 Task: Organize a travel bucket list of historical and heritage tours.
Action: Mouse moved to (753, 131)
Screenshot: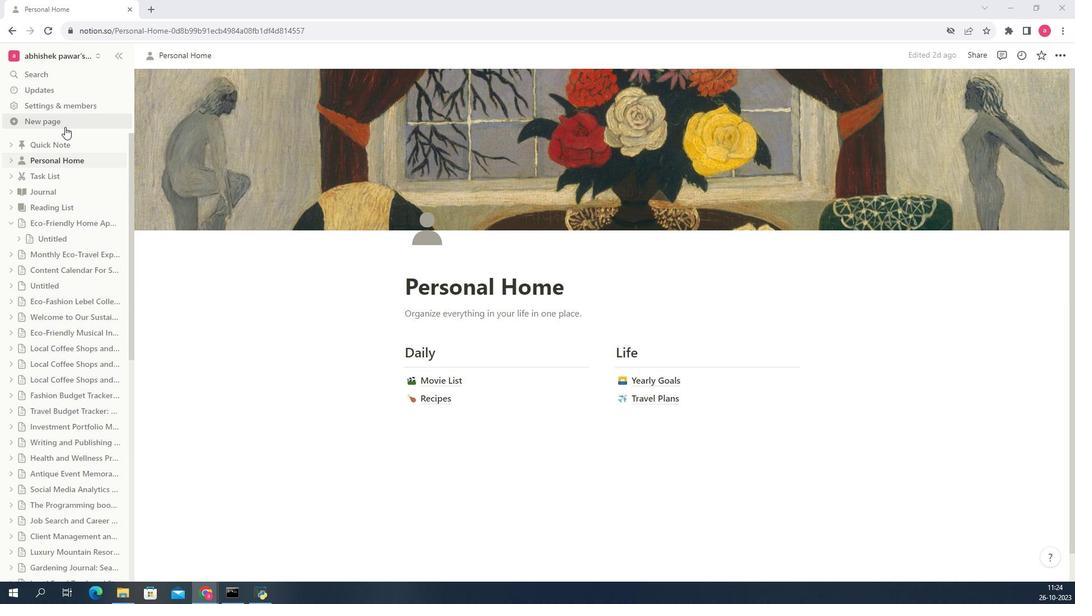 
Action: Mouse pressed left at (753, 131)
Screenshot: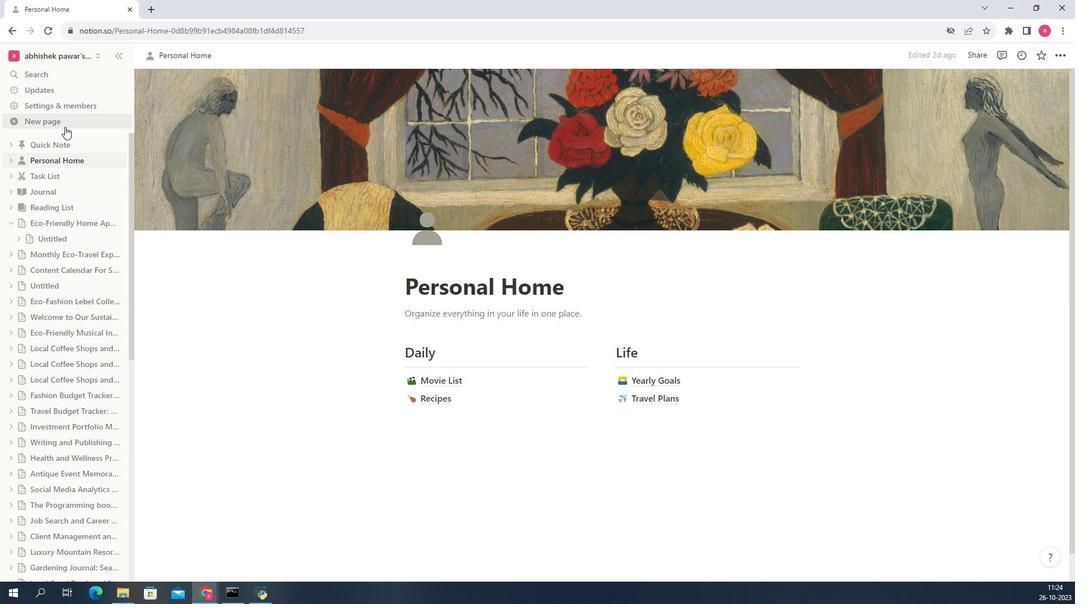 
Action: Mouse moved to (727, 170)
Screenshot: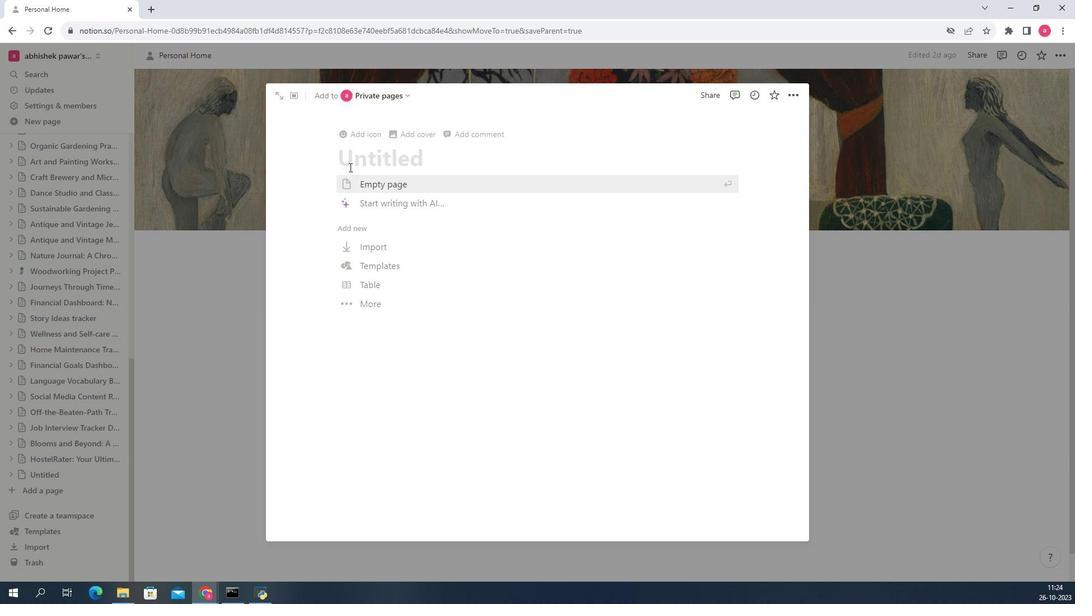 
Action: Mouse pressed left at (727, 170)
Screenshot: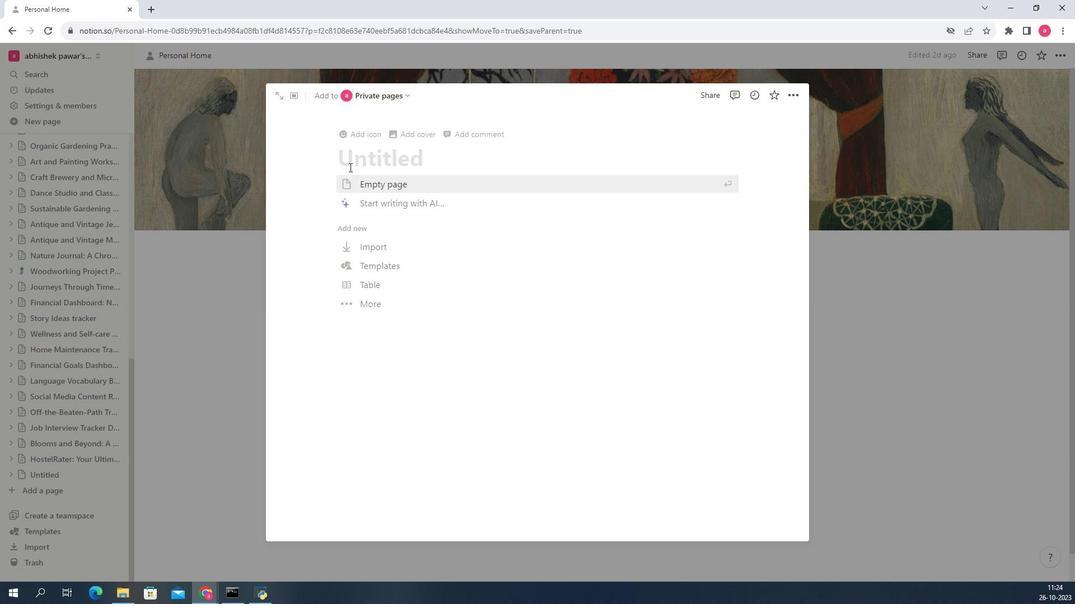 
Action: Key pressed <Key.shift><Key.shift><Key.shift><Key.shift><Key.shift><Key.shift><Key.shift><Key.shift><Key.shift><Key.shift><Key.shift><Key.shift><Key.shift><Key.shift><Key.shift><Key.shift><Key.shift><Key.shift><Key.shift><Key.shift><Key.shift><Key.shift><Key.shift><Key.shift>Historical<Key.space>and<Key.space><Key.shift>Heritage<Key.space><Key.shift><Key.shift><Key.shift><Key.shift><Key.shift><Key.shift><Key.shift><Key.shift>Travel<Key.space><Key.shift>Bucket<Key.space><Key.shift>List<Key.enter>/tab
Screenshot: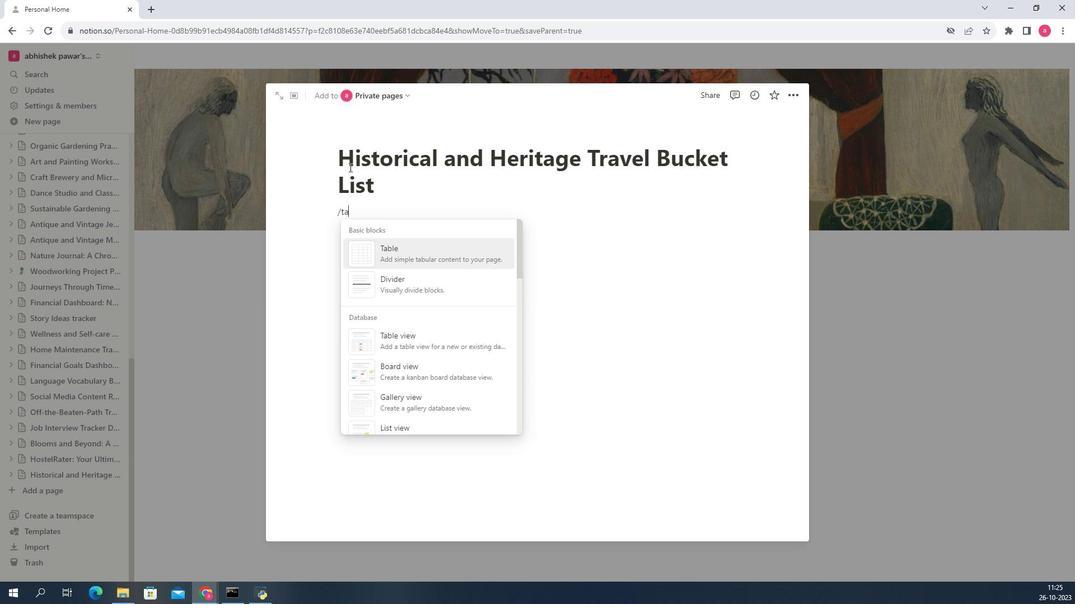 
Action: Mouse moved to (722, 318)
Screenshot: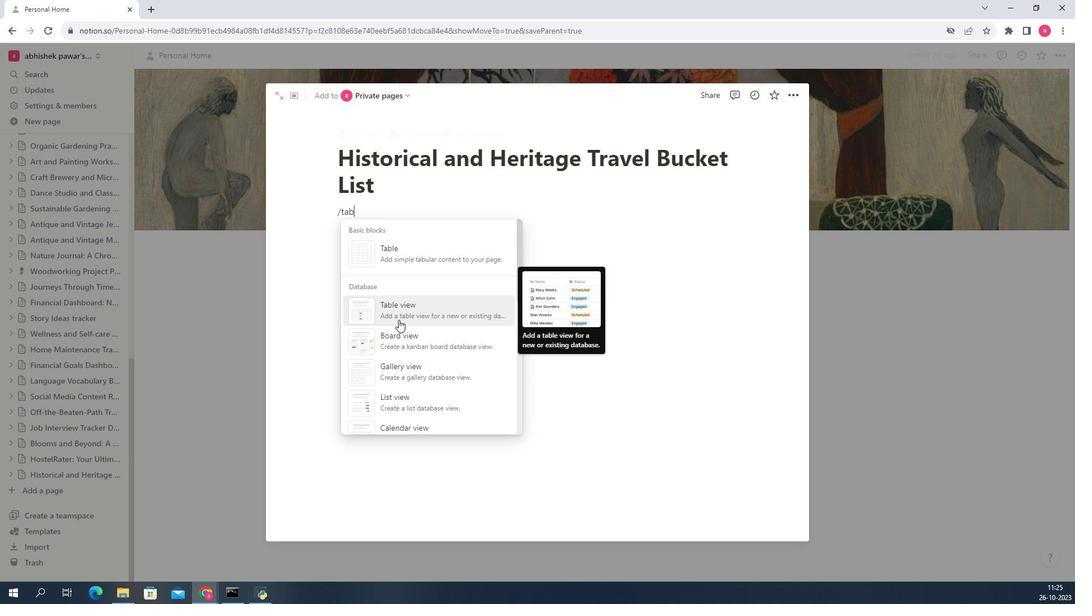 
Action: Mouse pressed left at (722, 318)
Screenshot: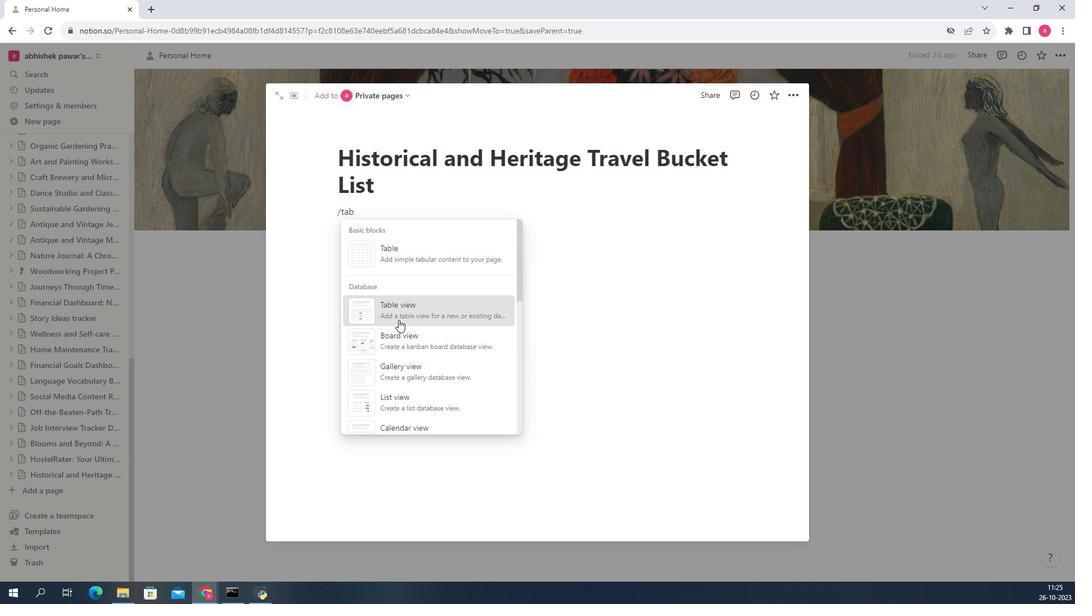
Action: Mouse moved to (705, 426)
Screenshot: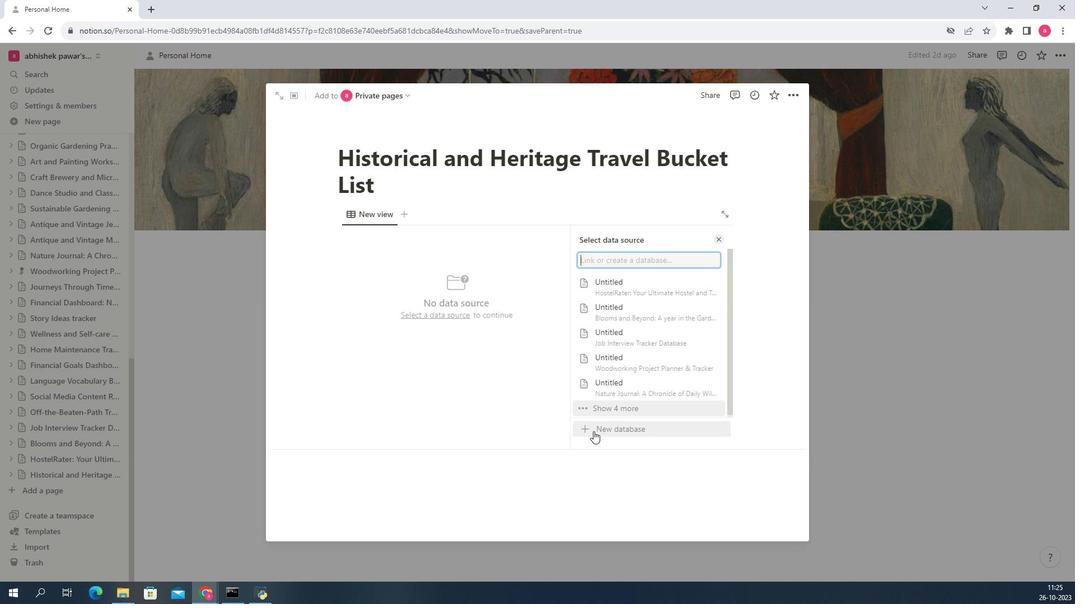 
Action: Mouse pressed left at (705, 426)
Screenshot: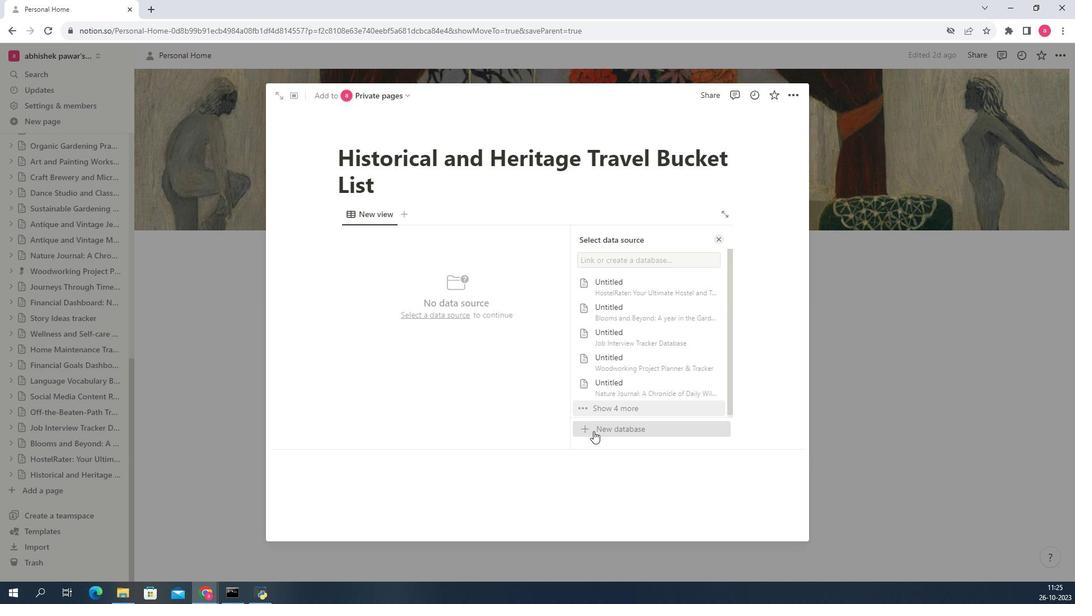 
Action: Mouse moved to (722, 246)
Screenshot: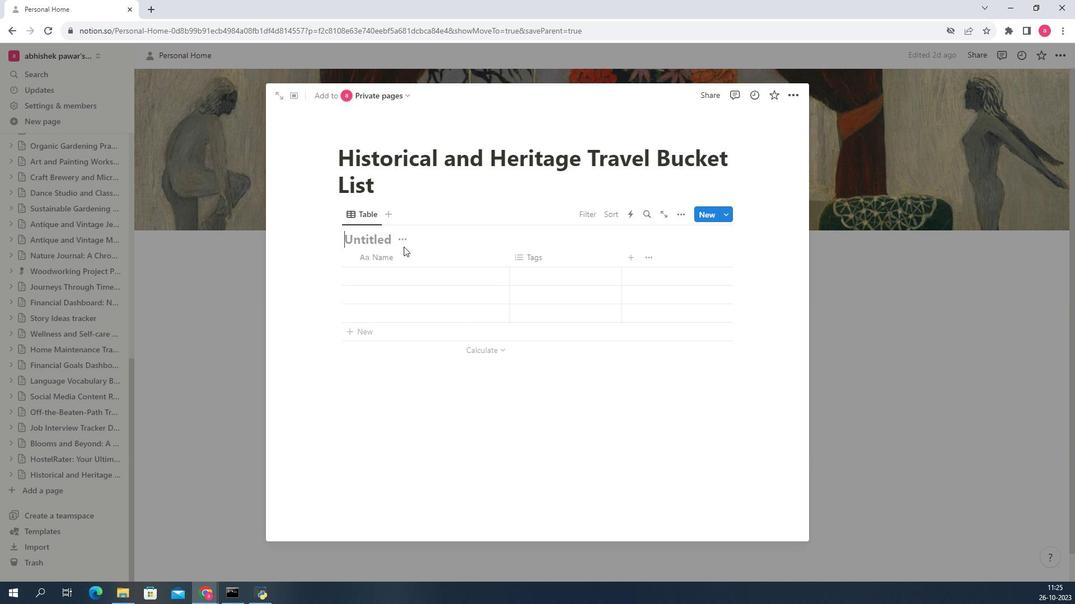 
Action: Mouse pressed left at (722, 246)
Screenshot: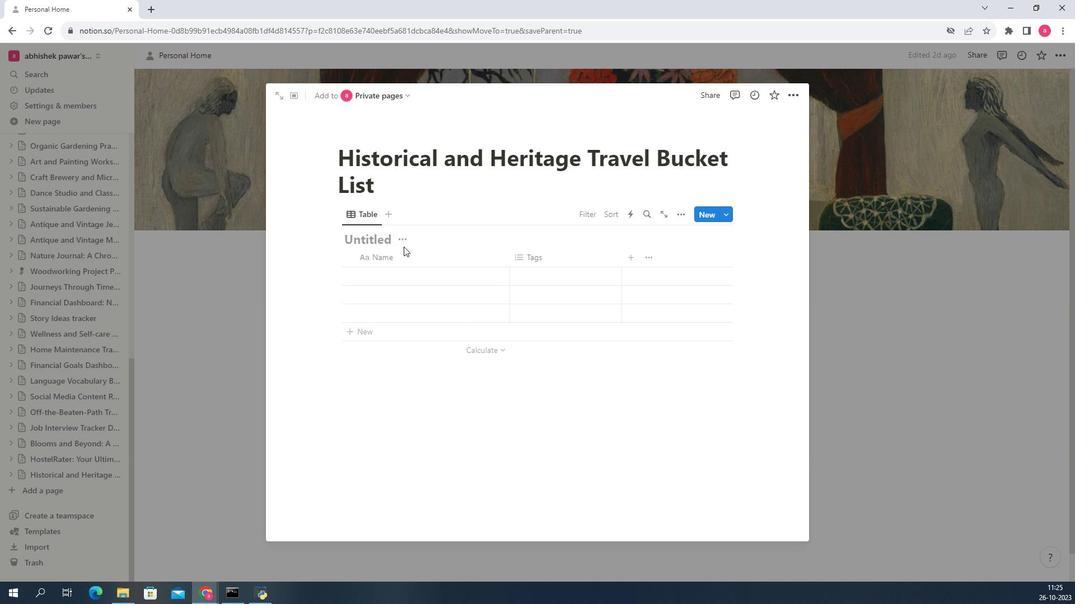 
Action: Mouse moved to (723, 238)
Screenshot: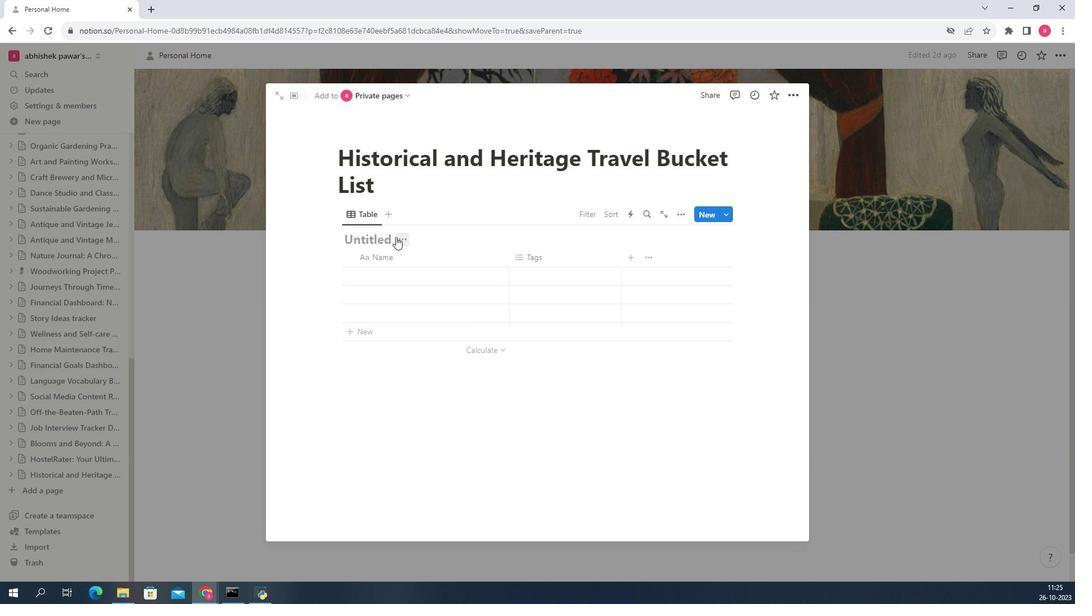 
Action: Mouse pressed left at (723, 238)
Screenshot: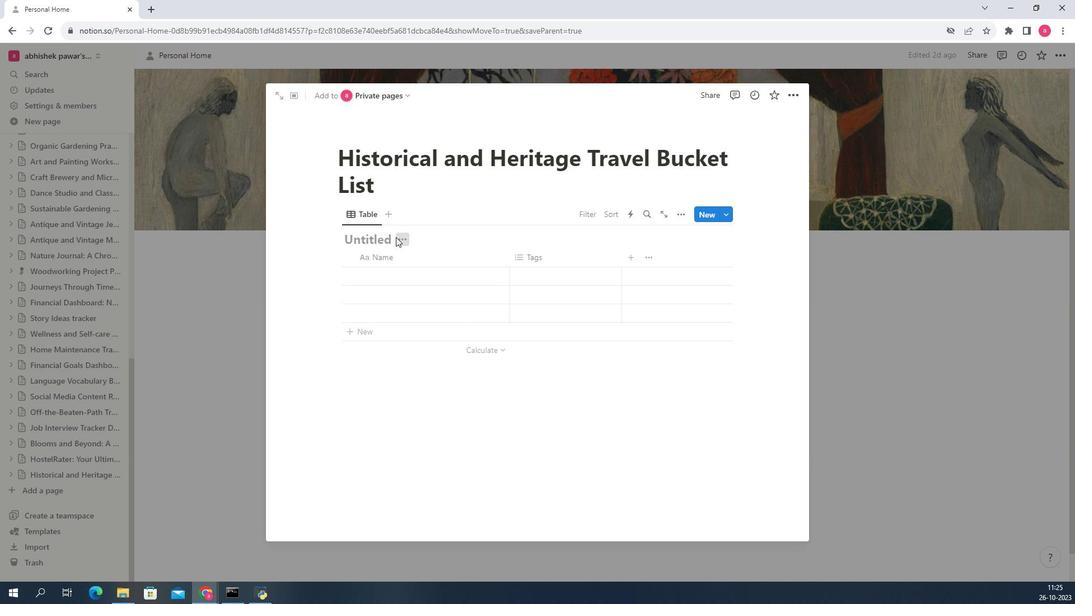 
Action: Mouse moved to (725, 296)
Screenshot: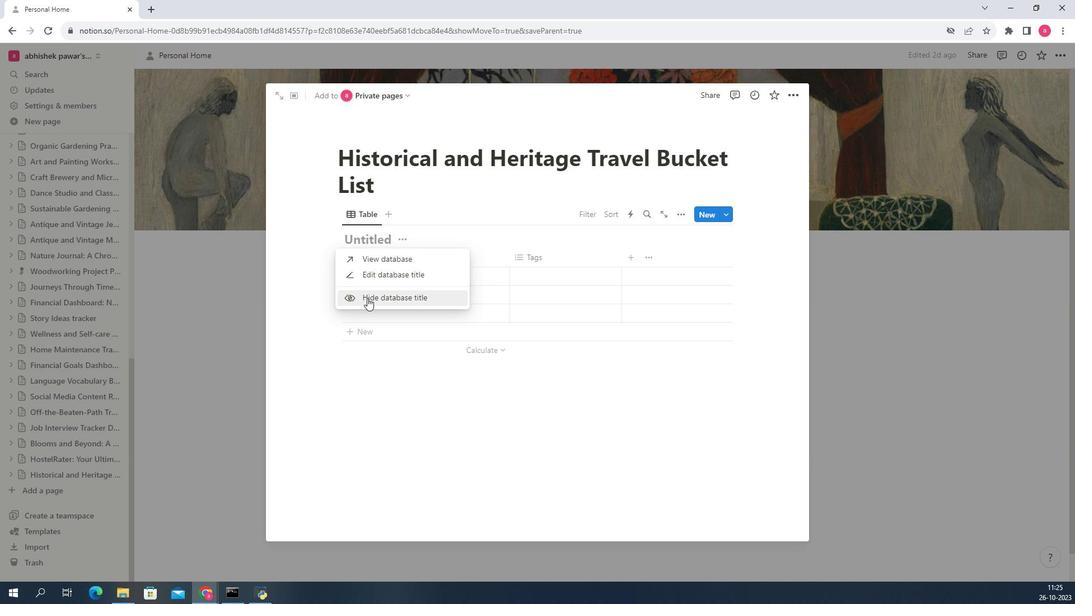 
Action: Mouse pressed left at (725, 296)
Screenshot: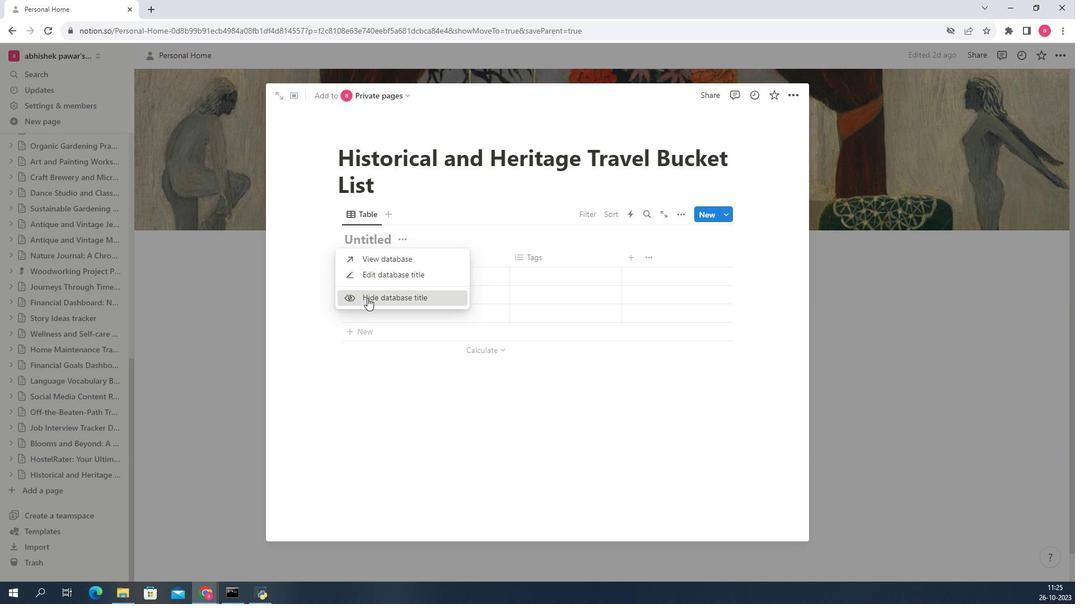 
Action: Mouse moved to (734, 102)
Screenshot: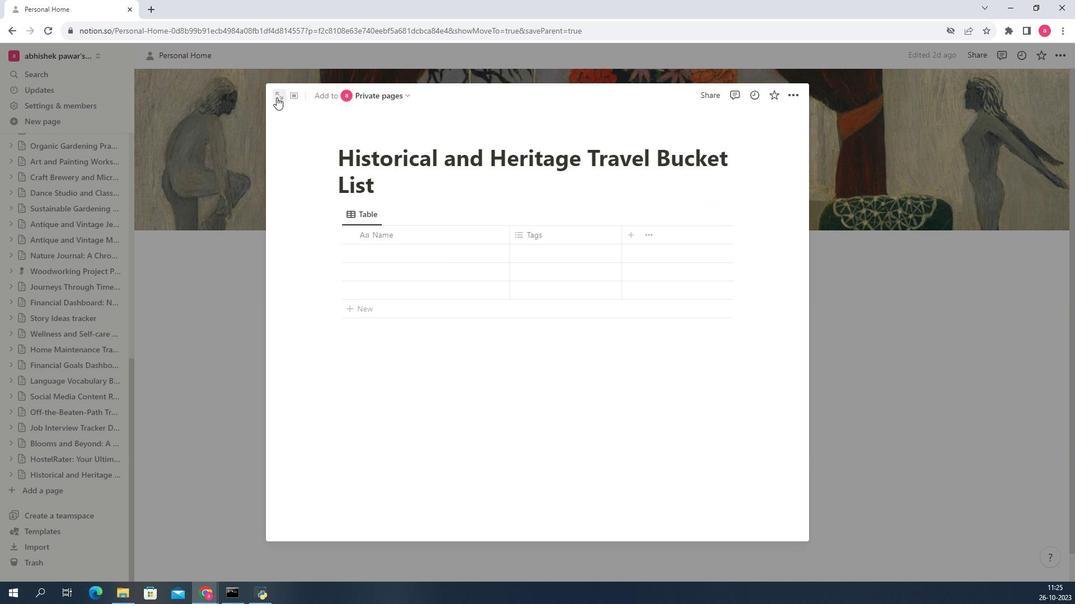 
Action: Mouse pressed left at (734, 102)
Screenshot: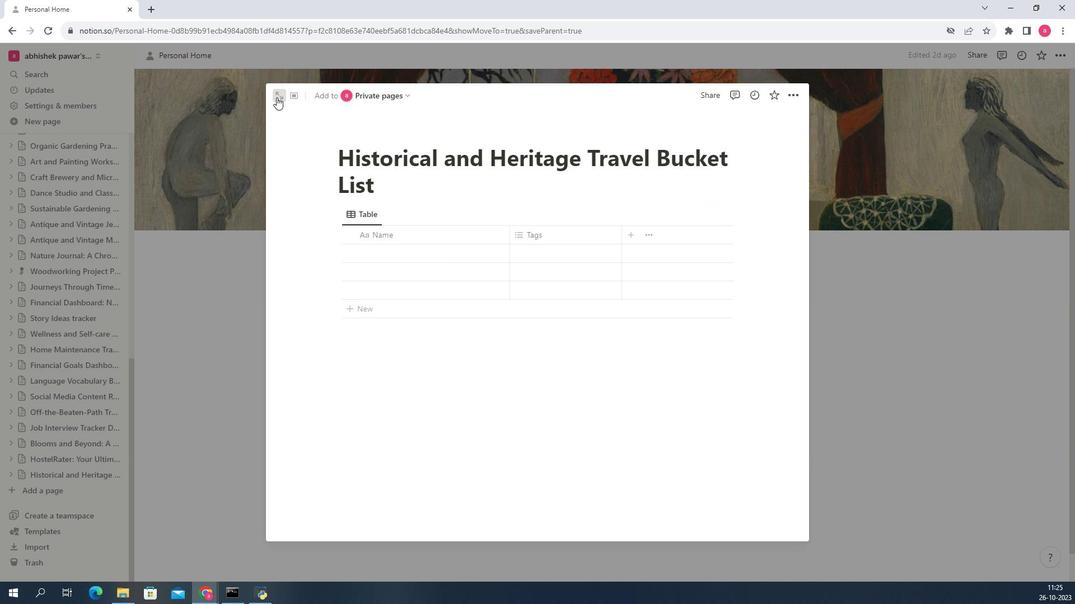 
Action: Mouse moved to (719, 227)
Screenshot: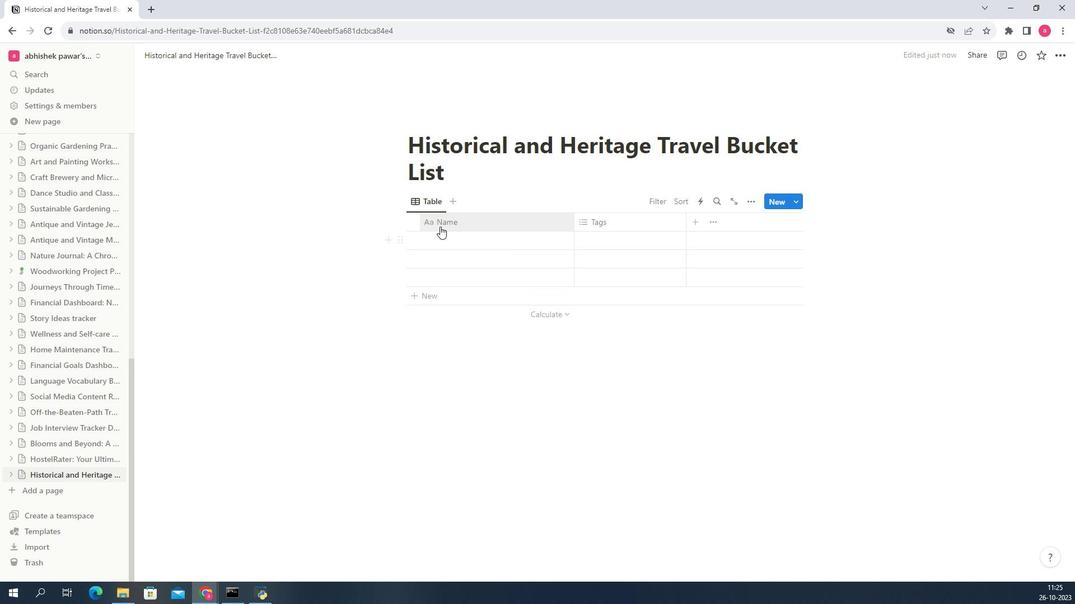 
Action: Mouse pressed left at (719, 227)
Screenshot: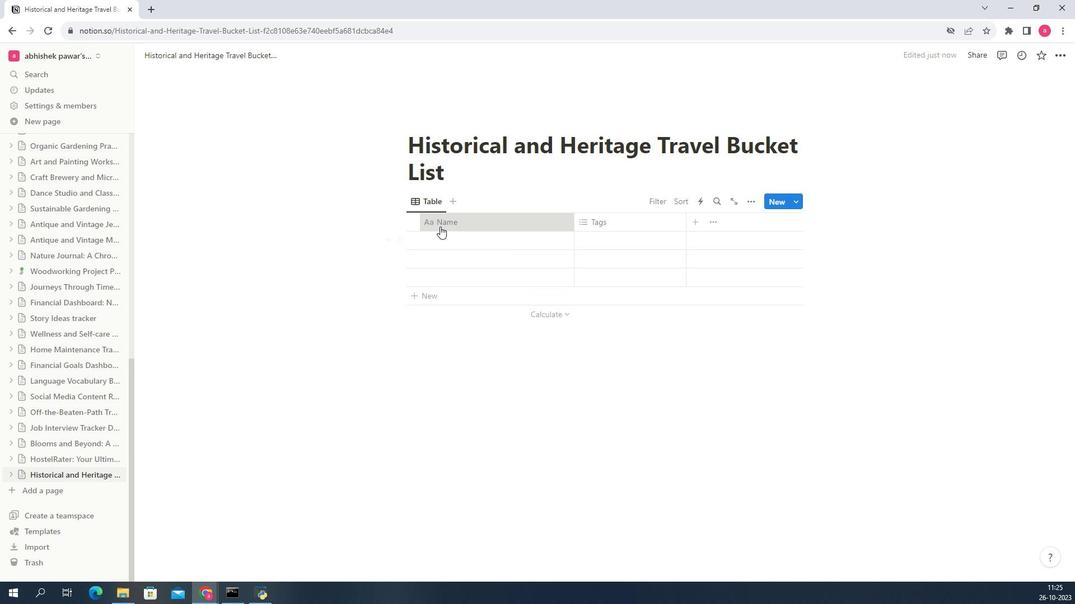 
Action: Mouse moved to (717, 248)
Screenshot: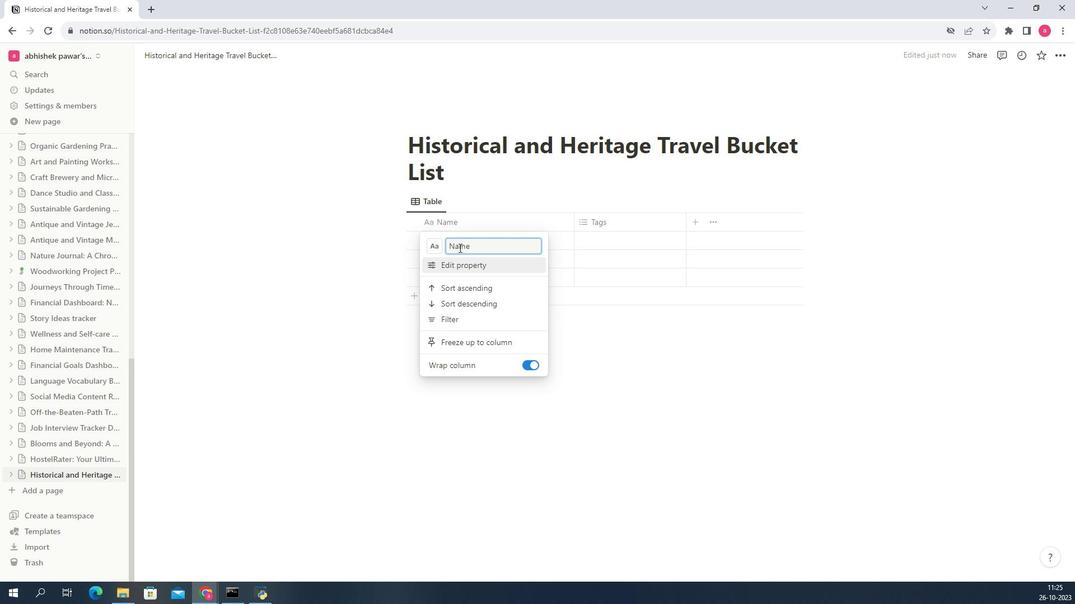 
Action: Mouse pressed left at (717, 248)
Screenshot: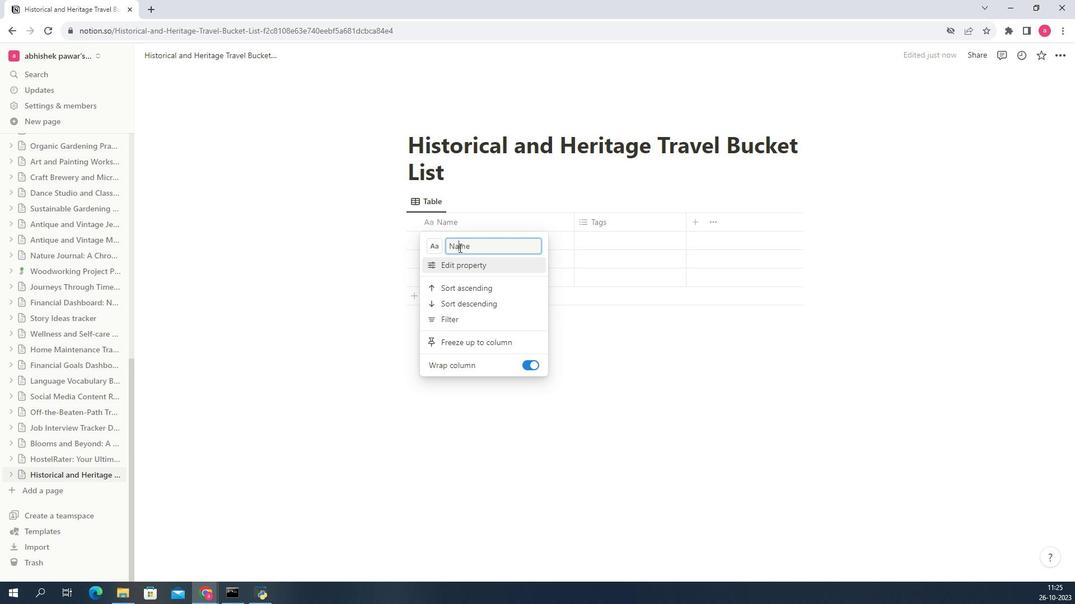 
Action: Mouse pressed left at (717, 248)
Screenshot: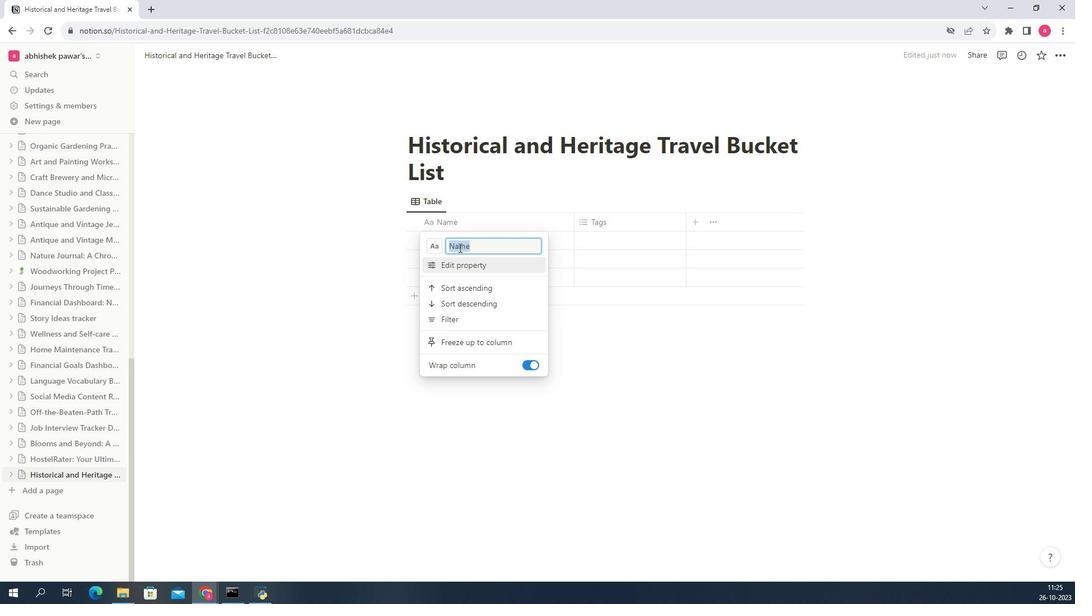 
Action: Mouse moved to (805, 82)
Screenshot: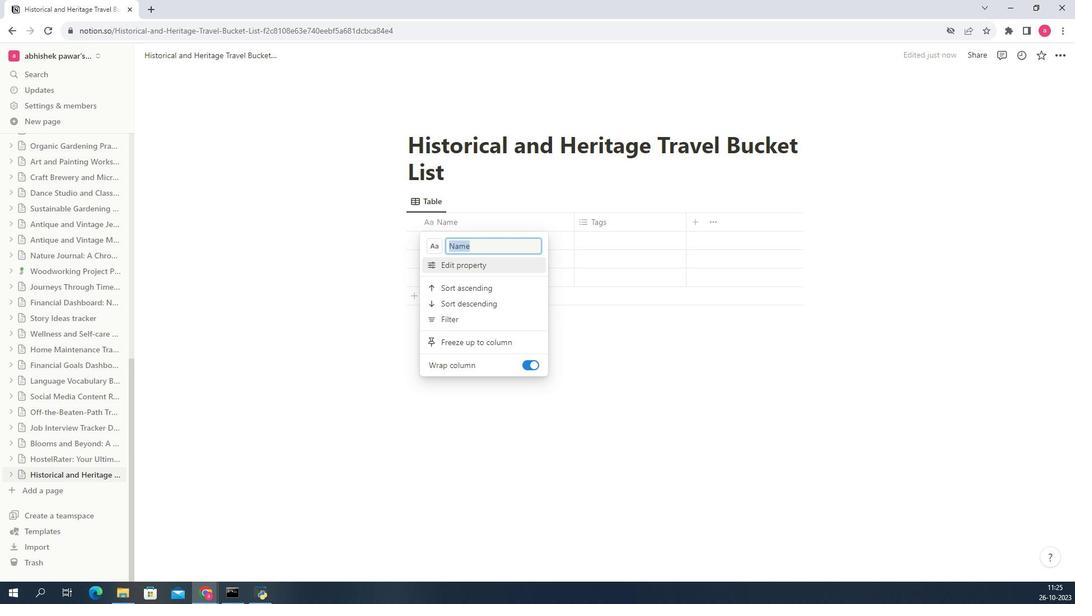
Action: Mouse pressed left at (805, 82)
Screenshot: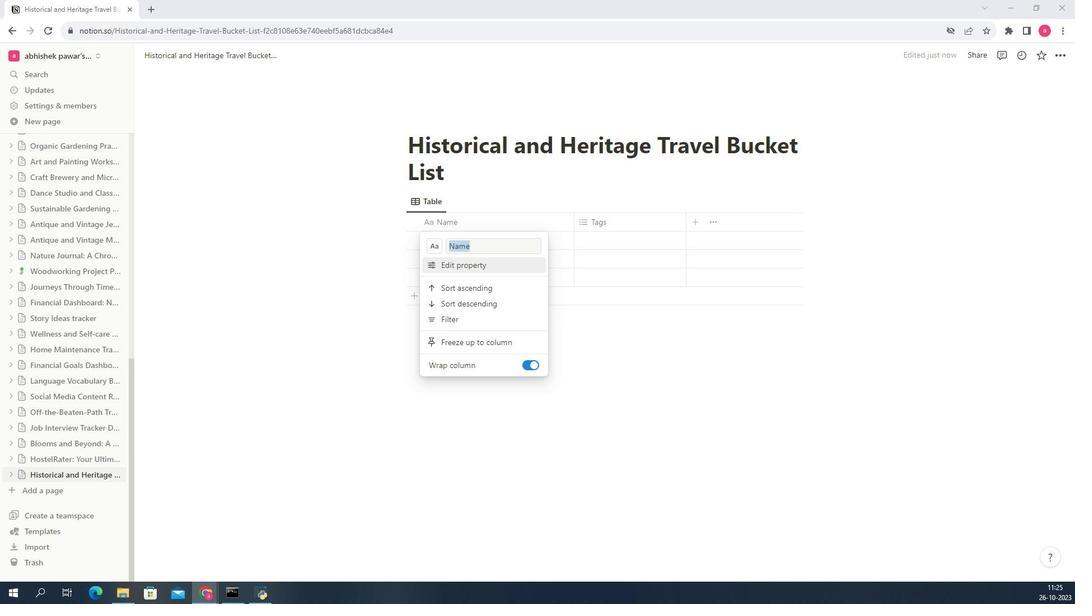 
Action: Mouse moved to (778, 76)
Screenshot: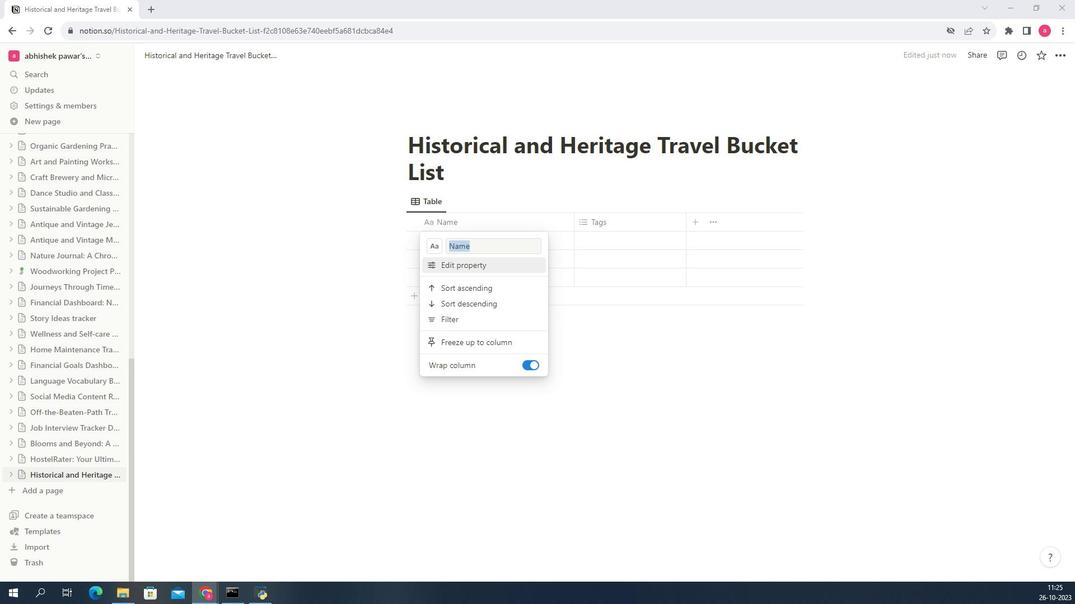 
Action: Mouse pressed left at (778, 76)
Screenshot: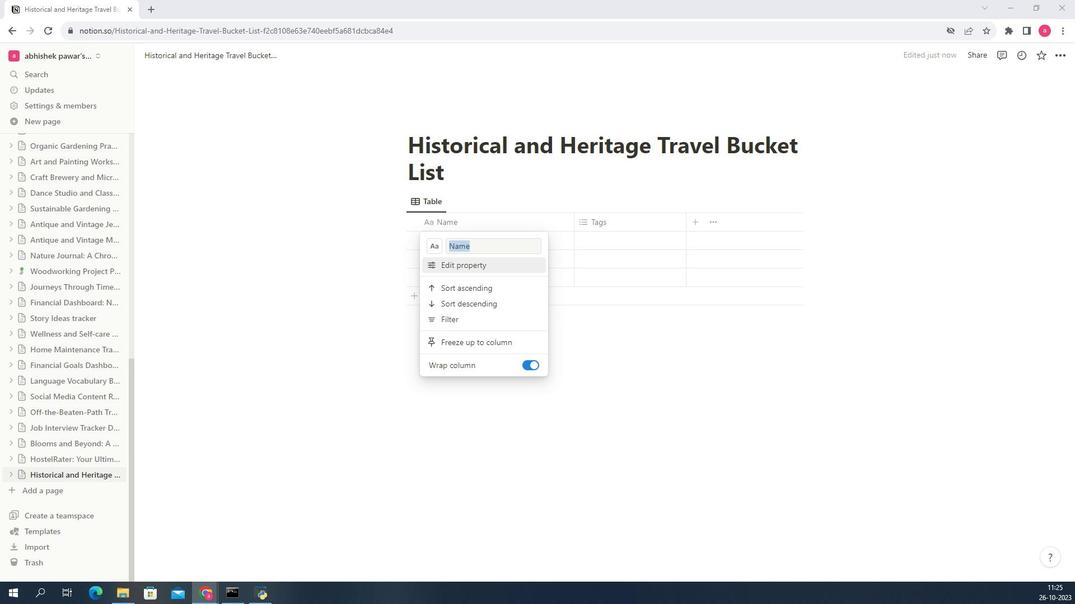 
Action: Mouse moved to (716, 244)
Screenshot: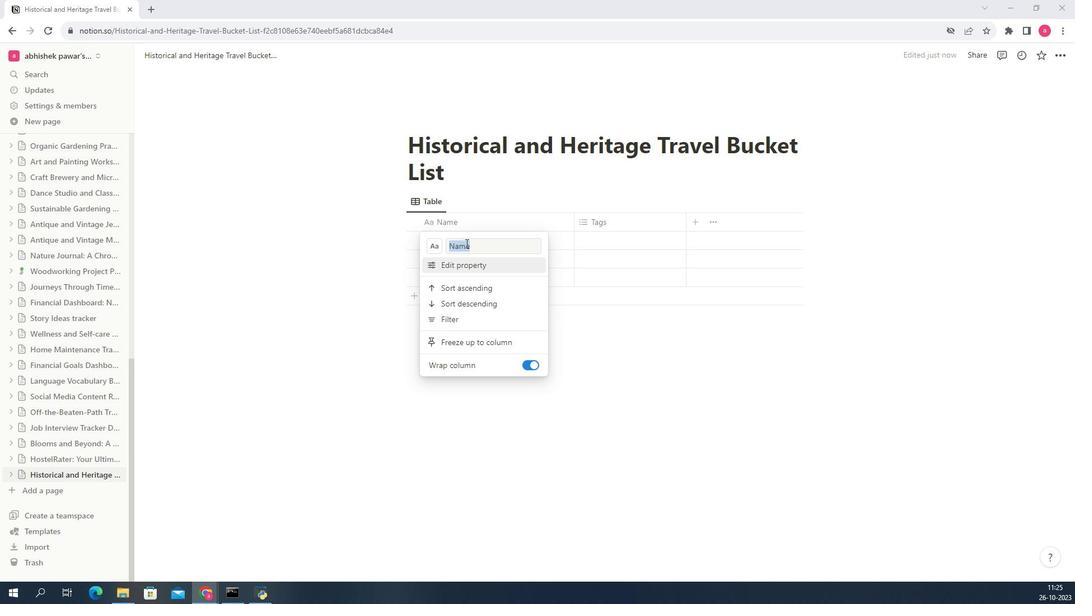 
Action: Mouse pressed left at (716, 244)
Screenshot: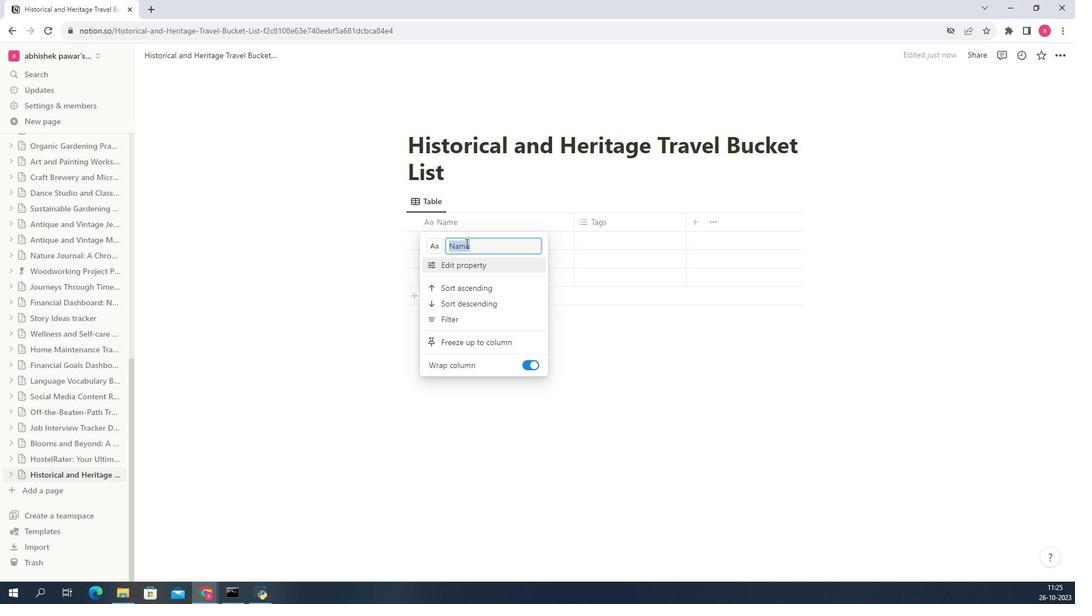 
Action: Mouse moved to (716, 244)
Screenshot: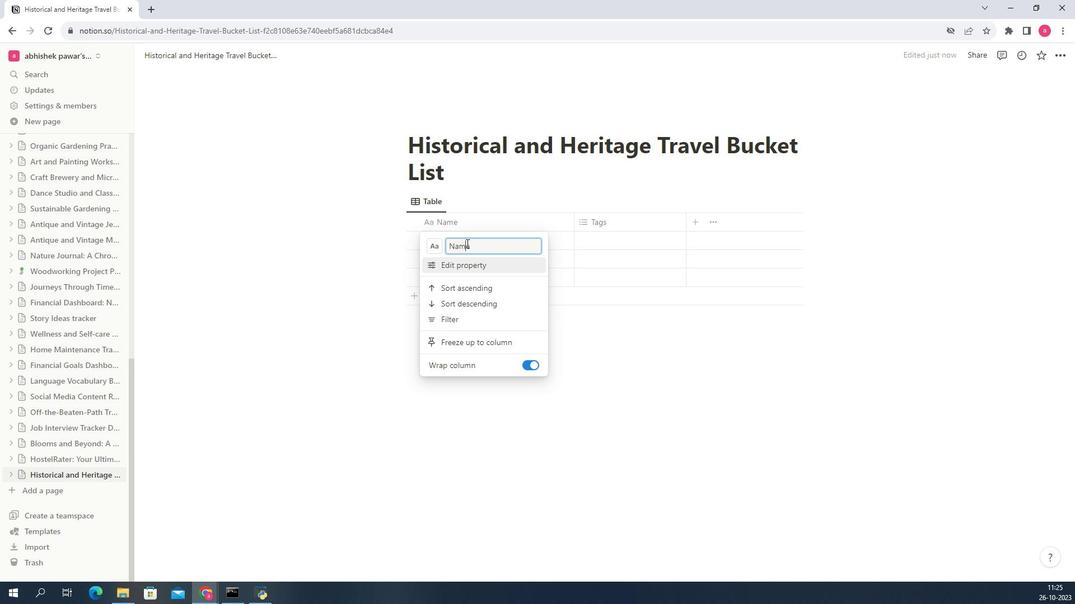 
Action: Mouse pressed left at (716, 244)
Screenshot: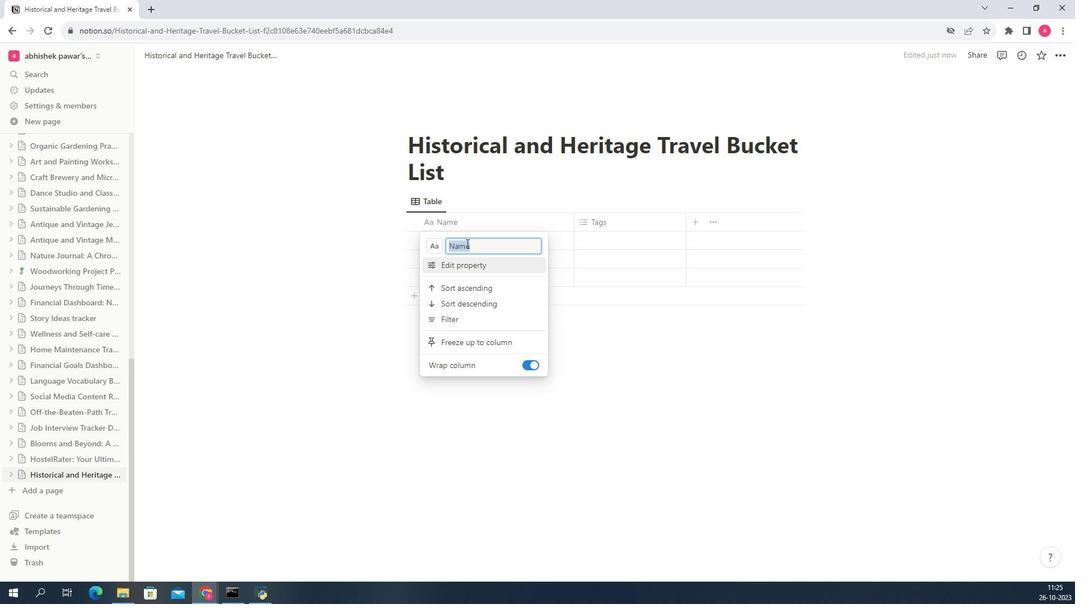 
Action: Mouse pressed left at (716, 244)
Screenshot: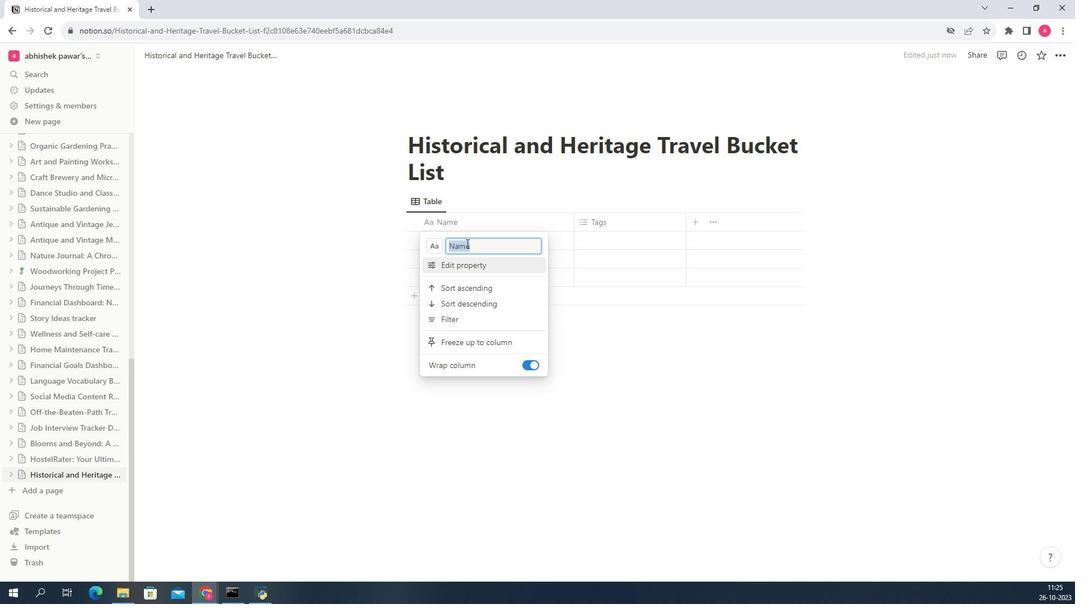 
Action: Key pressed <Key.backspace><Key.shift>Tour<Key.space><Key.shift>Name<Key.space>
Screenshot: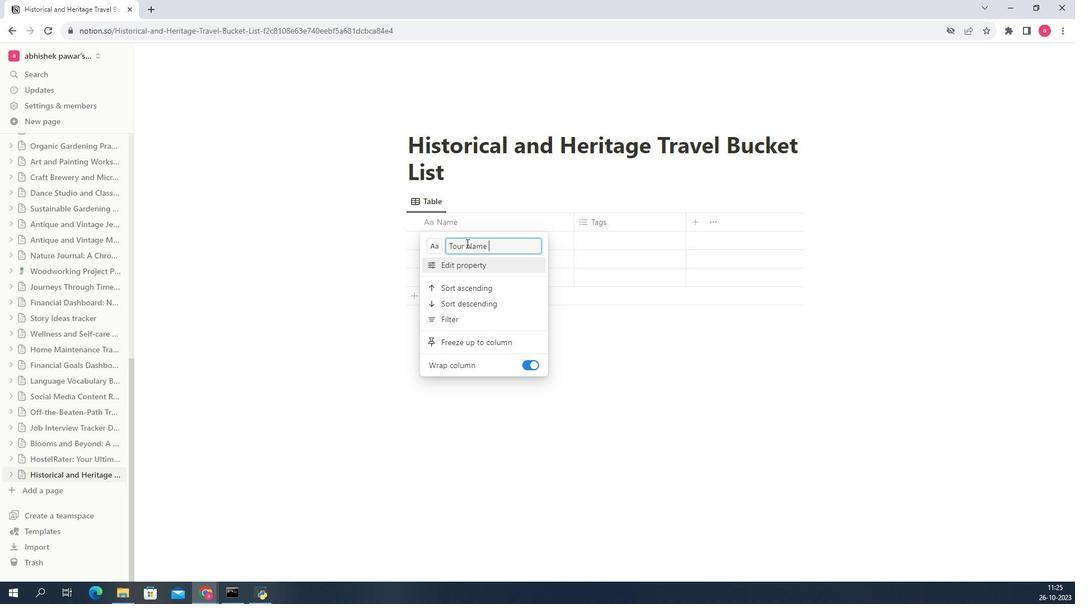 
Action: Mouse moved to (707, 266)
Screenshot: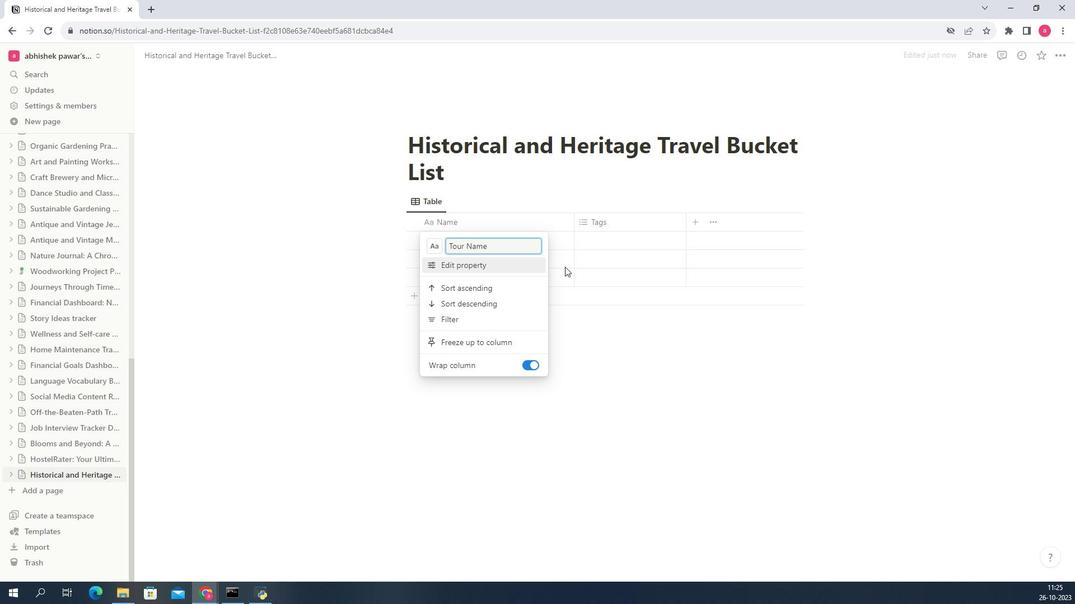 
Action: Mouse pressed left at (707, 266)
Screenshot: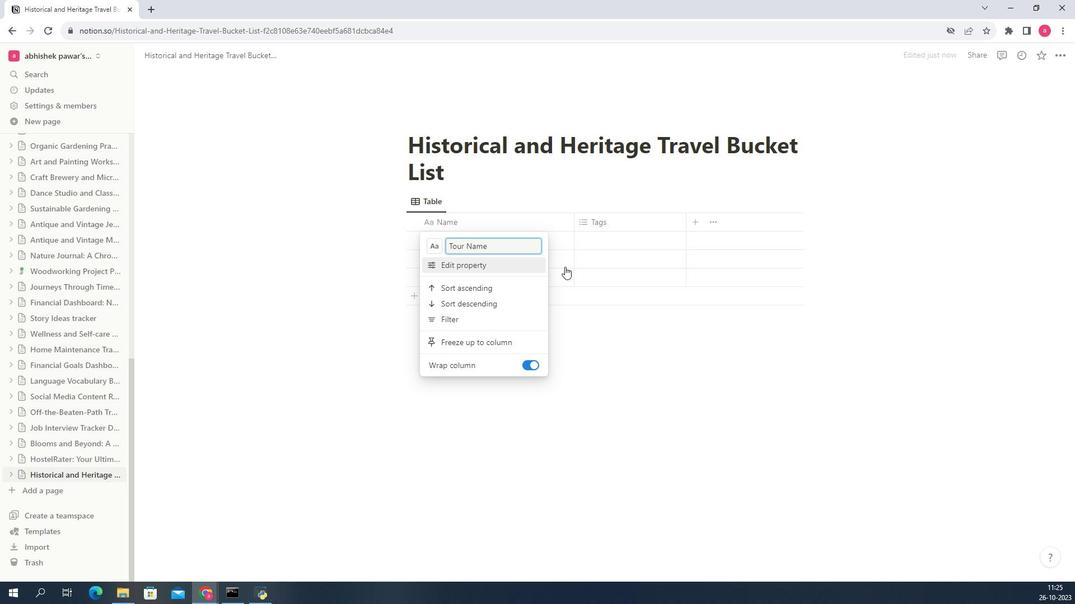 
Action: Mouse moved to (705, 222)
Screenshot: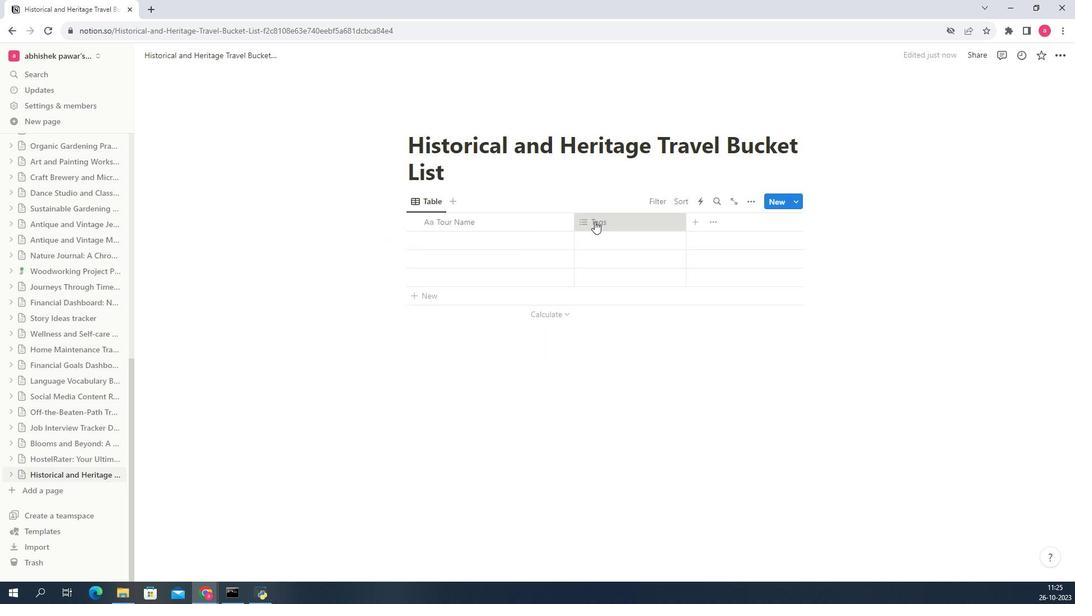 
Action: Mouse pressed left at (705, 222)
Screenshot: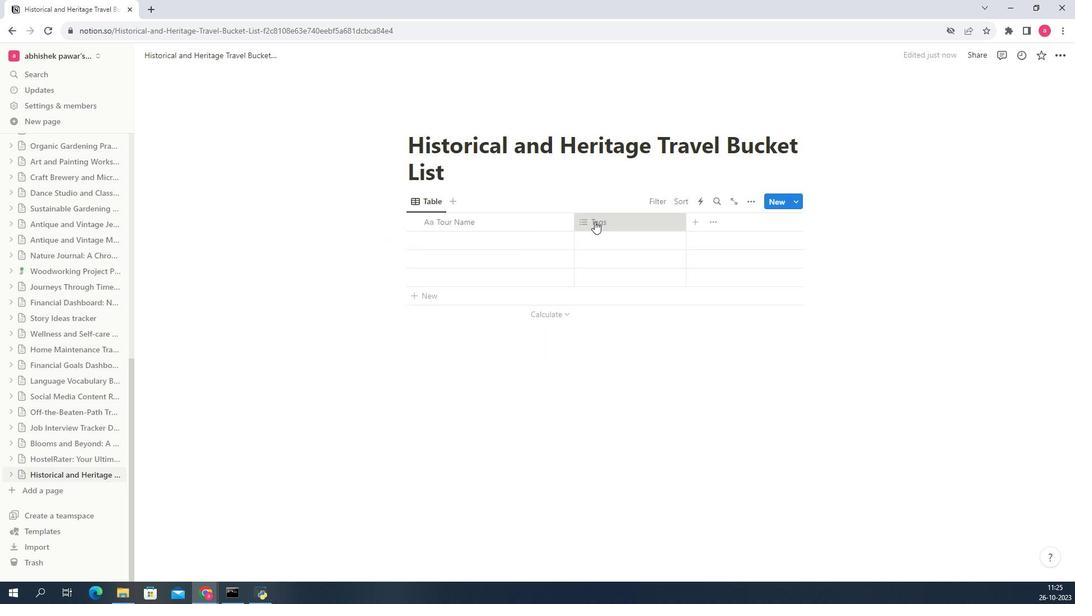
Action: Mouse moved to (703, 244)
Screenshot: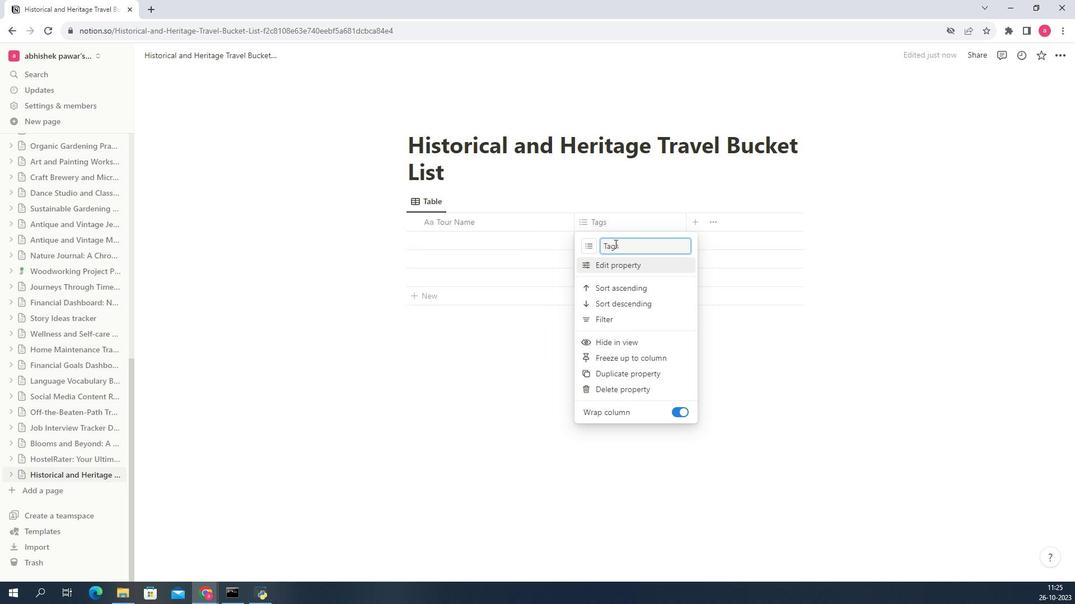 
Action: Mouse pressed left at (703, 244)
Screenshot: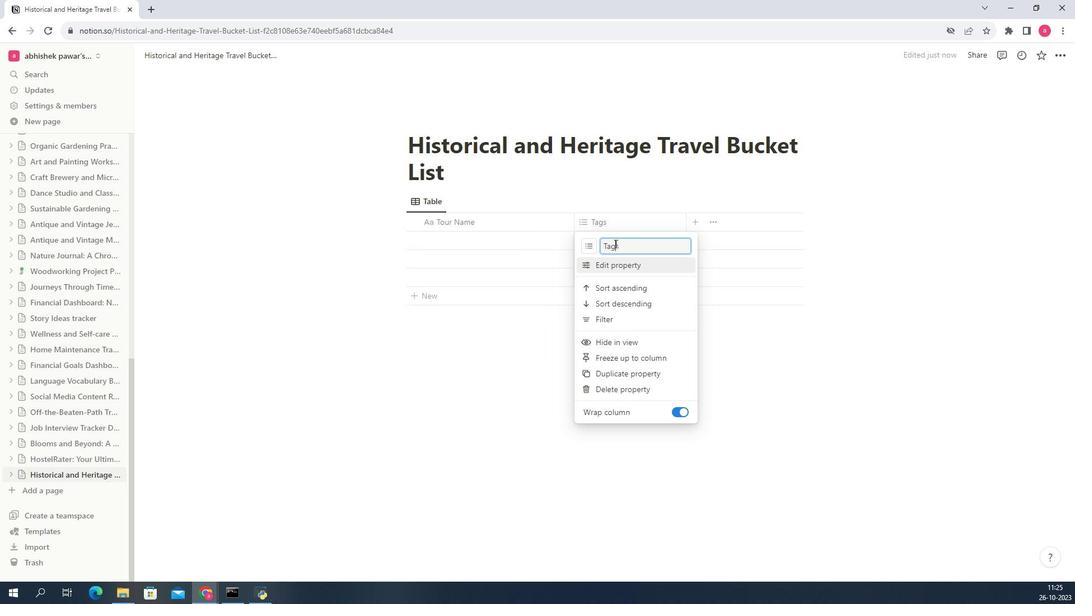 
Action: Mouse pressed left at (703, 244)
Screenshot: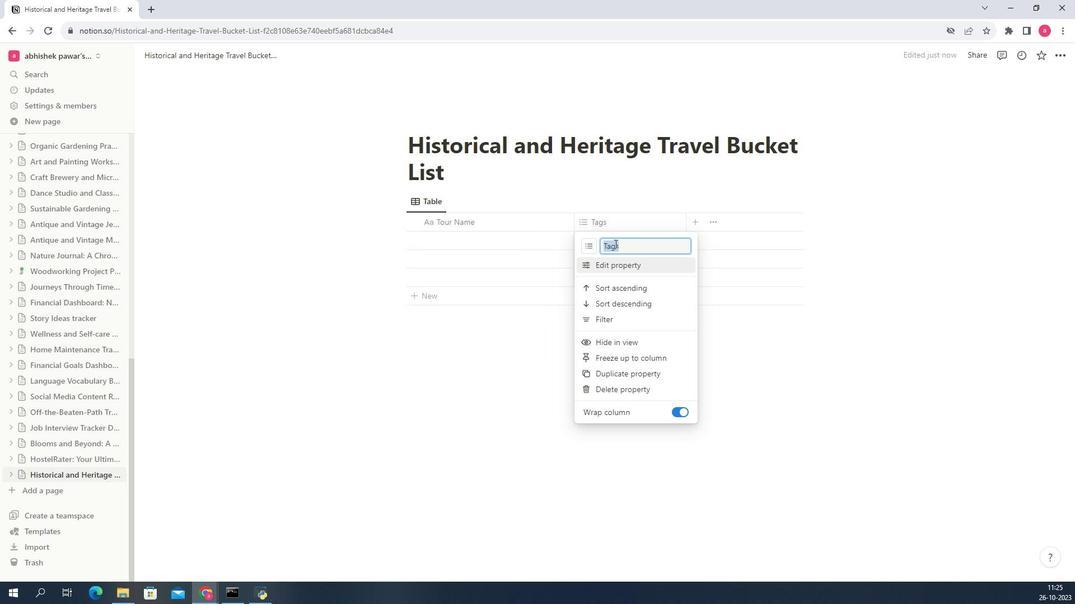 
Action: Key pressed <Key.shift>Location
Screenshot: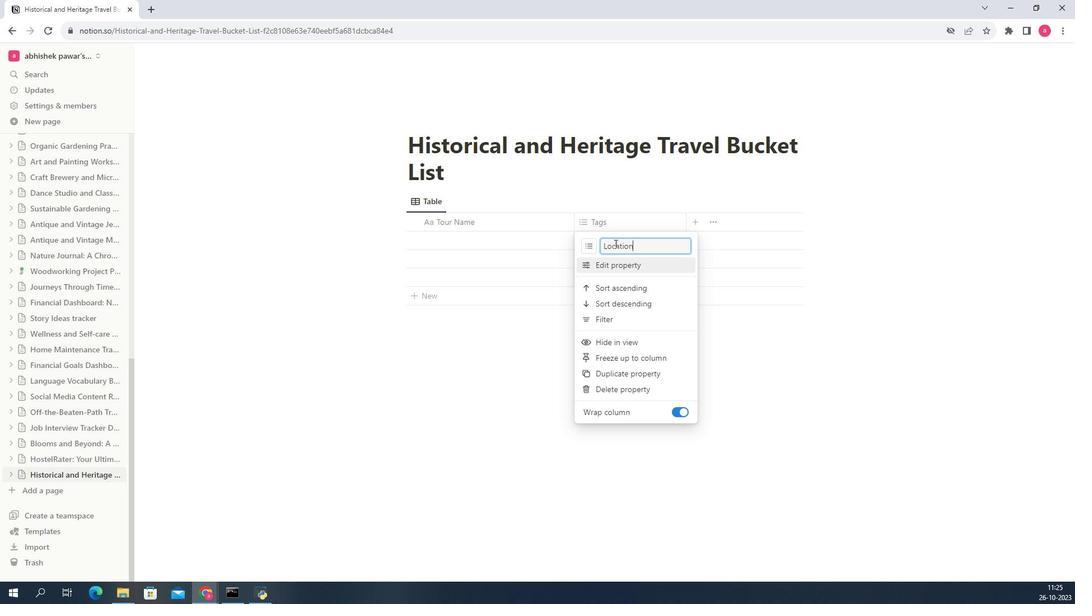 
Action: Mouse moved to (706, 246)
Screenshot: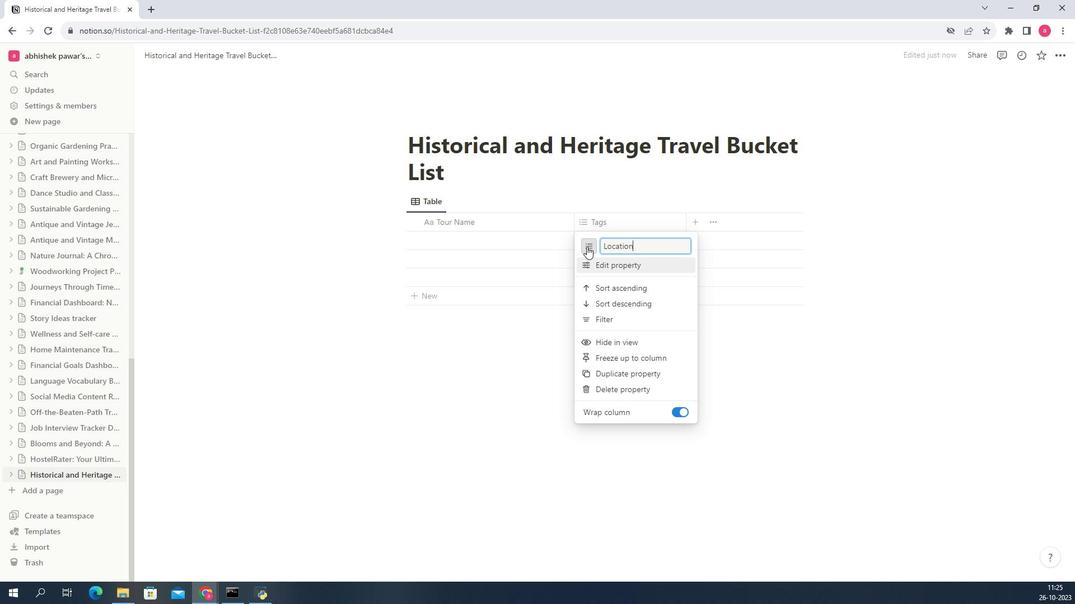 
Action: Mouse pressed left at (706, 246)
Screenshot: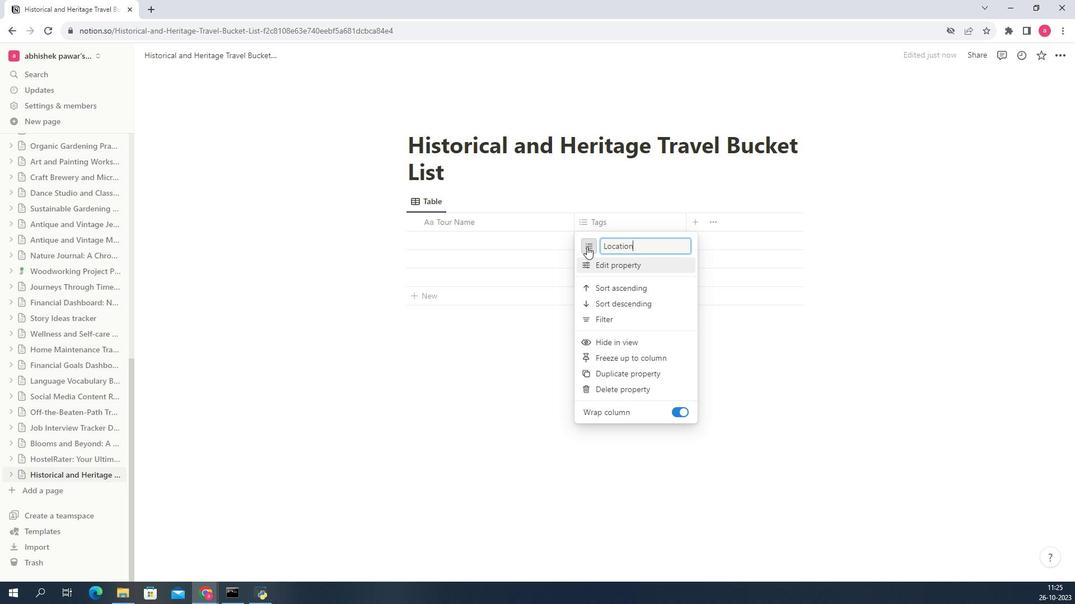 
Action: Mouse moved to (709, 292)
Screenshot: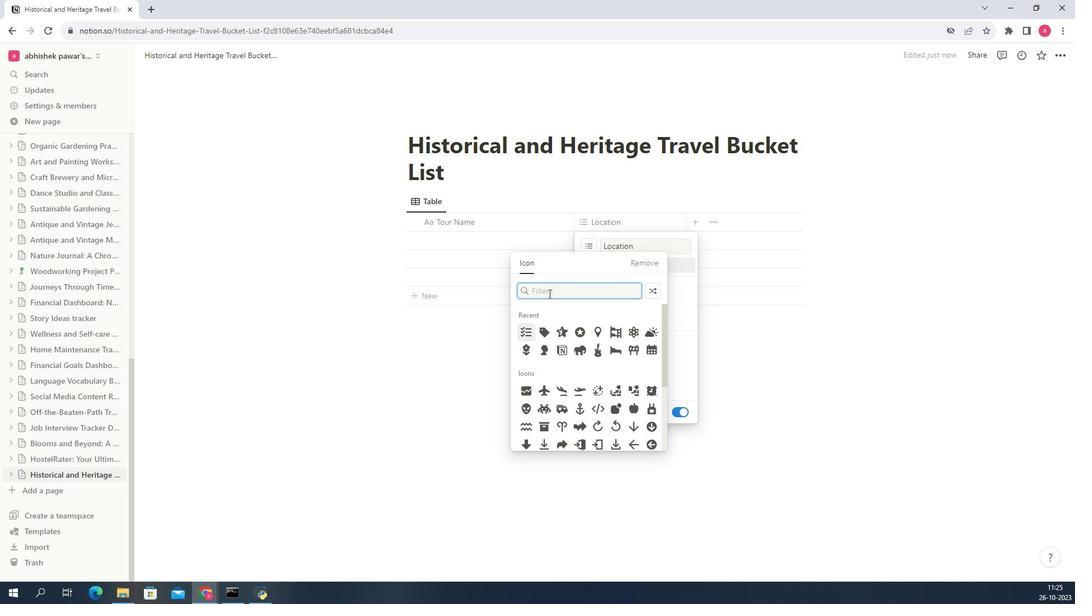 
Action: Mouse pressed left at (709, 292)
Screenshot: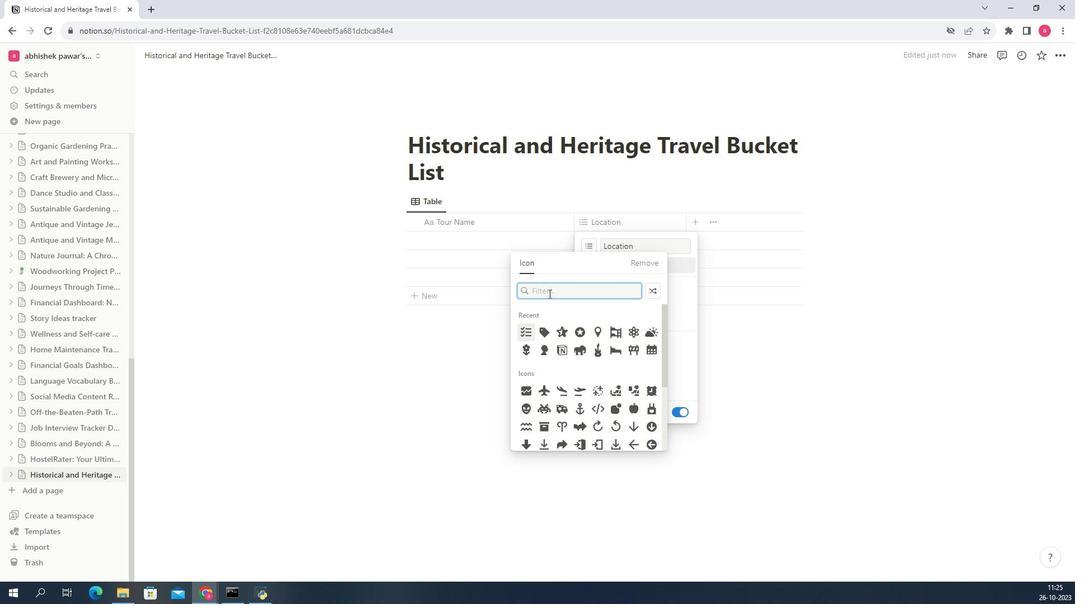 
Action: Mouse moved to (705, 327)
Screenshot: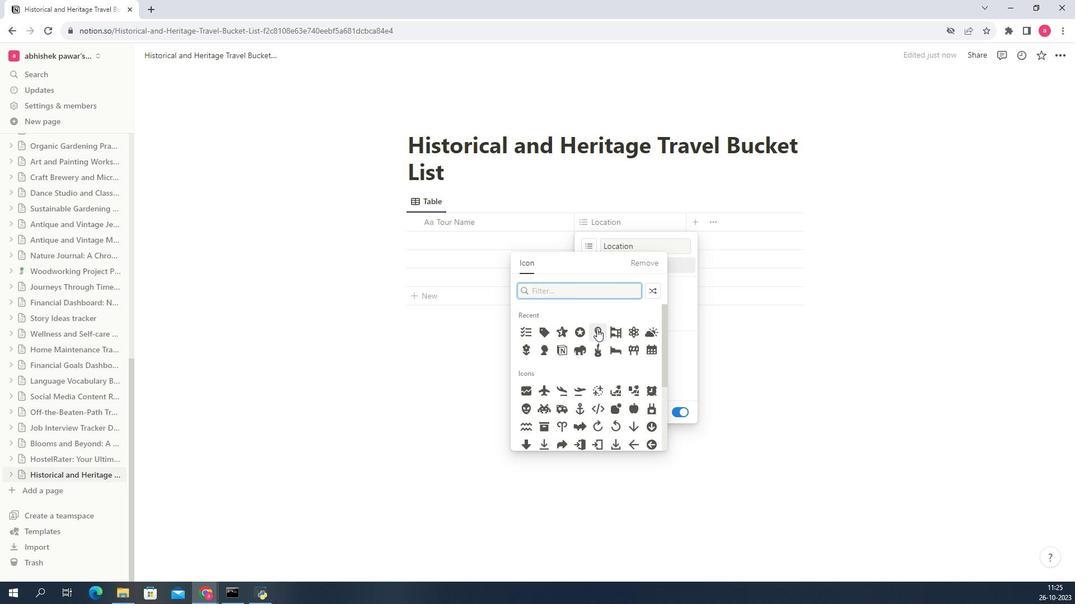
Action: Mouse pressed left at (705, 327)
Screenshot: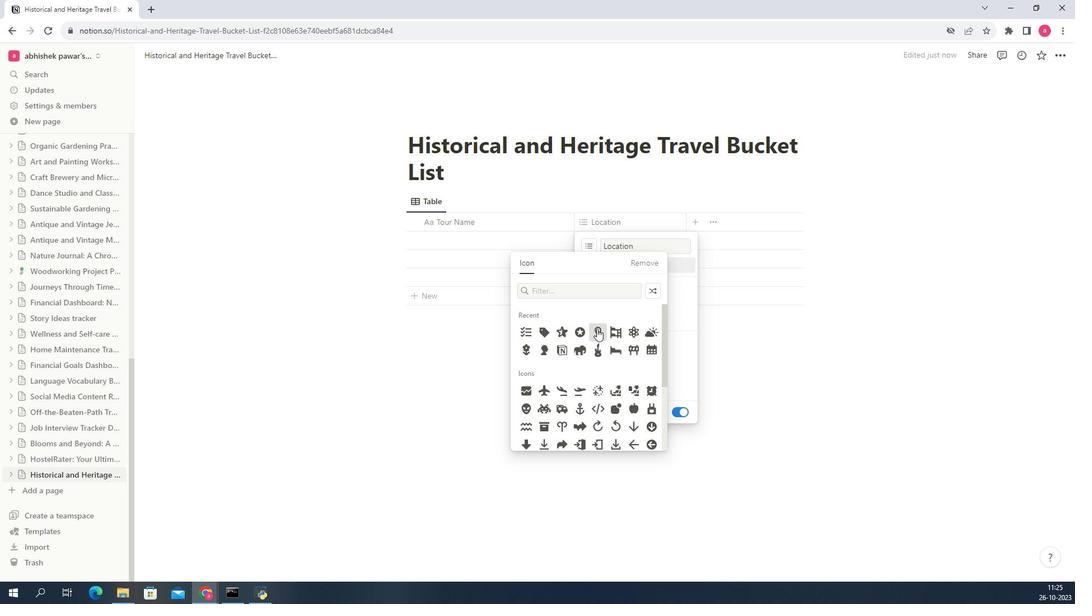 
Action: Mouse moved to (716, 346)
Screenshot: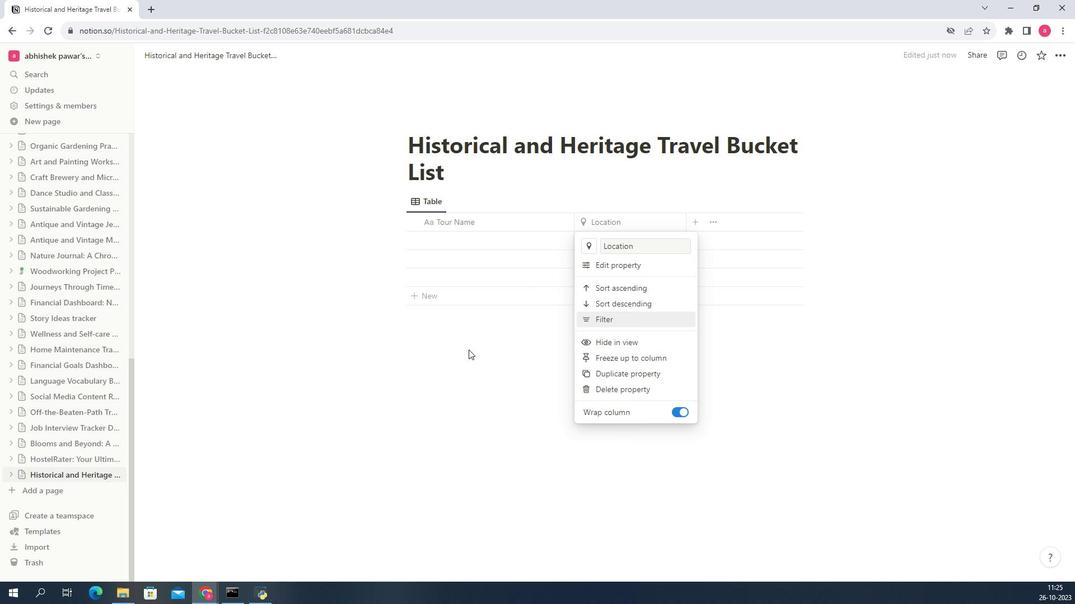 
Action: Mouse pressed left at (716, 346)
Screenshot: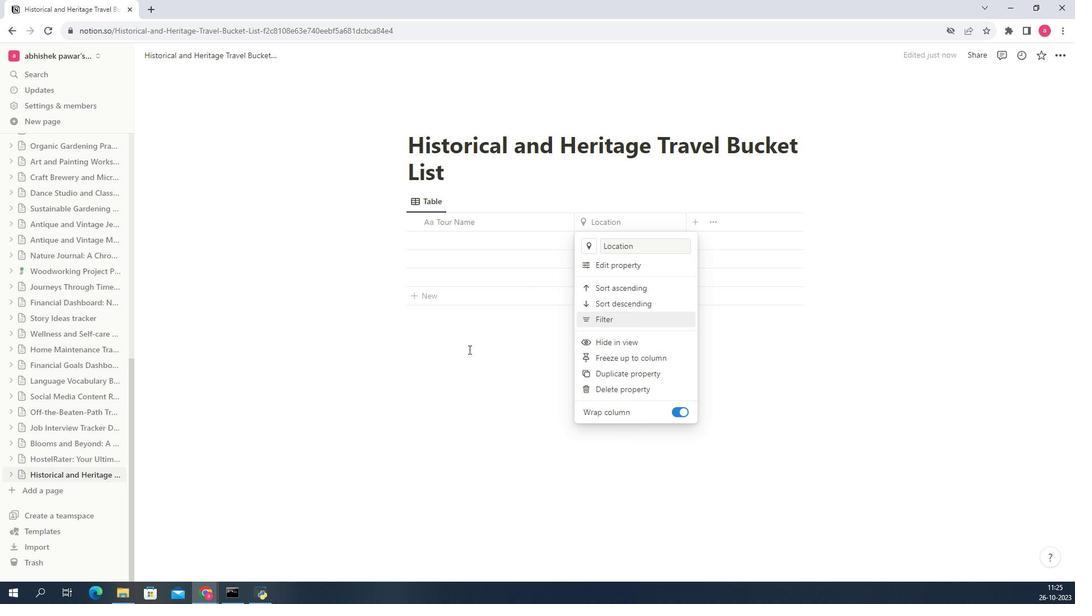 
Action: Mouse moved to (720, 227)
Screenshot: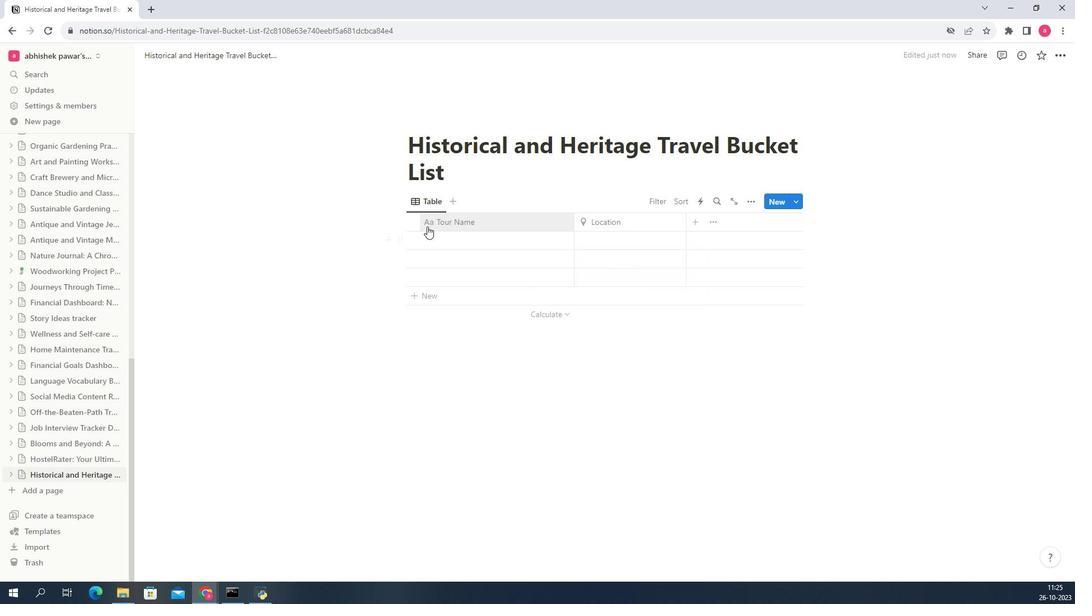 
Action: Mouse pressed left at (720, 227)
Screenshot: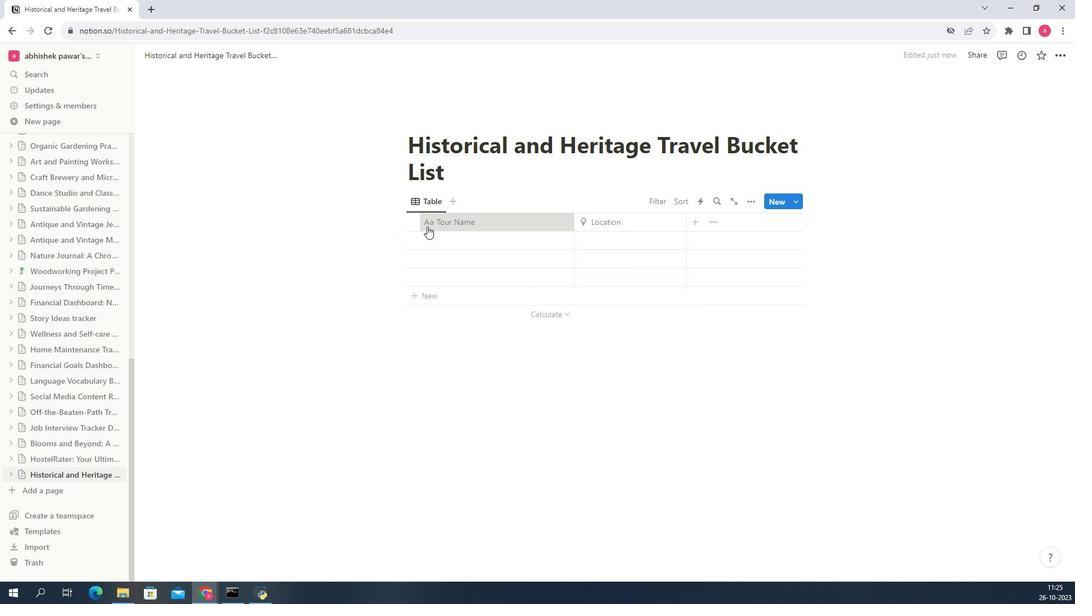 
Action: Mouse moved to (720, 246)
Screenshot: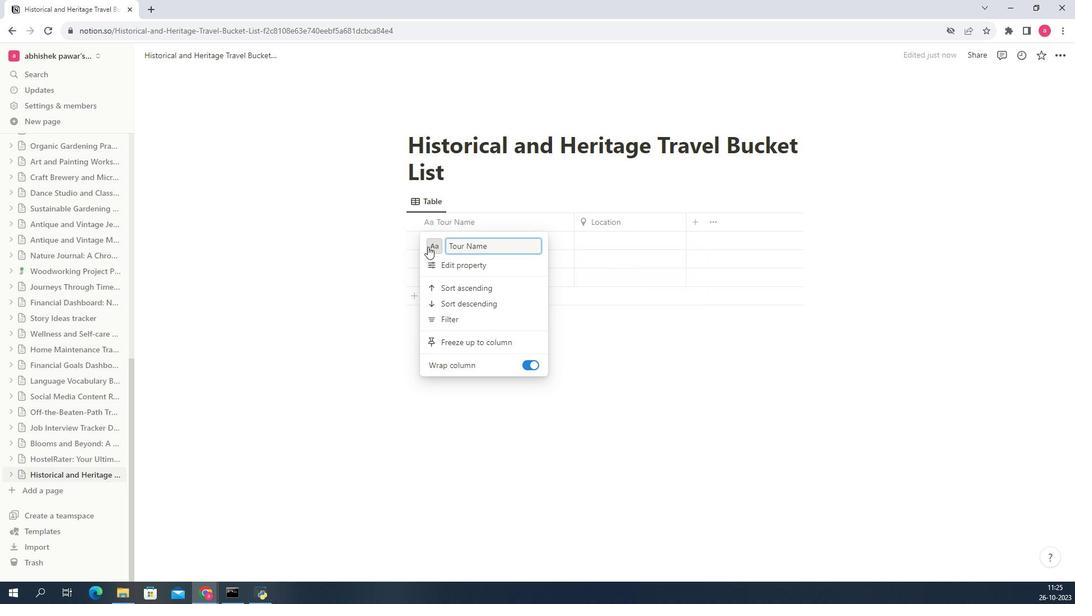 
Action: Mouse pressed left at (720, 246)
Screenshot: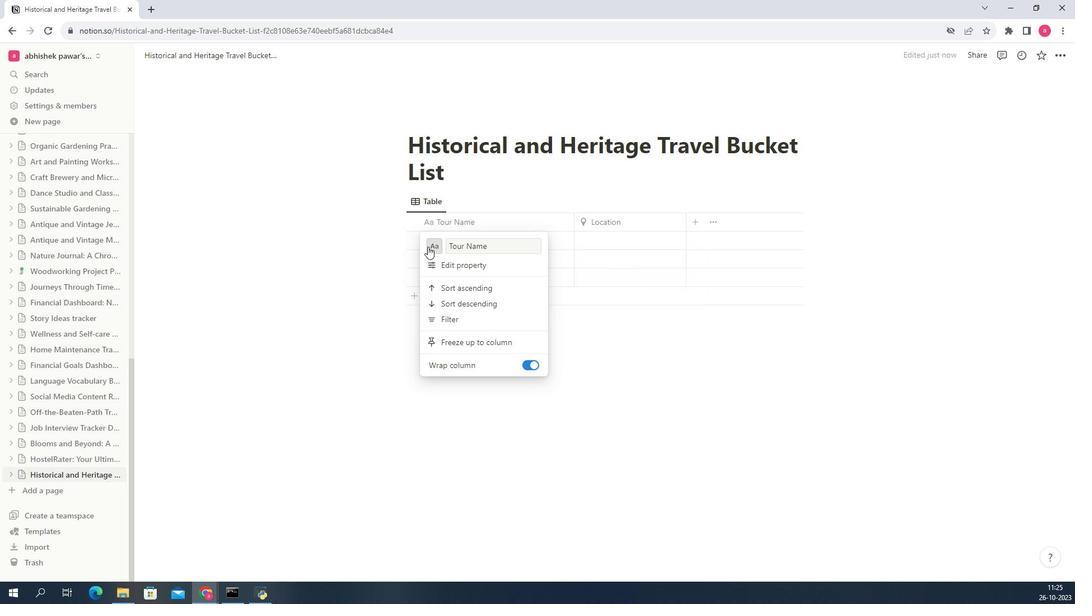 
Action: Mouse moved to (723, 297)
Screenshot: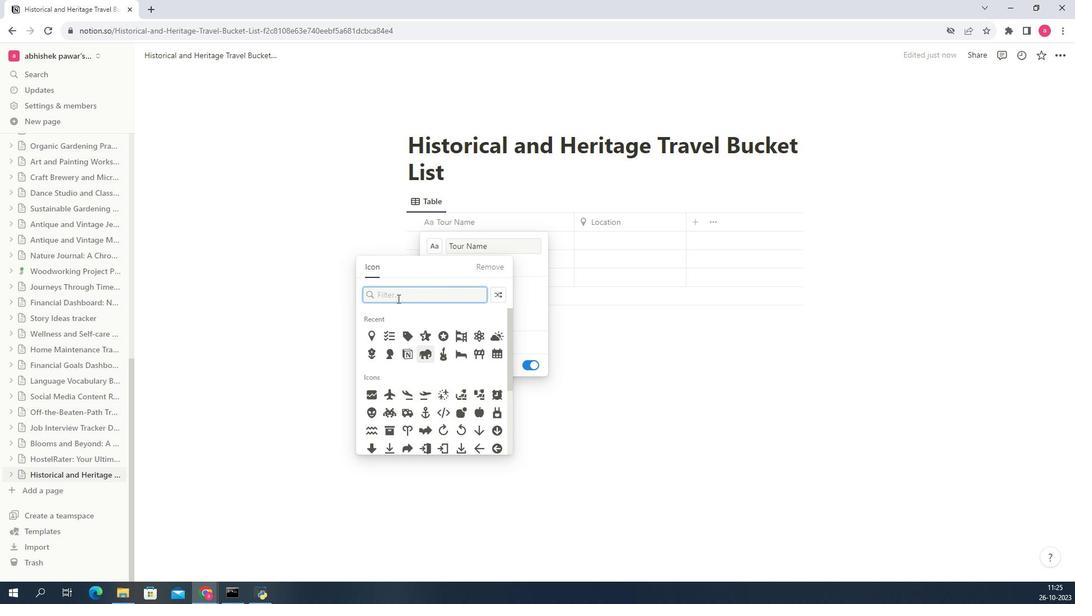 
Action: Mouse pressed left at (723, 297)
Screenshot: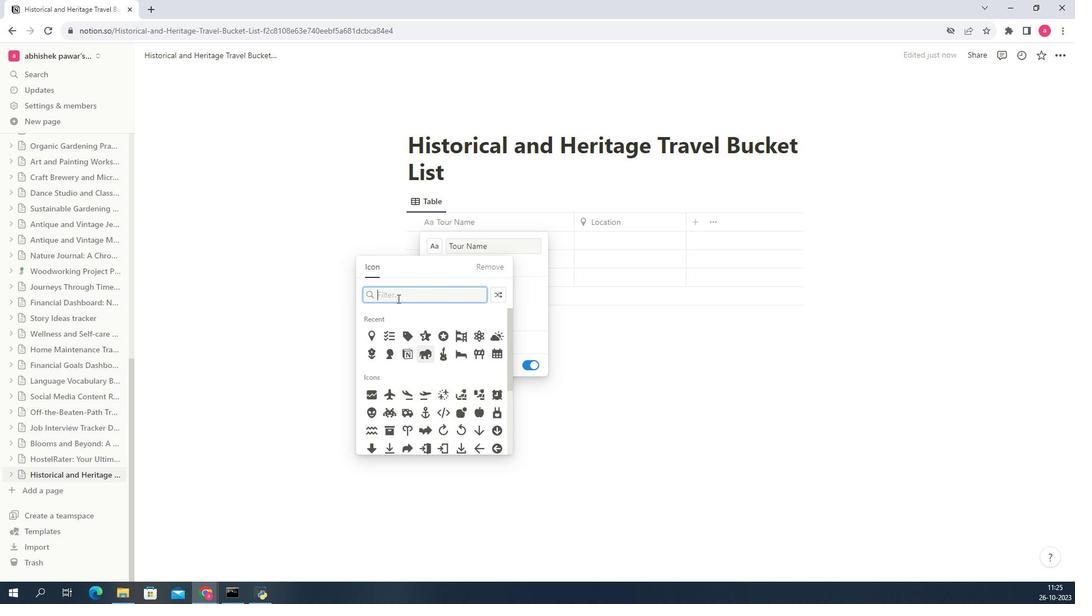
Action: Key pressed tour
Screenshot: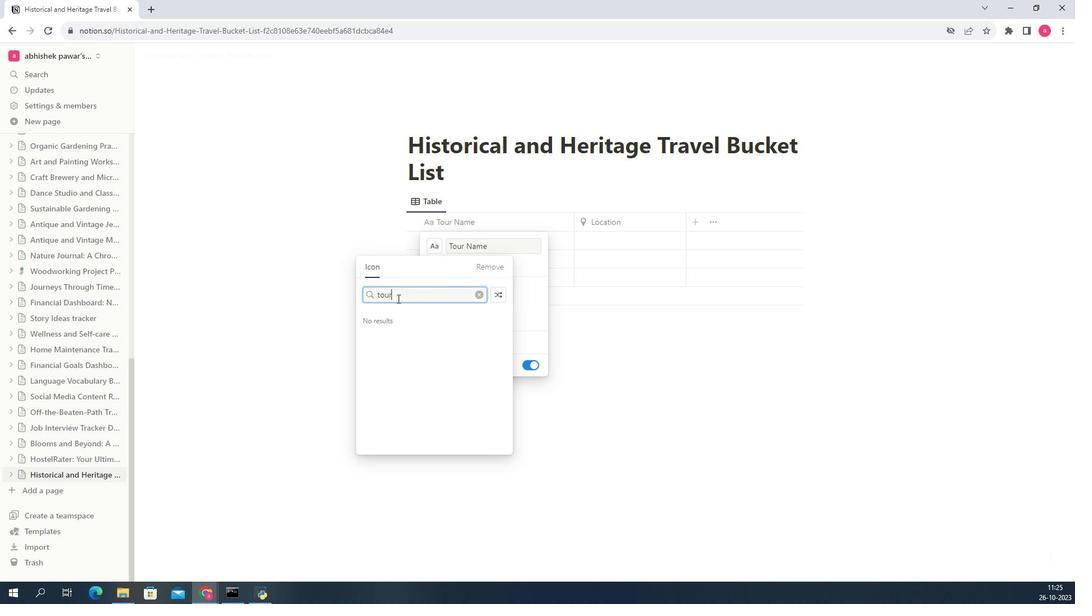 
Action: Mouse pressed left at (723, 297)
Screenshot: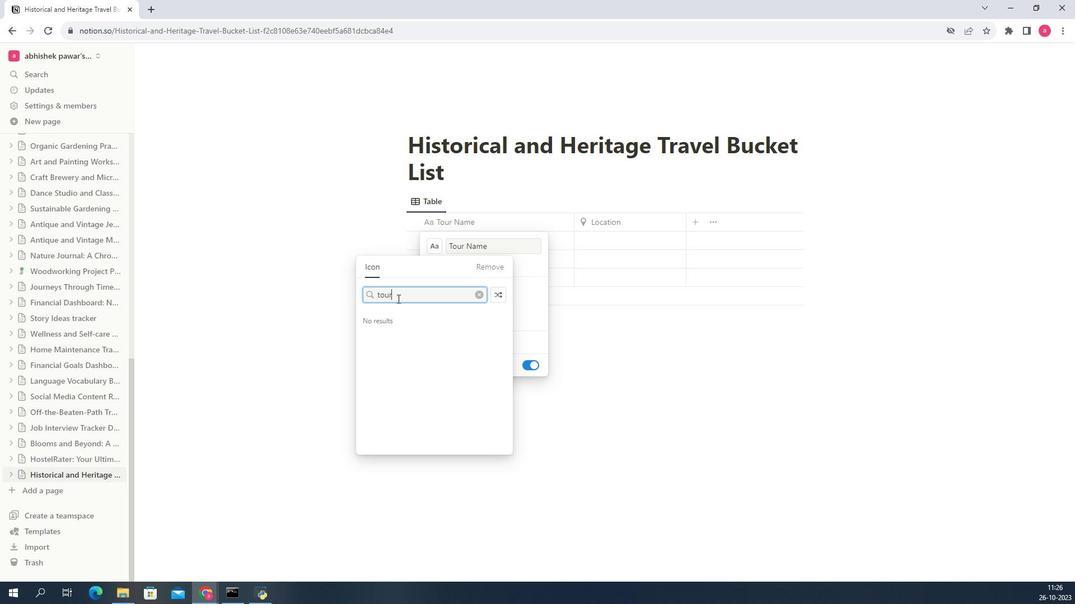 
Action: Key pressed <Key.backspace><Key.backspace><Key.backspace><Key.backspace>plan
Screenshot: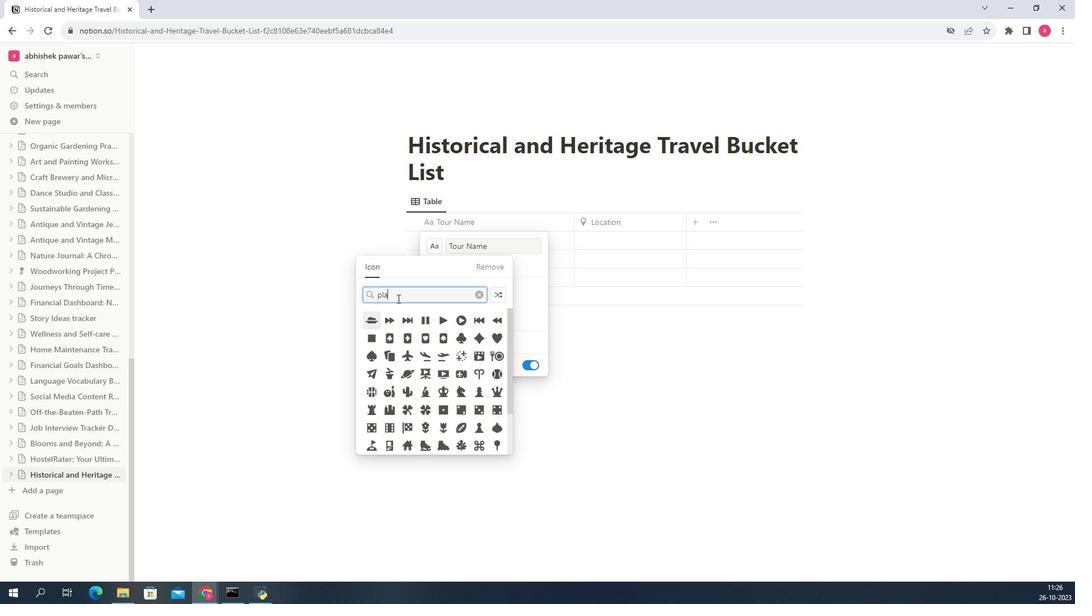 
Action: Mouse moved to (725, 319)
Screenshot: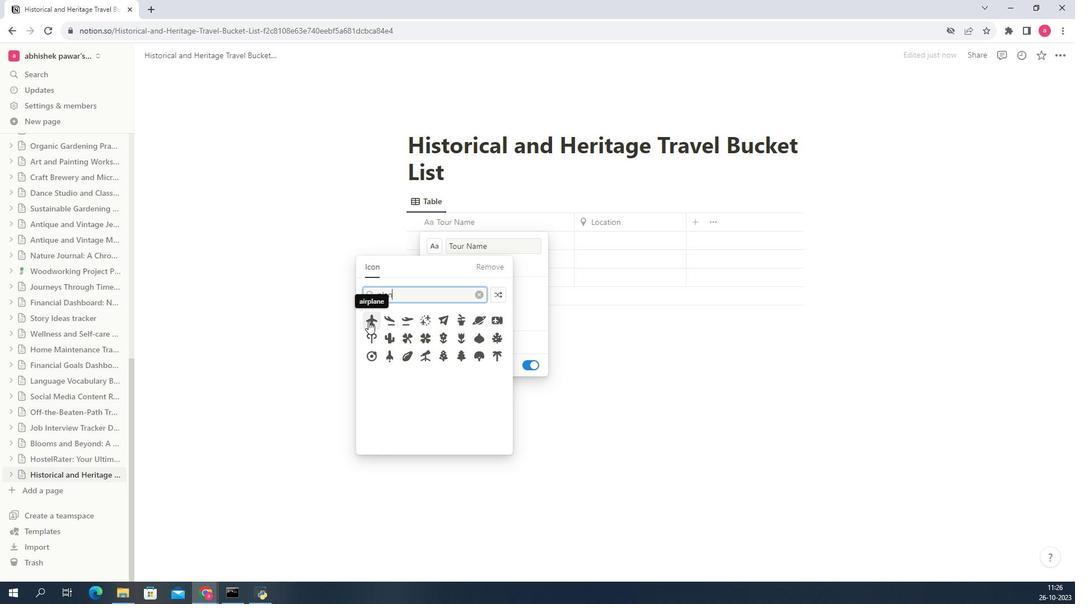
Action: Mouse pressed left at (725, 319)
Screenshot: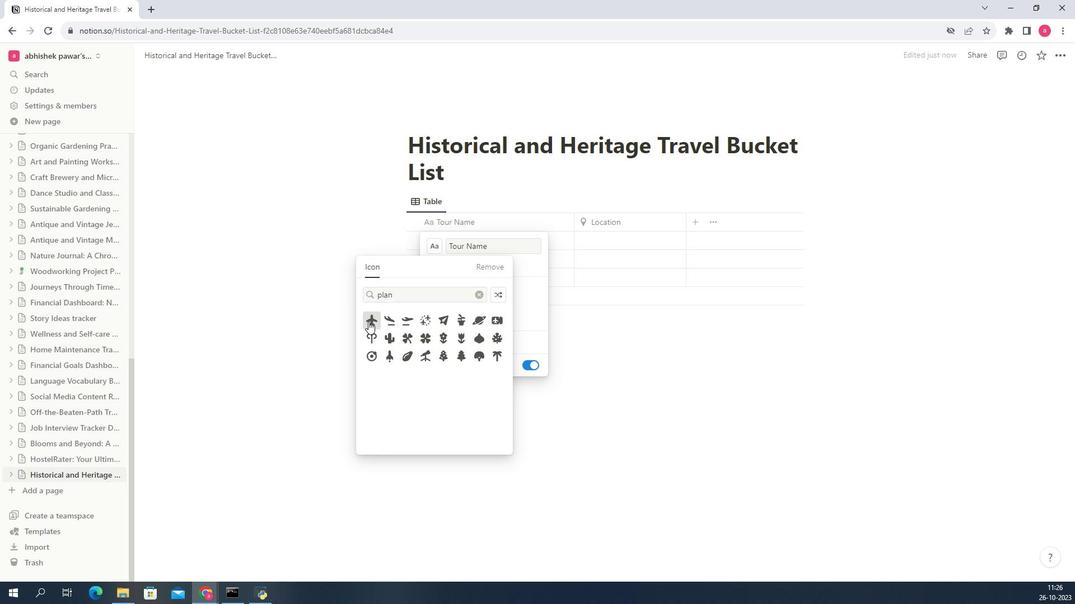 
Action: Mouse moved to (695, 327)
Screenshot: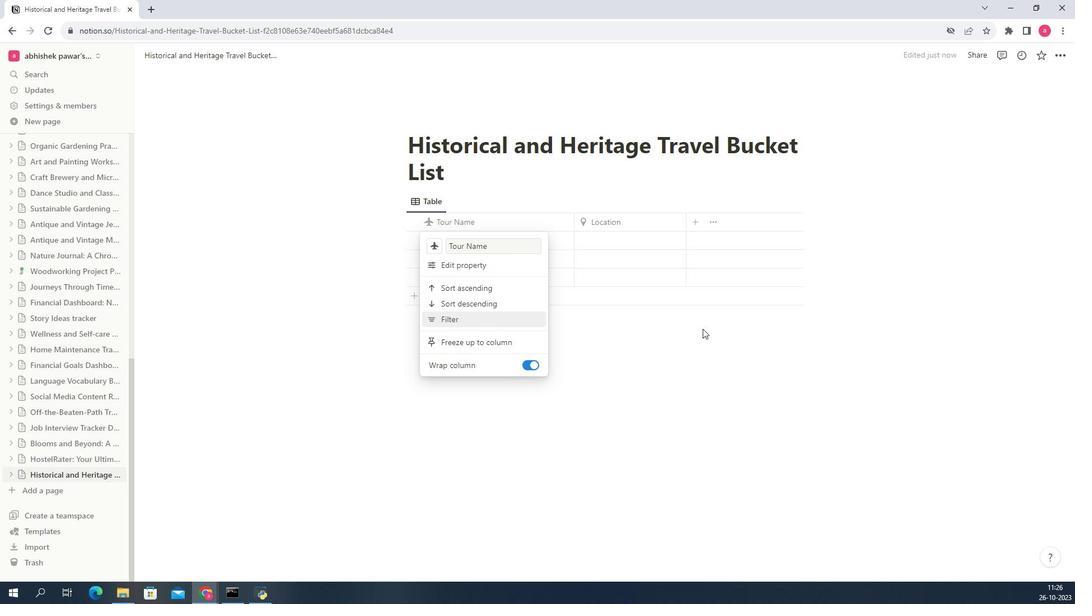 
Action: Mouse pressed left at (695, 327)
Screenshot: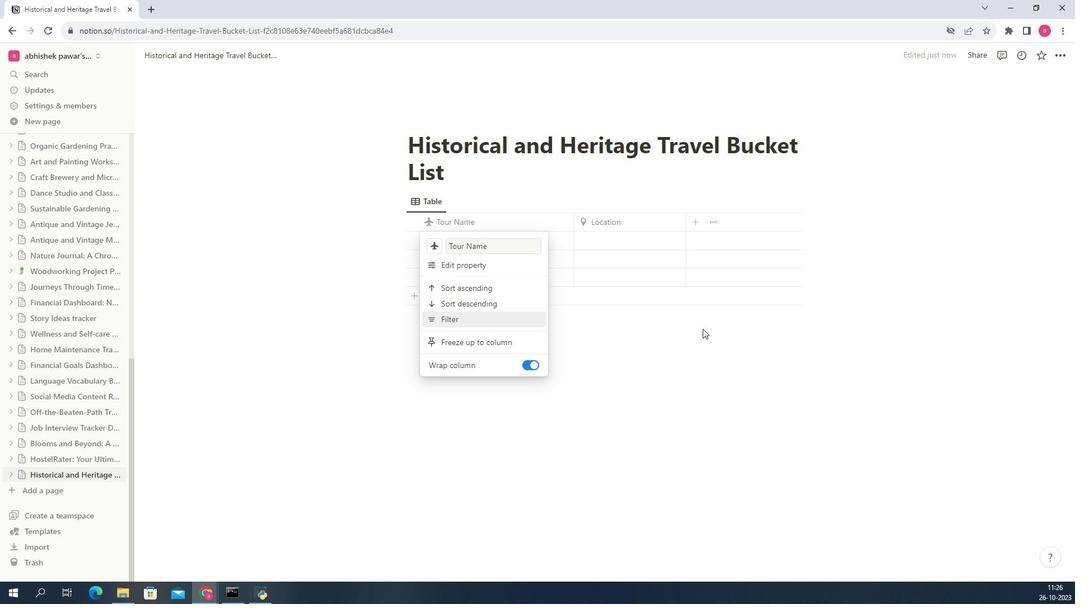 
Action: Mouse moved to (696, 229)
Screenshot: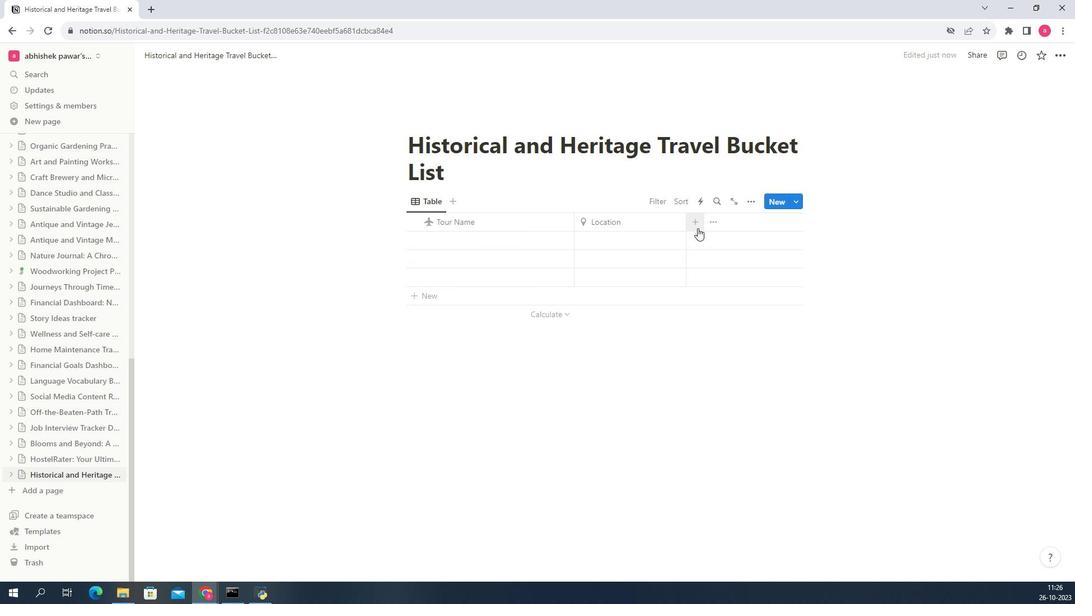 
Action: Mouse pressed left at (696, 229)
Screenshot: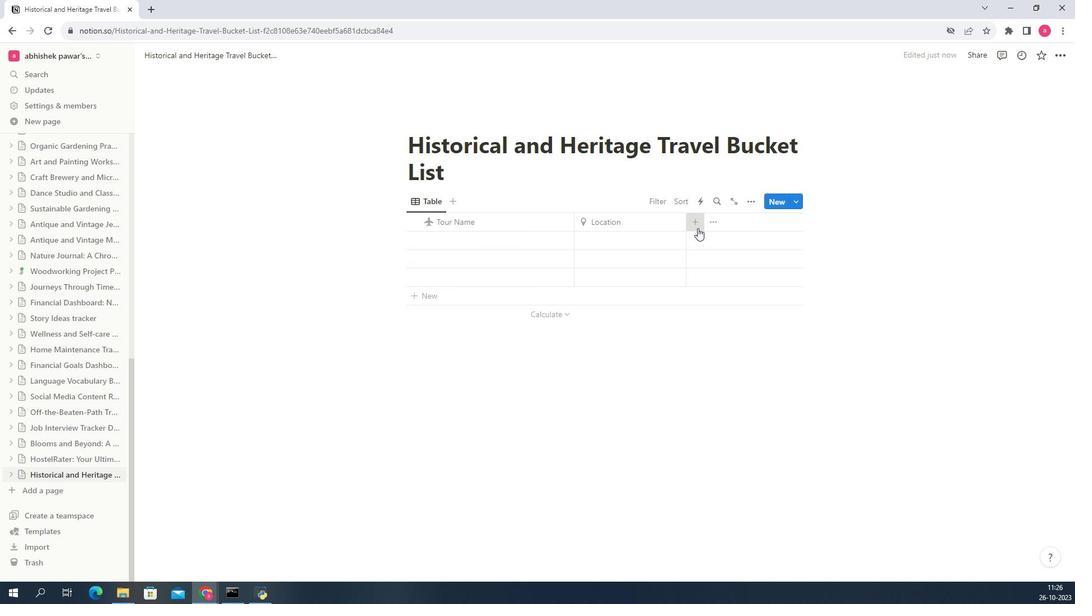 
Action: Mouse moved to (698, 253)
Screenshot: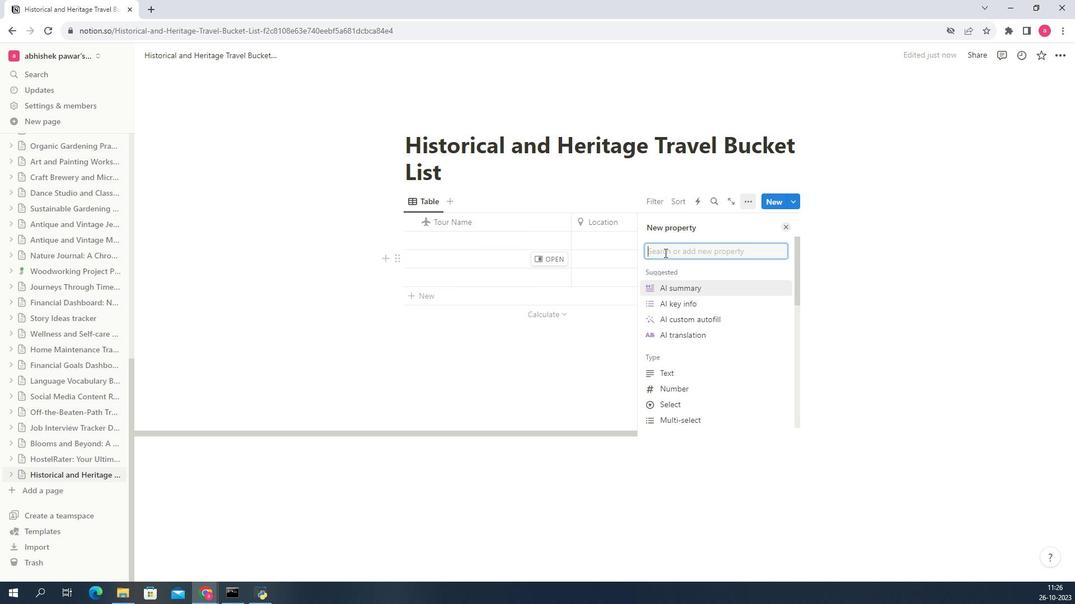 
Action: Mouse pressed left at (698, 253)
Screenshot: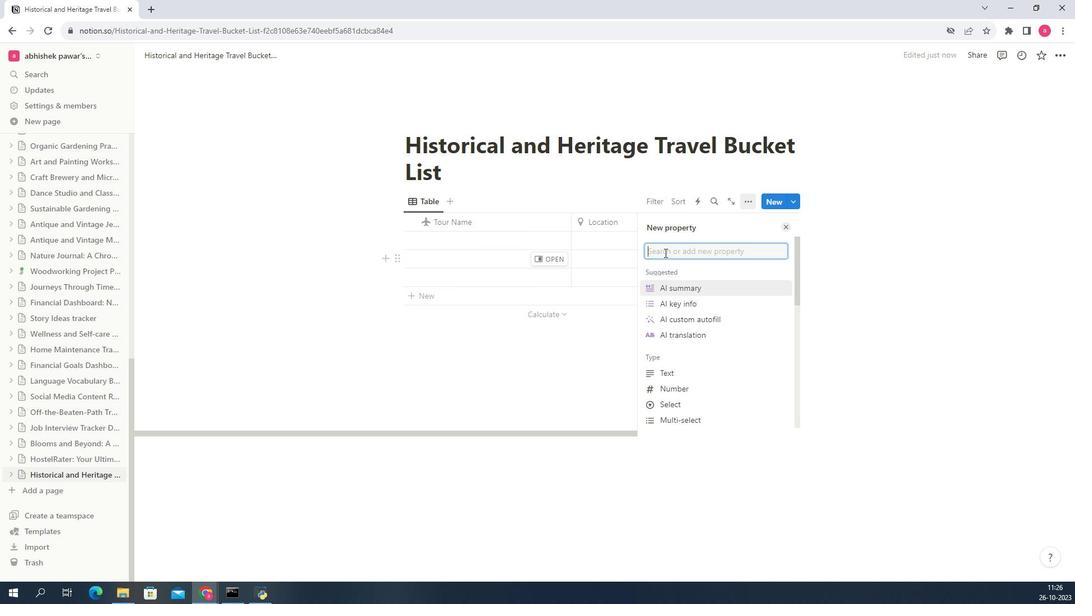 
Action: Key pressed <Key.shift>Duration
Screenshot: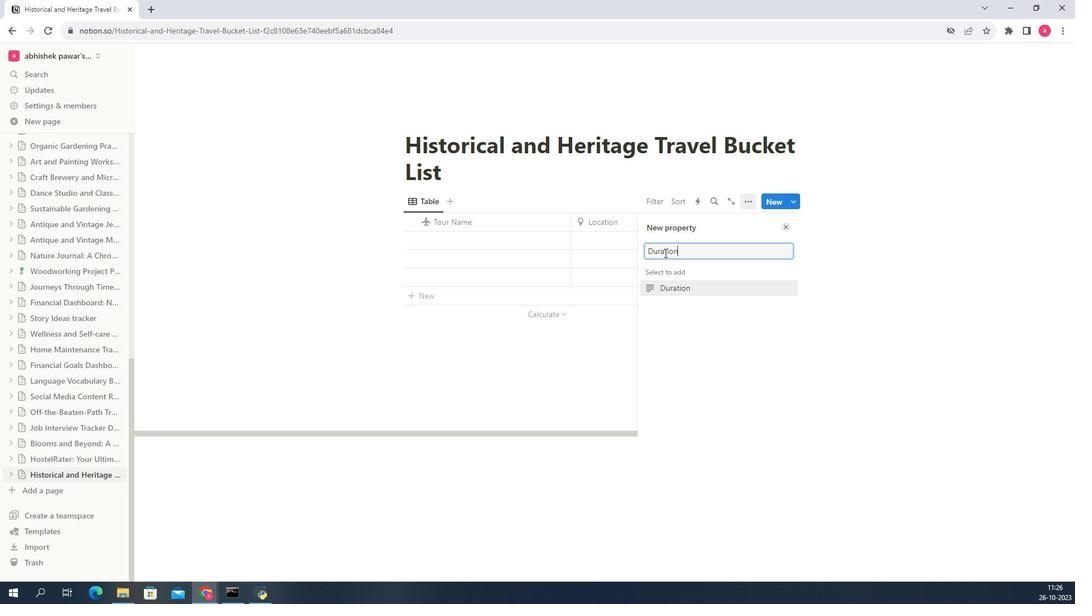 
Action: Mouse moved to (700, 287)
Screenshot: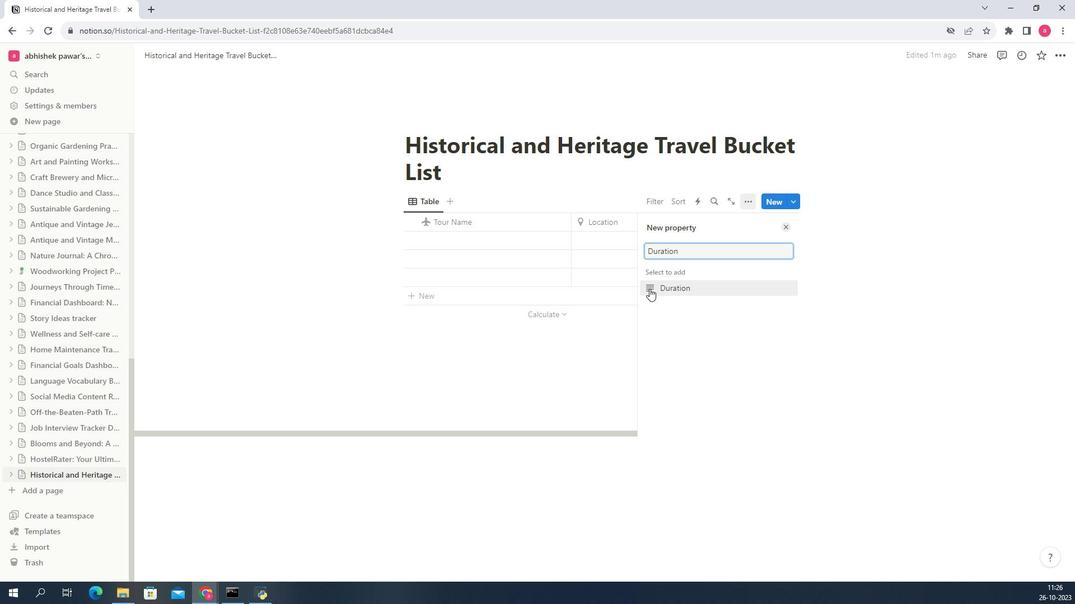 
Action: Mouse pressed left at (700, 287)
Screenshot: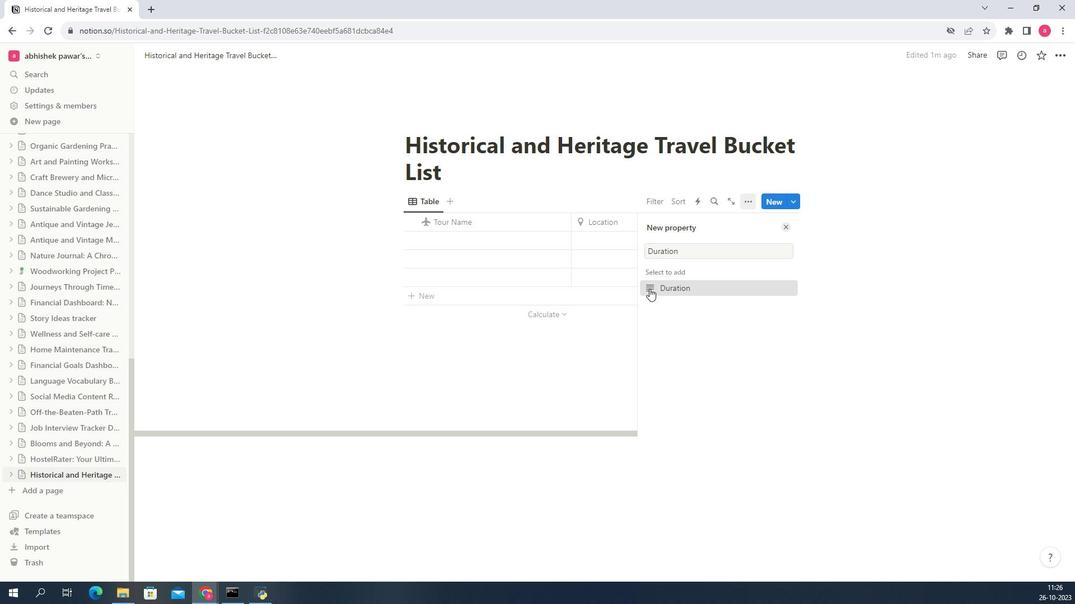 
Action: Mouse moved to (700, 227)
Screenshot: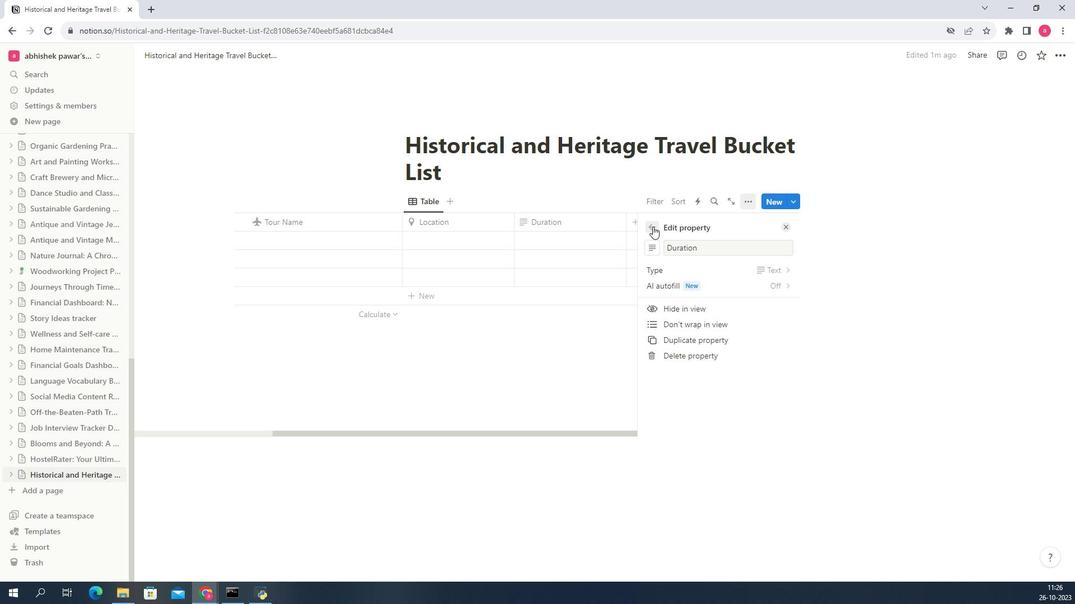 
Action: Mouse pressed left at (700, 227)
Screenshot: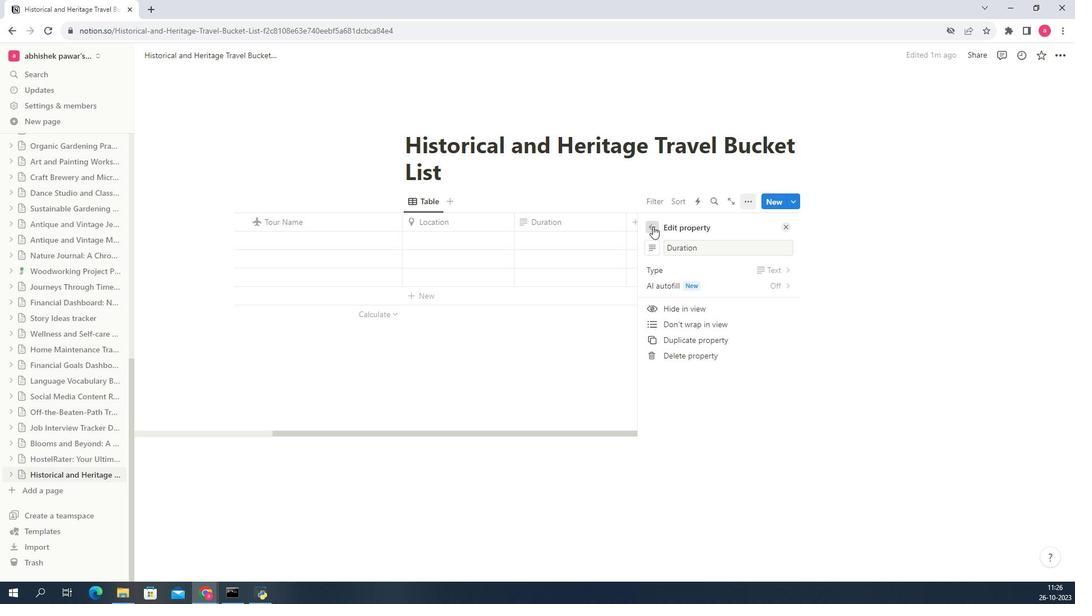 
Action: Mouse moved to (700, 254)
Screenshot: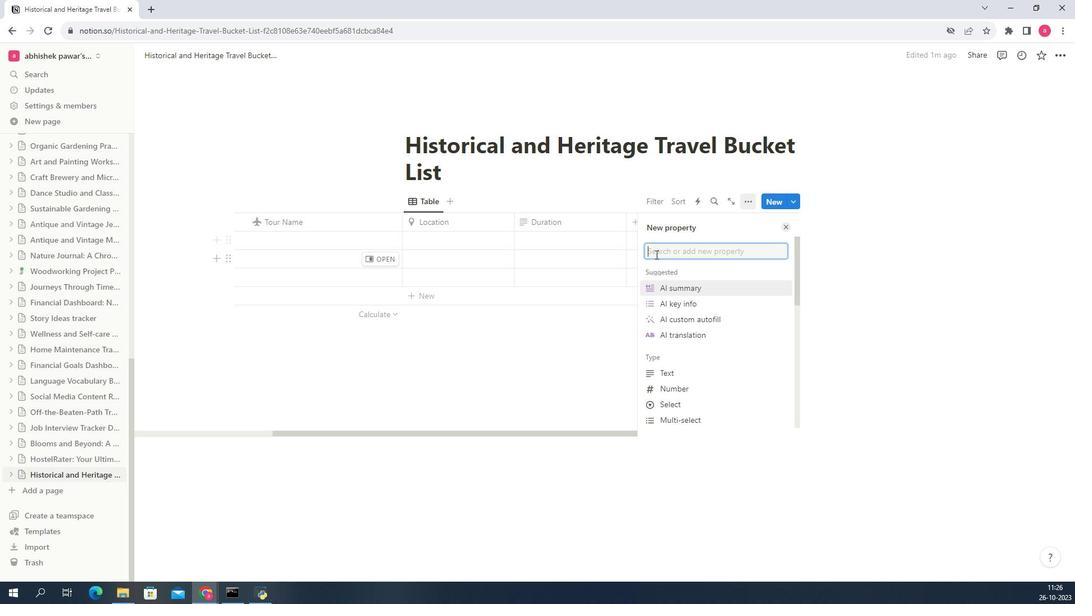 
Action: Mouse pressed left at (700, 254)
Screenshot: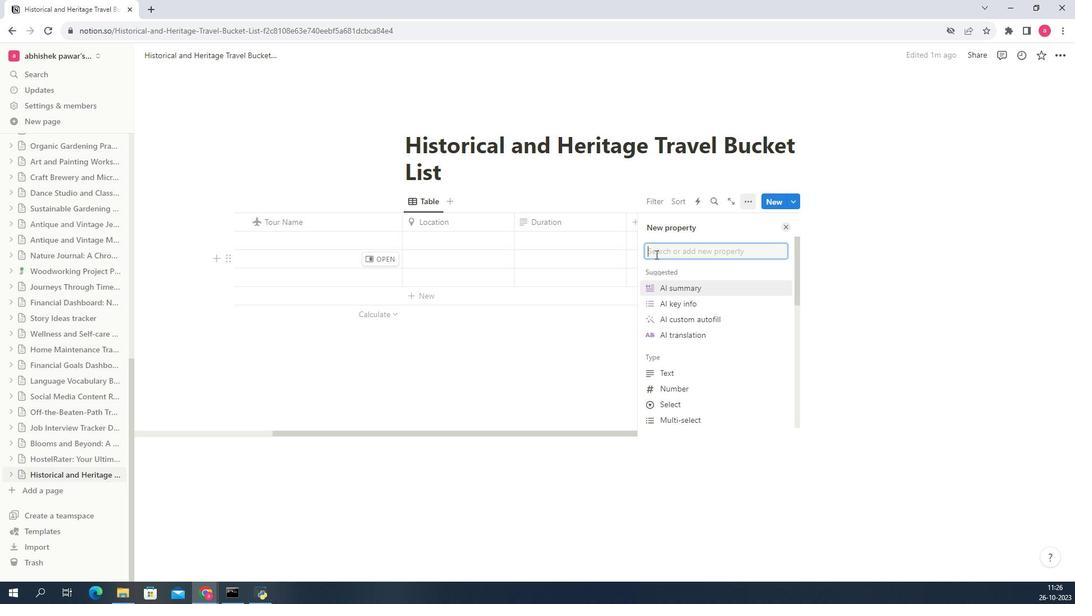
Action: Key pressed <Key.shift>Highlights<Key.space>
Screenshot: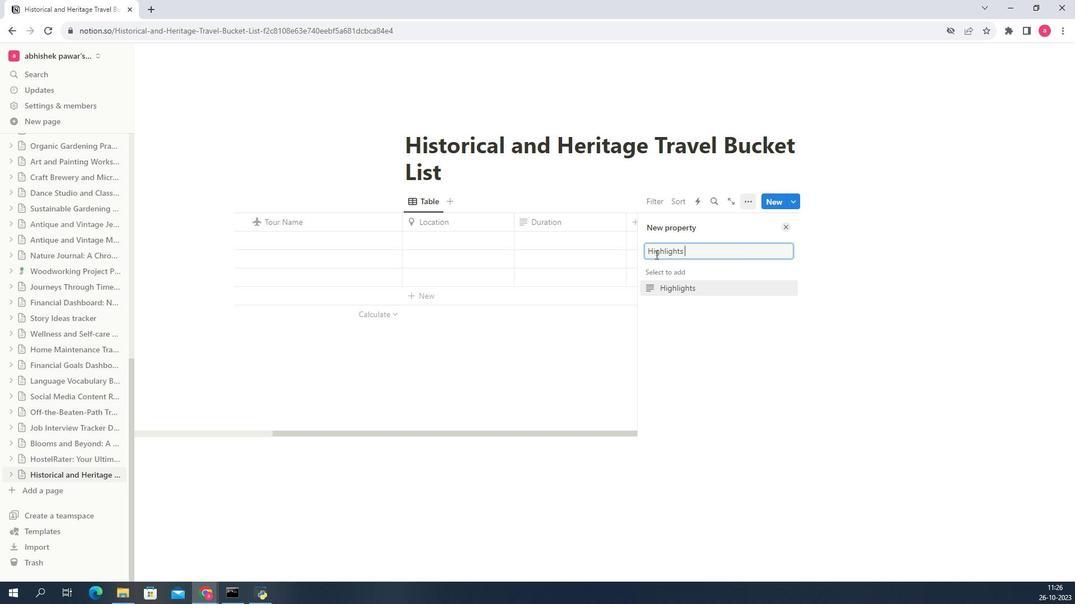 
Action: Mouse moved to (698, 287)
Screenshot: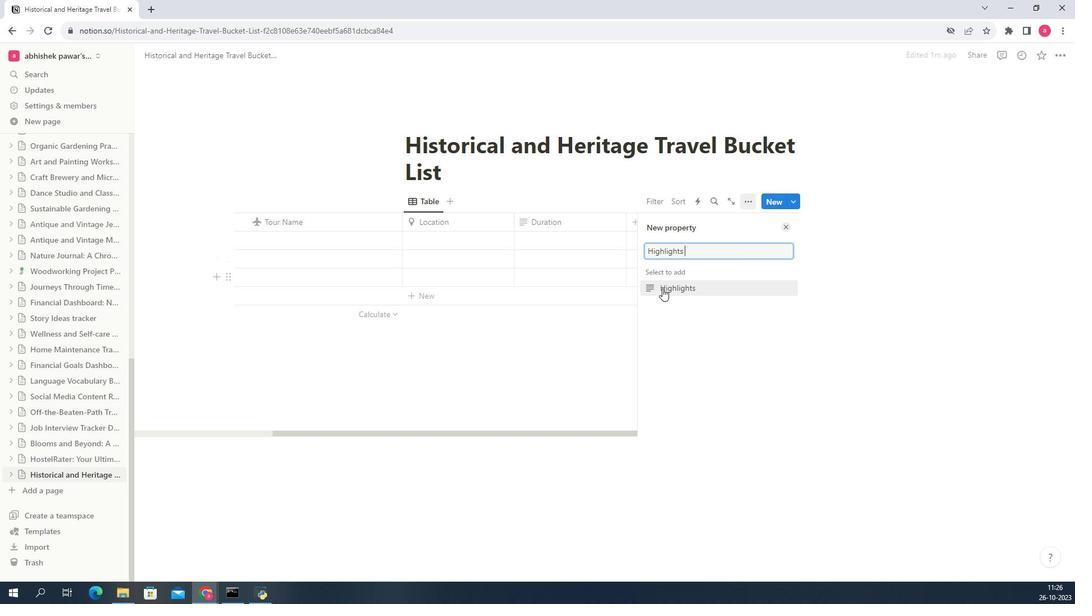 
Action: Mouse pressed left at (698, 287)
Screenshot: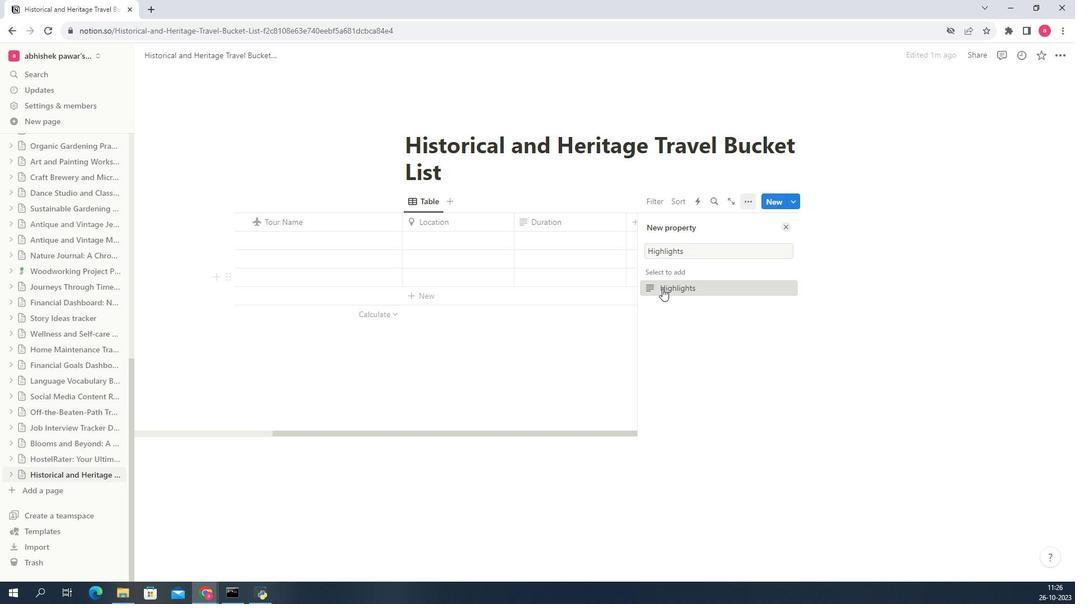 
Action: Mouse moved to (699, 227)
Screenshot: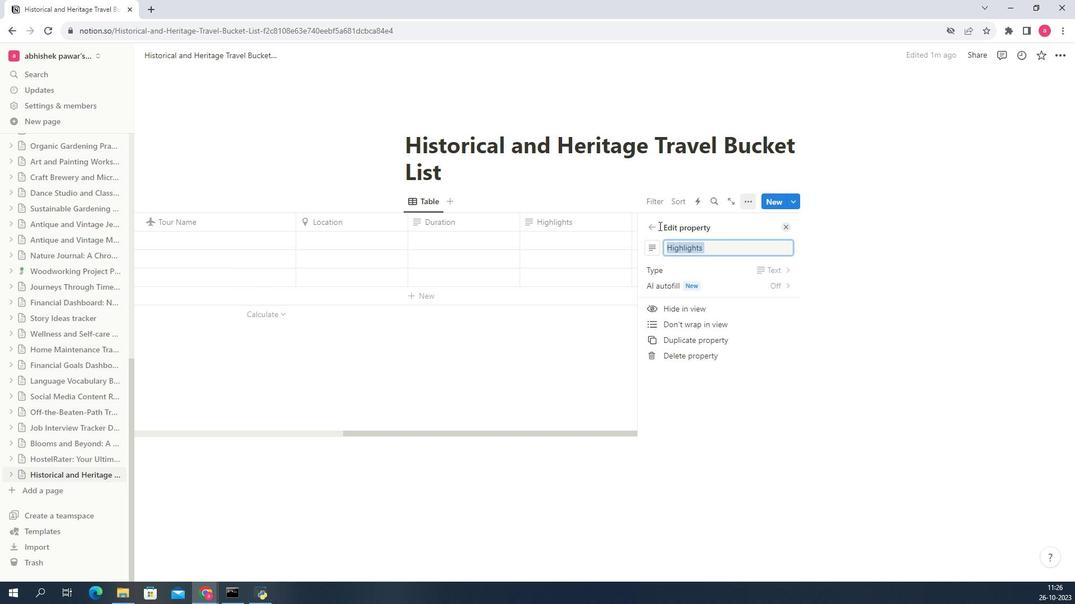
Action: Mouse pressed left at (699, 227)
Screenshot: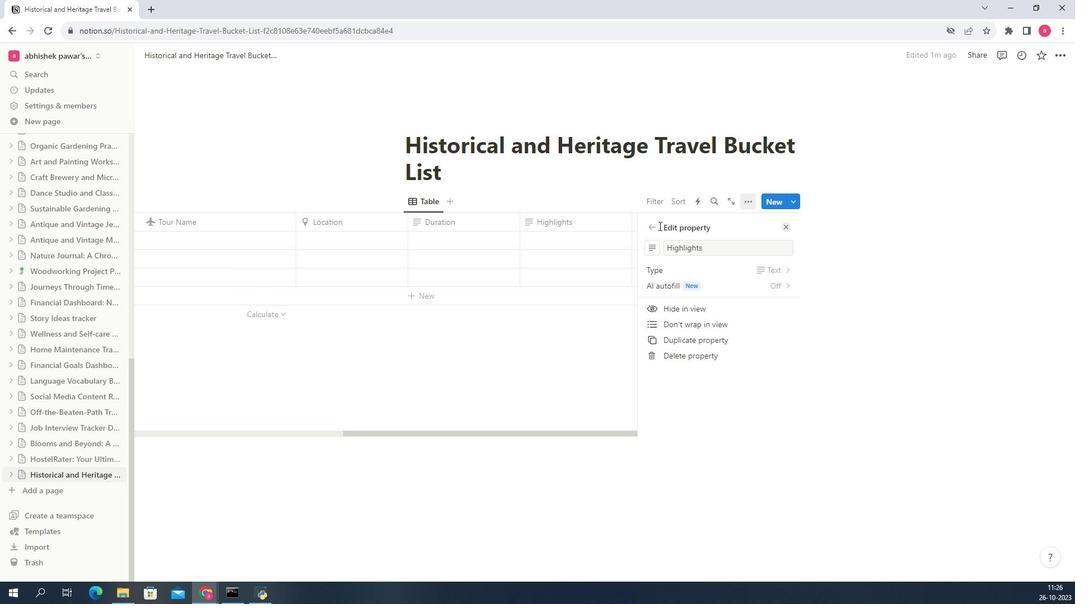 
Action: Mouse moved to (699, 229)
Screenshot: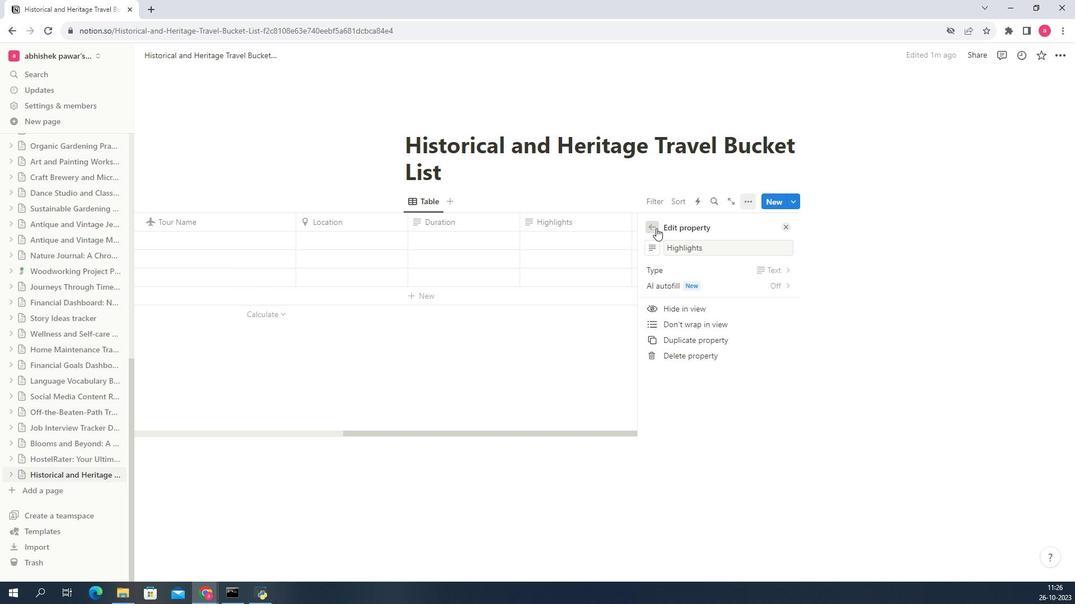 
Action: Mouse pressed left at (699, 229)
Screenshot: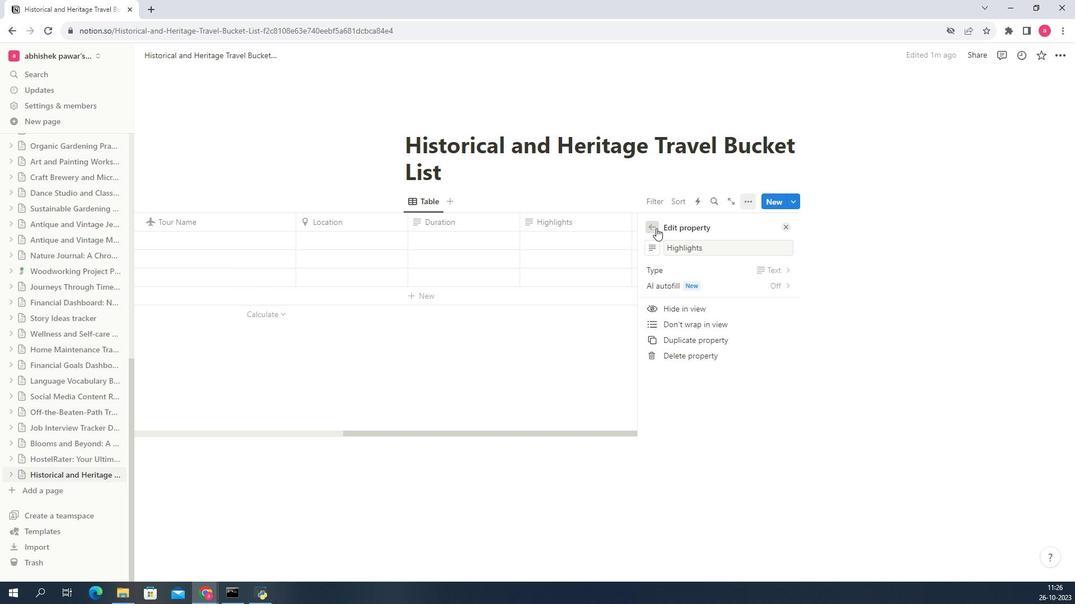 
Action: Mouse moved to (697, 253)
Screenshot: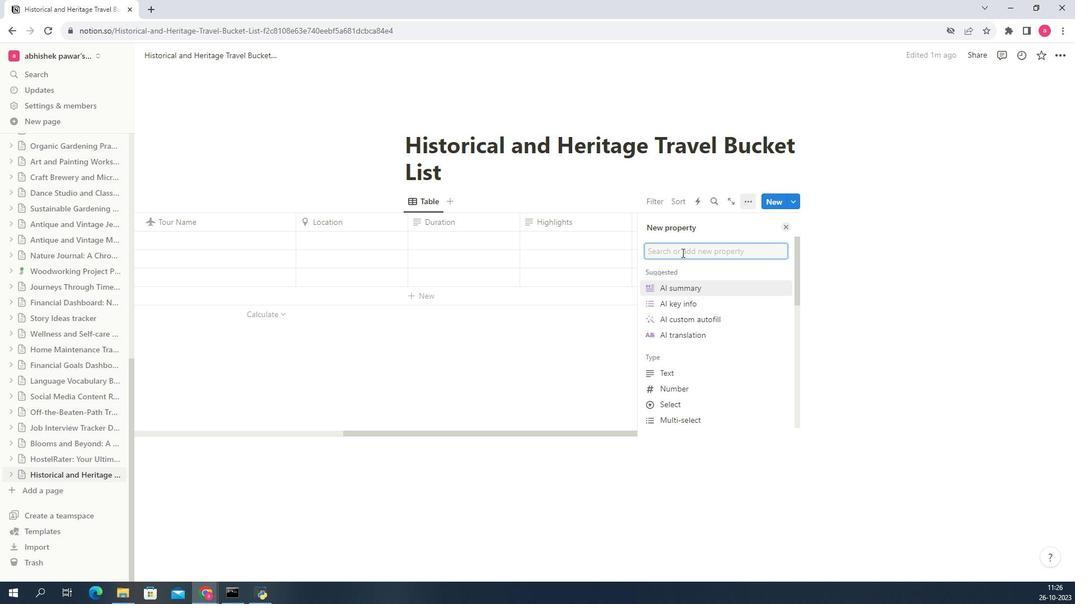 
Action: Mouse pressed left at (697, 253)
Screenshot: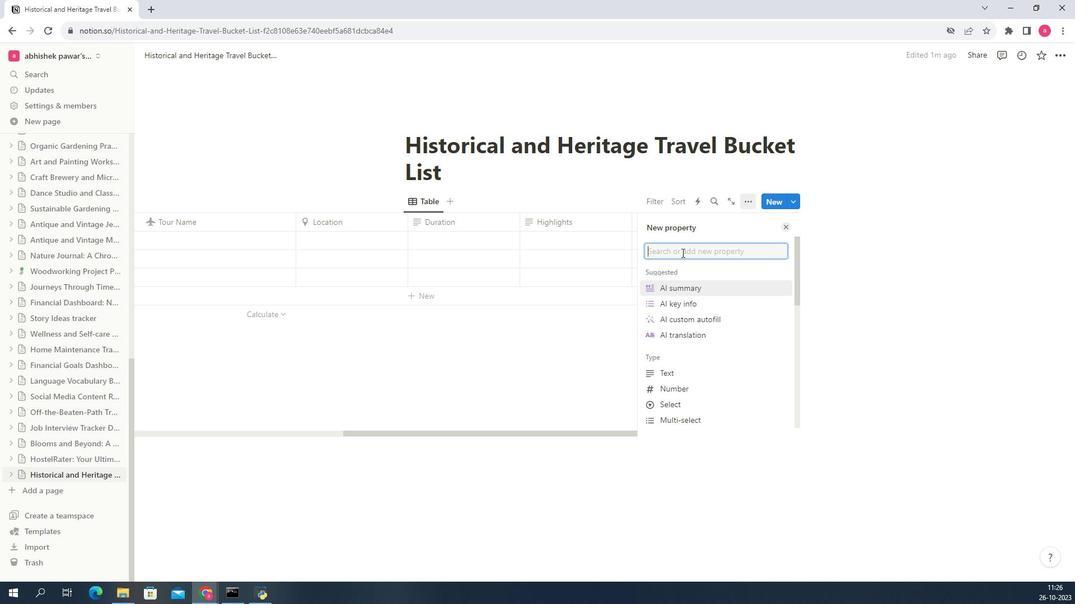 
Action: Key pressed <Key.shift>Cost<Key.space><Key.backspace><Key.space><Key.shift><Key.shift><Key.shift><Key.shift><Key.shift><Key.shift><Key.shift><Key.shift><Key.shift><Key.shift><Key.shift><Key.shift><Key.shift><Key.shift><Key.shift><Key.shift><Key.shift><Key.shift><Key.shift>(per<Key.space>person<Key.shift>)
Screenshot: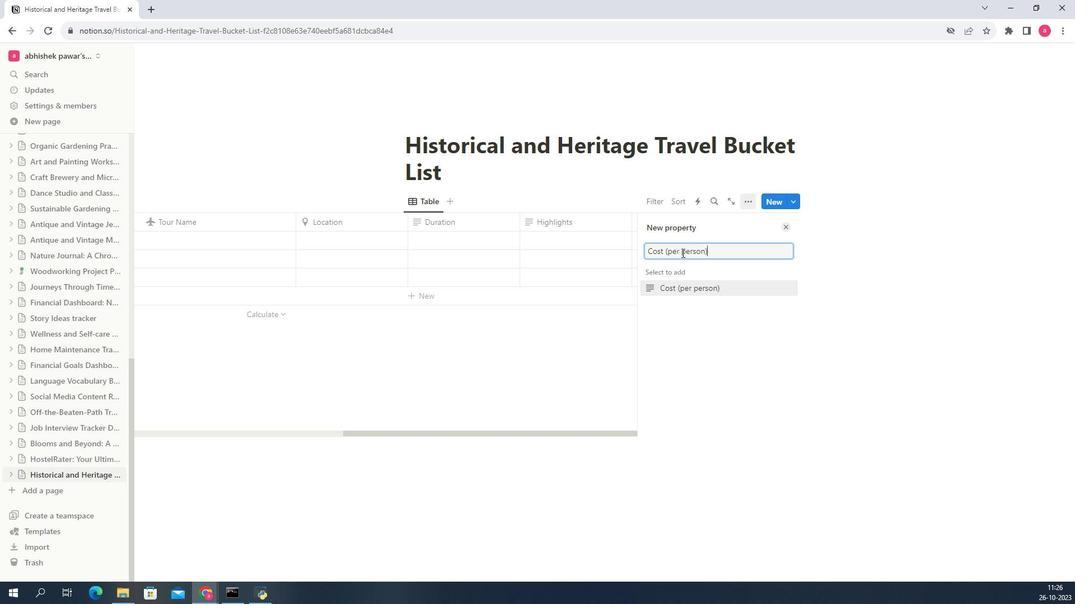 
Action: Mouse moved to (698, 290)
Screenshot: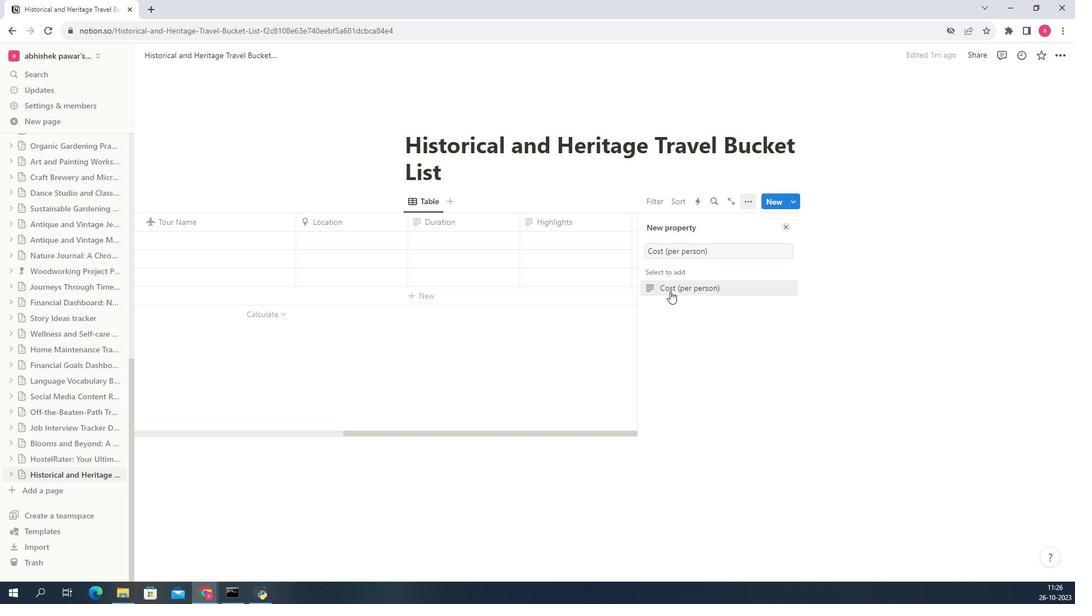 
Action: Mouse pressed left at (698, 290)
Screenshot: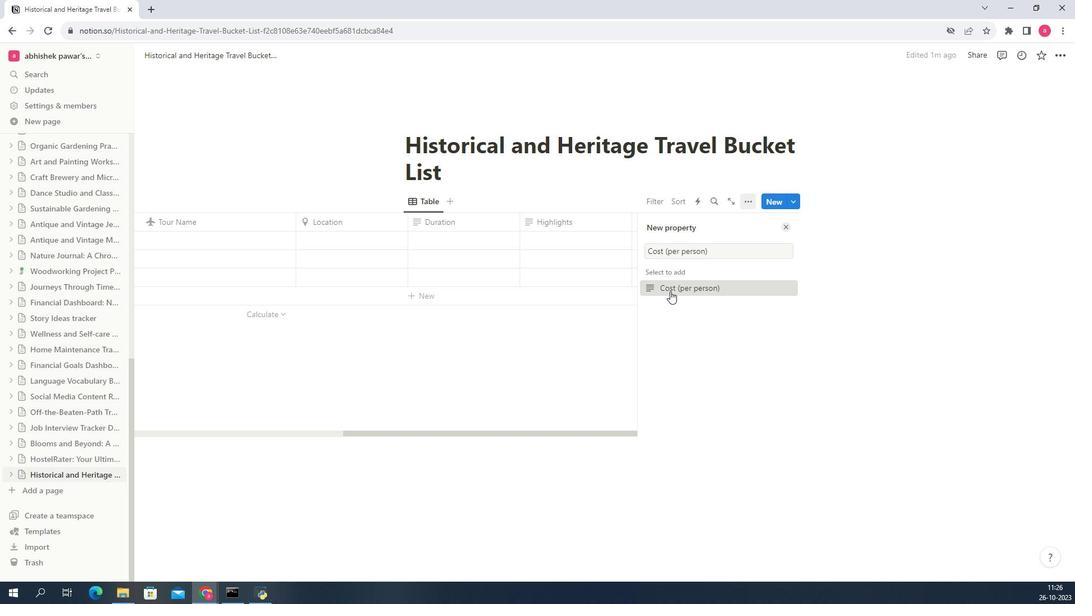 
Action: Mouse moved to (700, 232)
Screenshot: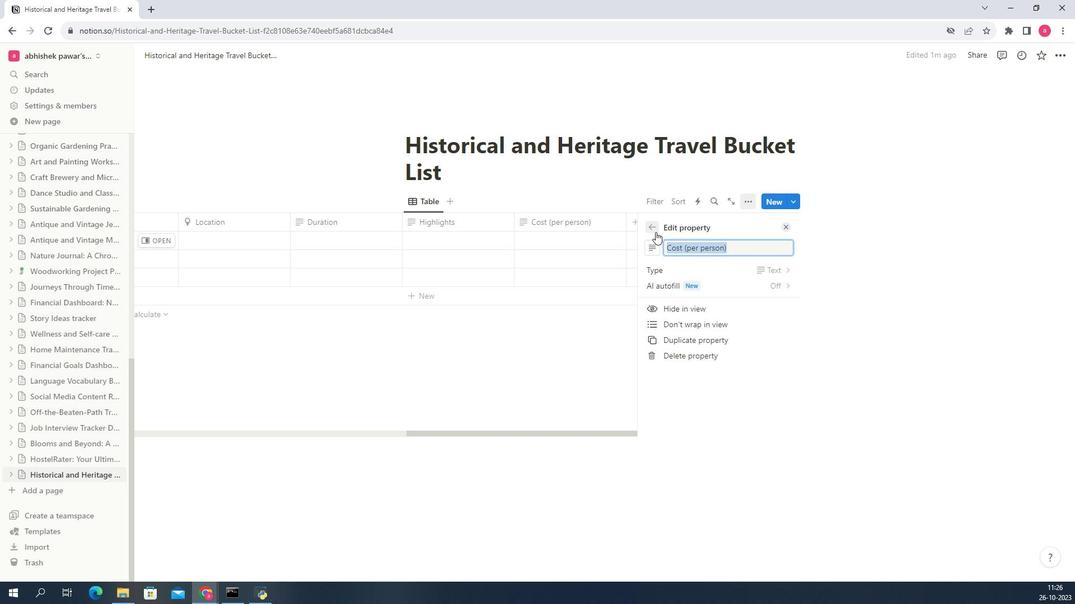 
Action: Mouse pressed left at (700, 232)
Screenshot: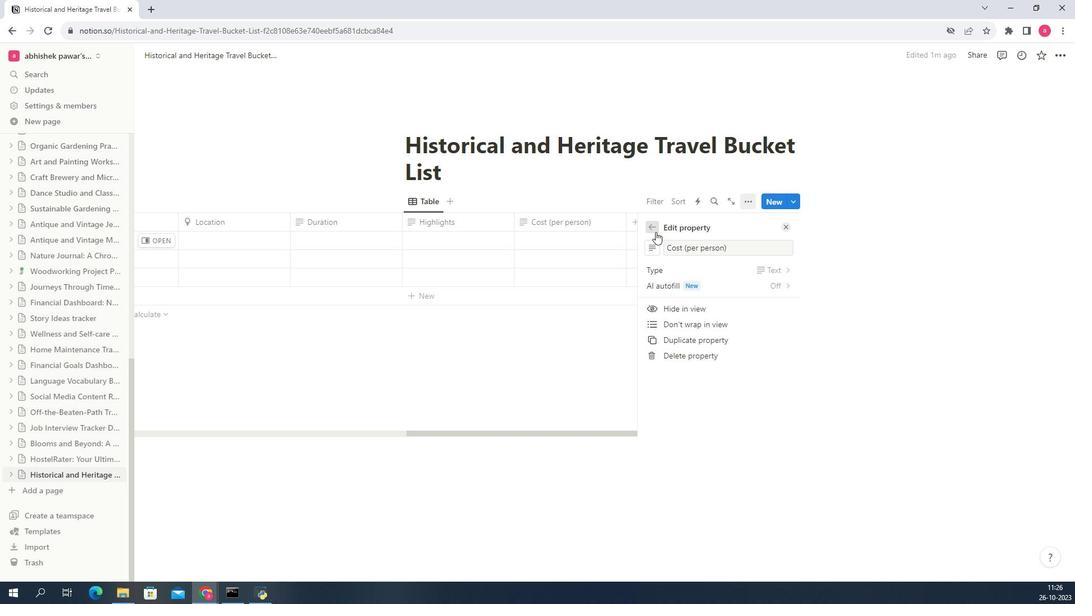 
Action: Mouse moved to (697, 249)
Screenshot: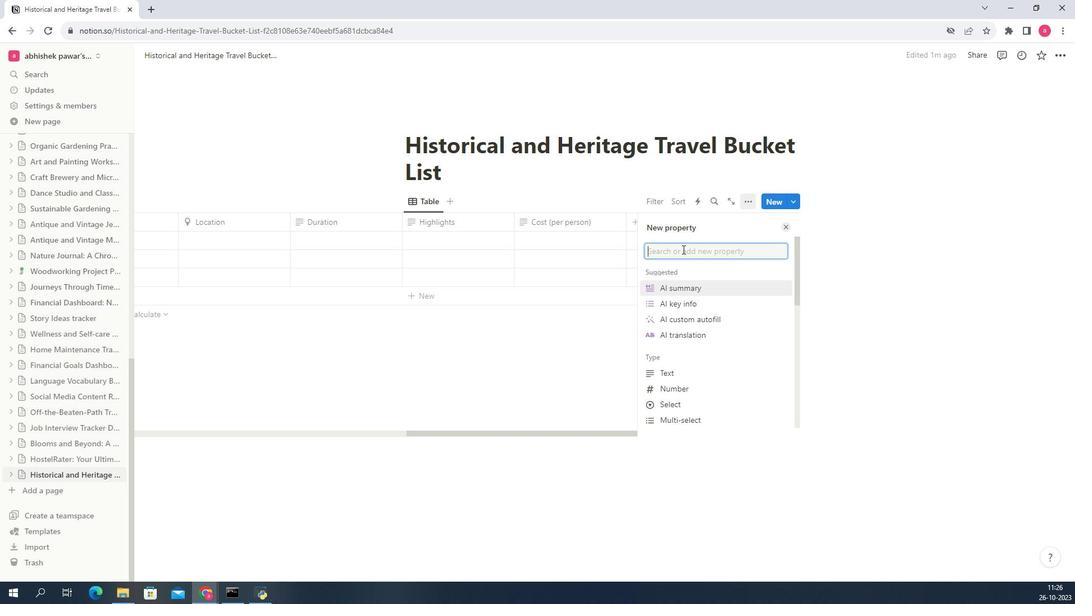 
Action: Mouse pressed left at (697, 249)
Screenshot: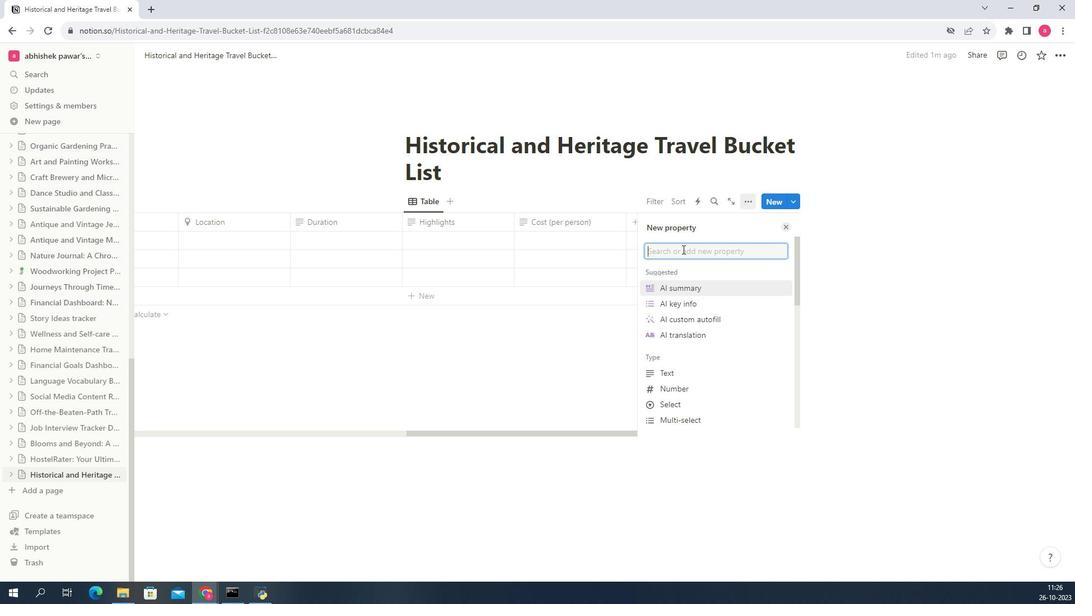 
Action: Key pressed <Key.shift>Best<Key.backspace><Key.backspace><Key.backspace><Key.backspace><Key.backspace><Key.backspace>
Screenshot: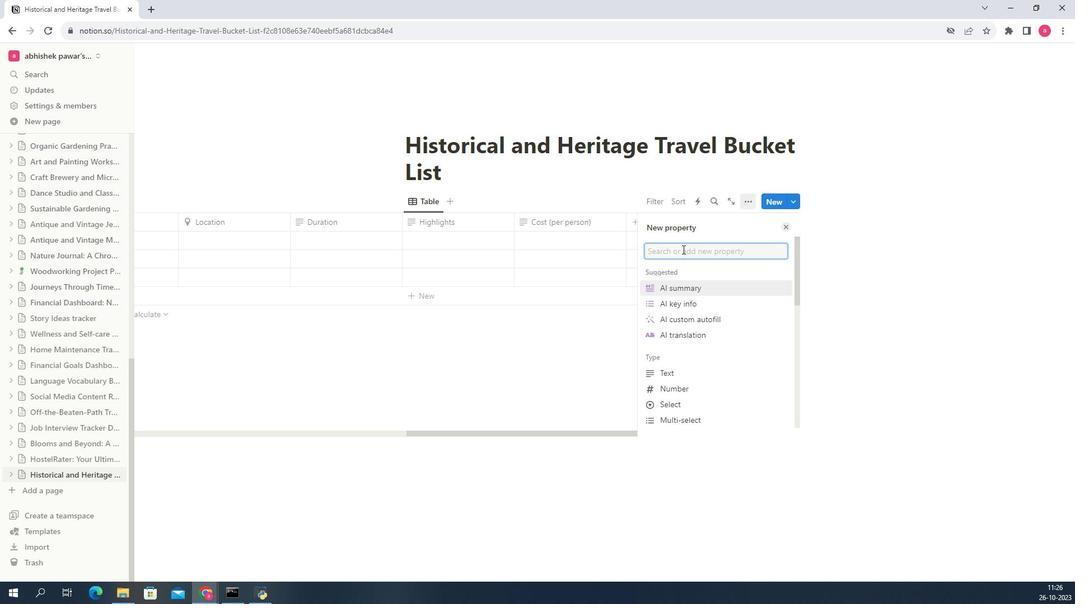 
Action: Mouse moved to (688, 228)
Screenshot: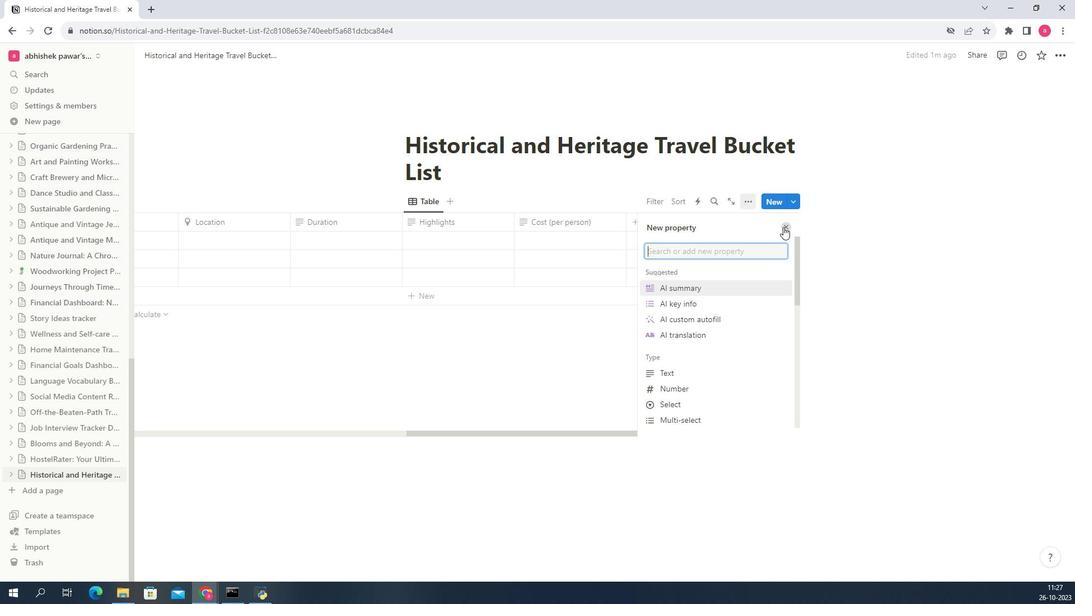 
Action: Mouse pressed left at (688, 228)
Screenshot: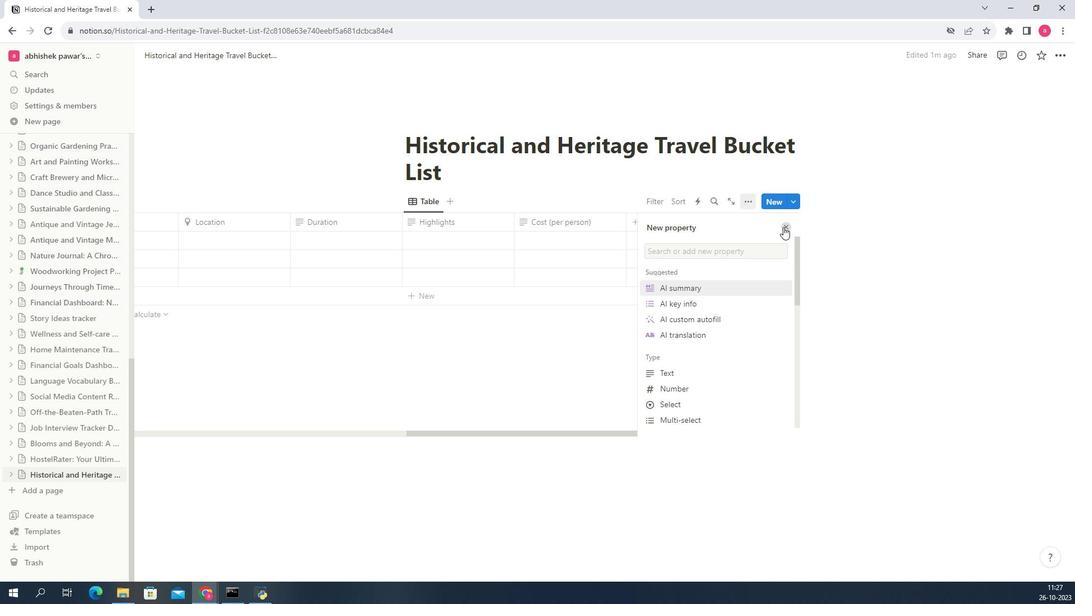 
Action: Mouse moved to (688, 222)
Screenshot: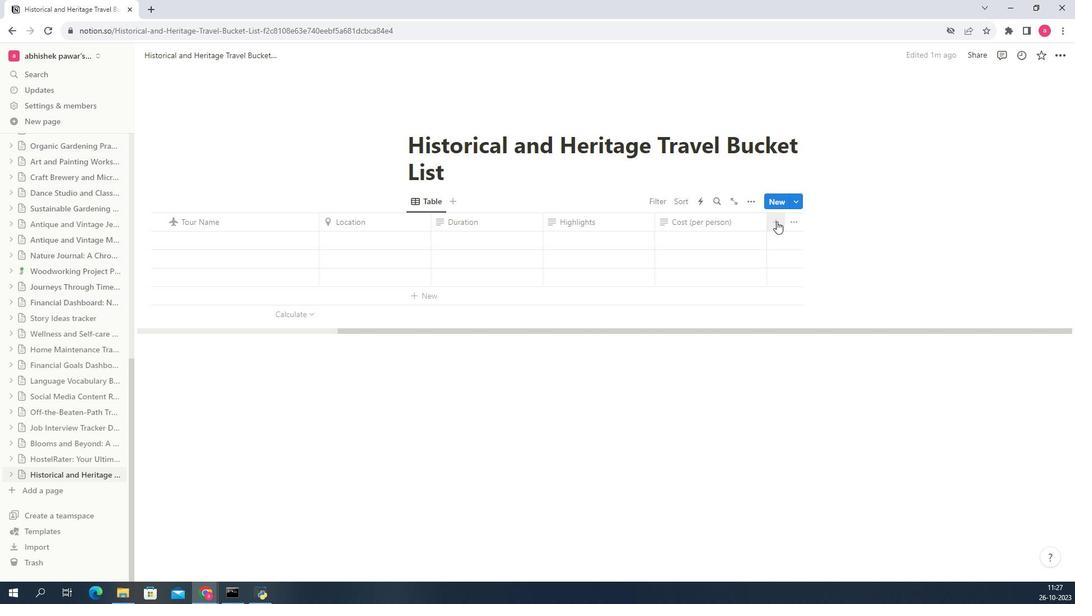 
Action: Mouse pressed left at (688, 222)
Screenshot: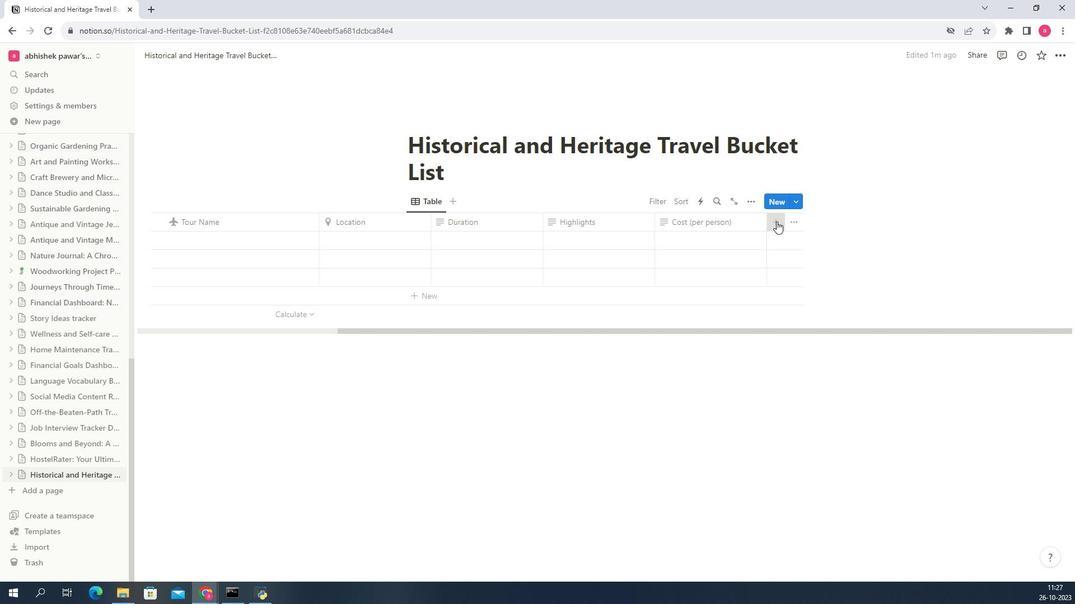 
Action: Mouse moved to (698, 257)
Screenshot: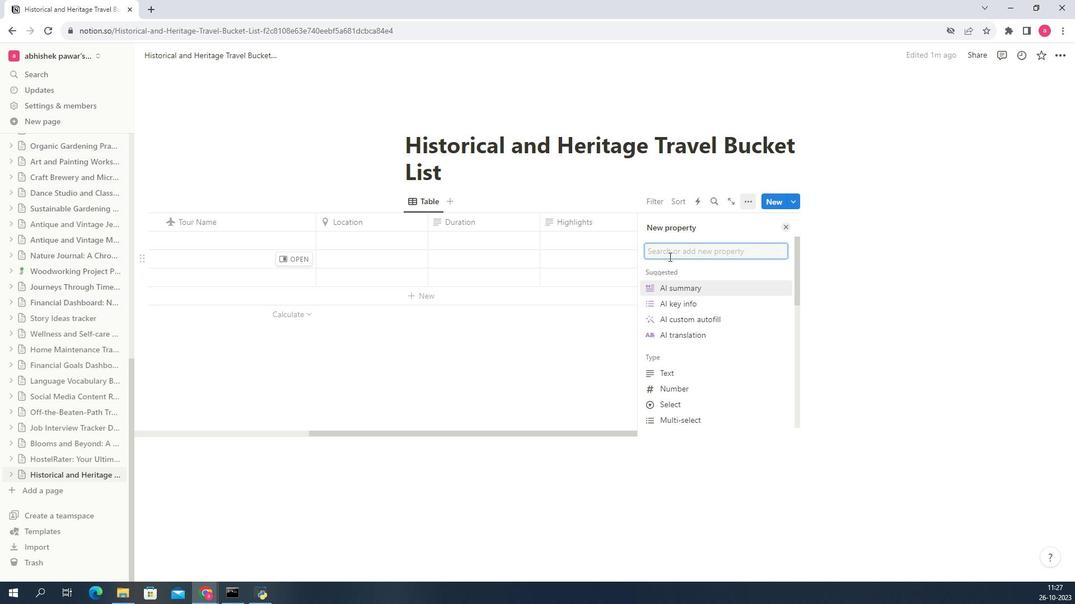 
Action: Mouse pressed left at (698, 257)
Screenshot: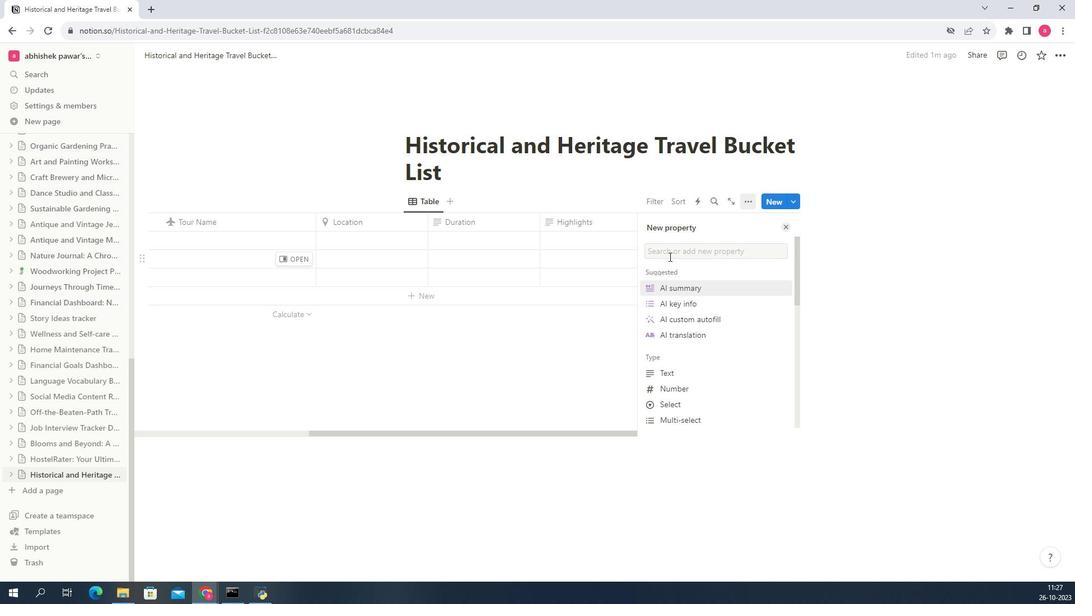 
Action: Mouse moved to (698, 255)
Screenshot: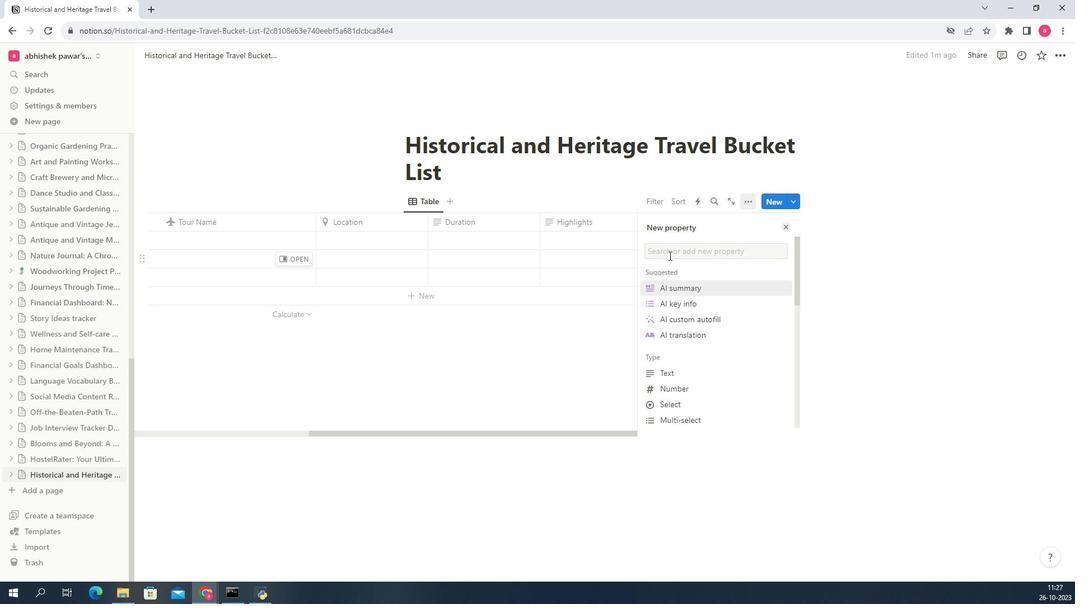 
Action: Mouse pressed left at (698, 255)
Screenshot: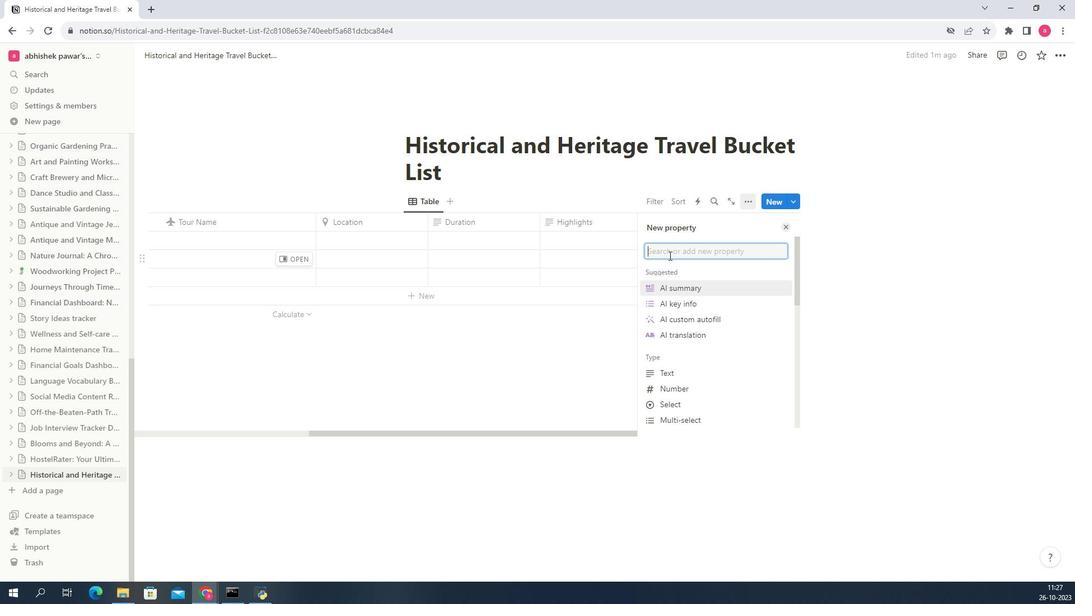 
Action: Key pressed <Key.shift>Best<Key.space><Key.shift><Key.shift><Key.shift>Time<Key.space>to<Key.space><Key.shift><Key.shift><Key.shift><Key.shift><Key.shift>Visit<Key.space>
Screenshot: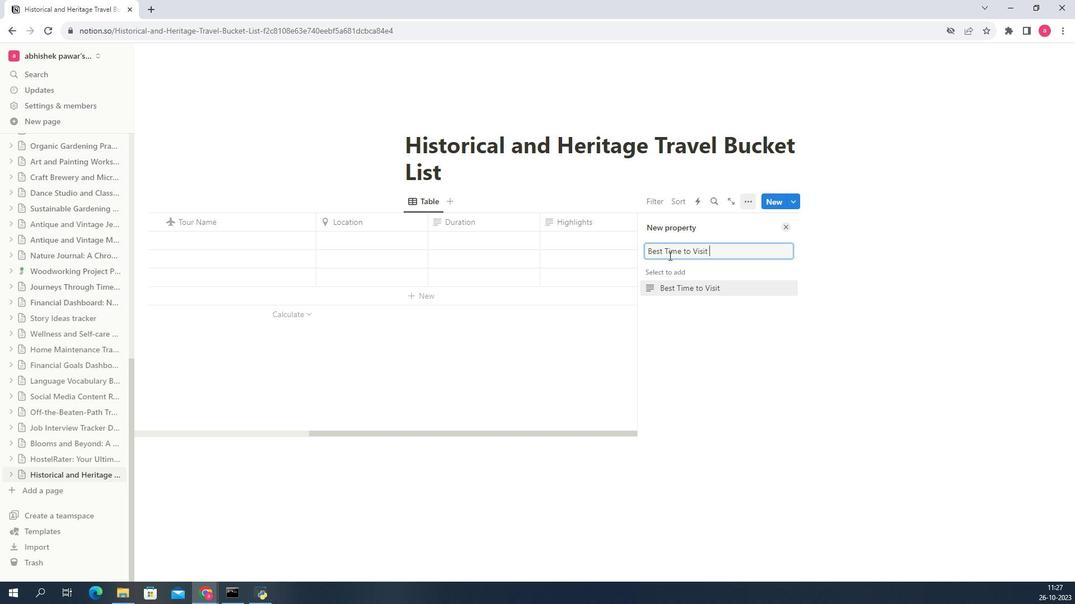 
Action: Mouse moved to (698, 285)
Screenshot: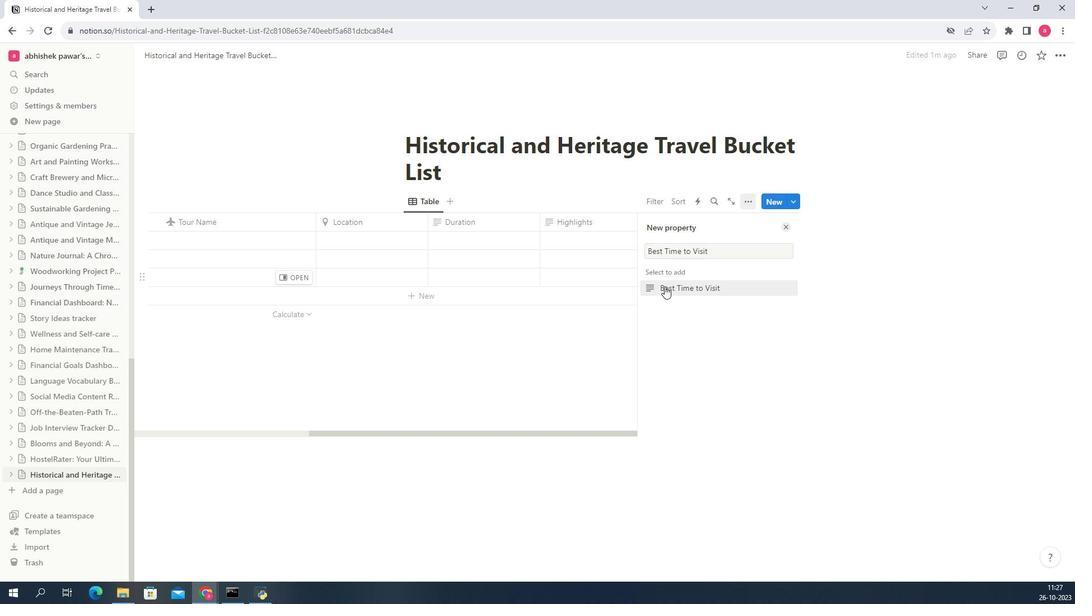 
Action: Mouse pressed left at (698, 285)
Screenshot: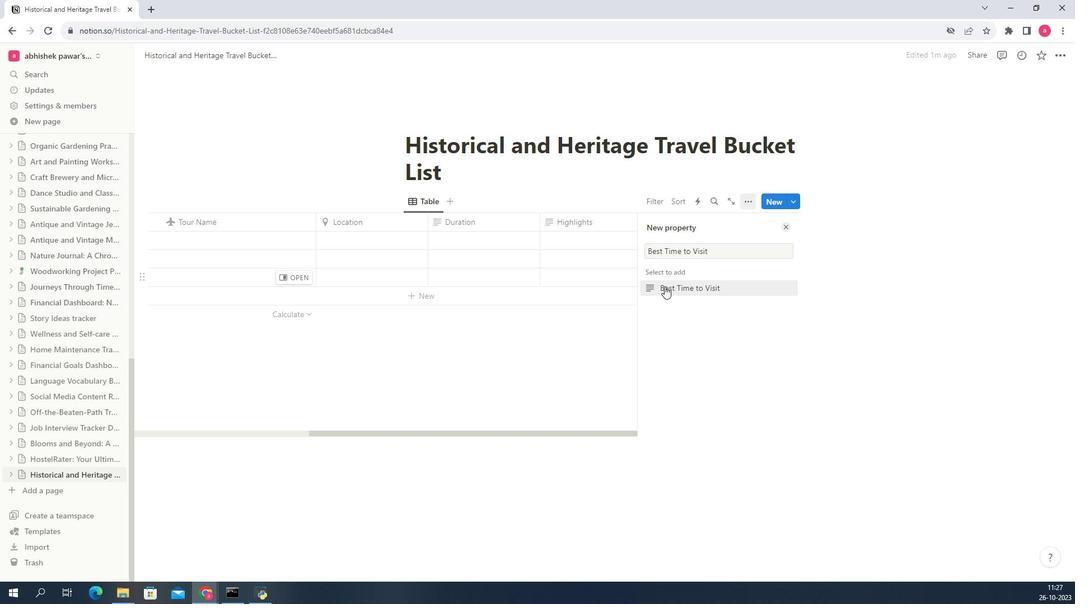 
Action: Mouse moved to (700, 232)
Screenshot: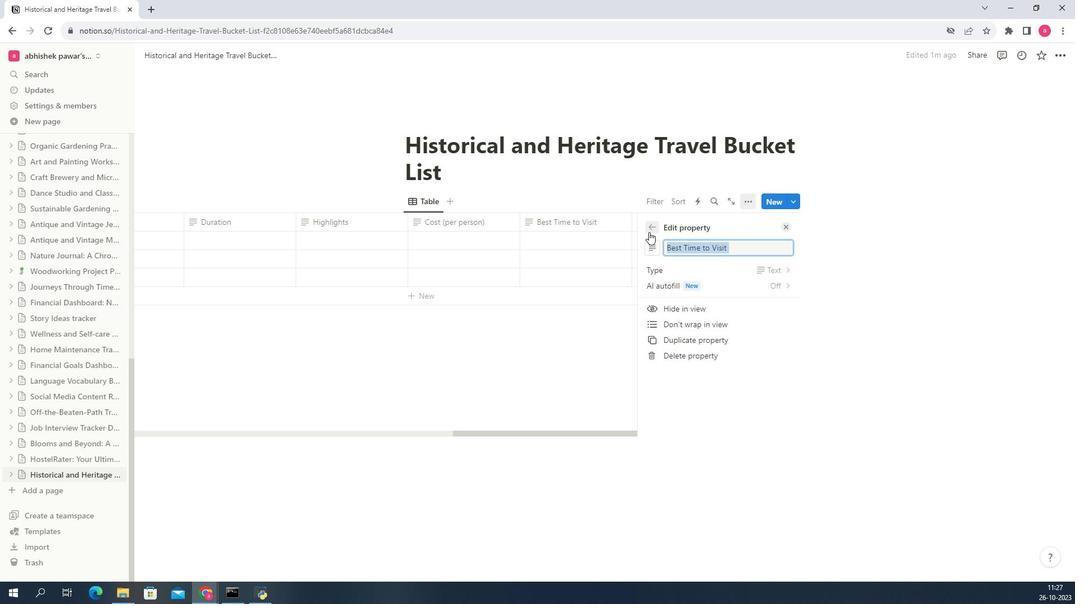 
Action: Mouse pressed left at (700, 232)
Screenshot: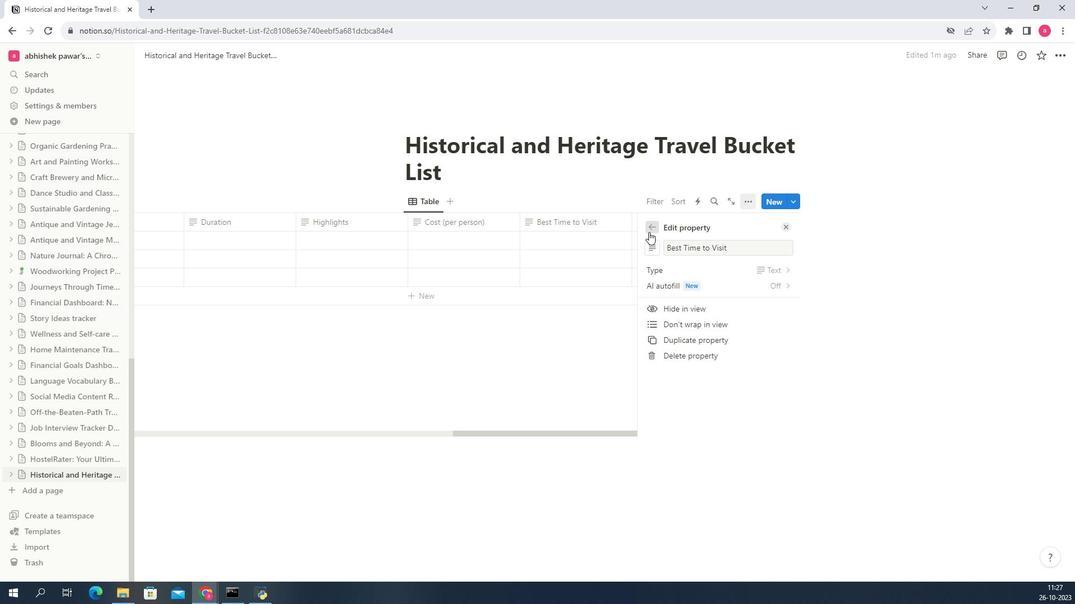 
Action: Mouse moved to (698, 254)
Screenshot: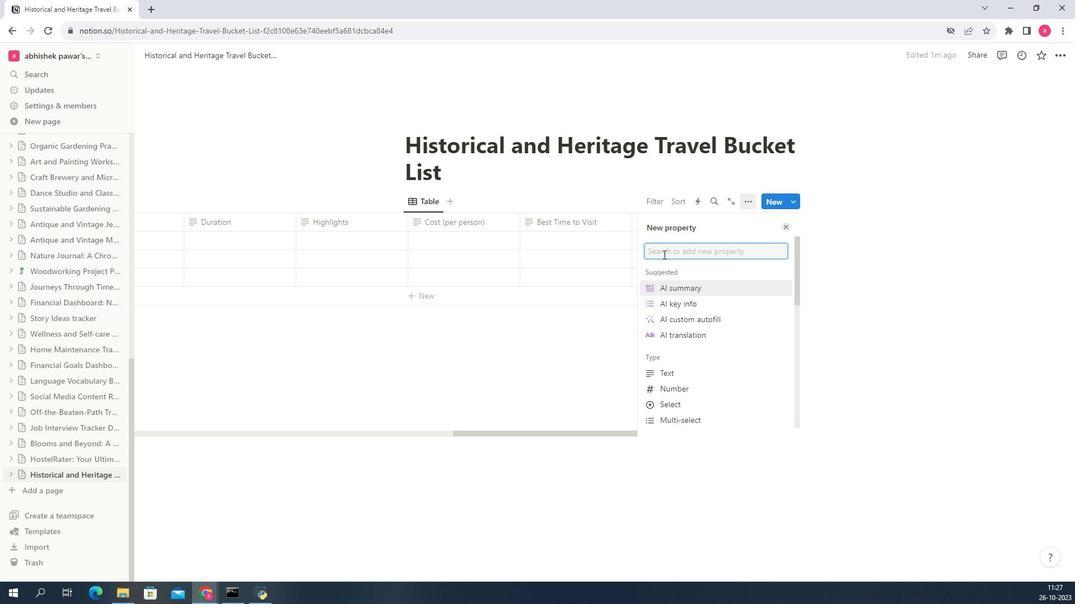 
Action: Mouse pressed left at (698, 254)
Screenshot: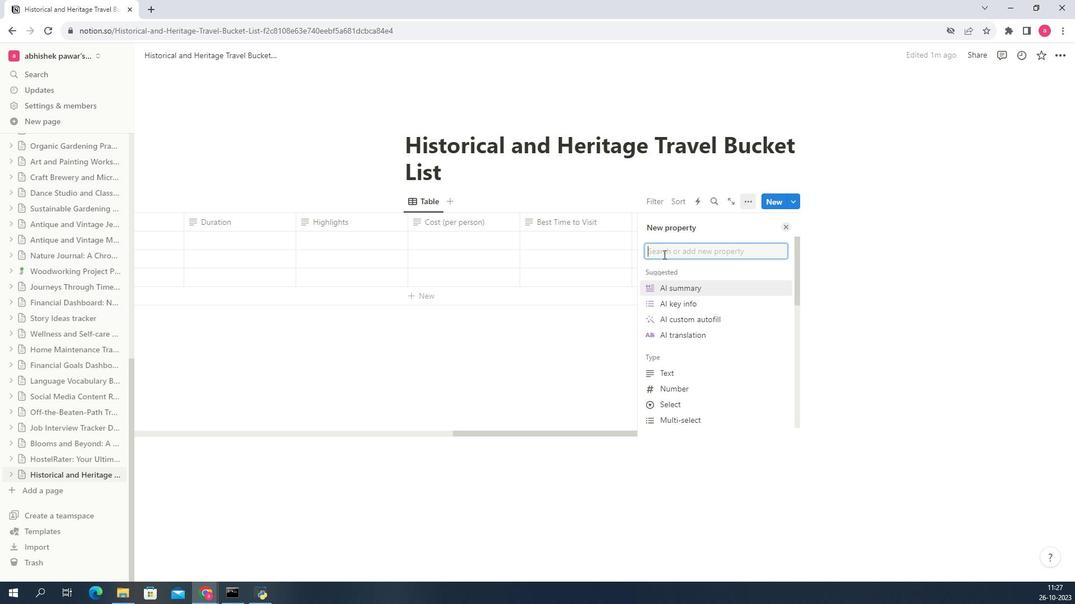
Action: Key pressed <Key.shift>Recommended<Key.space><Key.shift>By
Screenshot: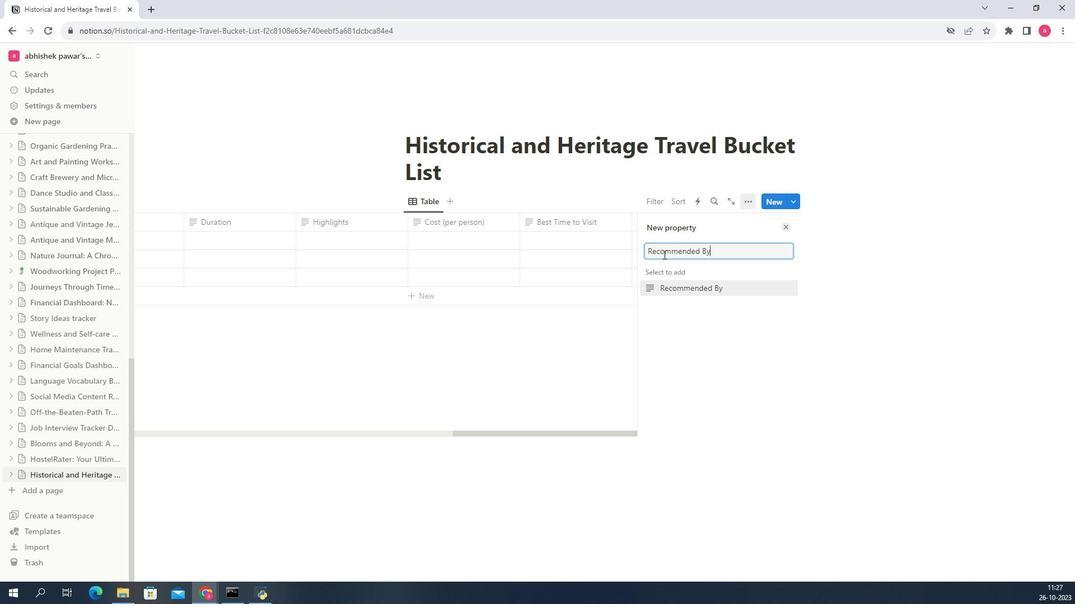 
Action: Mouse moved to (698, 292)
Screenshot: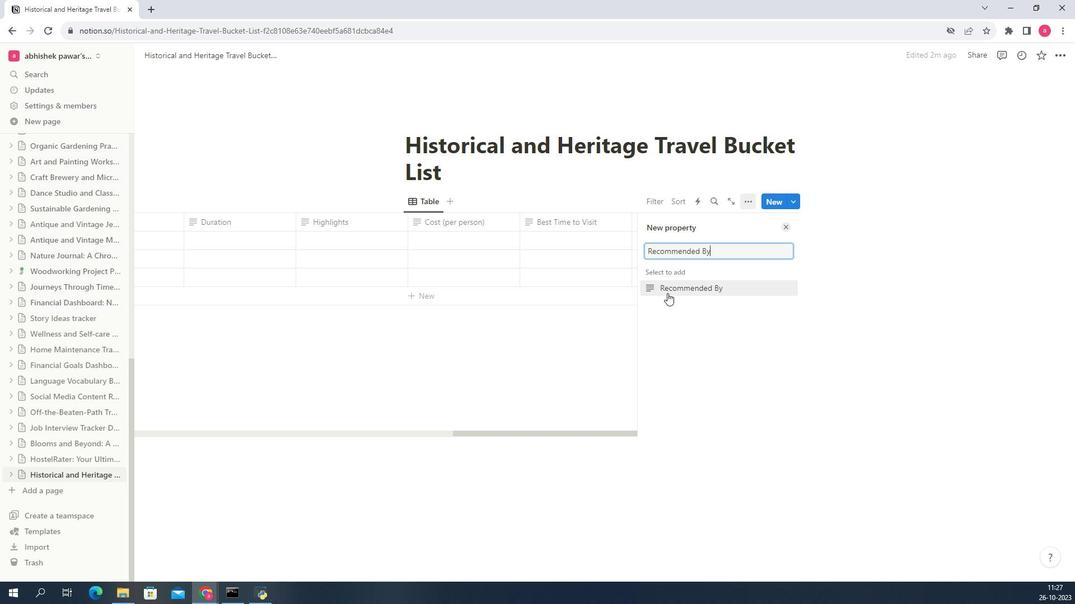 
Action: Mouse pressed left at (698, 292)
Screenshot: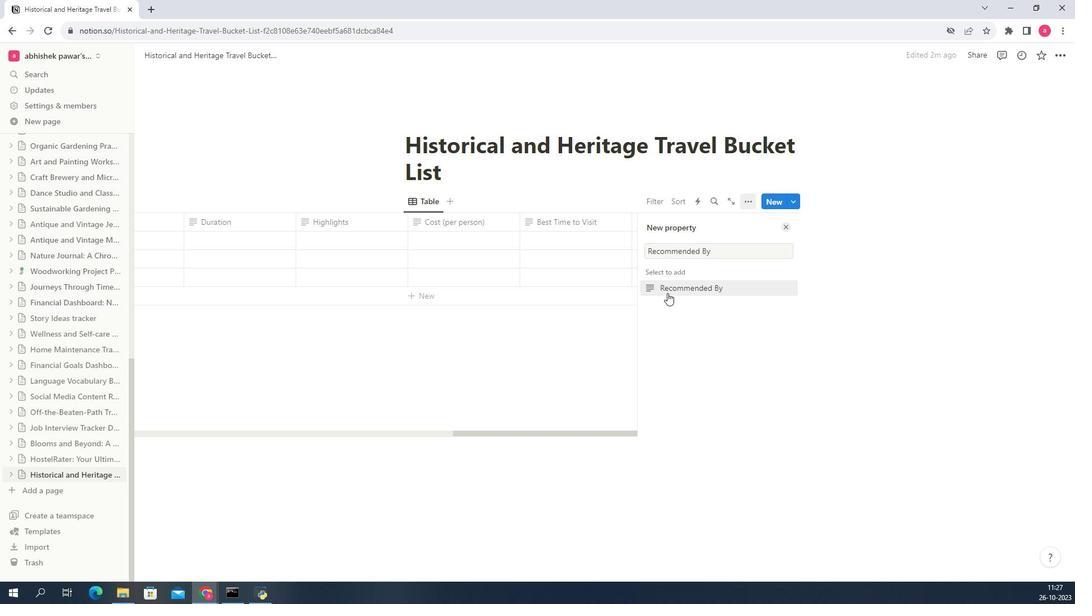 
Action: Mouse moved to (700, 232)
Screenshot: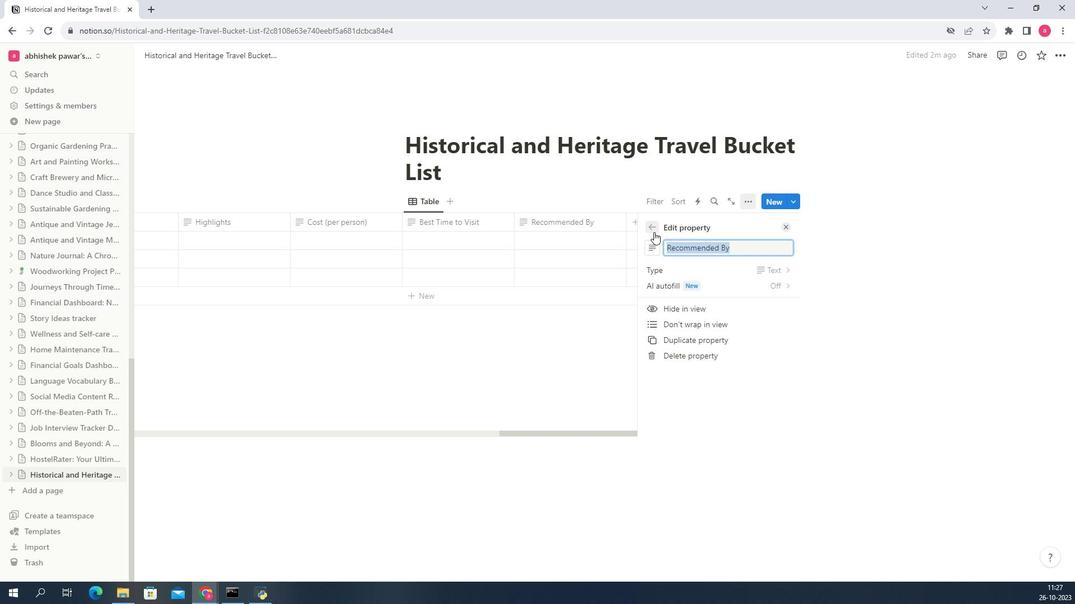 
Action: Mouse pressed left at (700, 232)
Screenshot: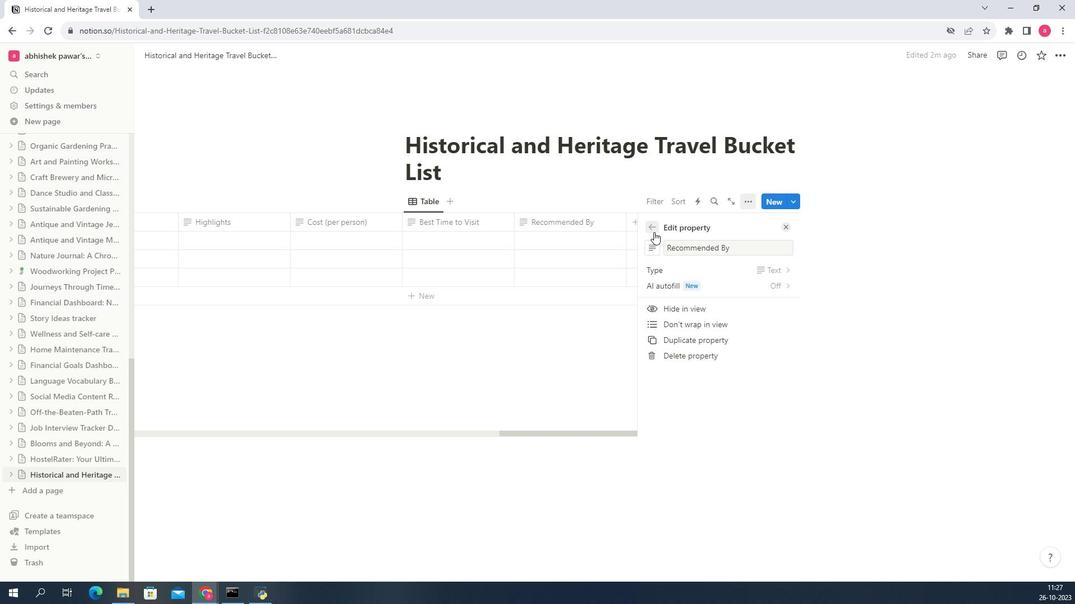 
Action: Mouse moved to (697, 250)
Screenshot: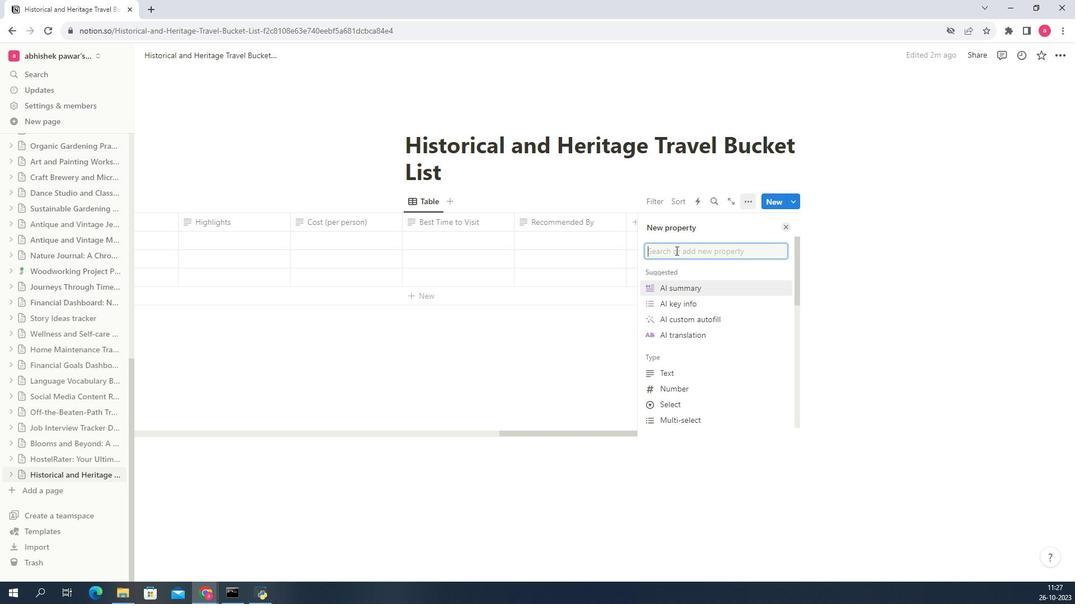 
Action: Mouse pressed left at (697, 250)
Screenshot: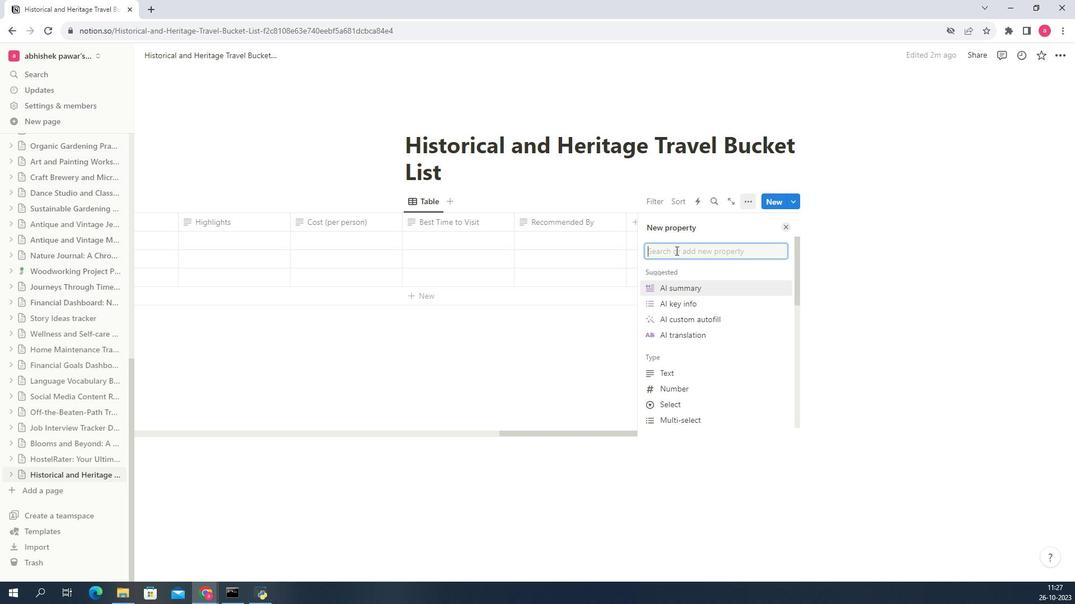 
Action: Key pressed <Key.shift>Notes
Screenshot: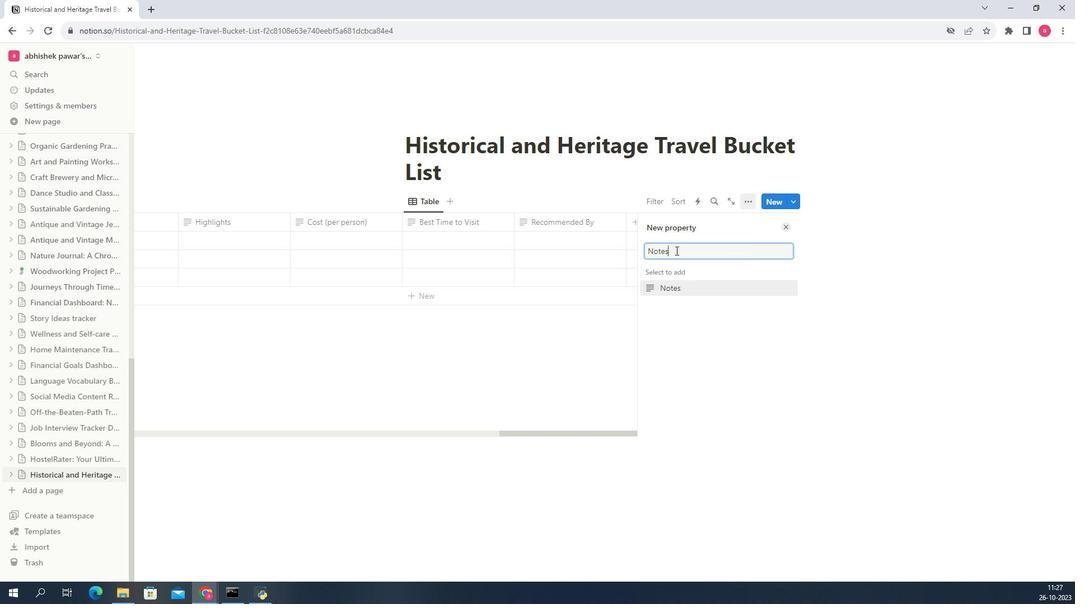 
Action: Mouse moved to (773, 158)
Screenshot: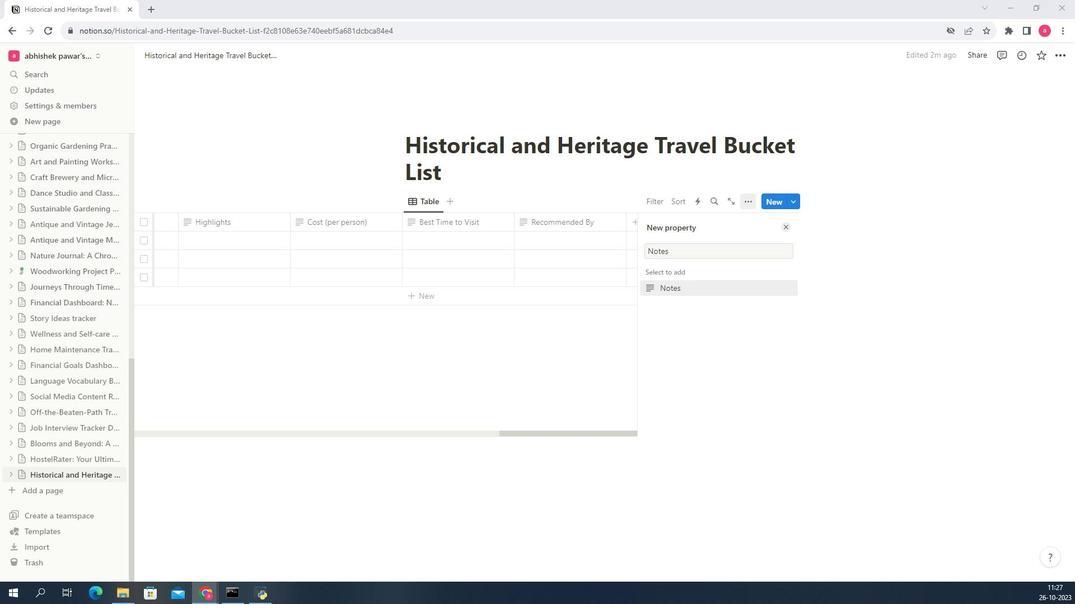 
Action: Mouse pressed left at (773, 158)
Screenshot: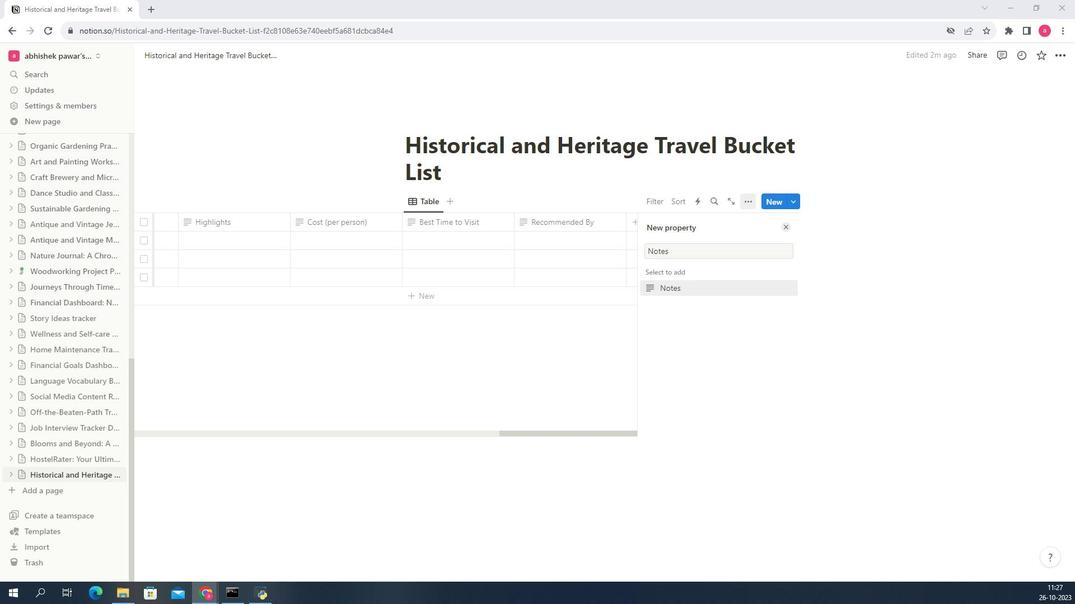 
Action: Mouse moved to (771, 179)
Screenshot: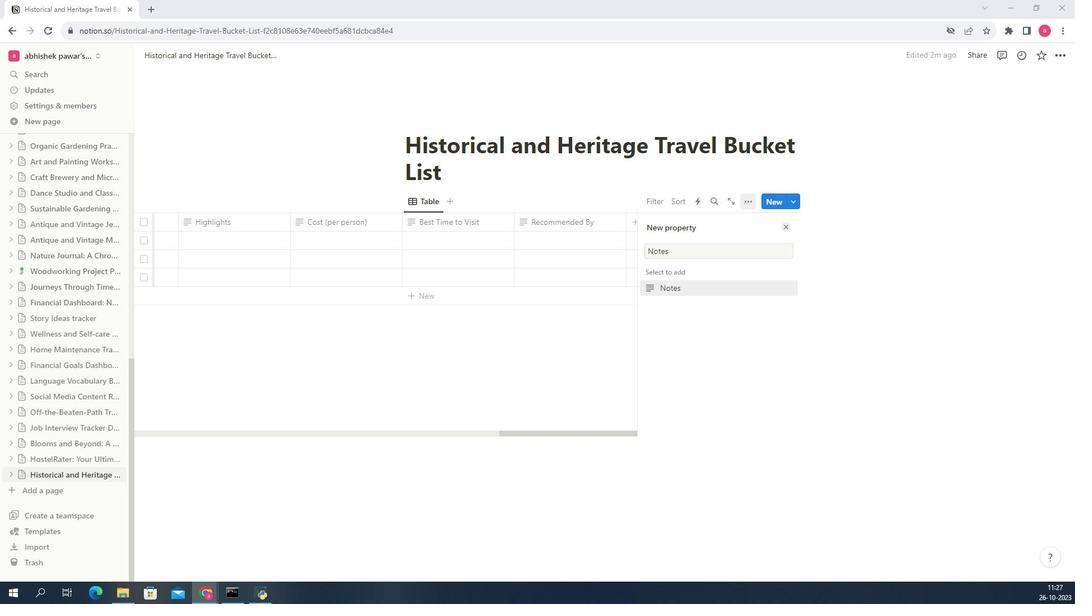 
Action: Mouse pressed left at (771, 179)
Screenshot: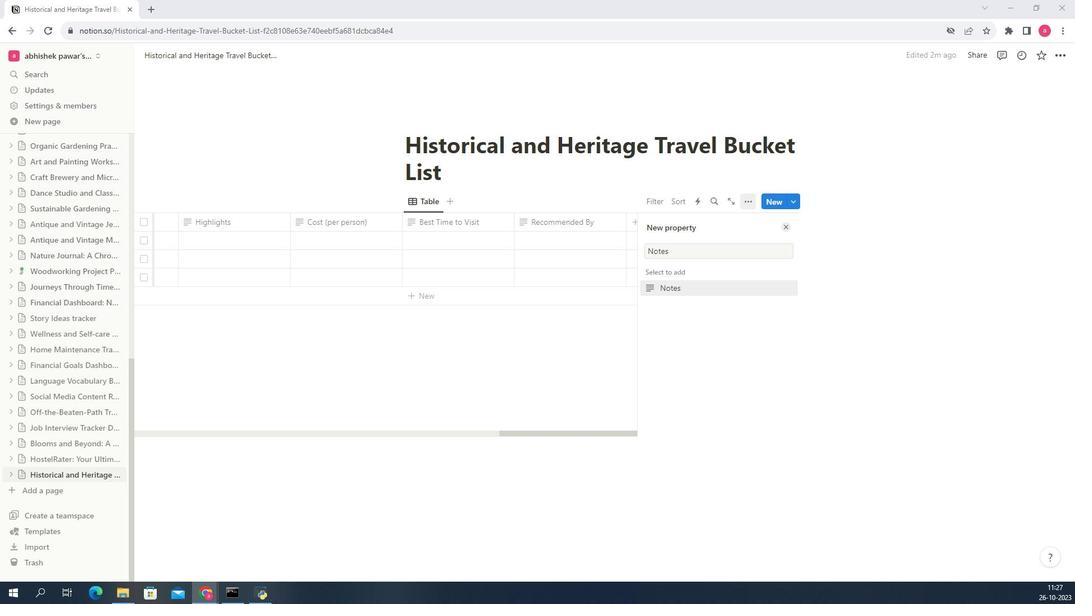 
Action: Key pressed <Key.right>
Screenshot: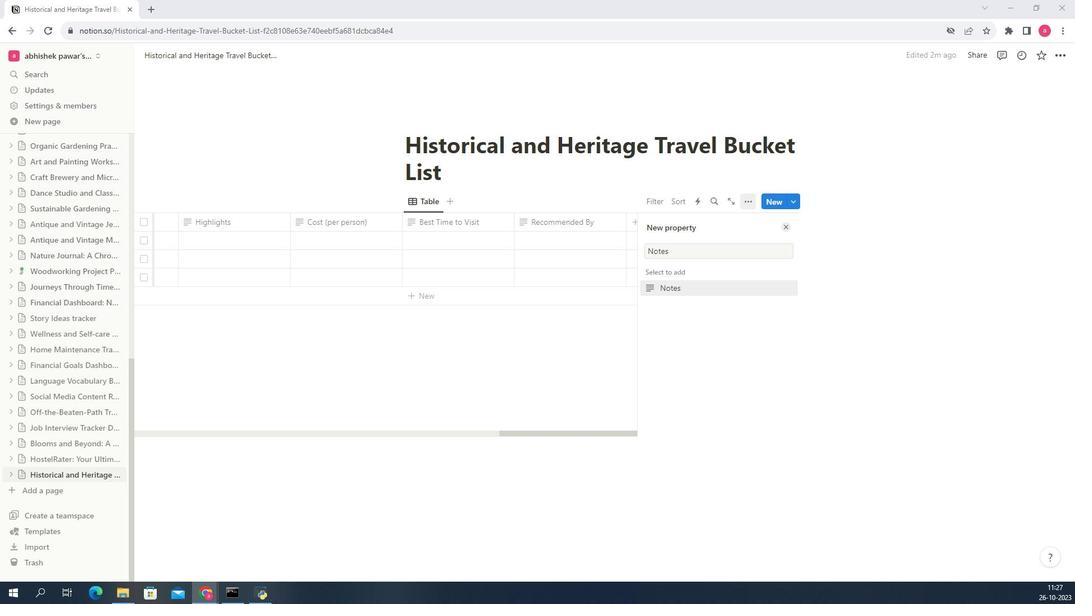 
Action: Mouse moved to (698, 290)
Screenshot: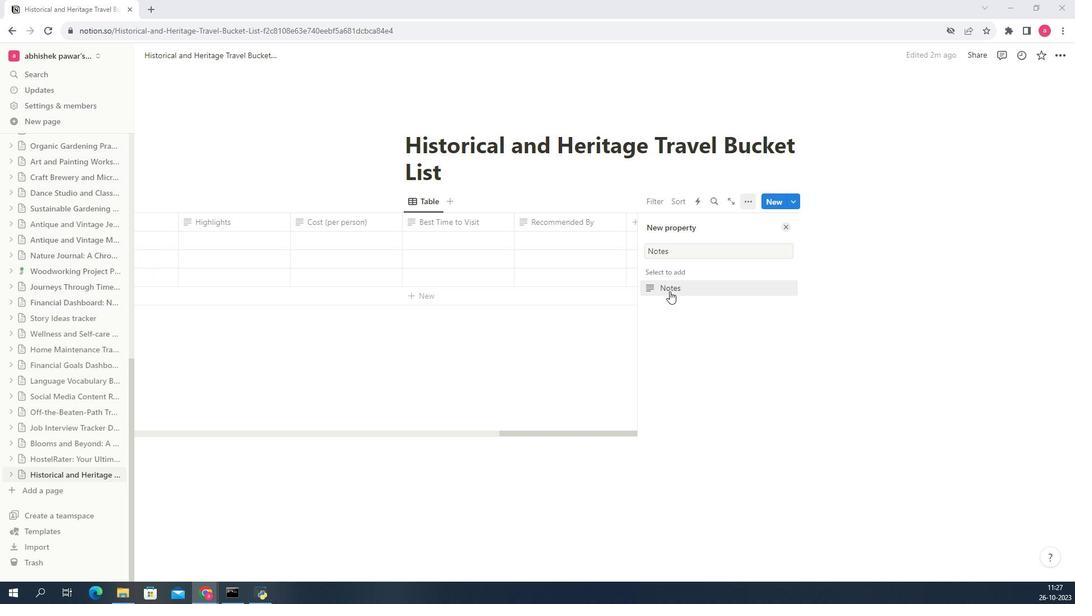 
Action: Mouse pressed left at (698, 290)
Screenshot: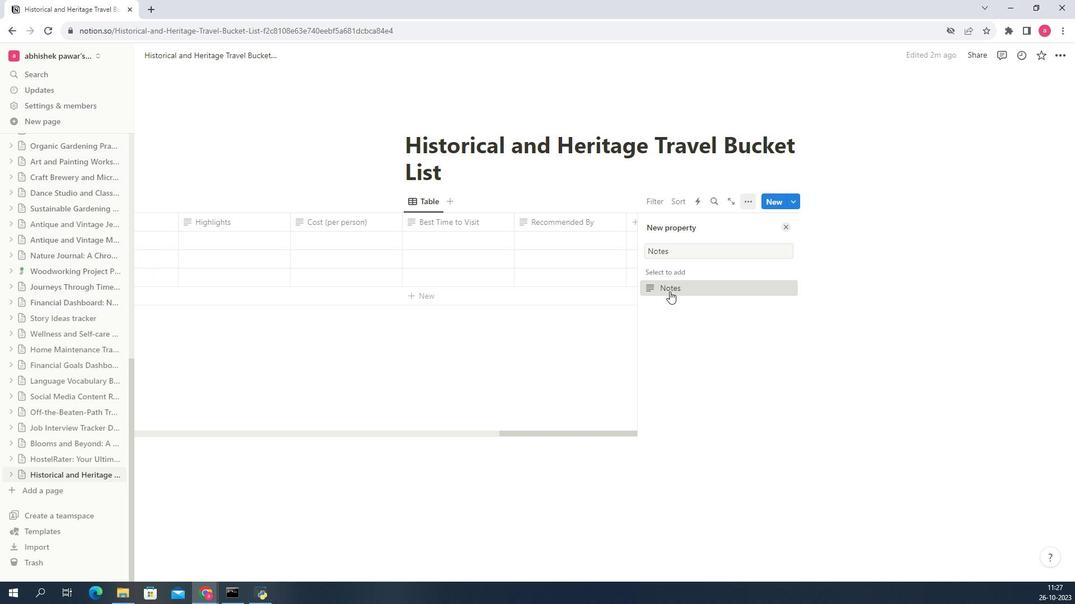 
Action: Mouse moved to (700, 246)
Screenshot: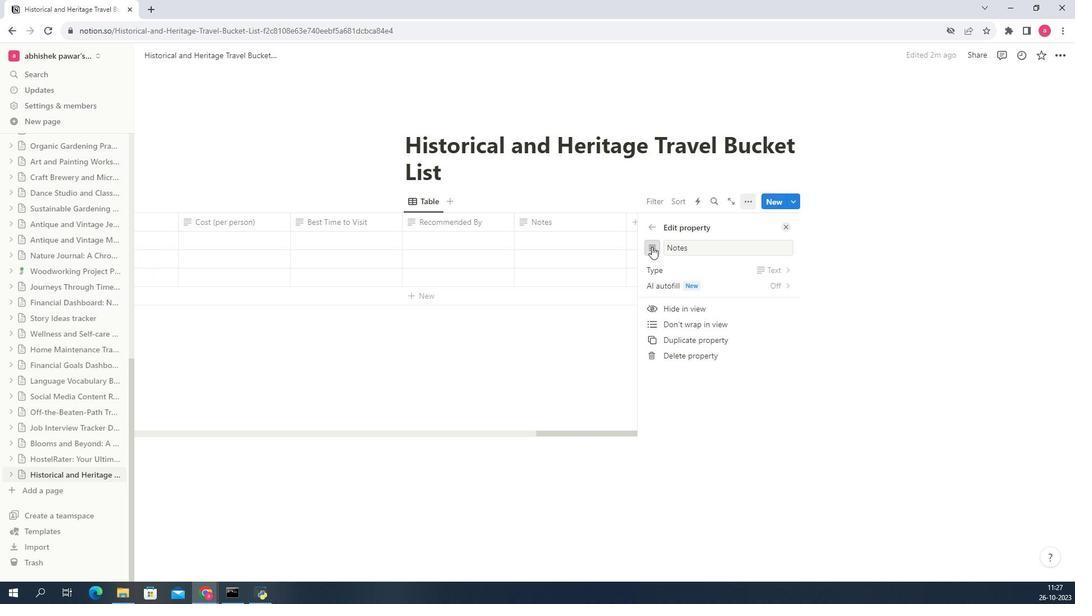 
Action: Mouse pressed left at (700, 246)
Screenshot: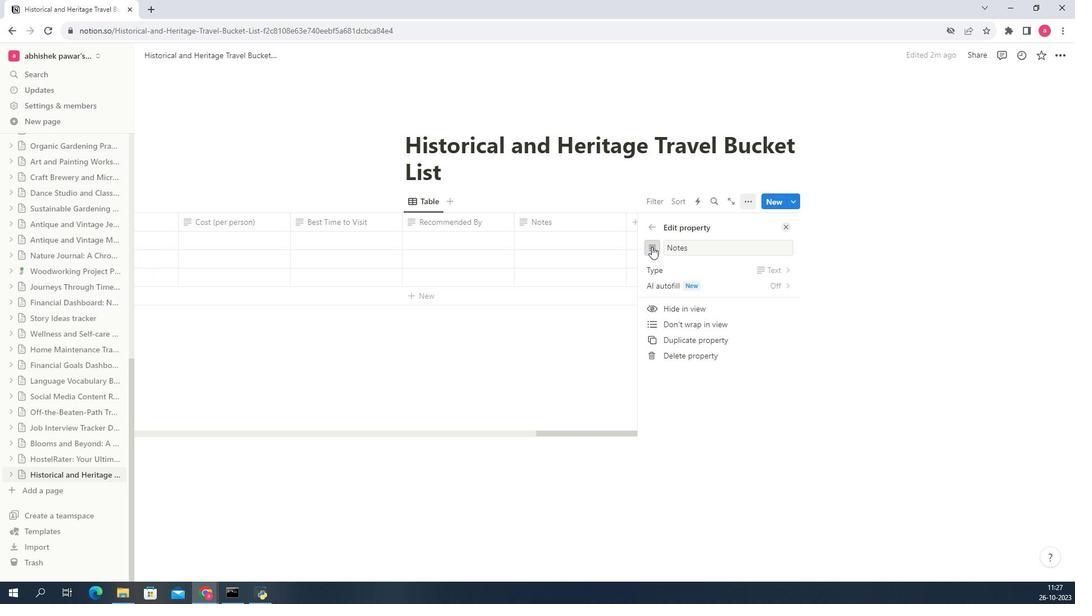 
Action: Mouse moved to (701, 349)
Screenshot: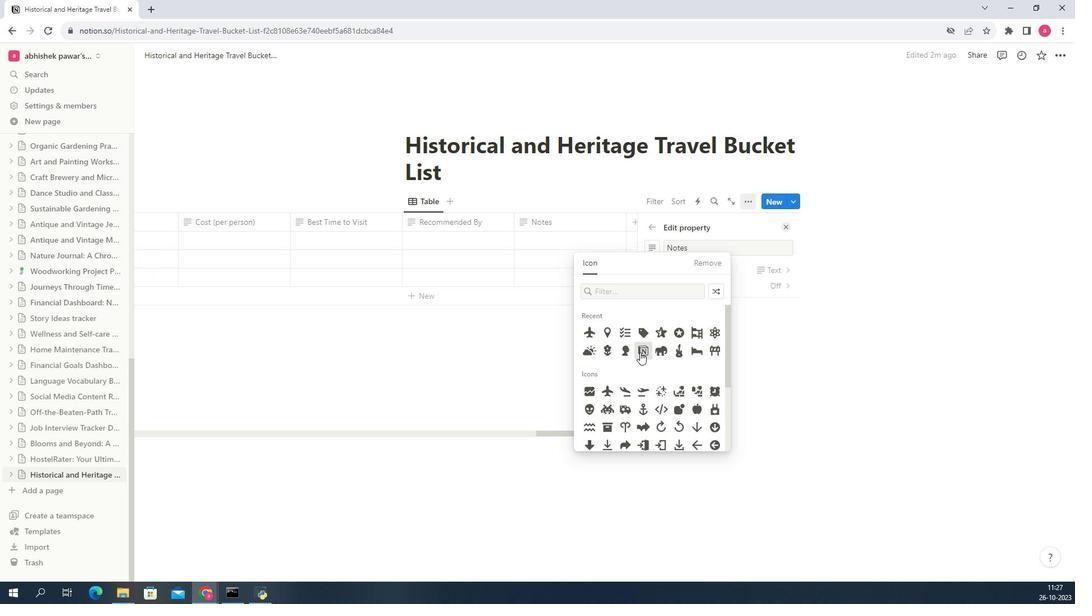 
Action: Mouse pressed left at (701, 349)
Screenshot: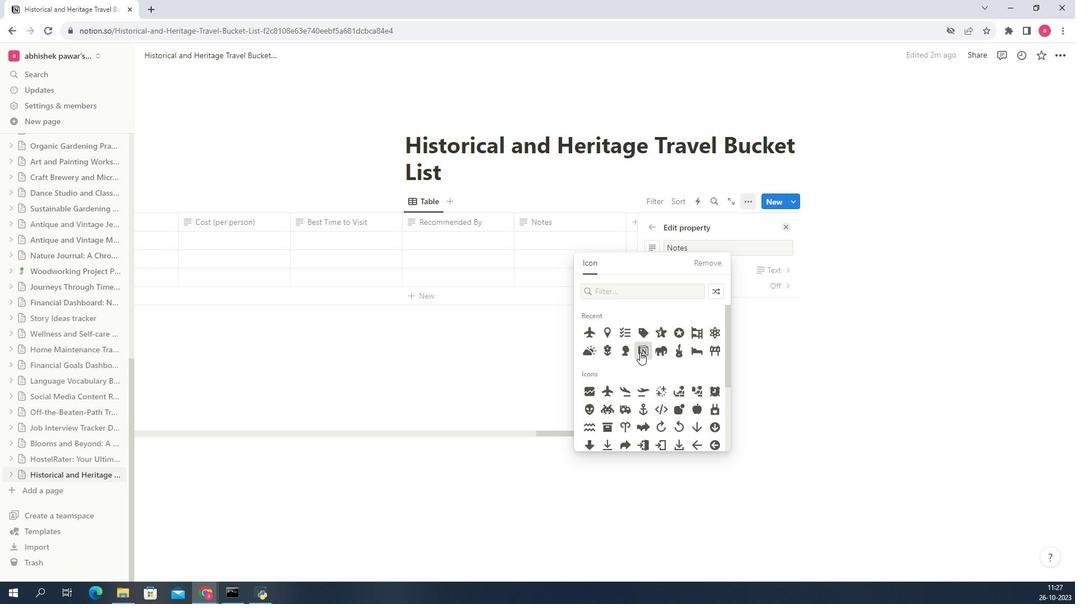 
Action: Mouse moved to (713, 352)
Screenshot: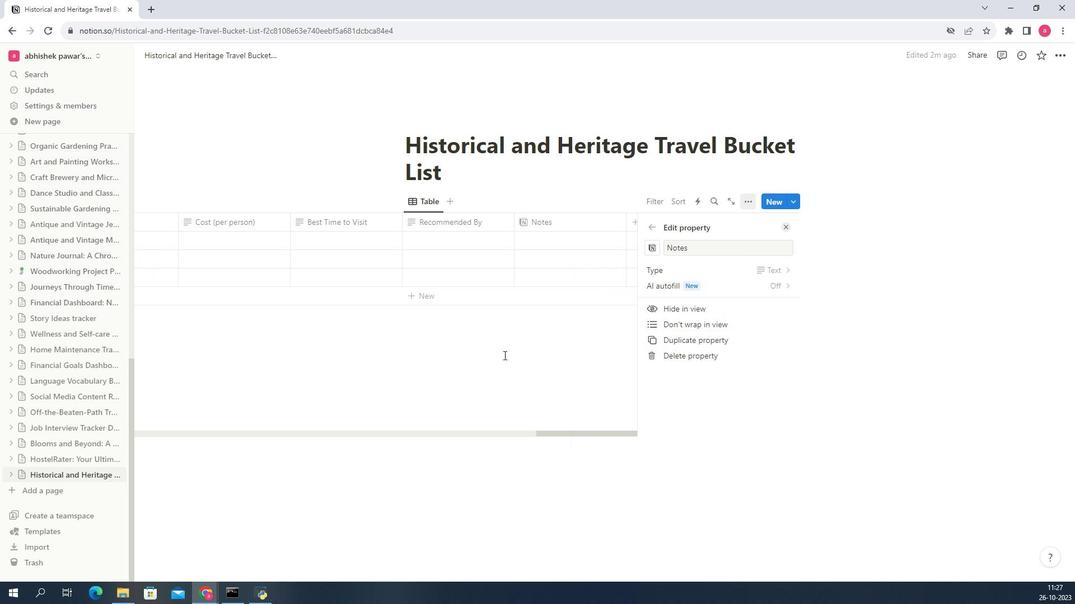
Action: Mouse pressed left at (713, 352)
Screenshot: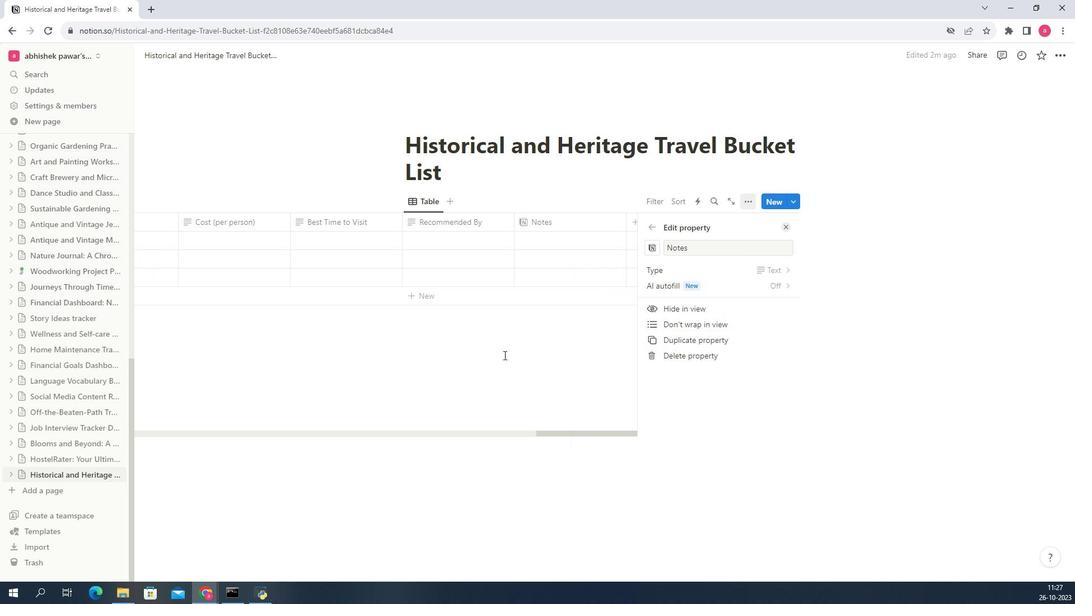 
Action: Mouse moved to (712, 329)
Screenshot: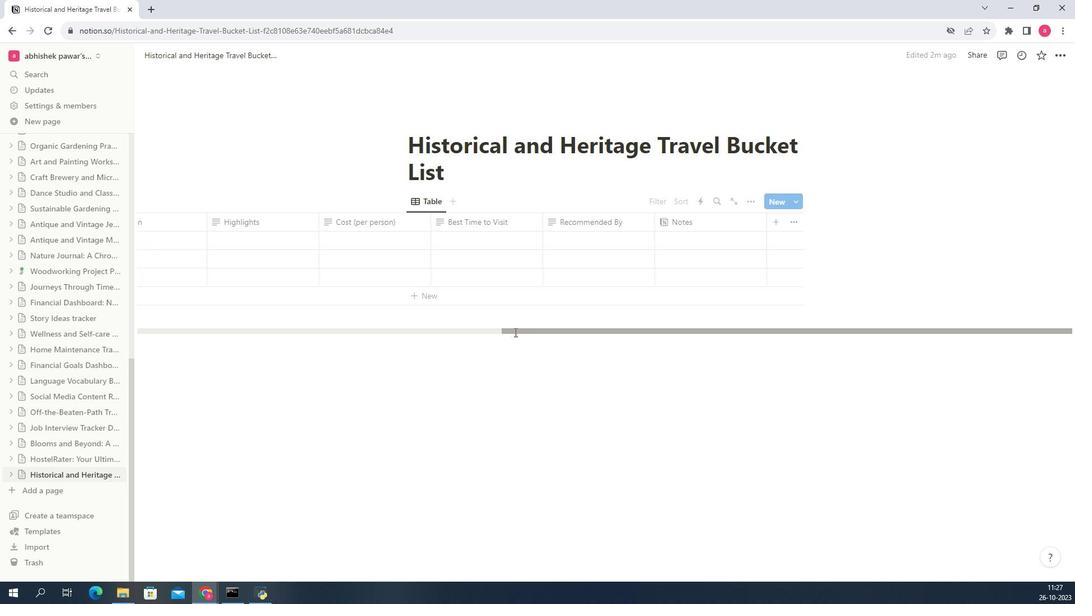 
Action: Mouse pressed left at (712, 329)
Screenshot: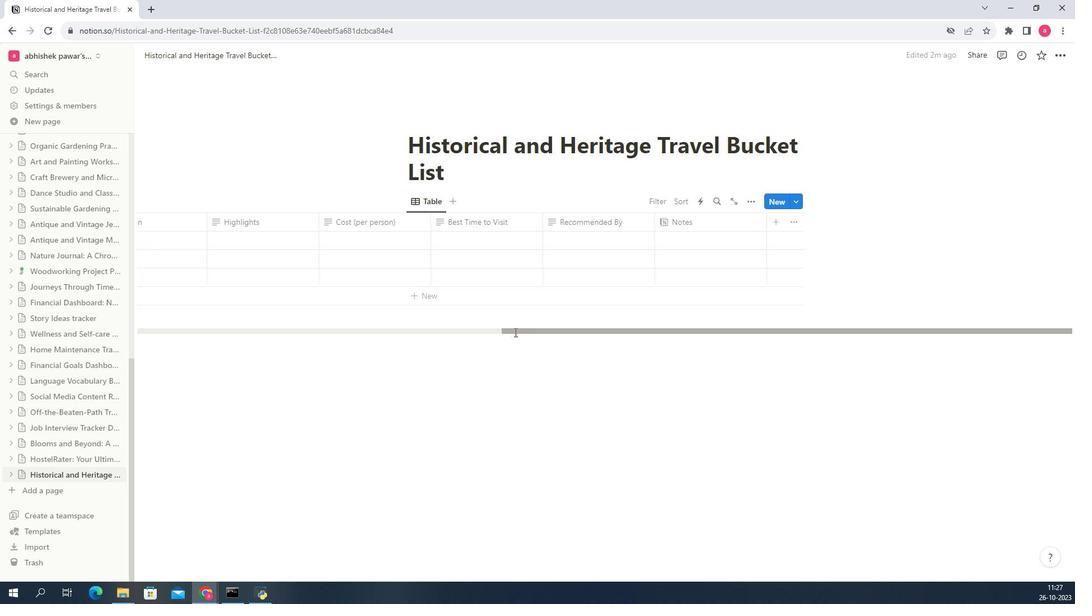 
Action: Mouse moved to (722, 238)
Screenshot: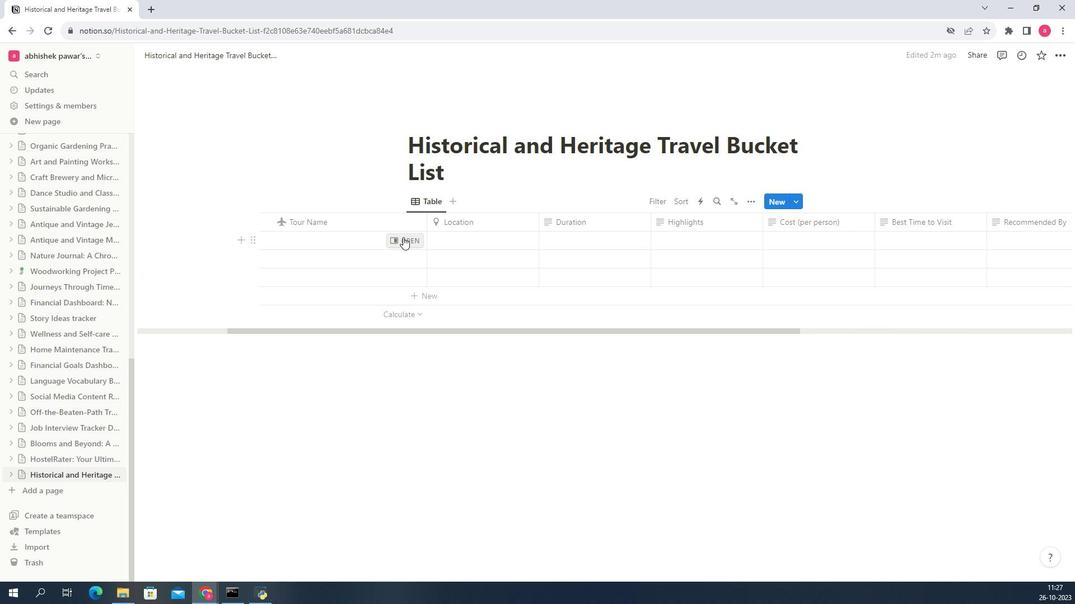 
Action: Mouse pressed left at (722, 238)
Screenshot: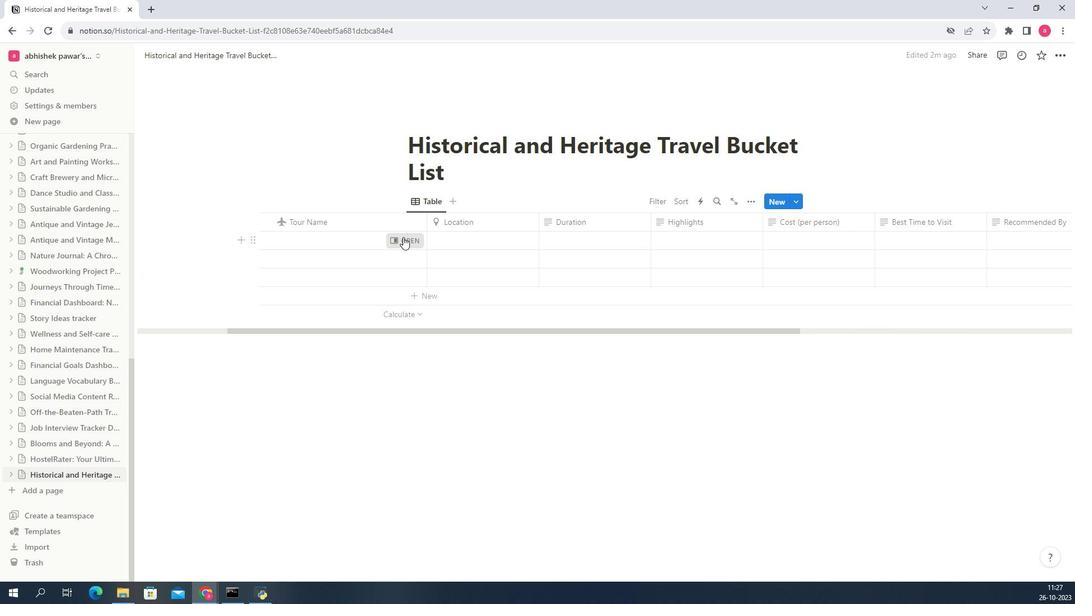 
Action: Mouse moved to (820, 172)
Screenshot: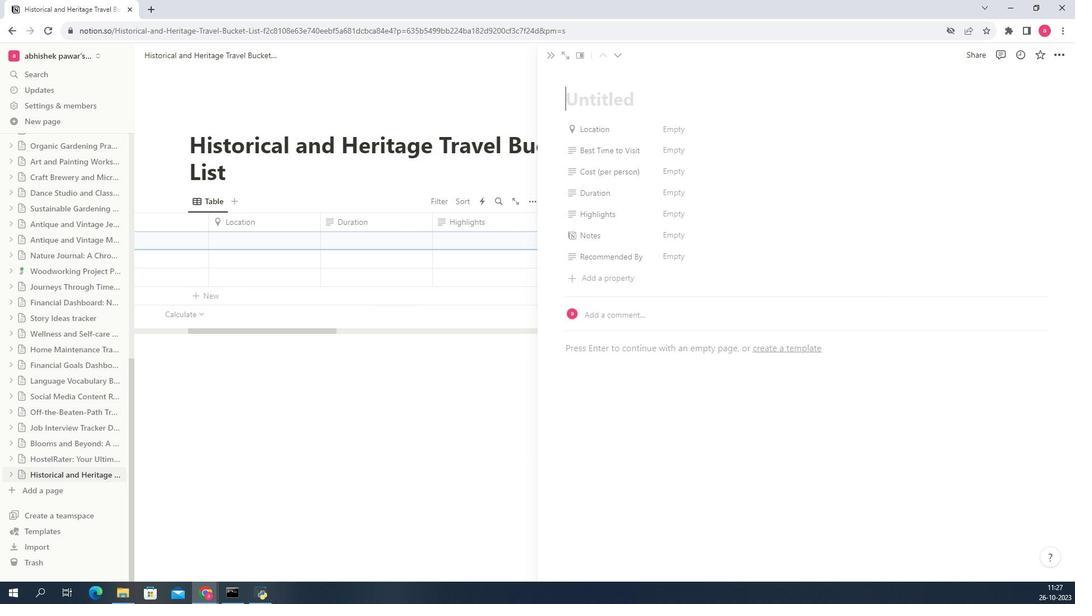 
Action: Mouse pressed left at (820, 172)
Screenshot: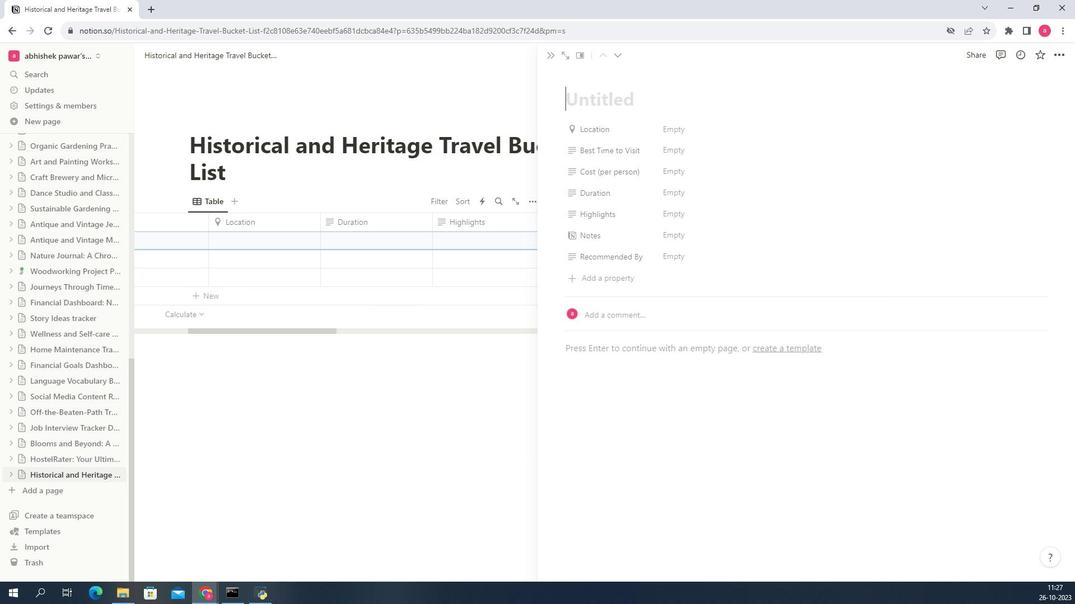
Action: Mouse moved to (816, 283)
Screenshot: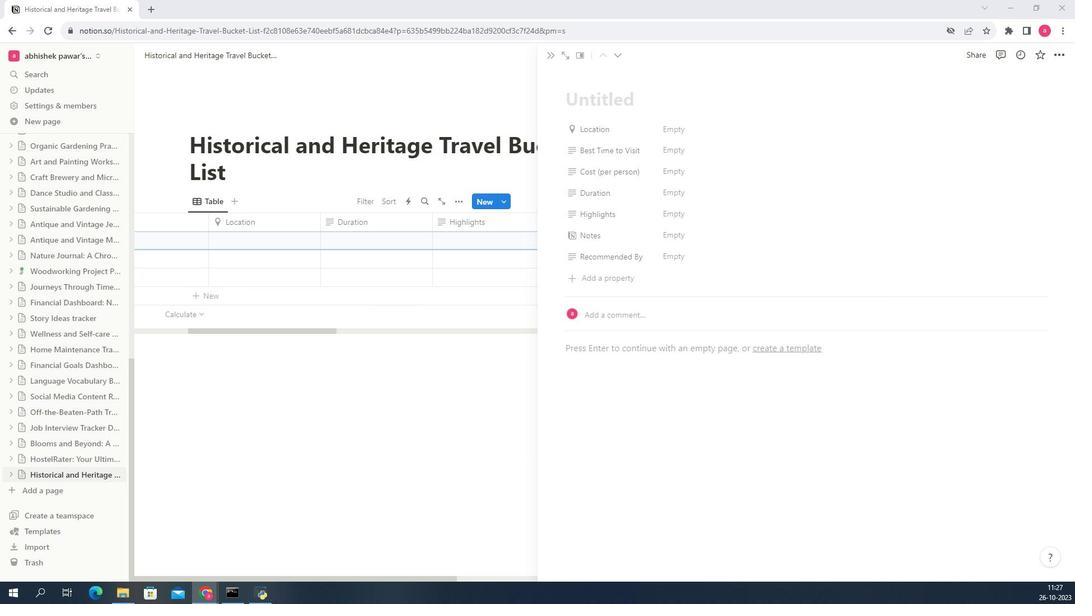 
Action: Key pressed <Key.left>
Screenshot: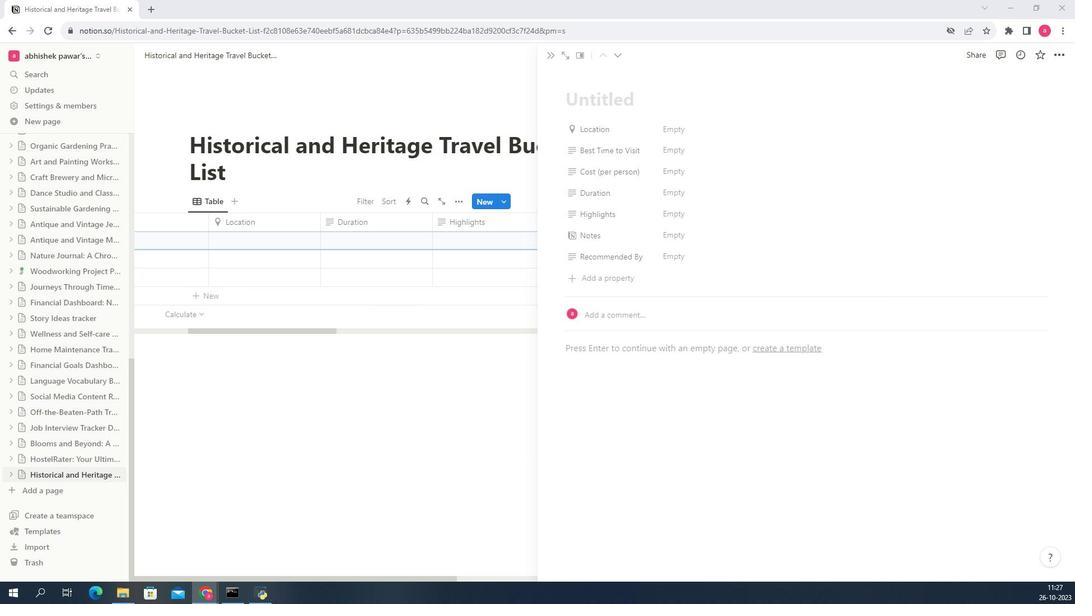 
Action: Mouse moved to (705, 191)
Screenshot: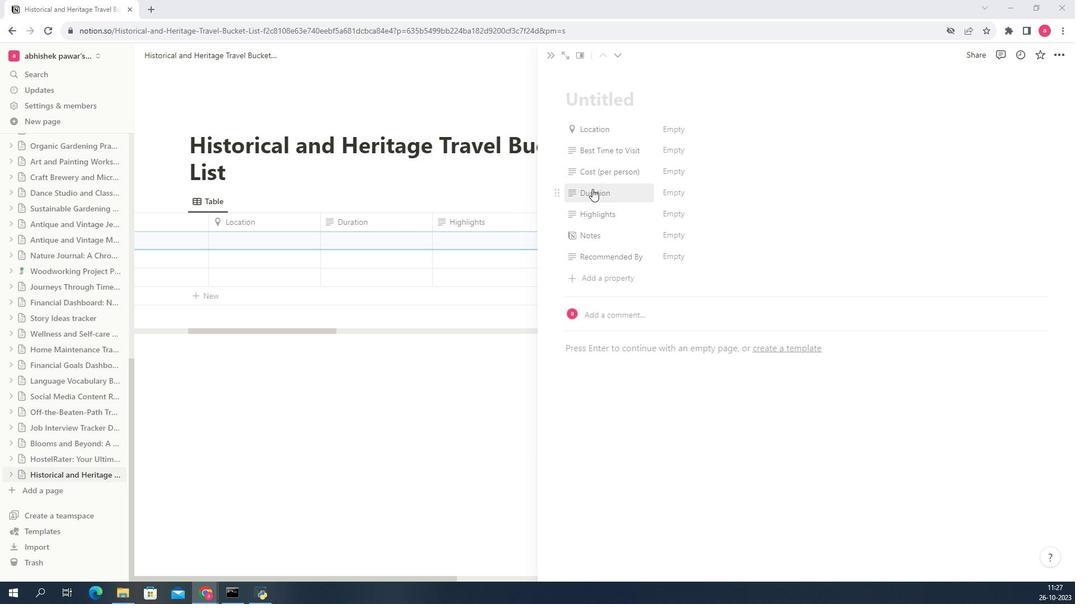 
Action: Mouse pressed left at (705, 191)
Screenshot: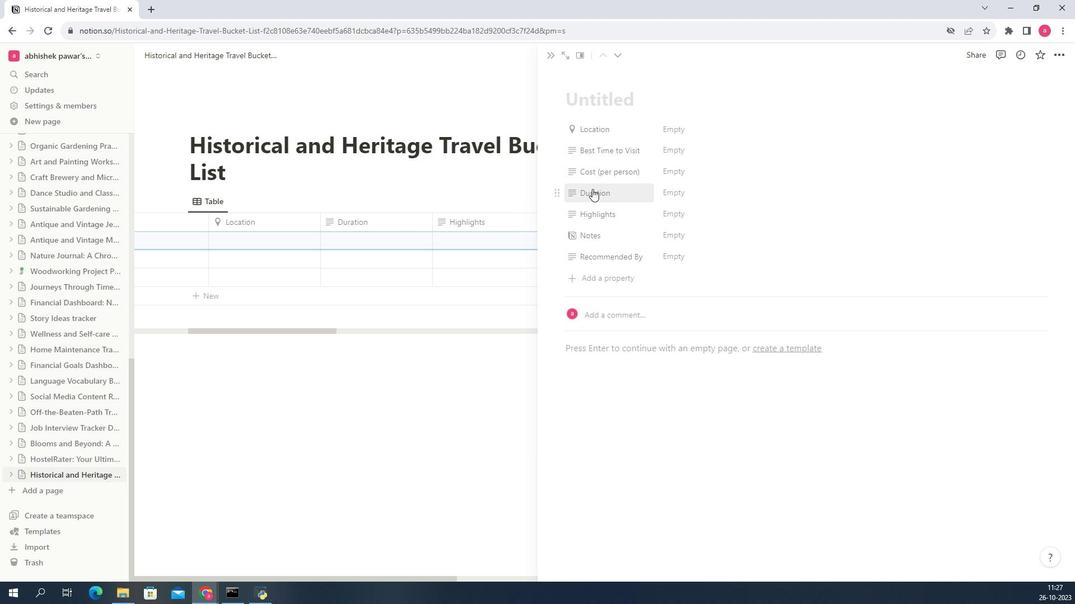 
Action: Mouse moved to (704, 225)
Screenshot: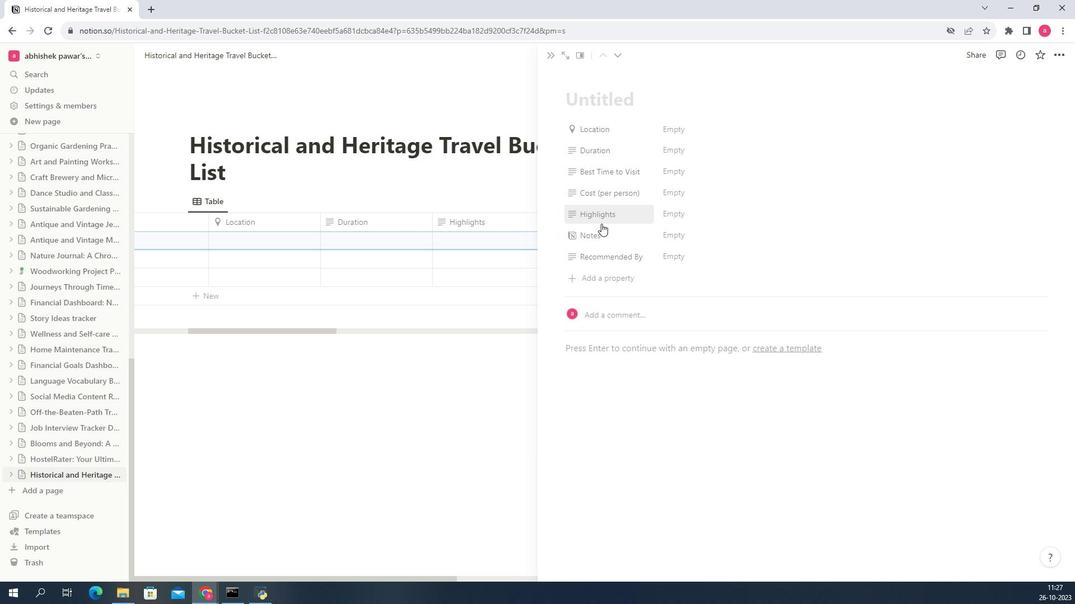 
Action: Mouse pressed left at (704, 225)
Screenshot: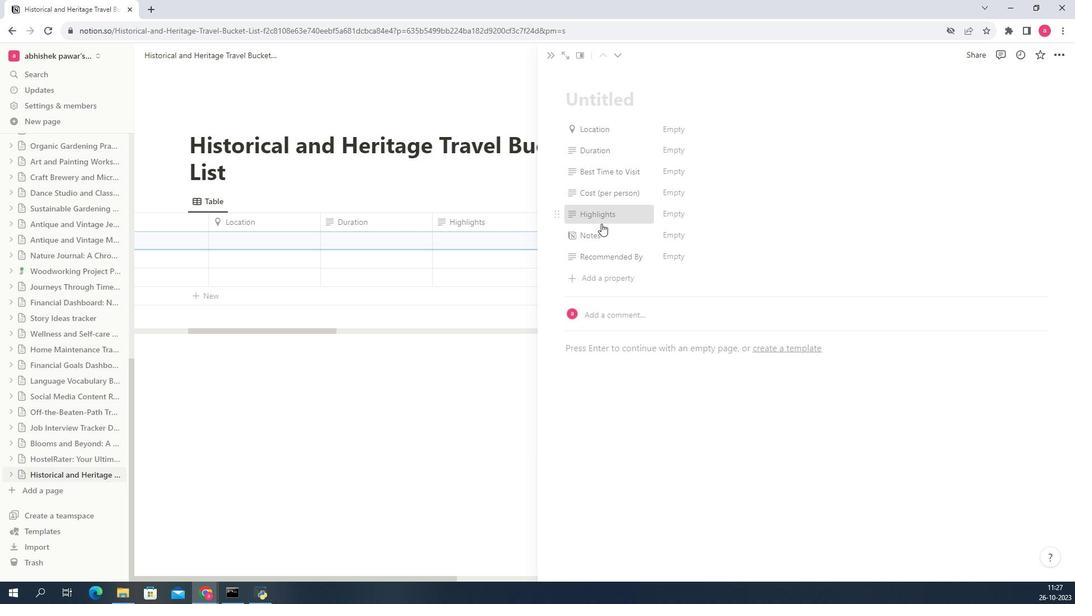 
Action: Mouse moved to (704, 221)
Screenshot: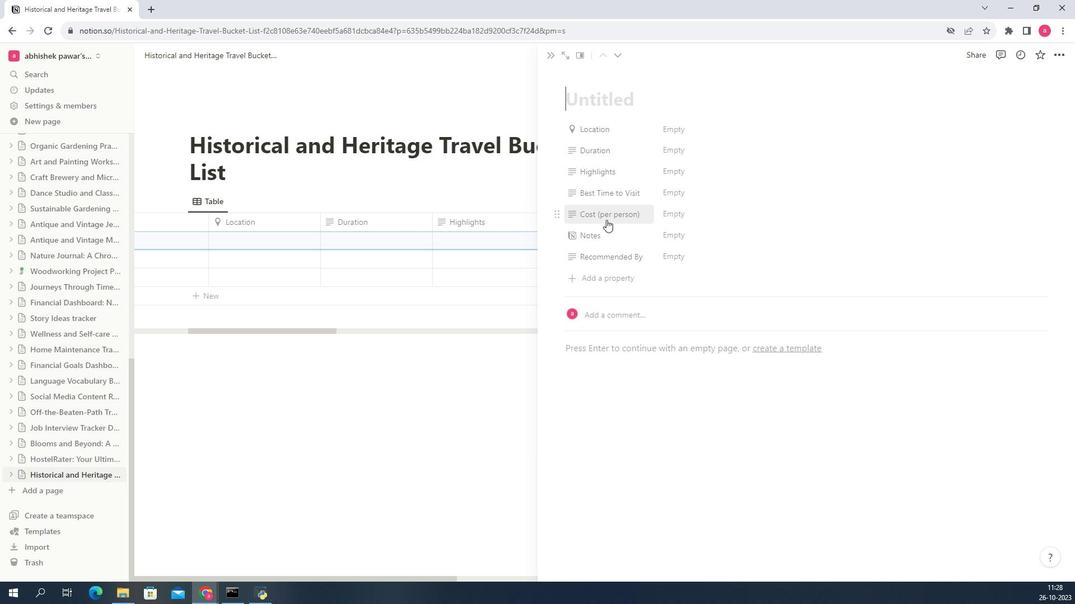 
Action: Mouse pressed left at (704, 221)
Screenshot: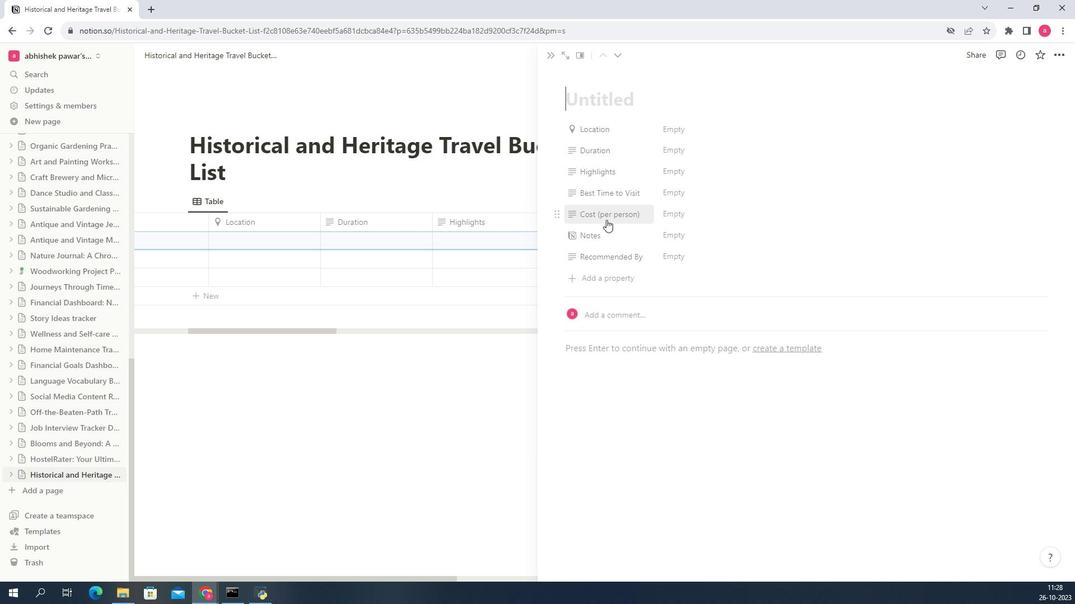 
Action: Mouse moved to (703, 248)
Screenshot: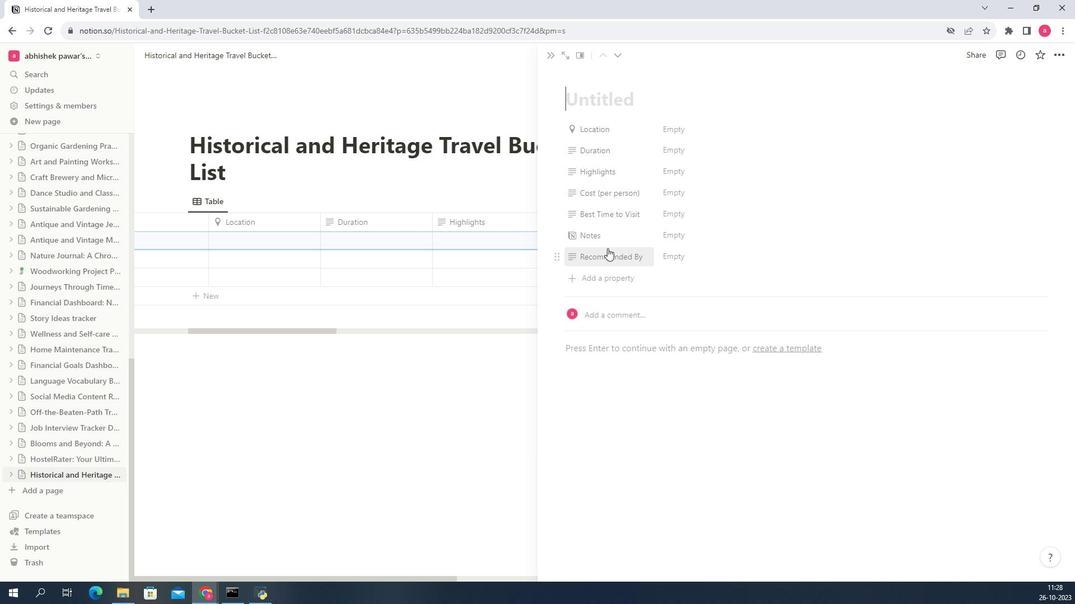 
Action: Mouse pressed left at (703, 248)
Screenshot: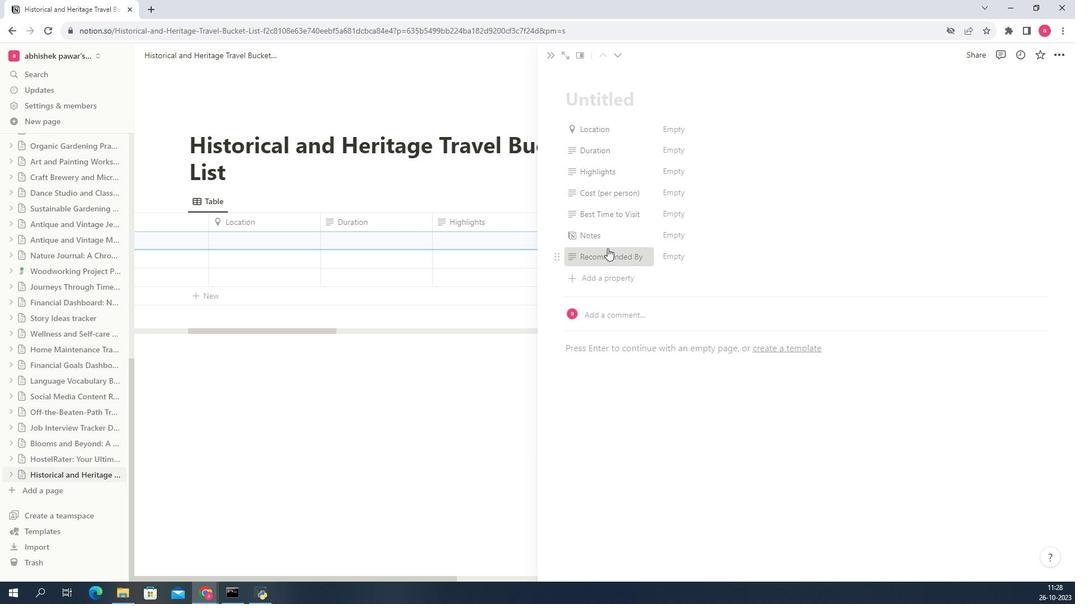 
Action: Mouse moved to (705, 106)
Screenshot: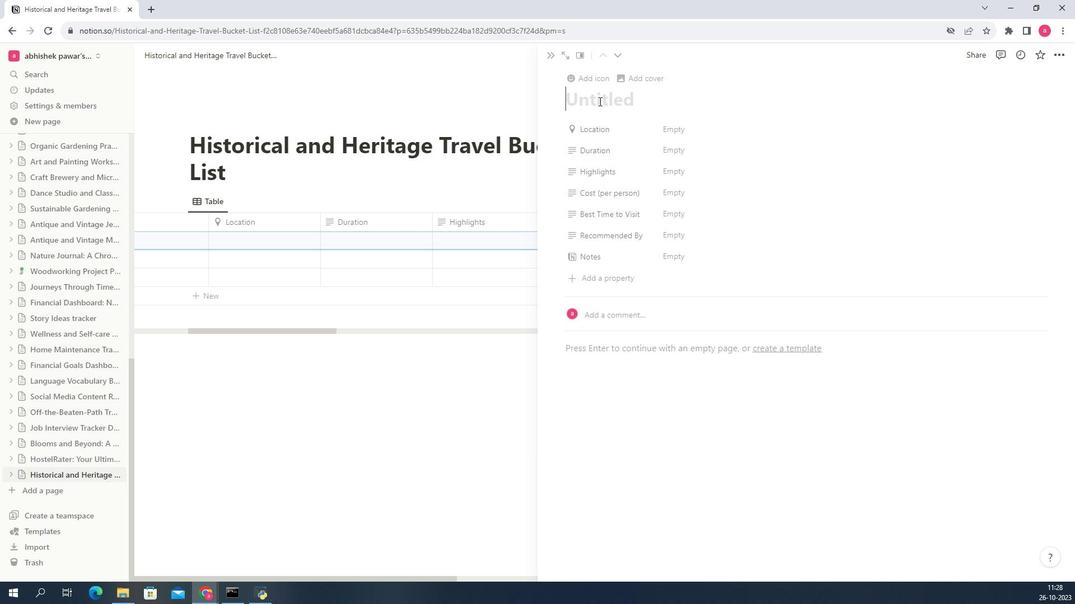 
Action: Mouse pressed left at (705, 106)
Screenshot: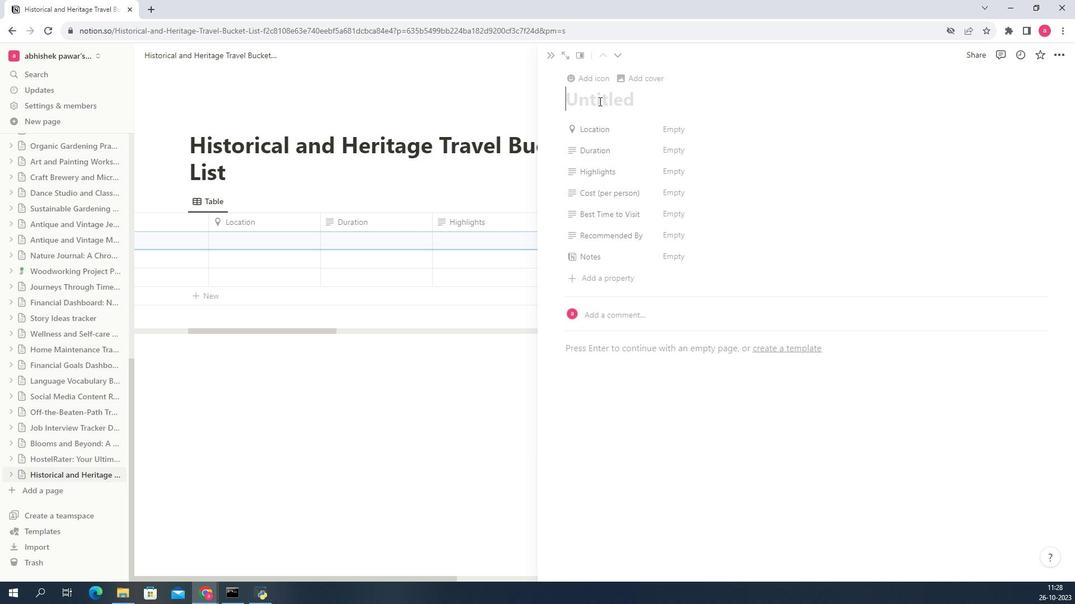 
Action: Key pressed <Key.shift>Ancient<Key.space><Key.shift><Key.shift><Key.shift><Key.shift><Key.shift><Key.shift><Key.shift><Key.shift><Key.shift><Key.shift><Key.shift><Key.shift><Key.shift><Key.shift><Key.shift><Key.shift>Rome<Key.space>
Screenshot: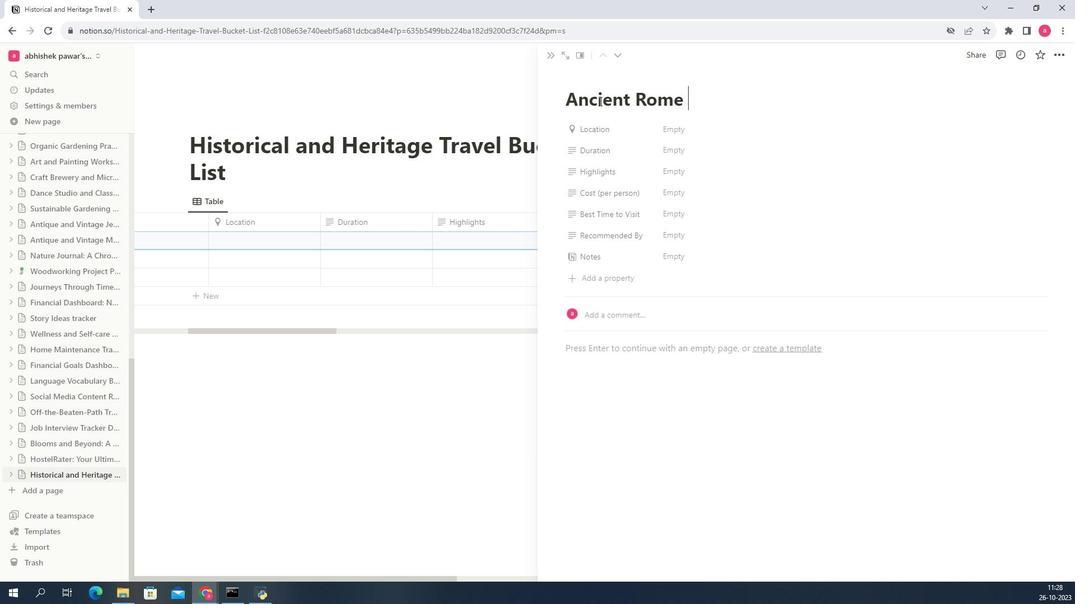 
Action: Mouse moved to (701, 89)
Screenshot: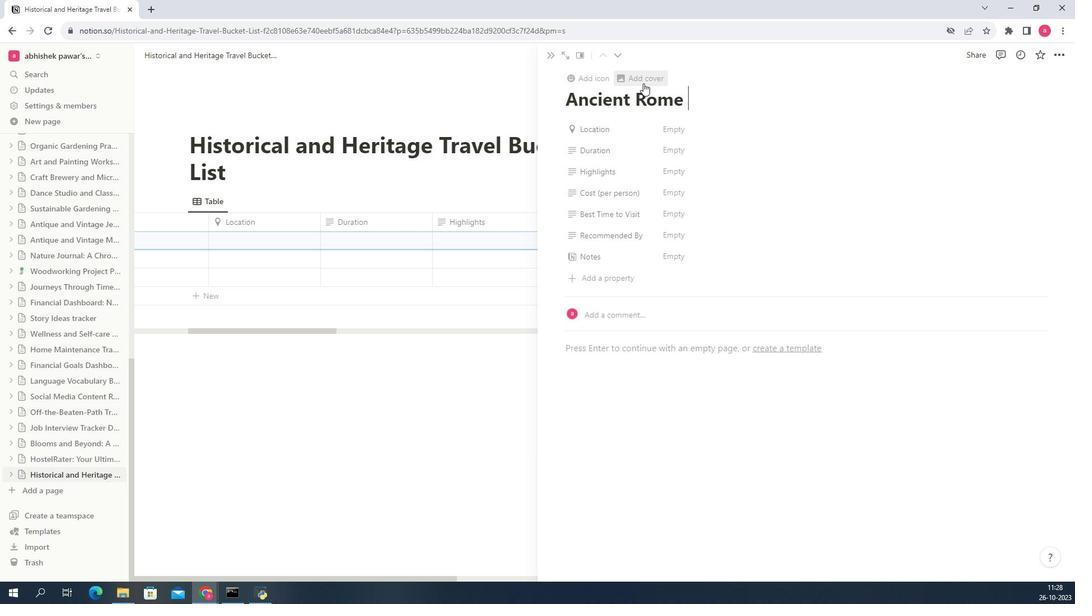 
Action: Mouse pressed left at (701, 89)
Screenshot: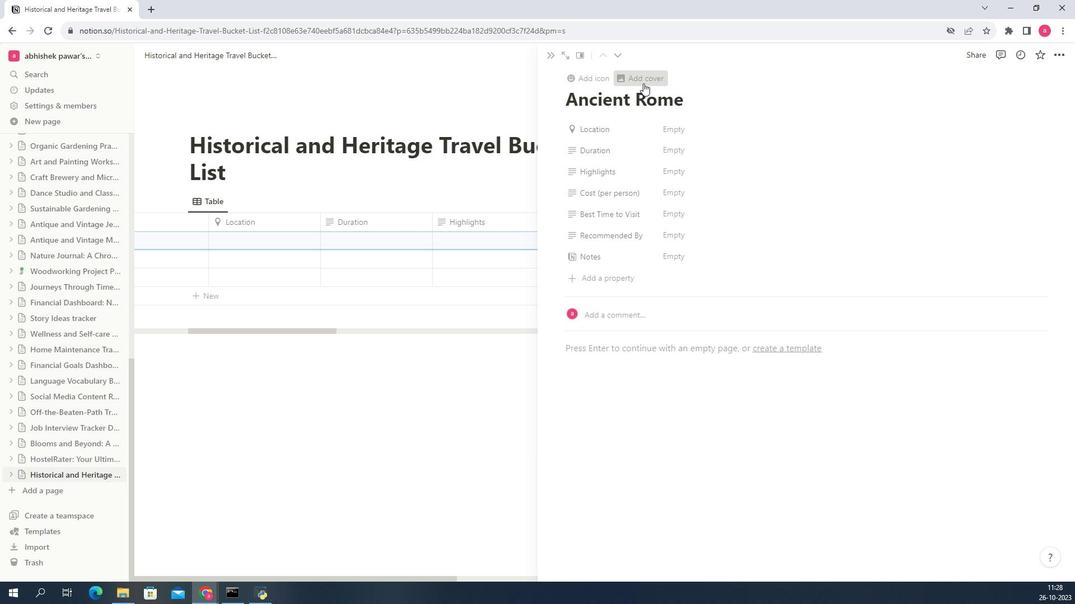 
Action: Mouse moved to (698, 244)
Screenshot: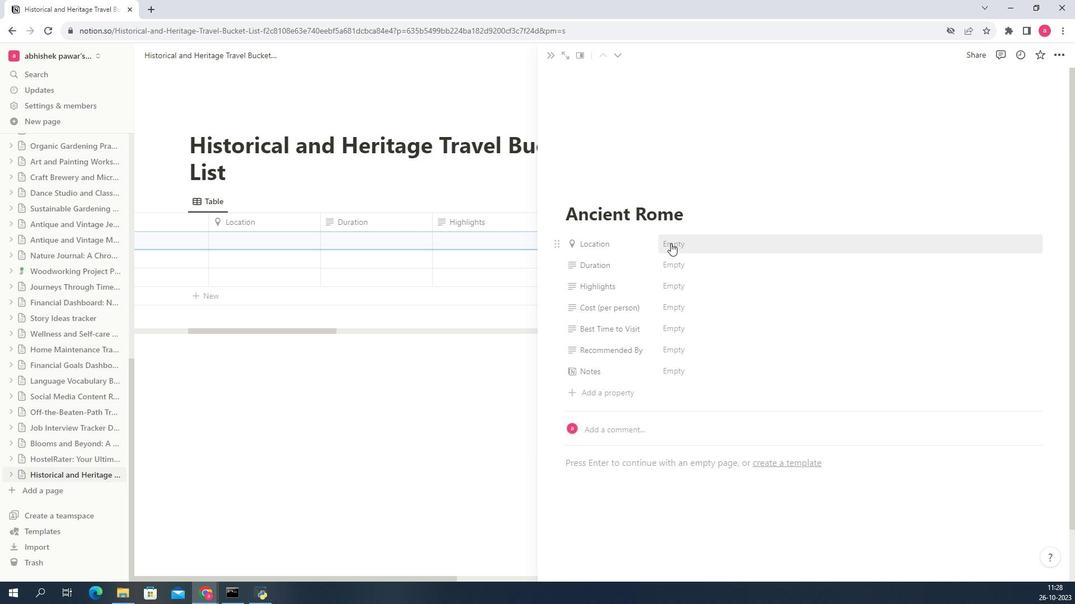 
Action: Mouse pressed left at (698, 244)
Screenshot: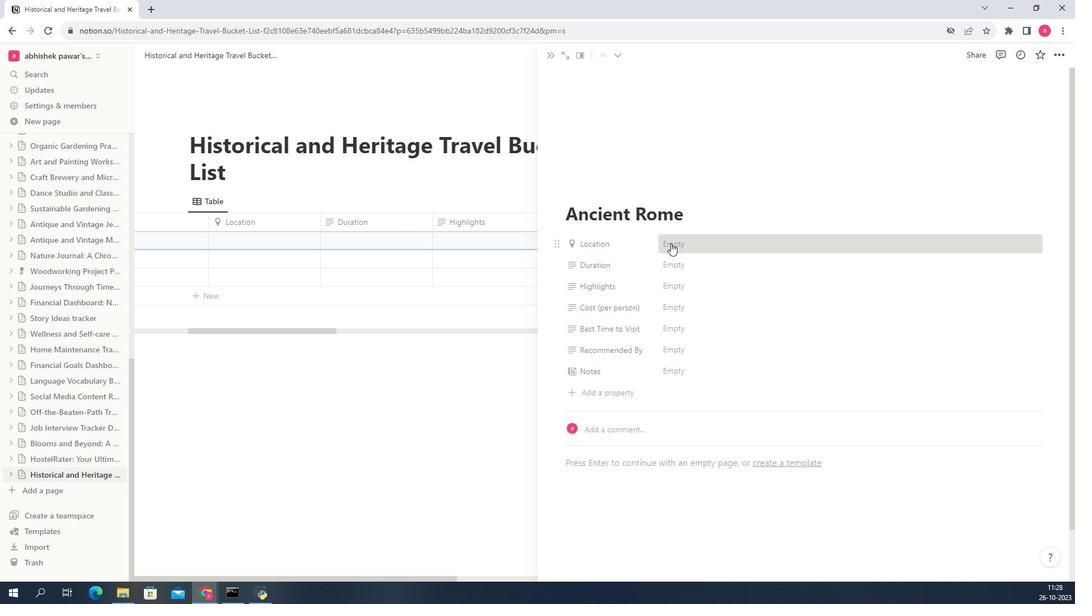 
Action: Key pressed <Key.shift><Key.shift><Key.shift><Key.shift><Key.shift><Key.shift><Key.shift><Key.shift><Key.shift><Key.shift><Key.shift><Key.shift><Key.shift><Key.shift><Key.shift><Key.shift><Key.shift><Key.shift><Key.shift><Key.shift><Key.shift><Key.shift><Key.shift><Key.shift><Key.shift>Rome<Key.space><Key.backspace>,<Key.space><Key.shift>Italy
Screenshot: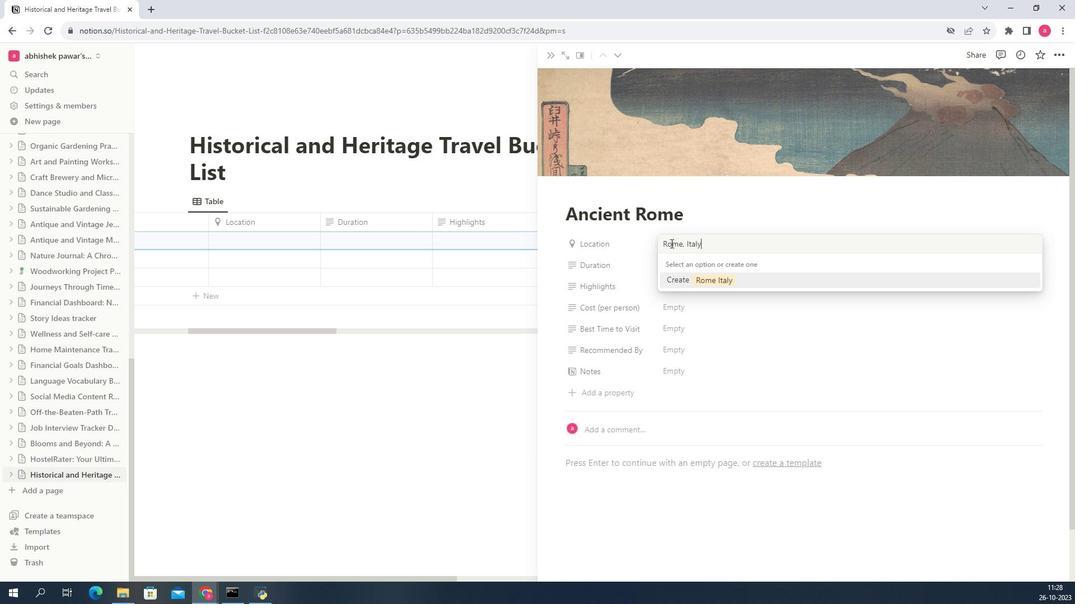 
Action: Mouse moved to (693, 283)
Screenshot: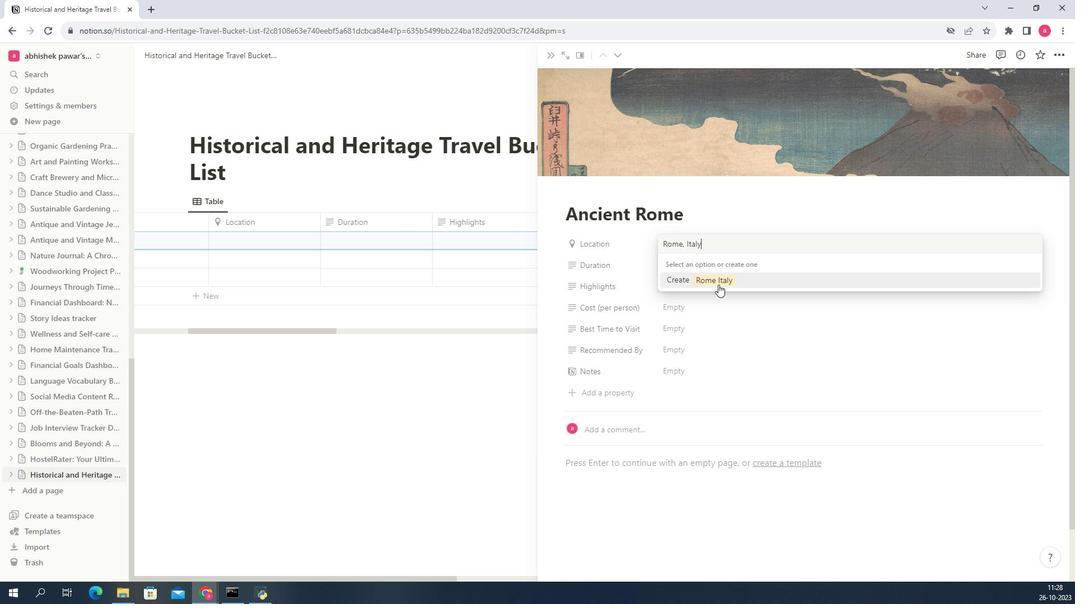 
Action: Mouse pressed left at (693, 283)
Screenshot: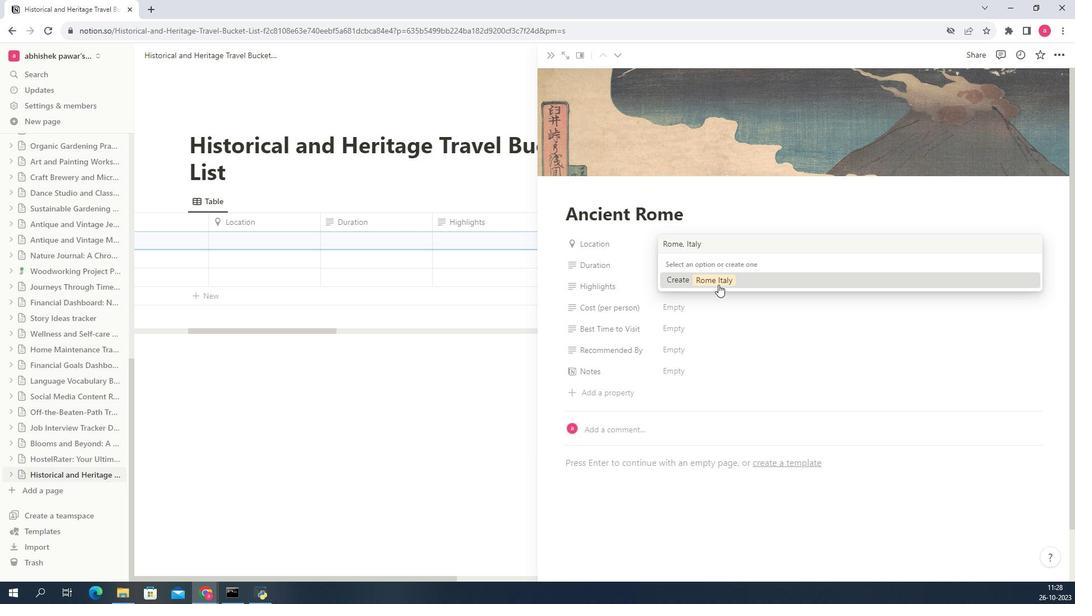 
Action: Mouse moved to (691, 204)
Screenshot: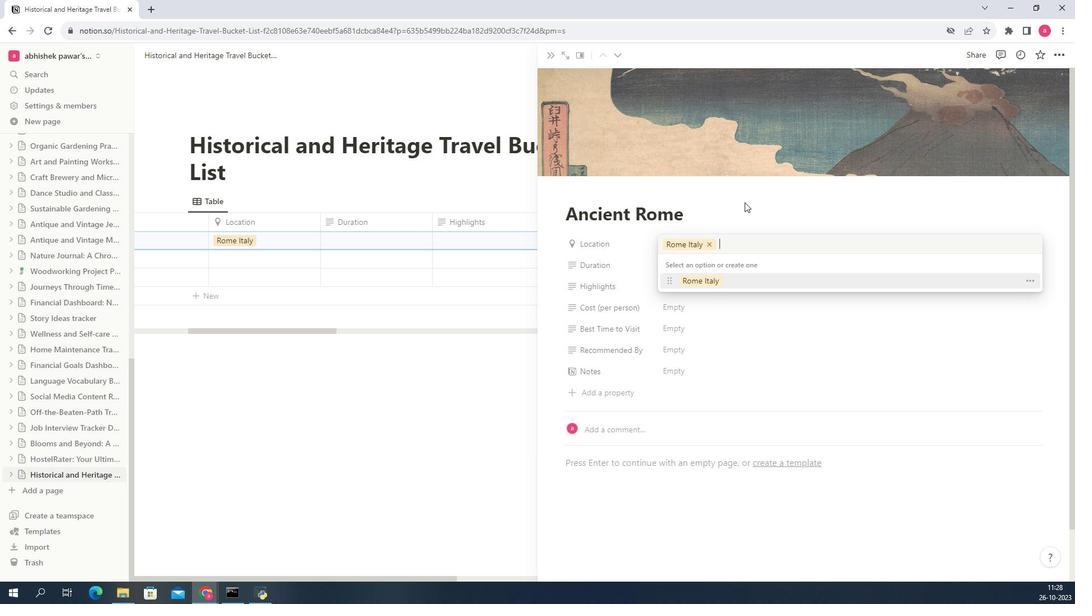 
Action: Mouse pressed left at (691, 204)
Screenshot: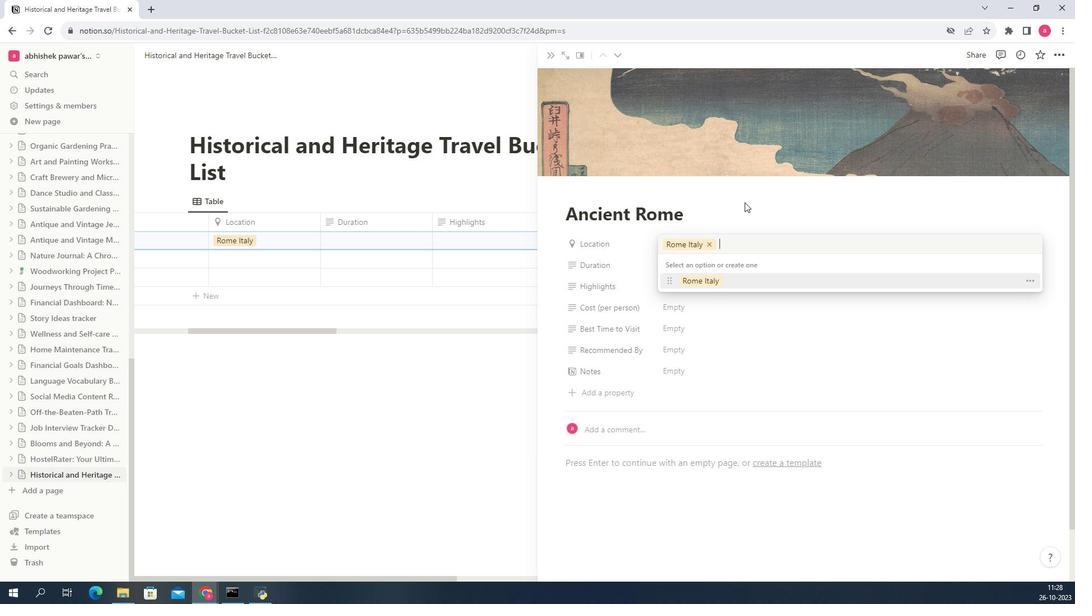 
Action: Mouse moved to (671, 164)
Screenshot: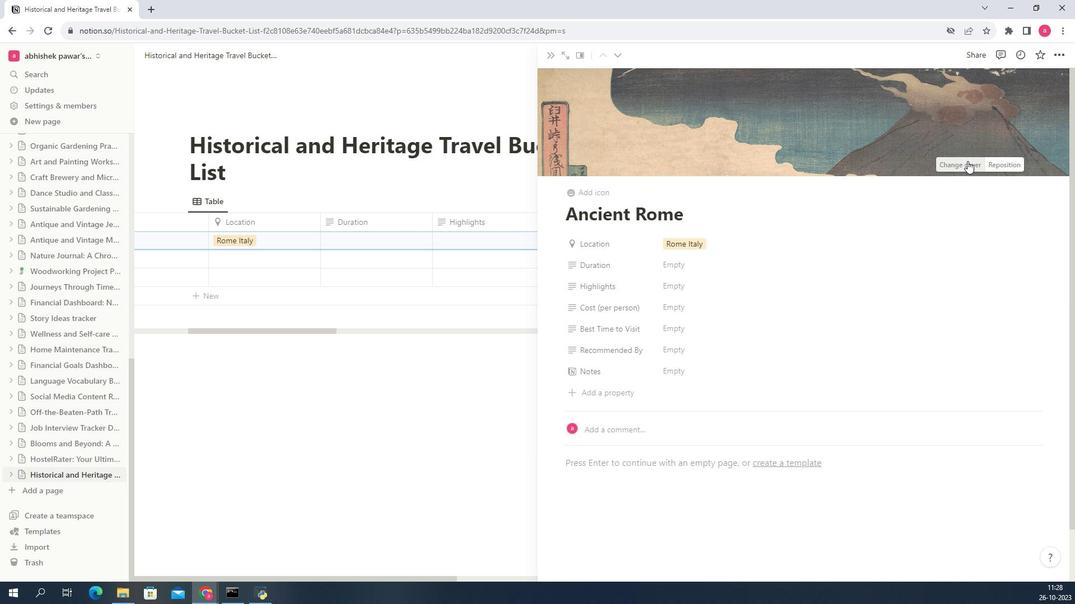 
Action: Mouse pressed left at (671, 164)
Screenshot: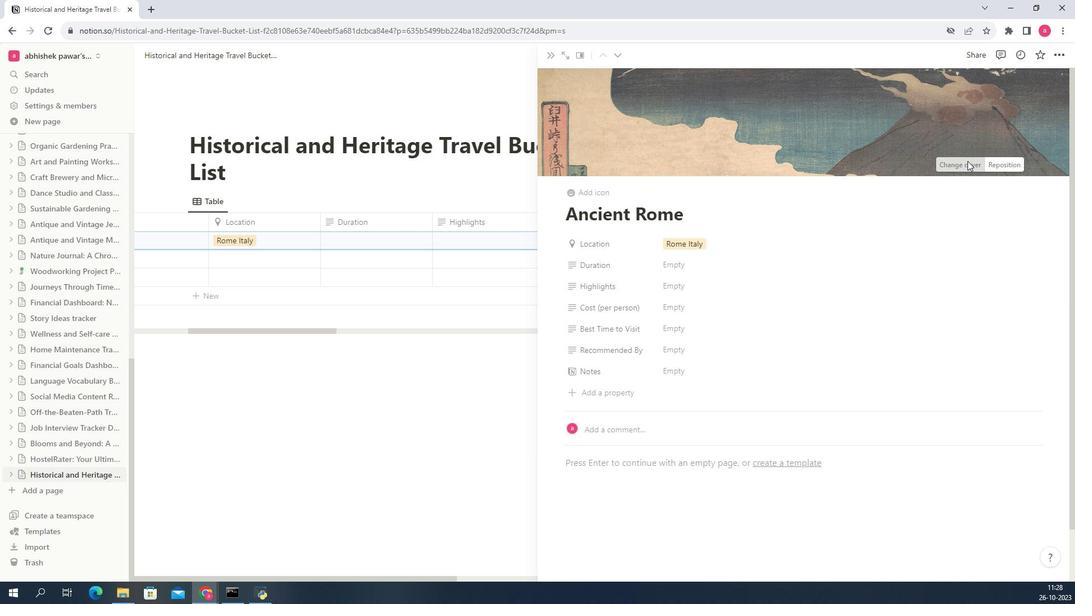 
Action: Mouse moved to (678, 183)
Screenshot: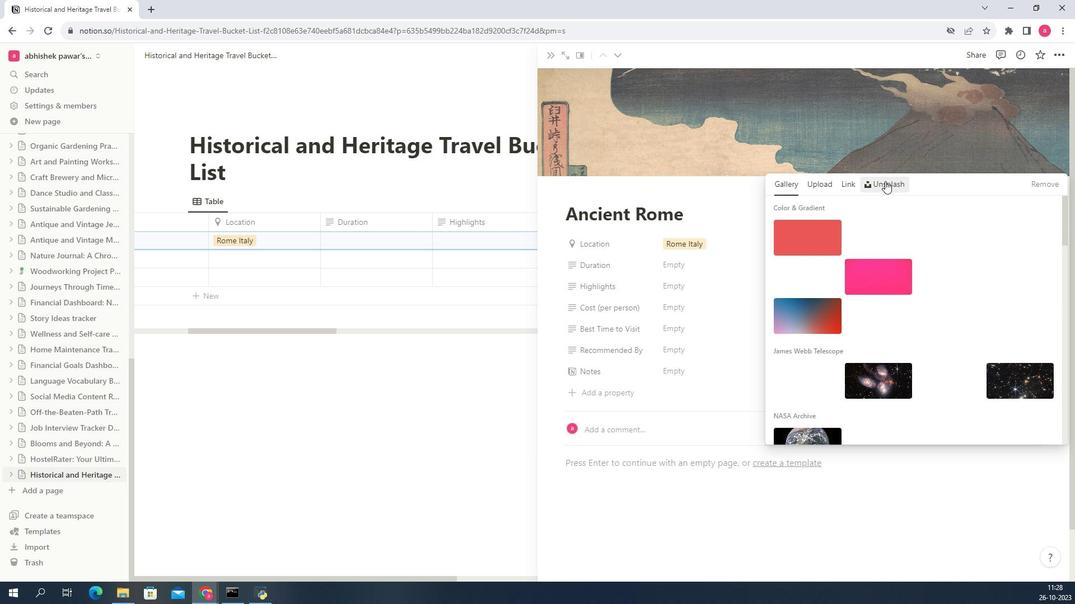 
Action: Mouse pressed left at (678, 183)
Screenshot: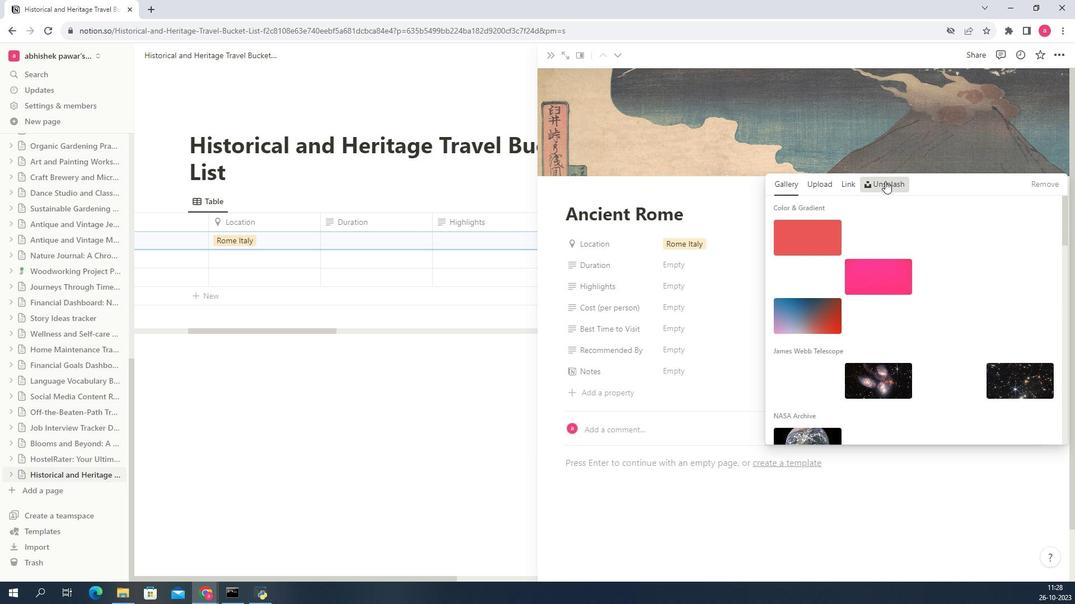 
Action: Mouse moved to (695, 207)
Screenshot: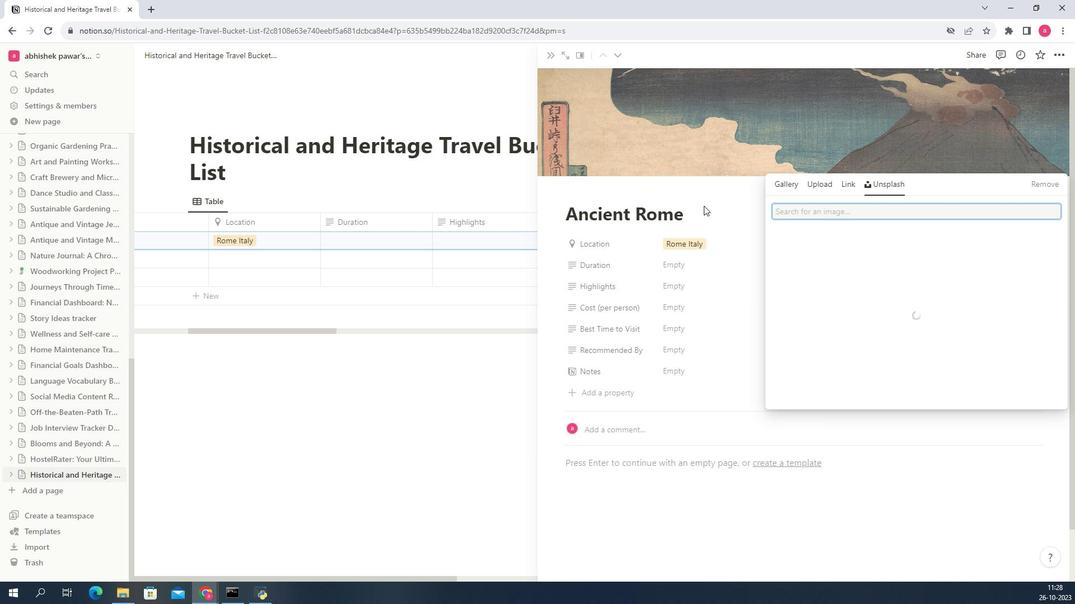 
Action: Mouse pressed left at (695, 207)
Screenshot: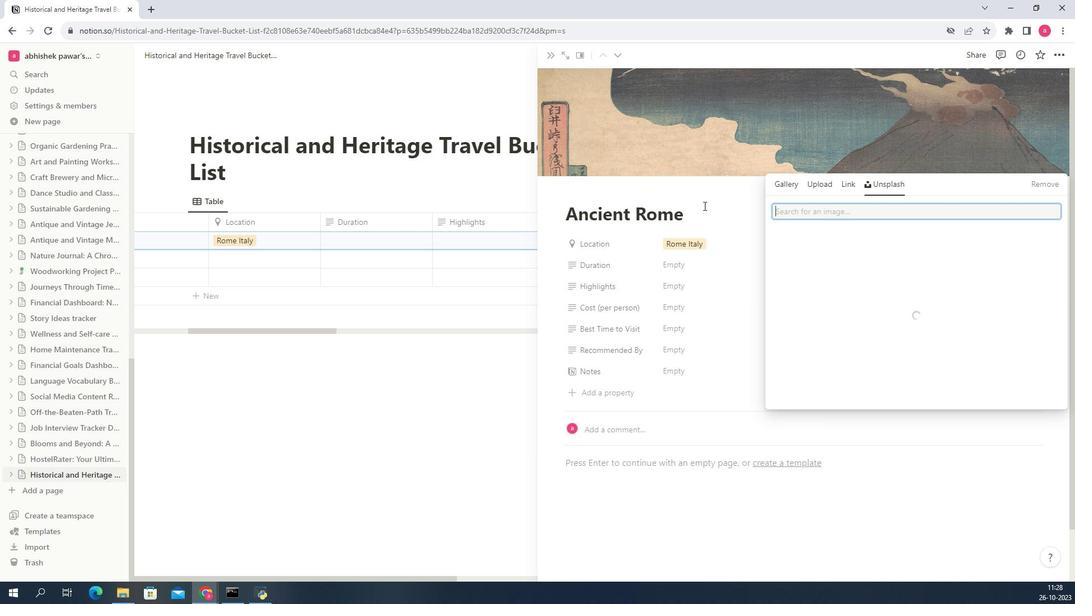 
Action: Mouse moved to (697, 259)
Screenshot: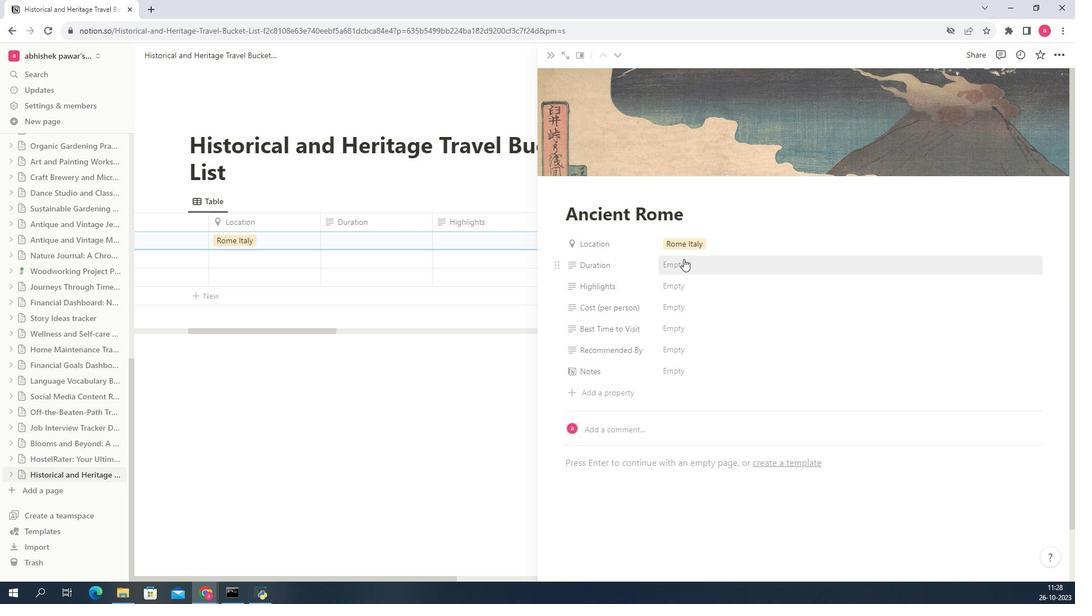 
Action: Mouse pressed left at (697, 259)
Screenshot: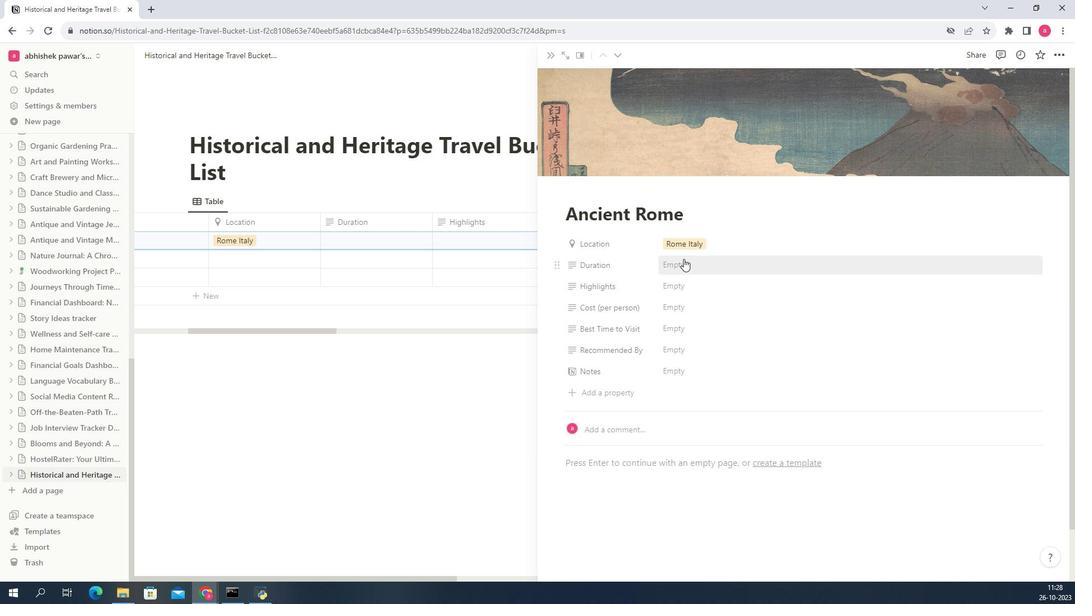 
Action: Mouse moved to (697, 258)
Screenshot: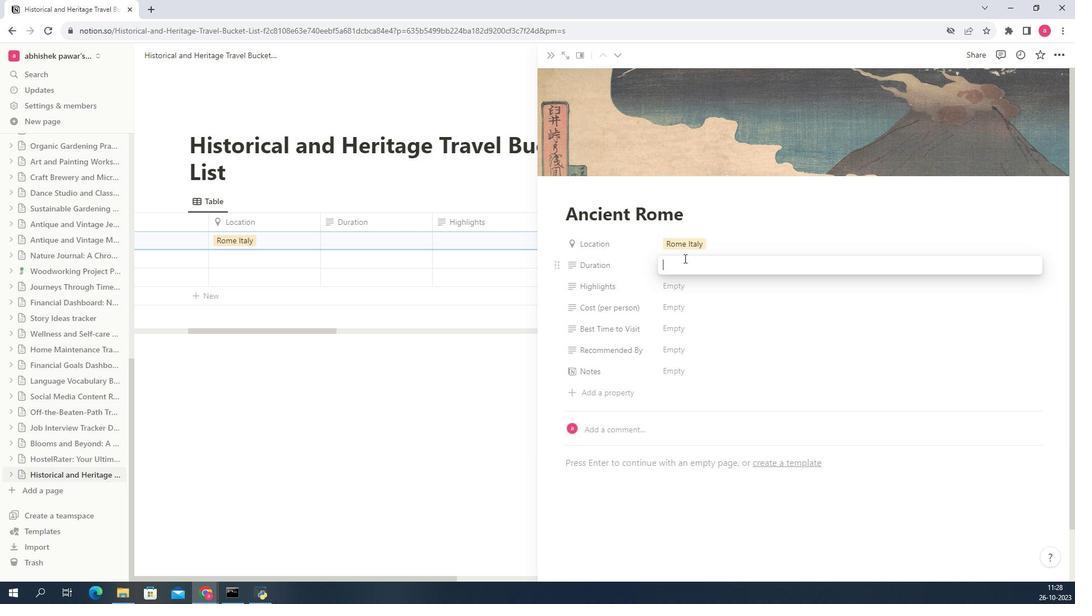 
Action: Key pressed 5<Key.space><Key.shift>Days<Key.tab><Key.shift><Key.shift><Key.shift><Key.shift><Key.shift><Key.shift><Key.shift><Key.shift><Key.shift><Key.shift><Key.shift><Key.shift><Key.shift><Key.shift><Key.shift><Key.shift><Key.shift><Key.shift><Key.shift><Key.shift><Key.shift><Key.shift><Key.shift><Key.shift><Key.shift><Key.shift><Key.shift><Key.shift><Key.shift>Colo
Screenshot: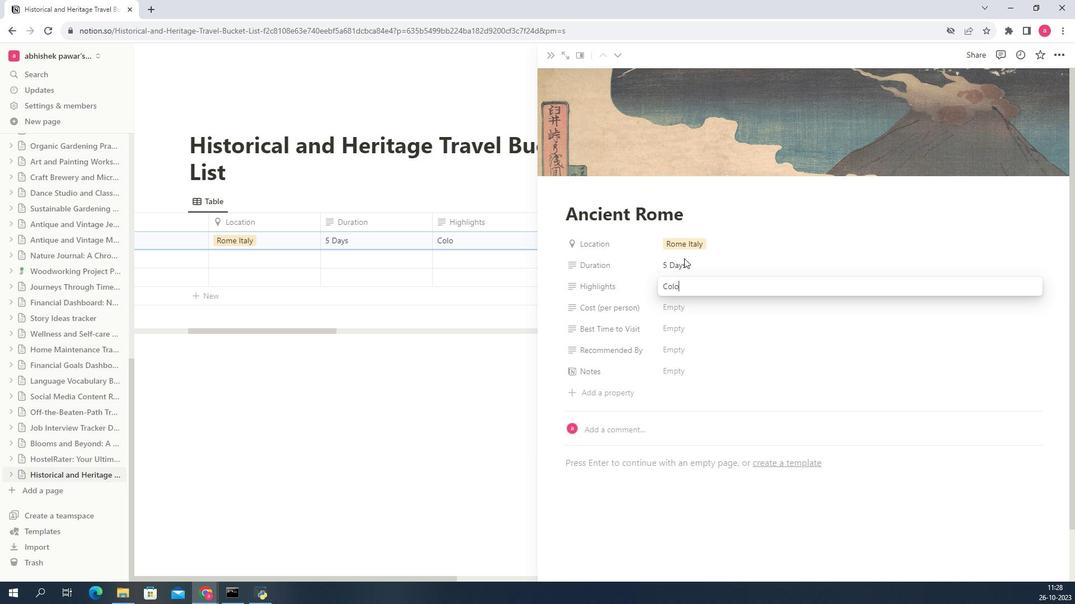 
Action: Mouse moved to (796, 141)
Screenshot: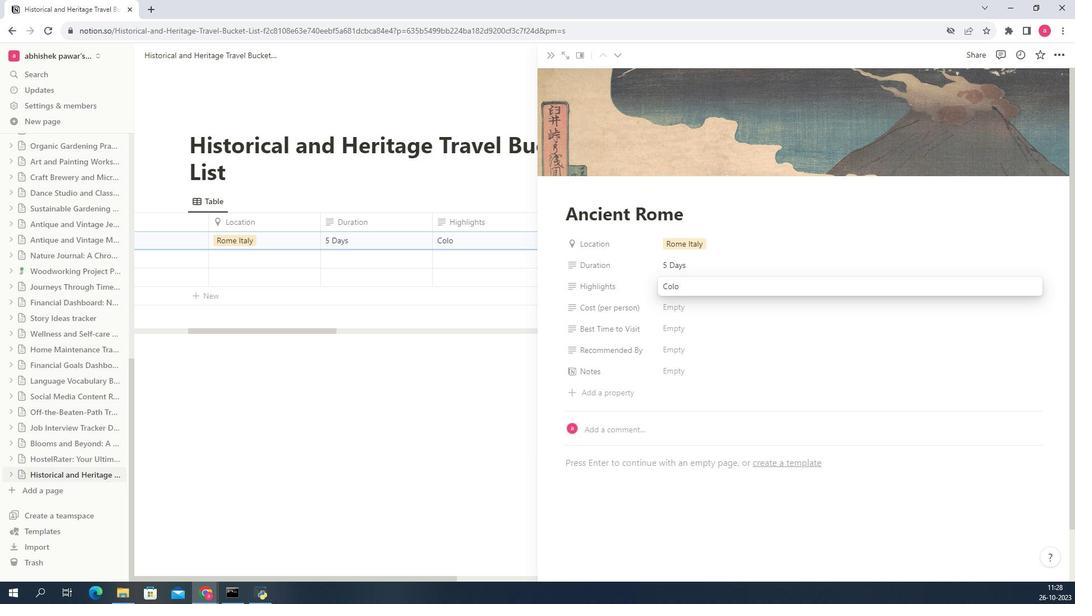 
Action: Mouse pressed left at (796, 141)
Screenshot: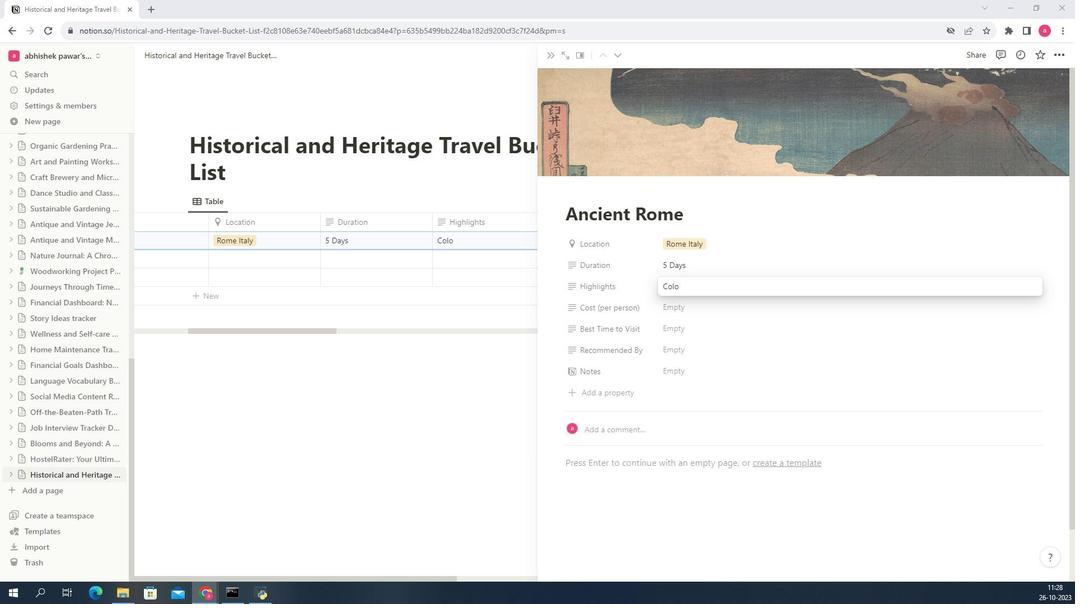 
Action: Mouse moved to (792, 141)
Screenshot: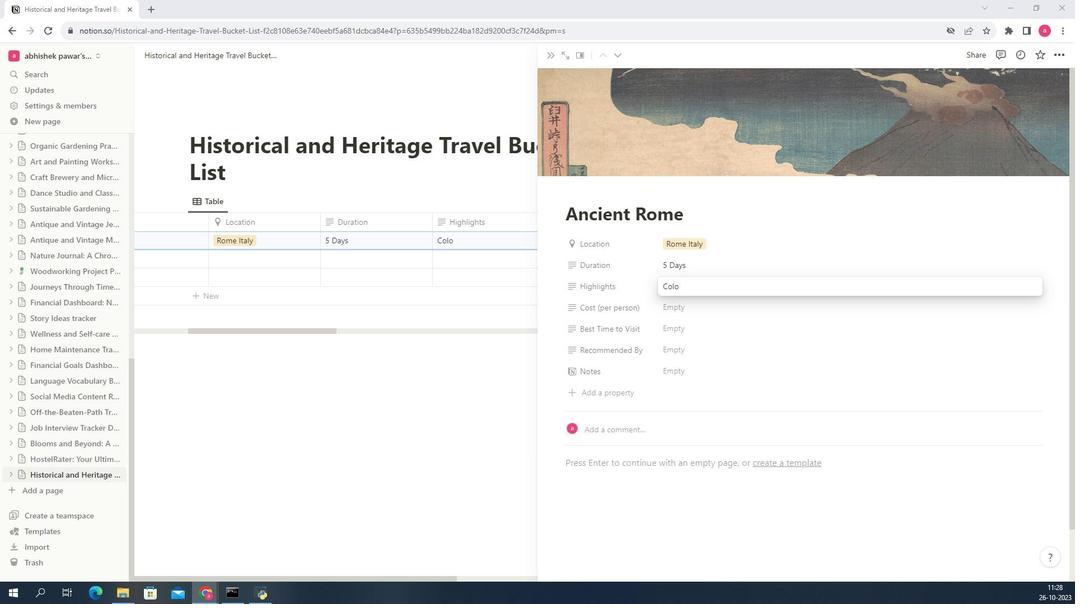 
Action: Mouse pressed left at (792, 141)
Screenshot: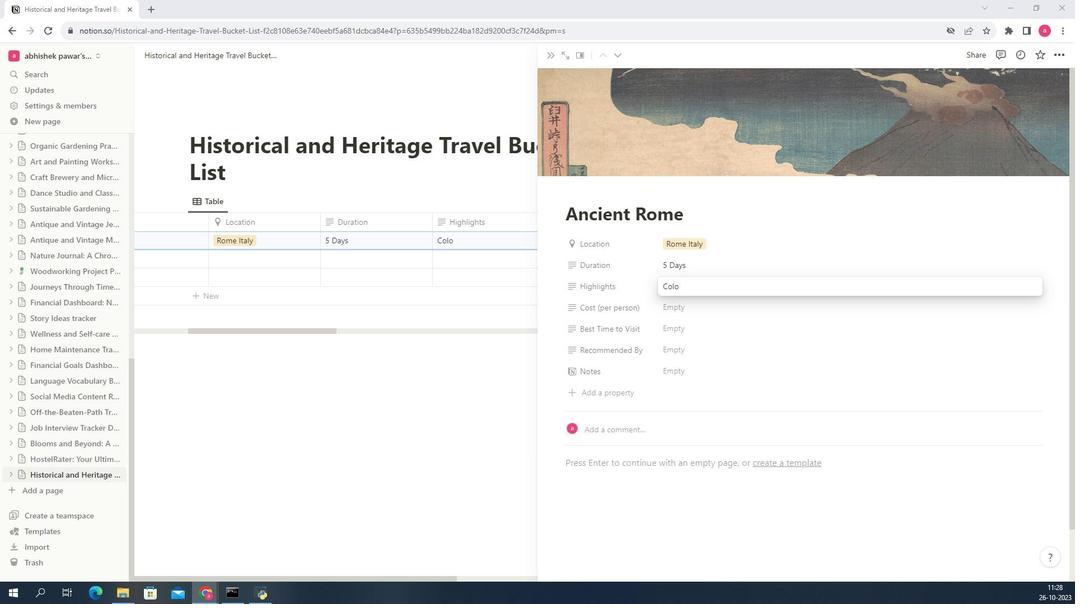 
Action: Mouse moved to (789, 166)
Screenshot: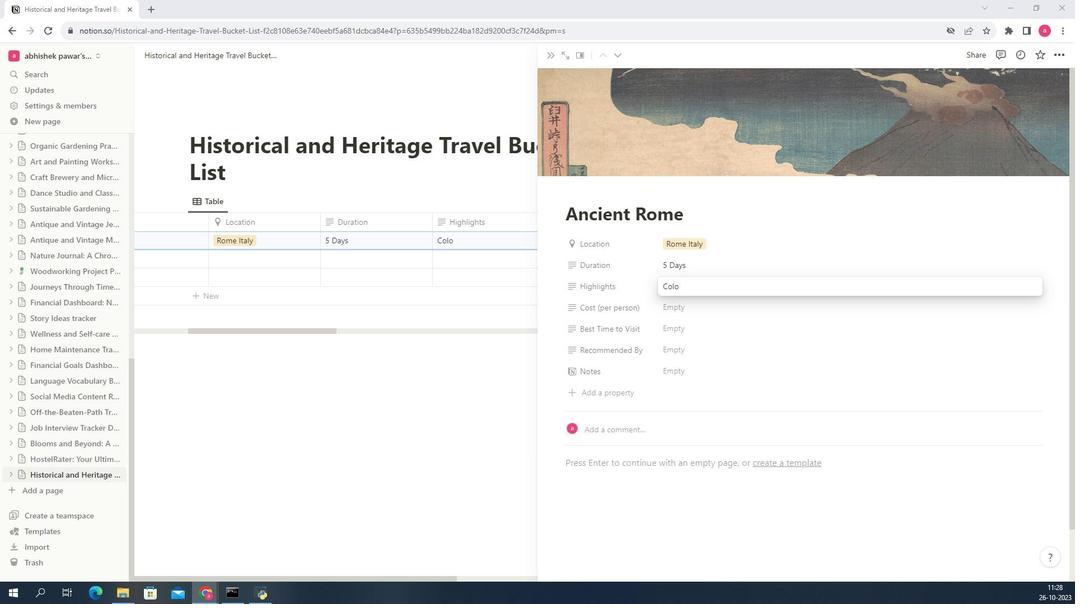 
Action: Mouse pressed left at (789, 166)
Screenshot: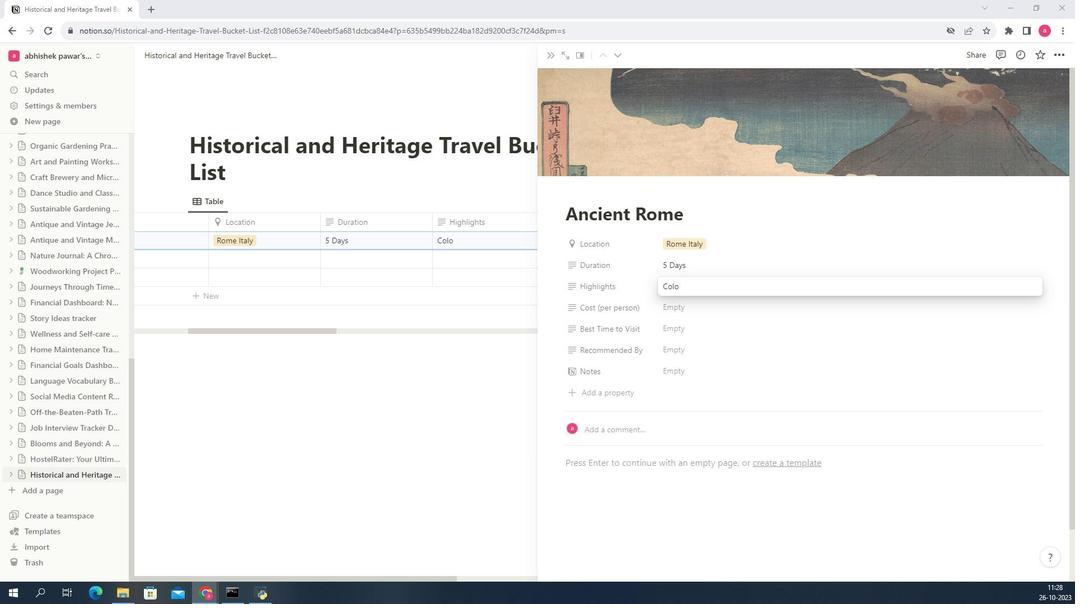 
Action: Mouse moved to (696, 290)
Screenshot: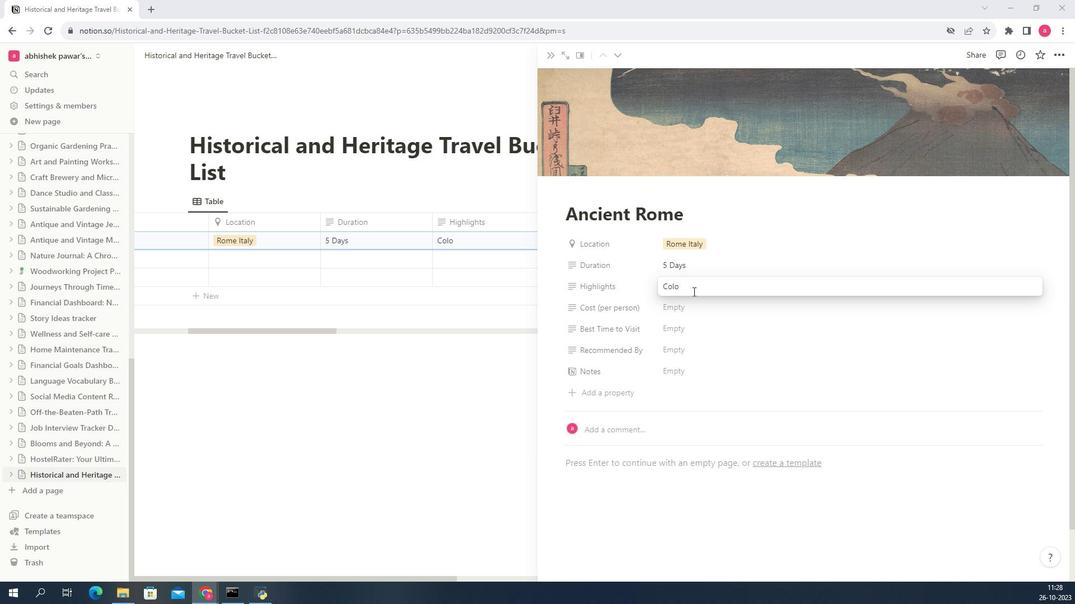 
Action: Mouse pressed left at (696, 290)
Screenshot: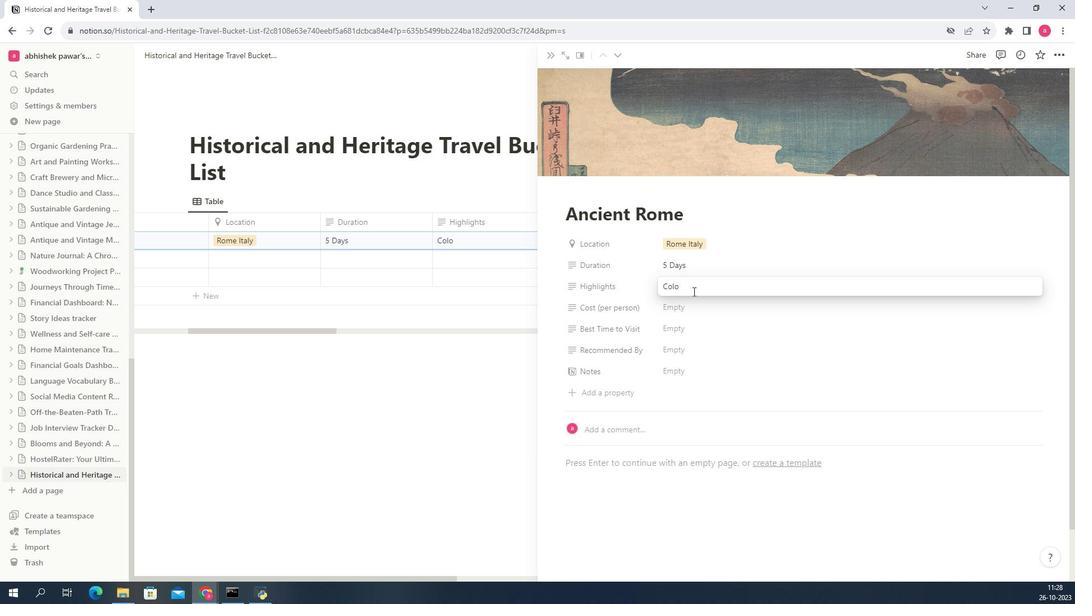 
Action: Key pressed sseum,<Key.space><Key.shift>Forum<Key.space><Key.shift>Romanum,<Key.space><Key.shift>Pantheon,<Key.space><Key.shift>Vatican<Key.space><Key.shift>Museums
Screenshot: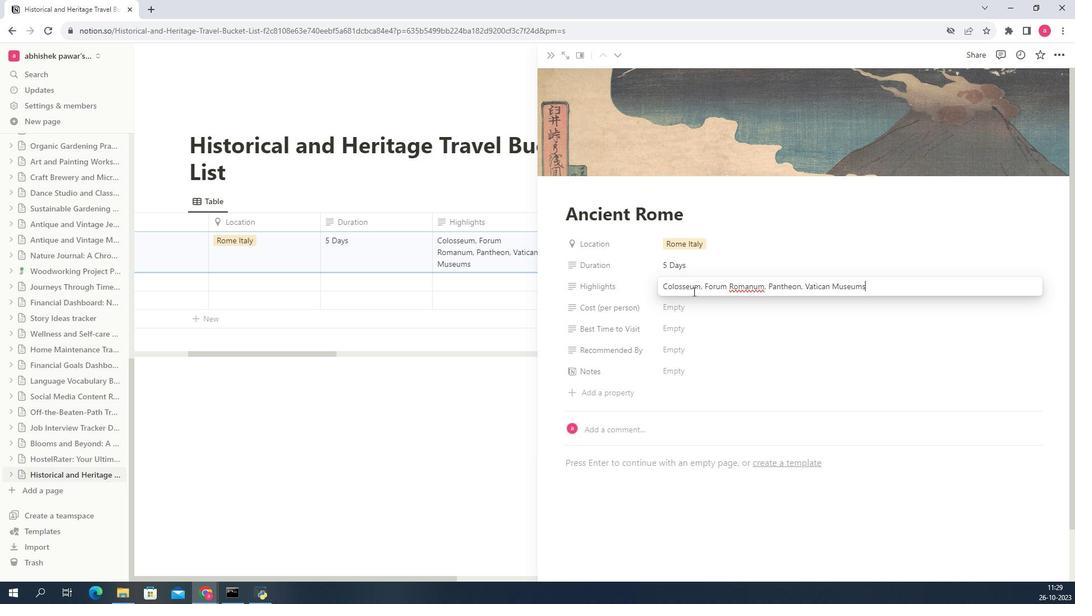 
Action: Mouse moved to (691, 284)
Screenshot: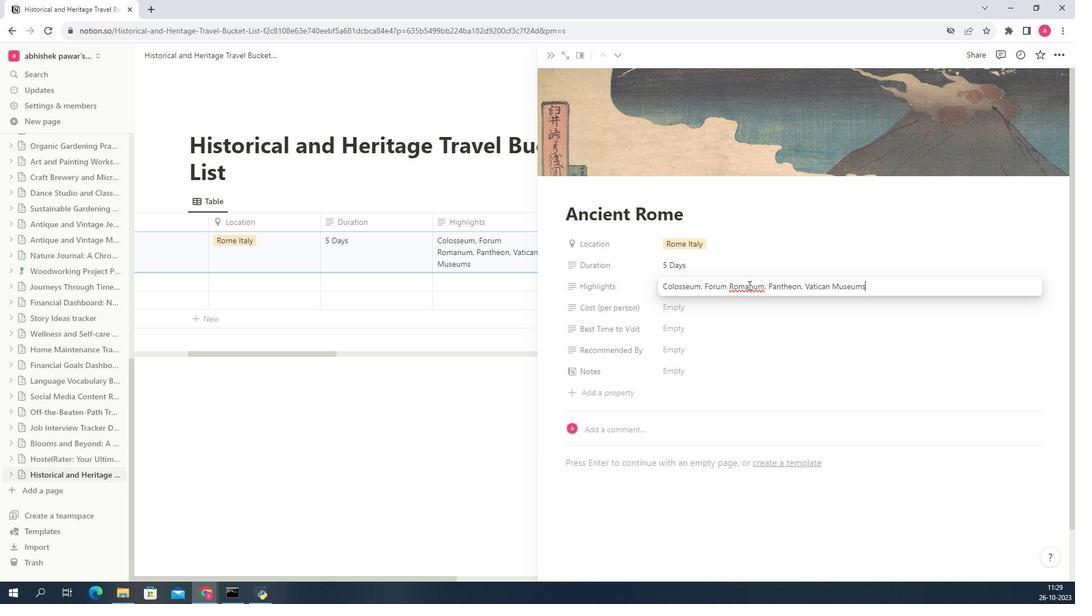 
Action: Mouse pressed right at (691, 284)
Screenshot: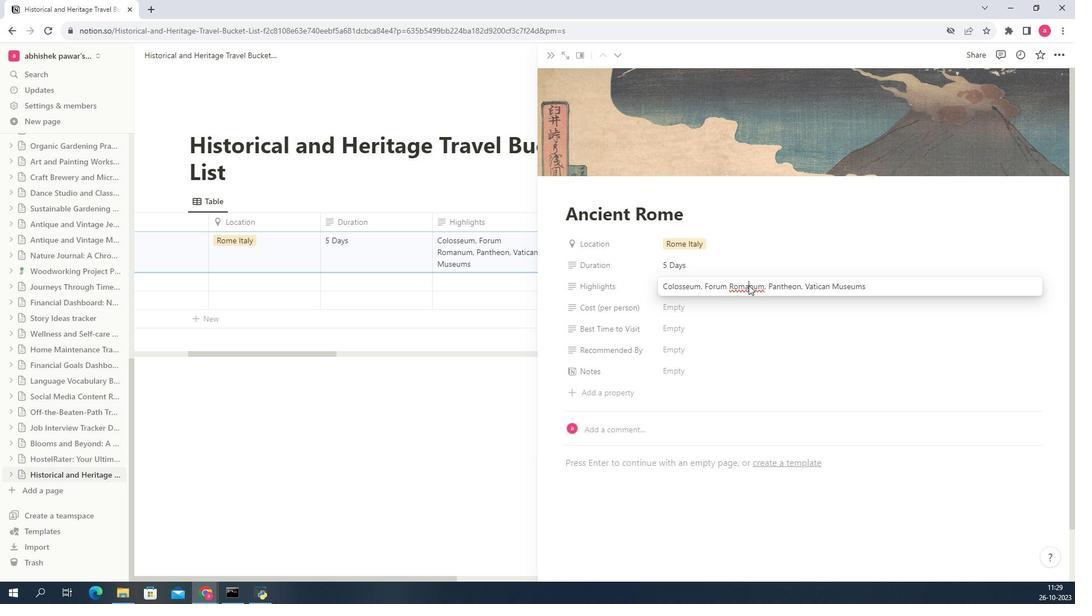 
Action: Mouse moved to (689, 327)
Screenshot: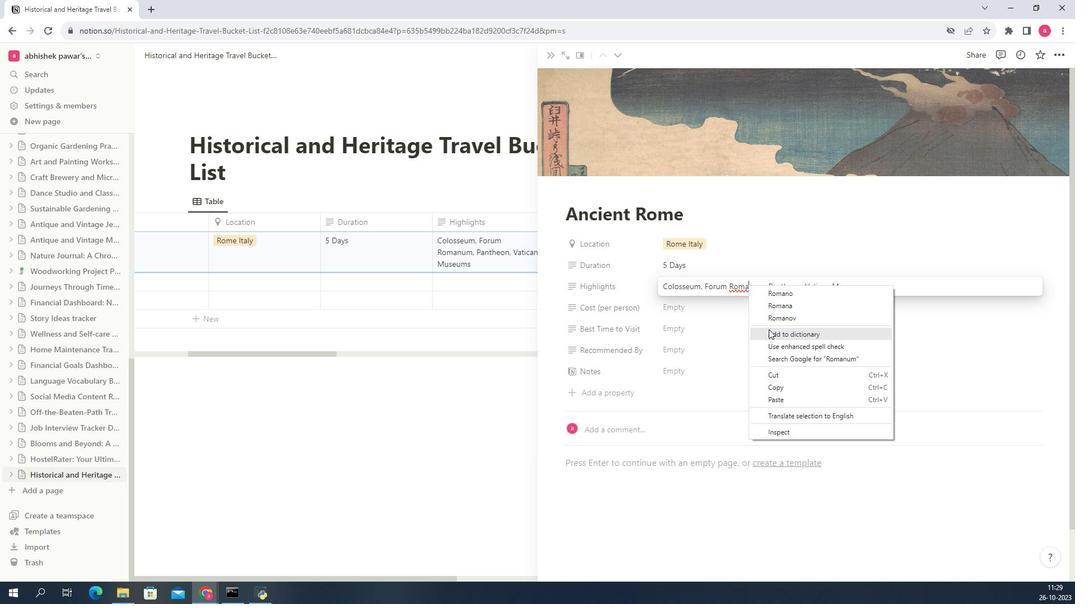 
Action: Mouse pressed left at (689, 327)
Screenshot: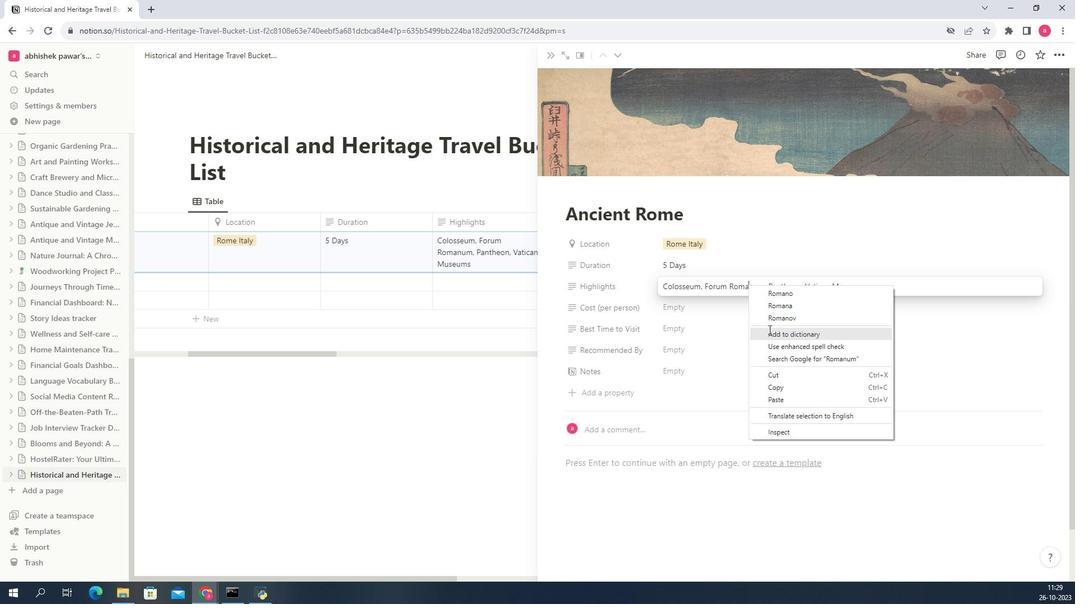 
Action: Mouse moved to (689, 242)
Screenshot: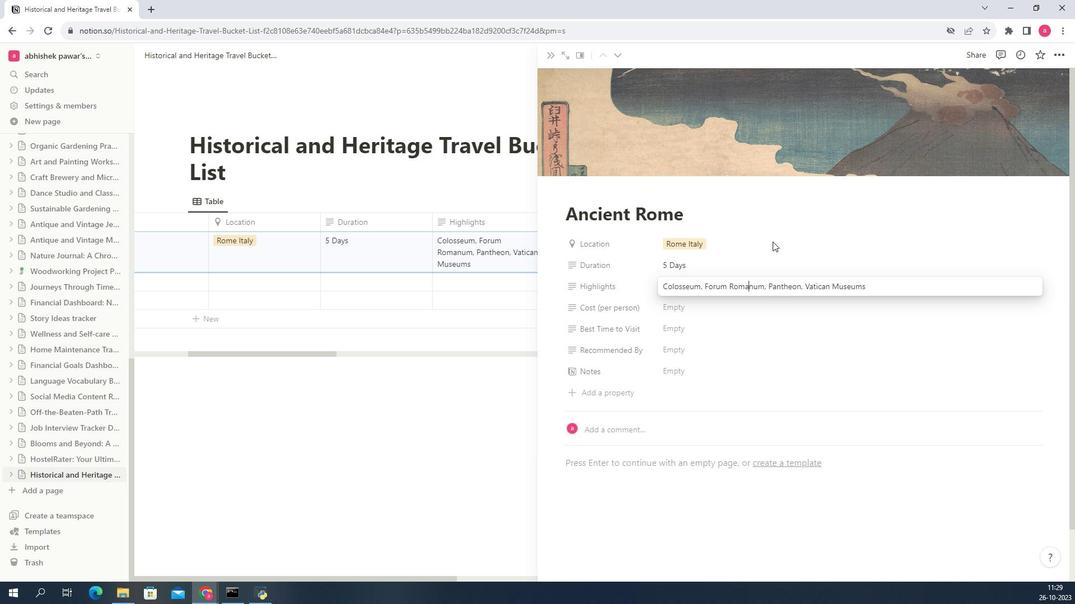 
Action: Mouse pressed left at (689, 242)
Screenshot: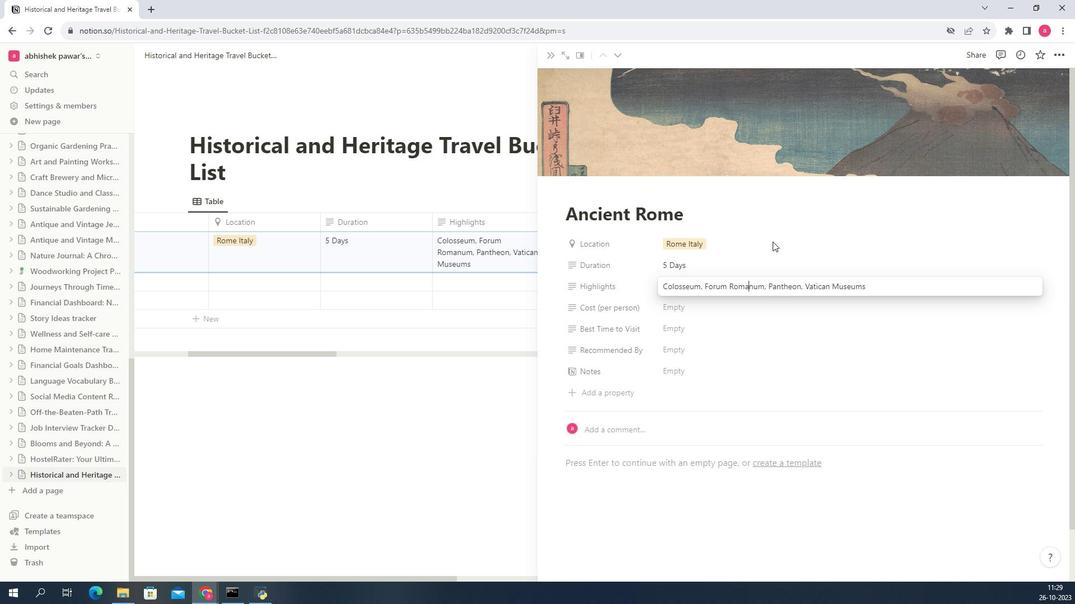 
Action: Mouse moved to (672, 170)
Screenshot: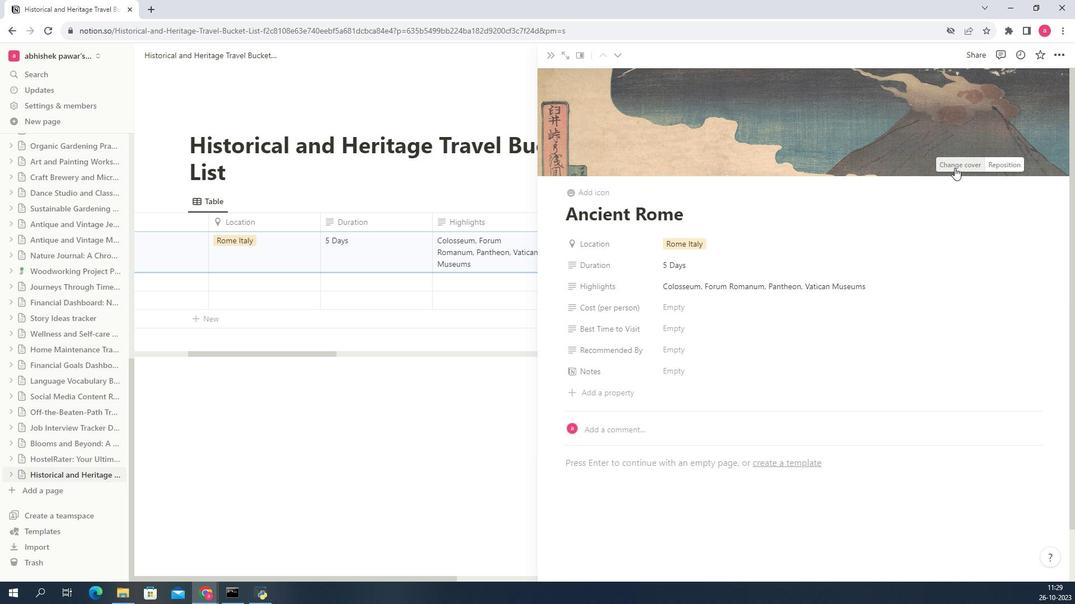 
Action: Mouse pressed left at (672, 170)
Screenshot: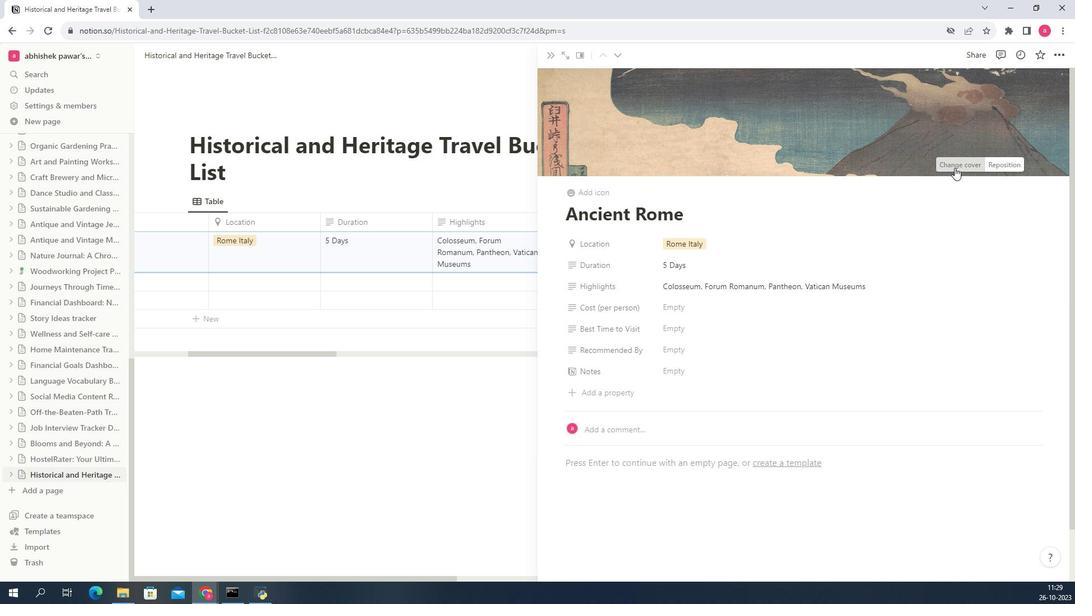 
Action: Mouse moved to (678, 188)
Screenshot: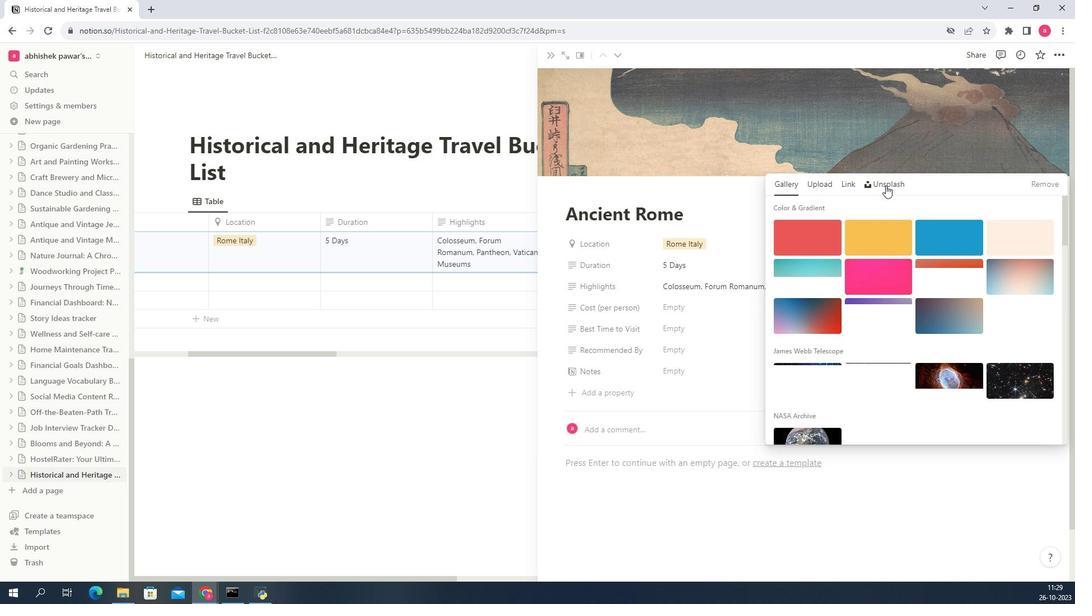 
Action: Mouse pressed left at (678, 188)
Screenshot: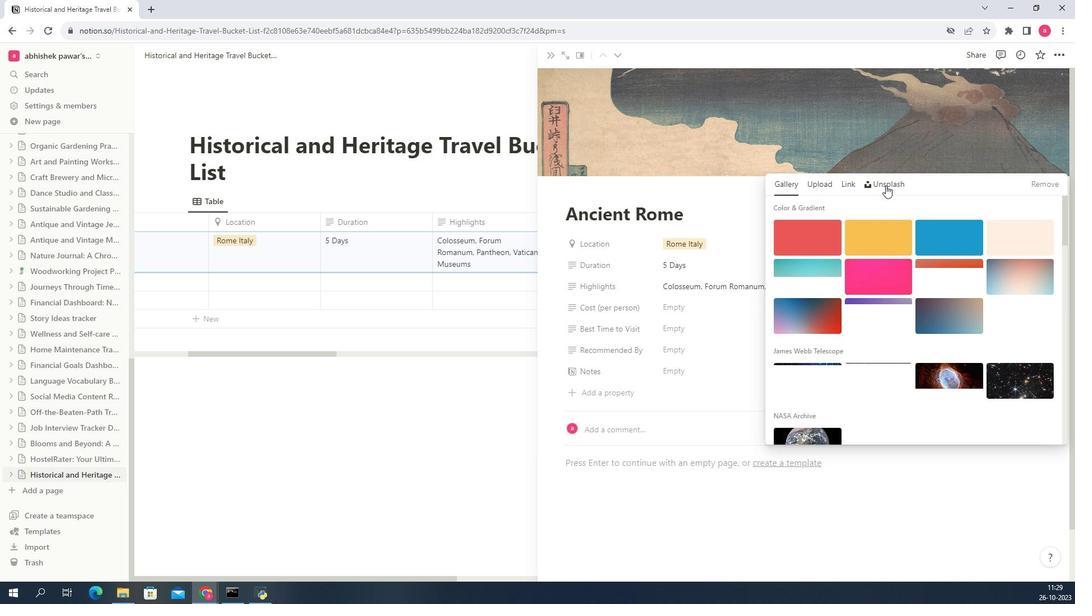 
Action: Mouse moved to (683, 214)
Screenshot: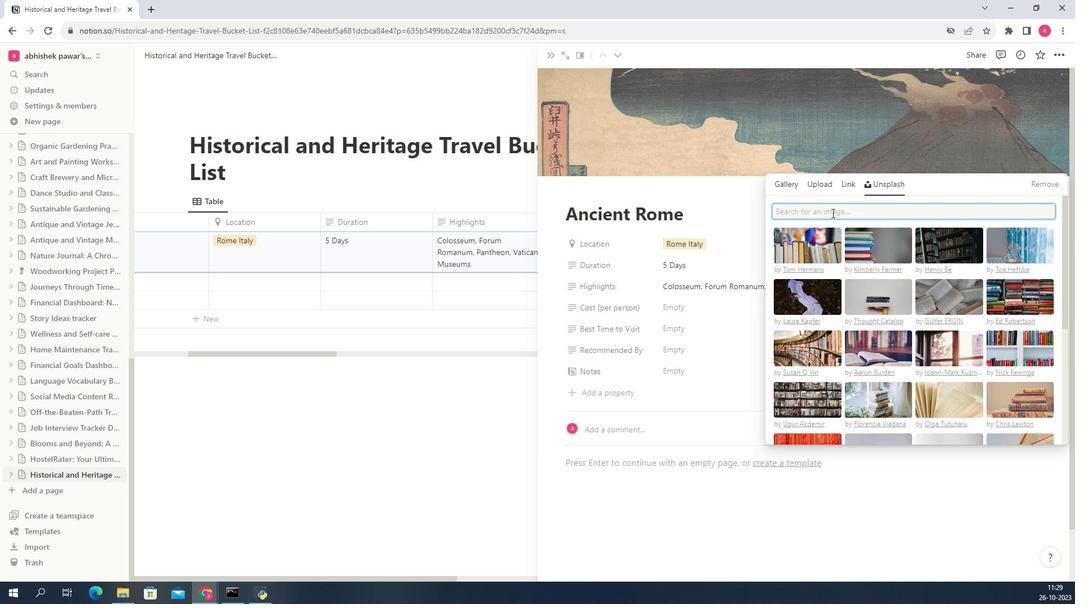 
Action: Mouse pressed left at (683, 214)
Screenshot: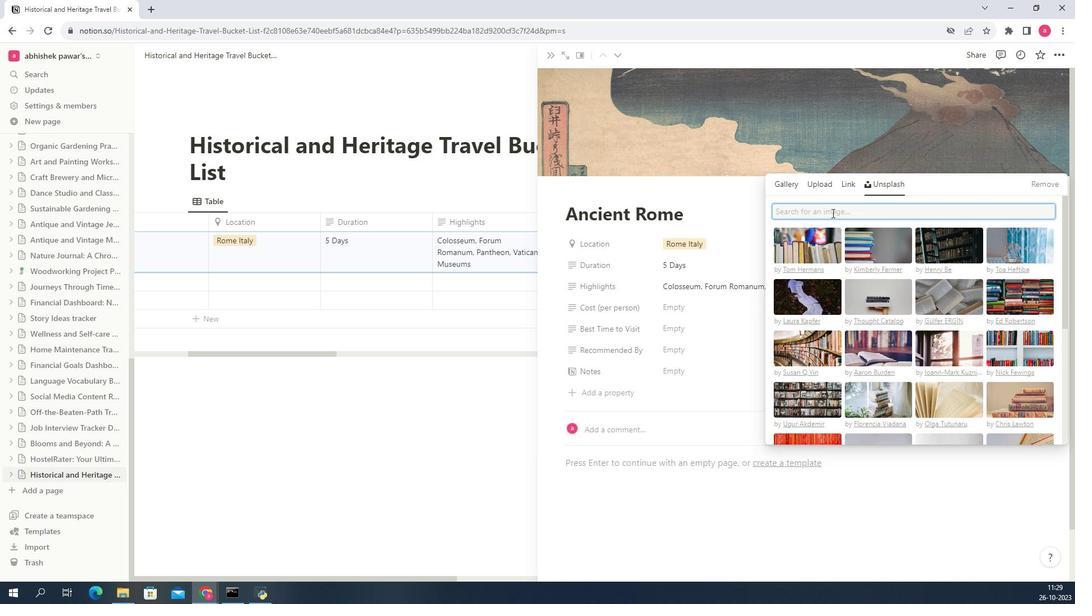 
Action: Key pressed <Key.shift>Rome
Screenshot: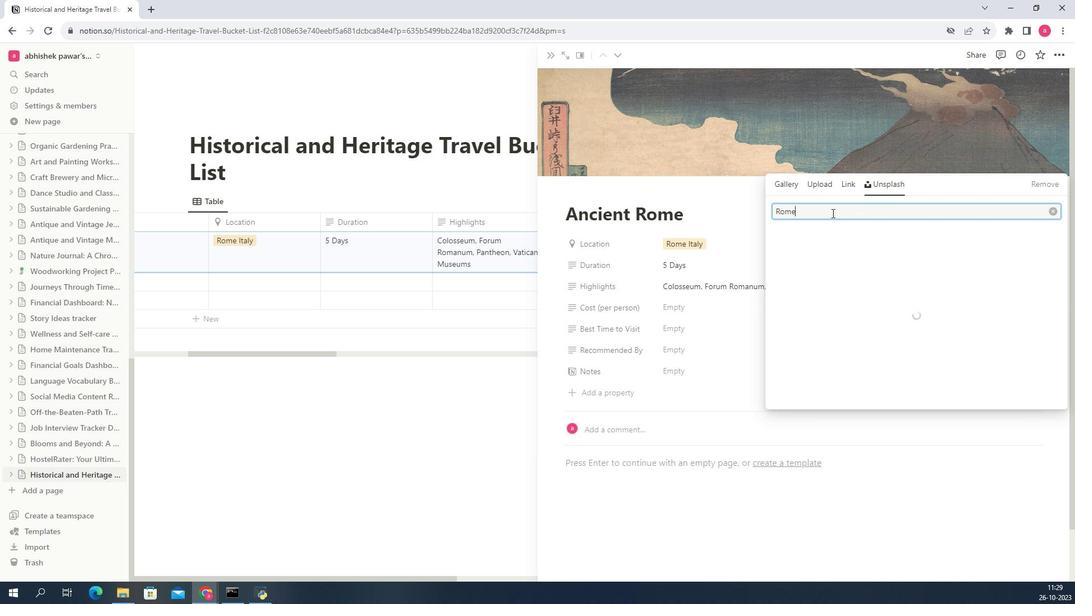 
Action: Mouse moved to (685, 299)
Screenshot: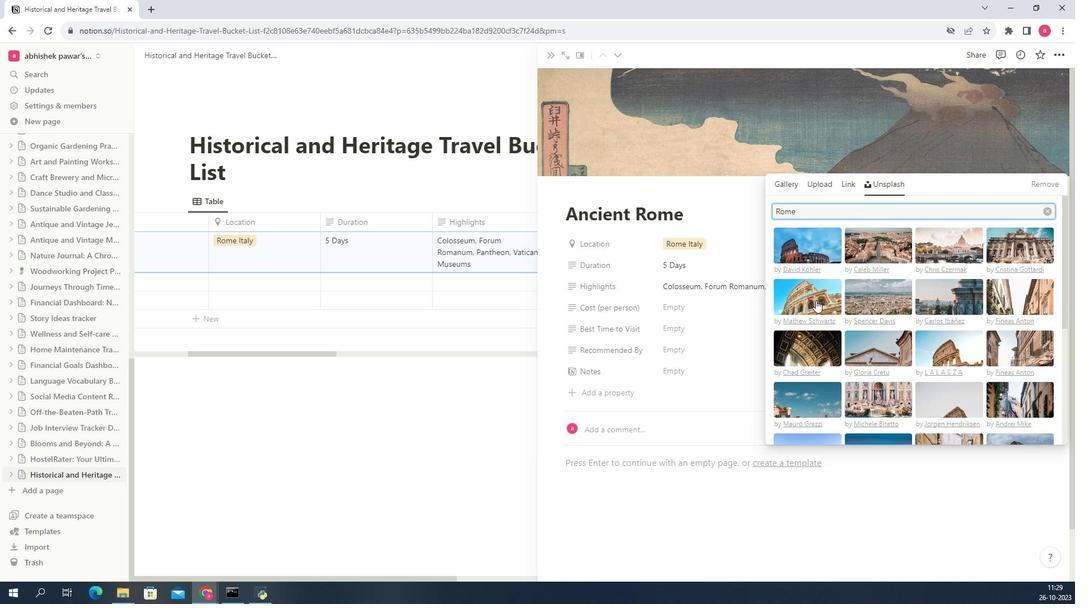 
Action: Mouse pressed left at (685, 299)
Screenshot: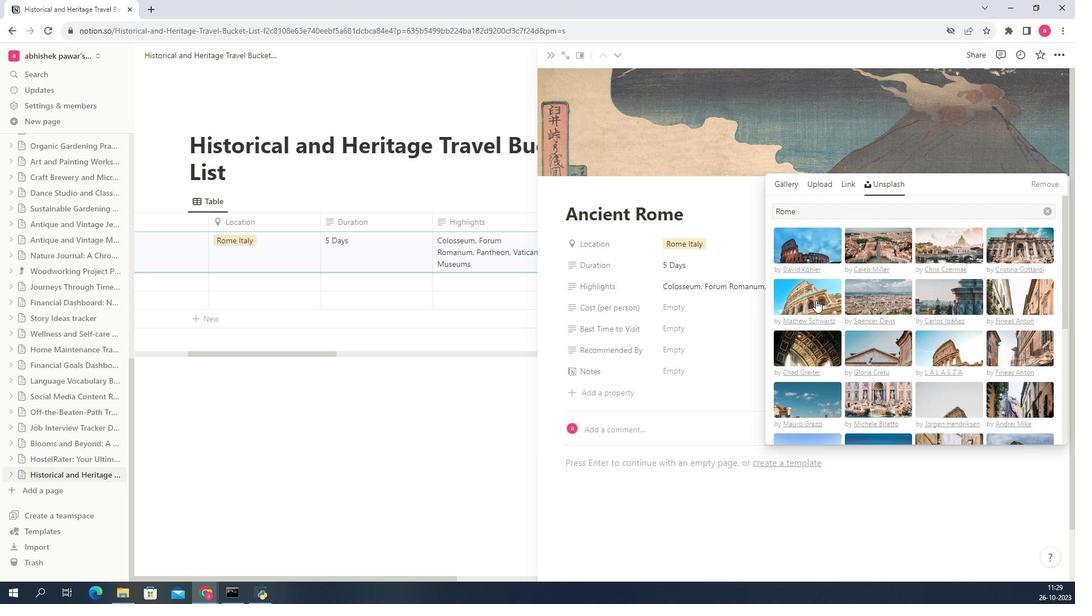 
Action: Mouse moved to (693, 227)
Screenshot: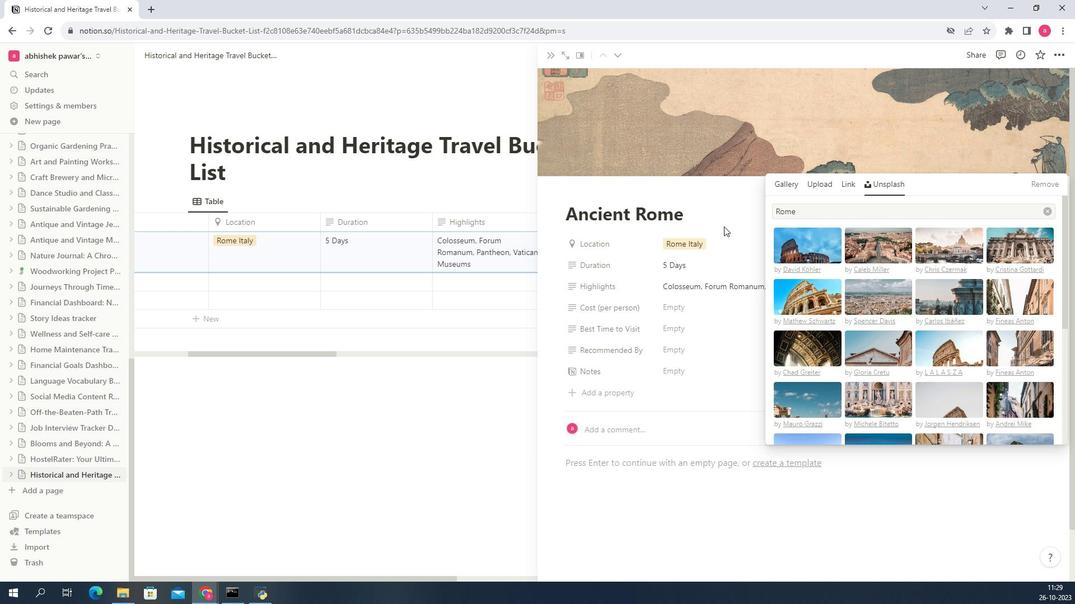 
Action: Mouse pressed left at (693, 227)
Screenshot: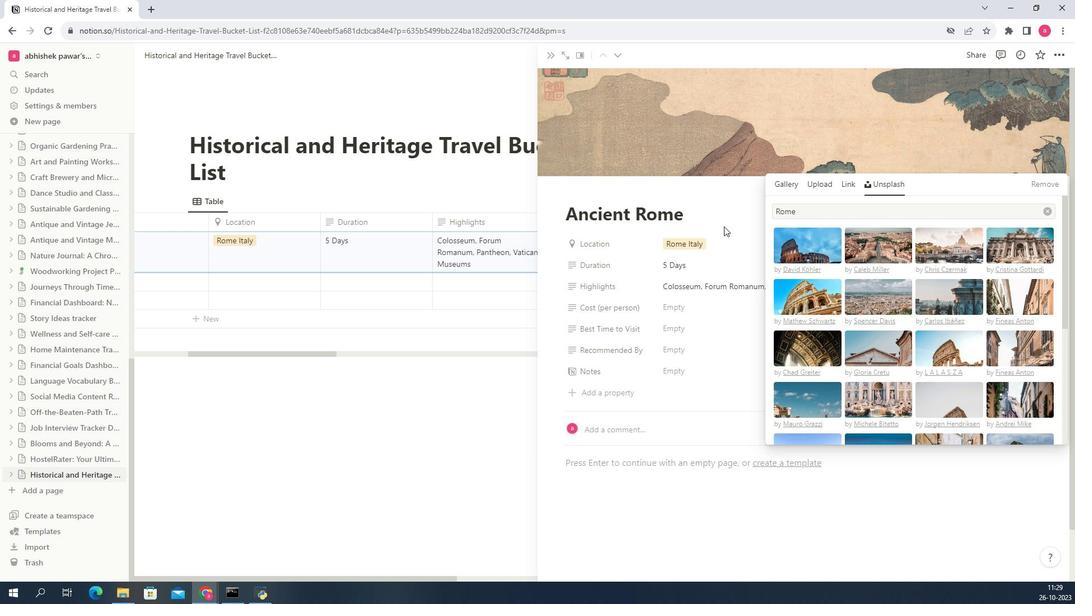 
Action: Mouse moved to (697, 300)
Screenshot: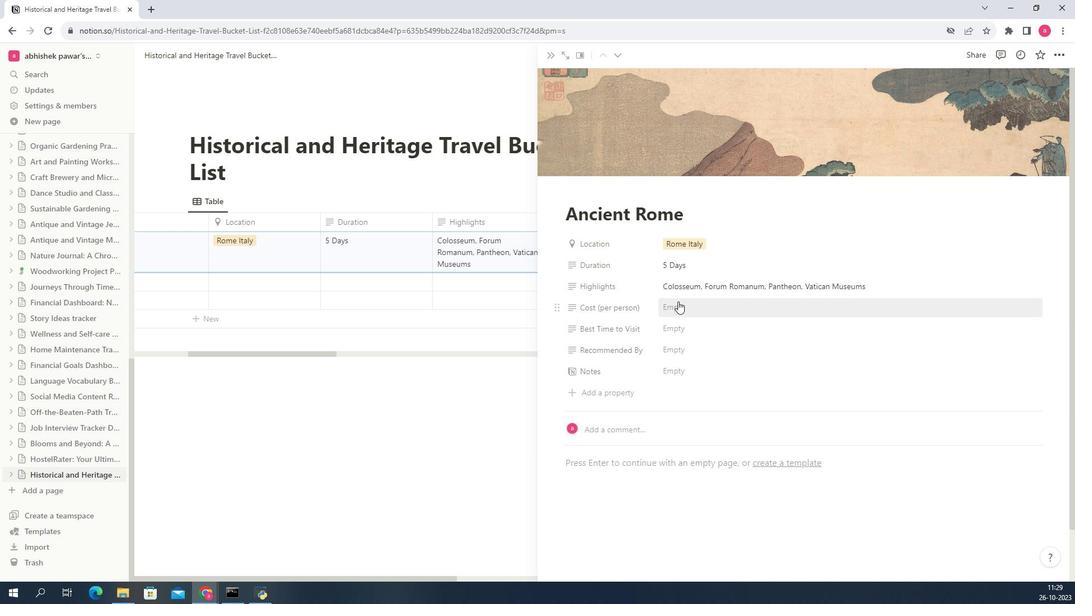 
Action: Mouse pressed left at (697, 300)
Screenshot: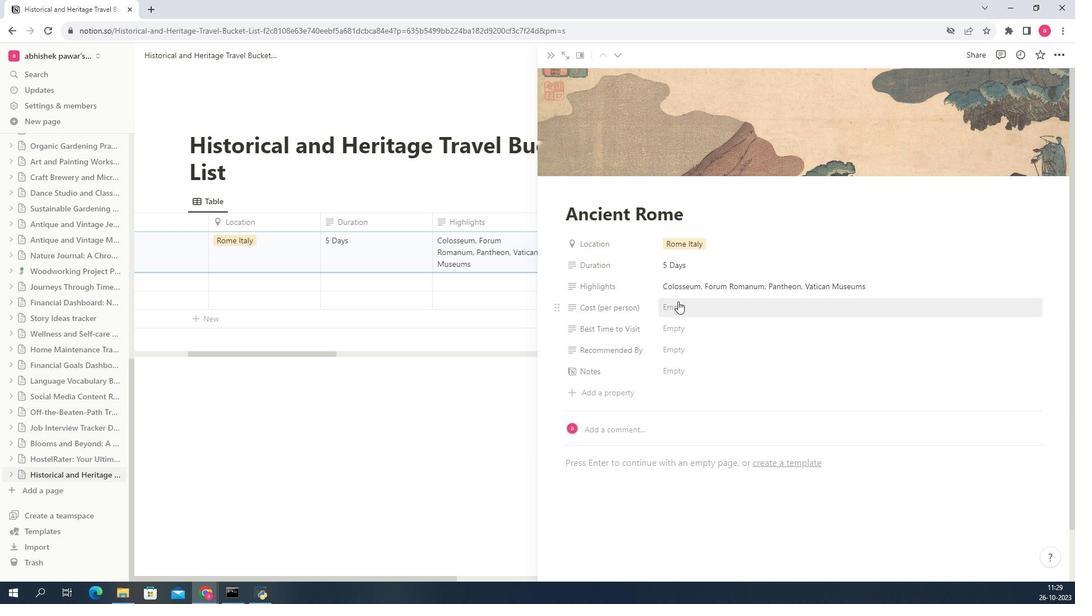 
Action: Key pressed <Key.shift>$12,00
Screenshot: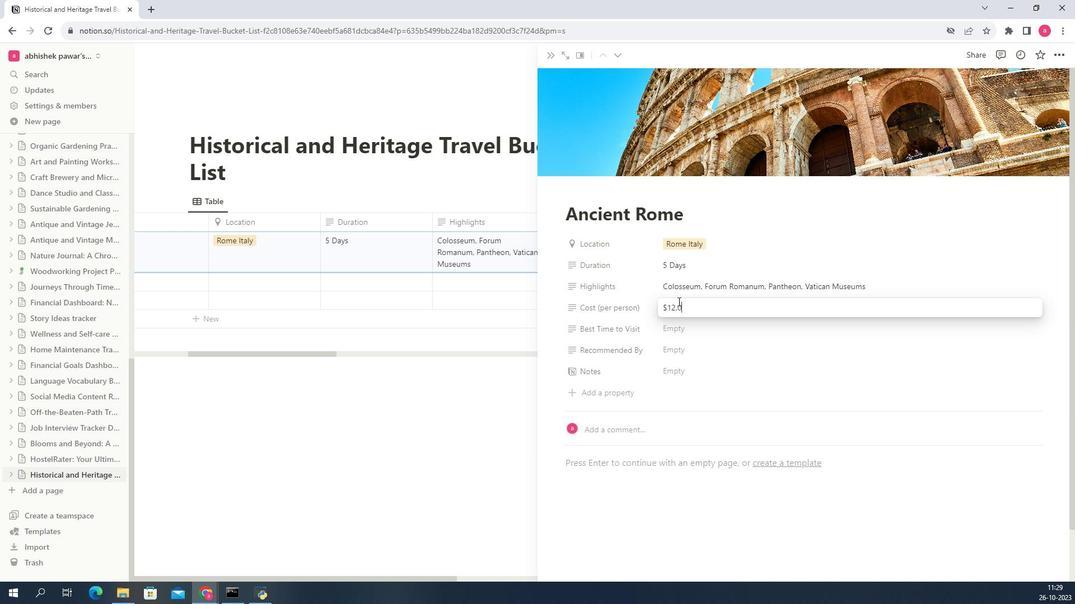 
Action: Mouse moved to (688, 256)
Screenshot: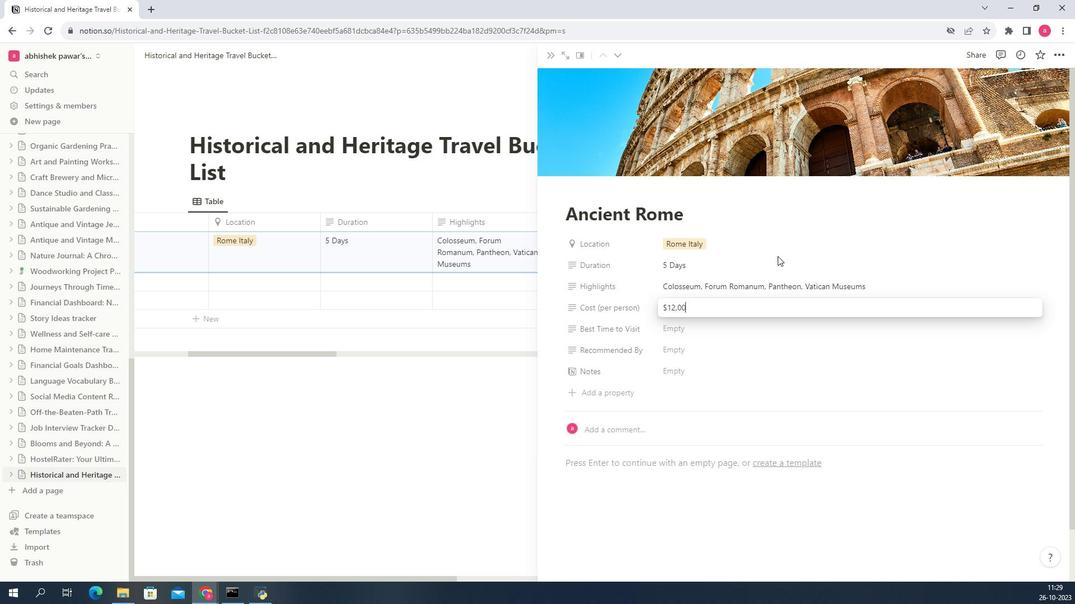 
Action: Key pressed 0
Screenshot: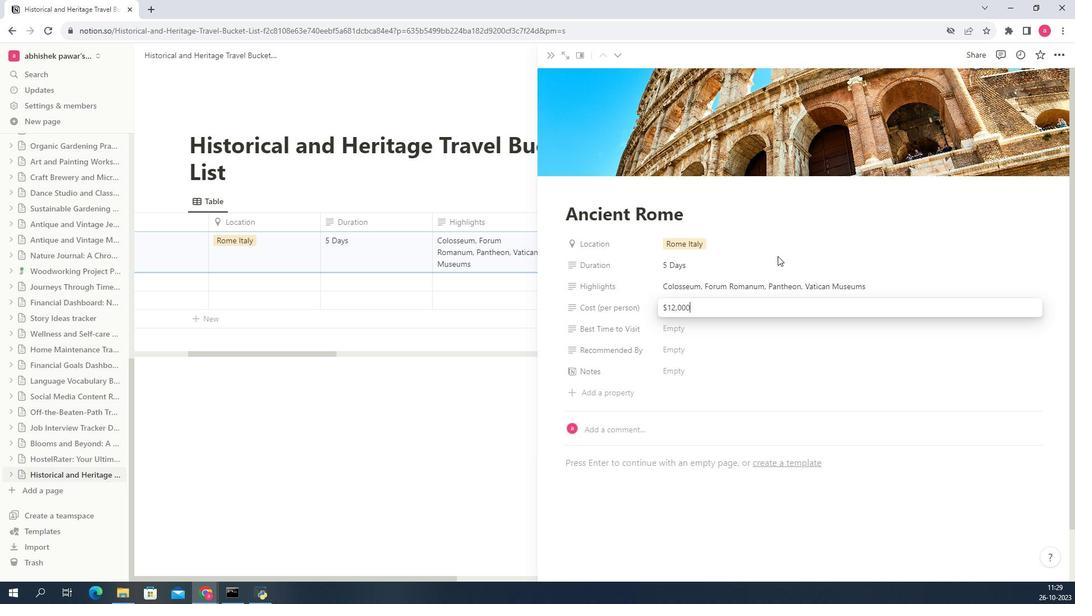 
Action: Mouse moved to (696, 322)
Screenshot: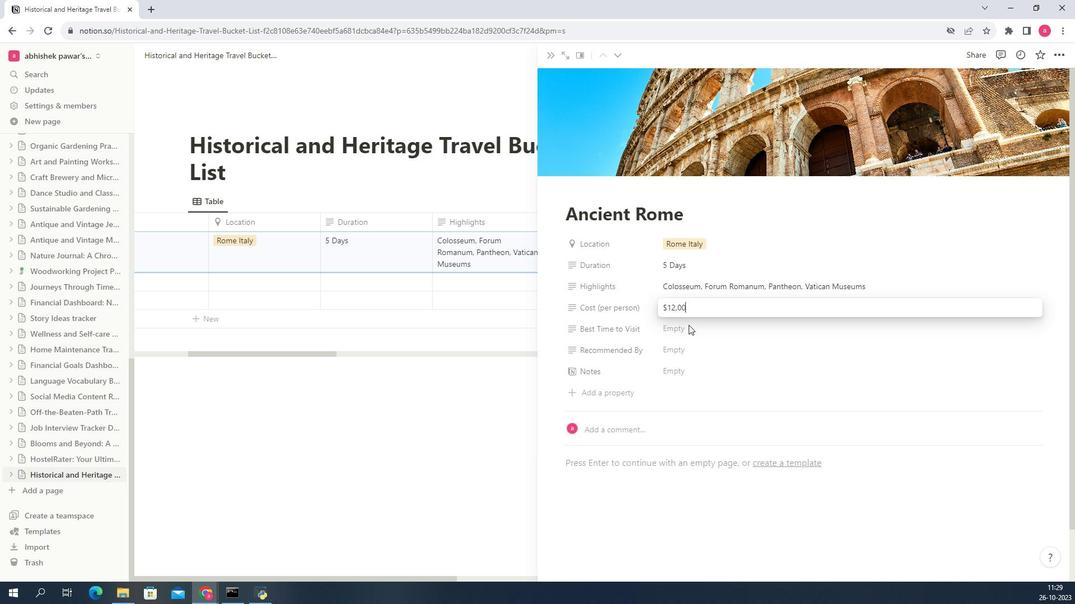 
Action: Key pressed <Key.backspace>
Screenshot: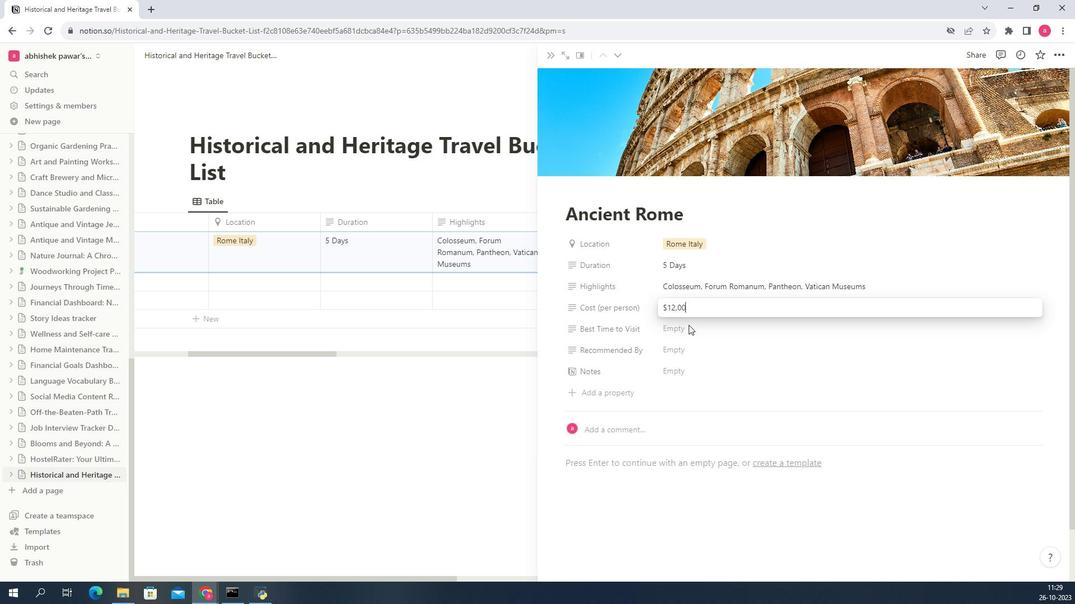 
Action: Mouse moved to (696, 323)
Screenshot: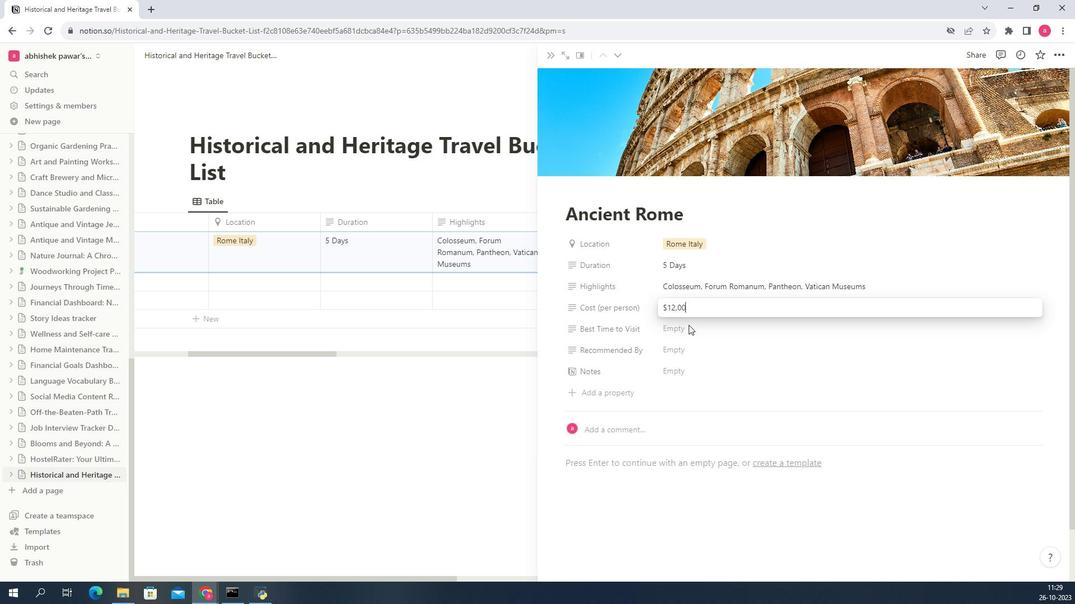 
Action: Mouse pressed left at (696, 323)
Screenshot: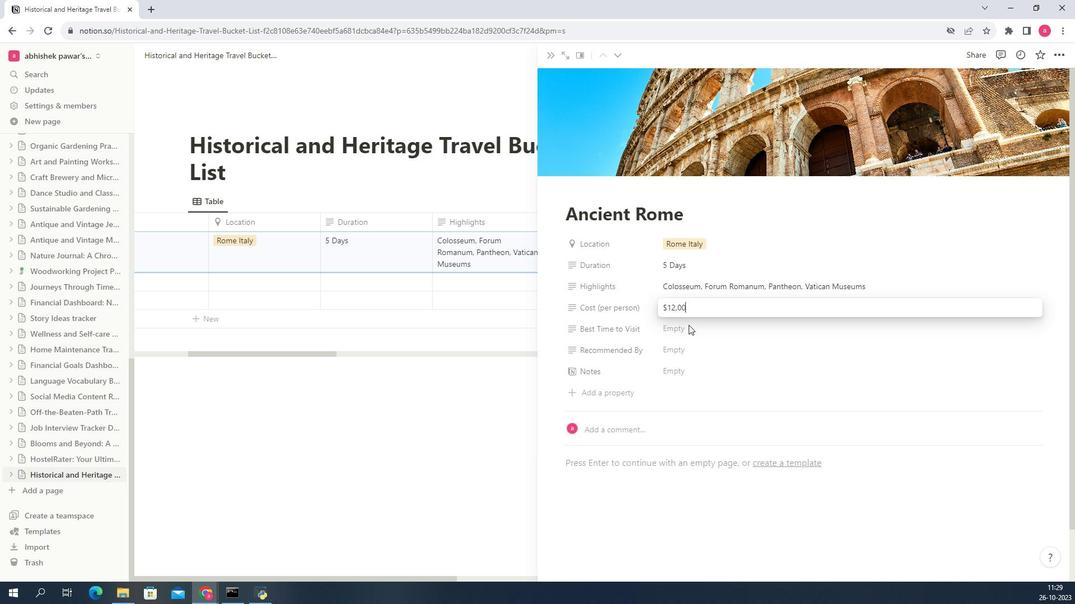 
Action: Mouse moved to (695, 306)
Screenshot: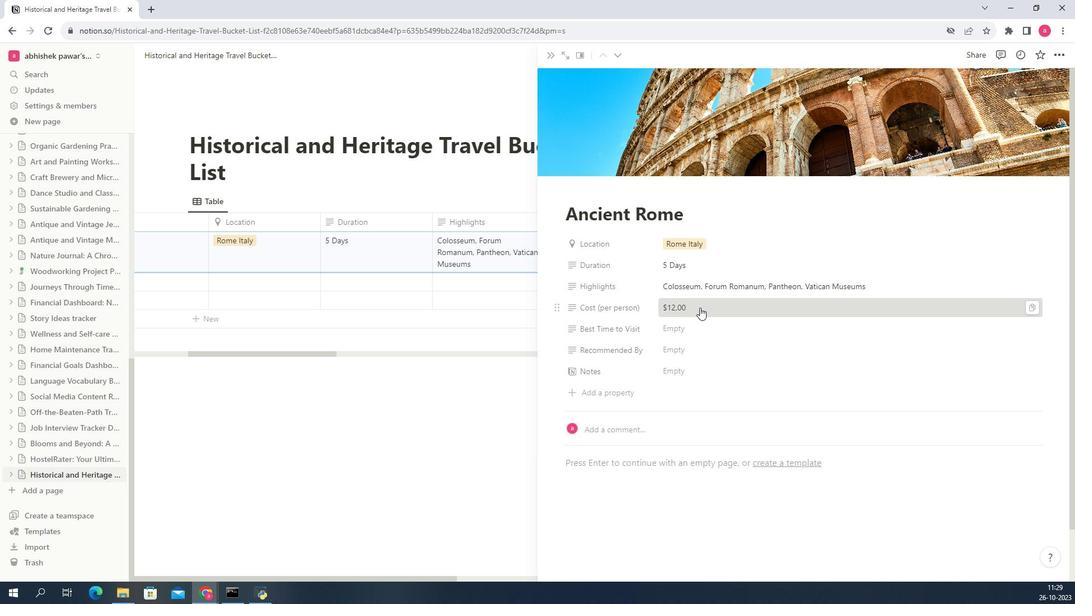 
Action: Mouse pressed left at (695, 306)
Screenshot: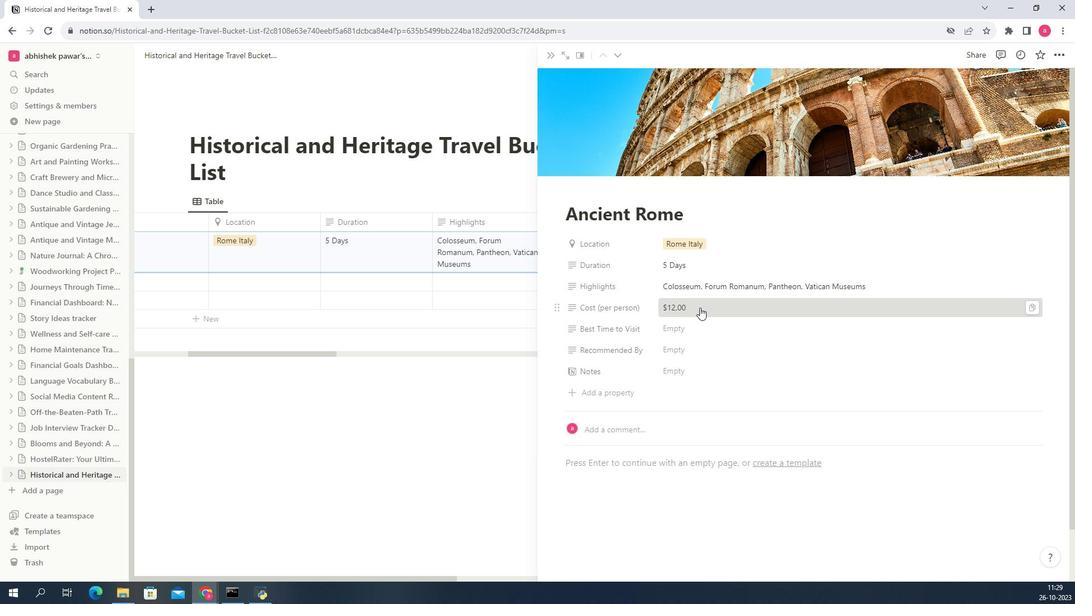 
Action: Key pressed -
Screenshot: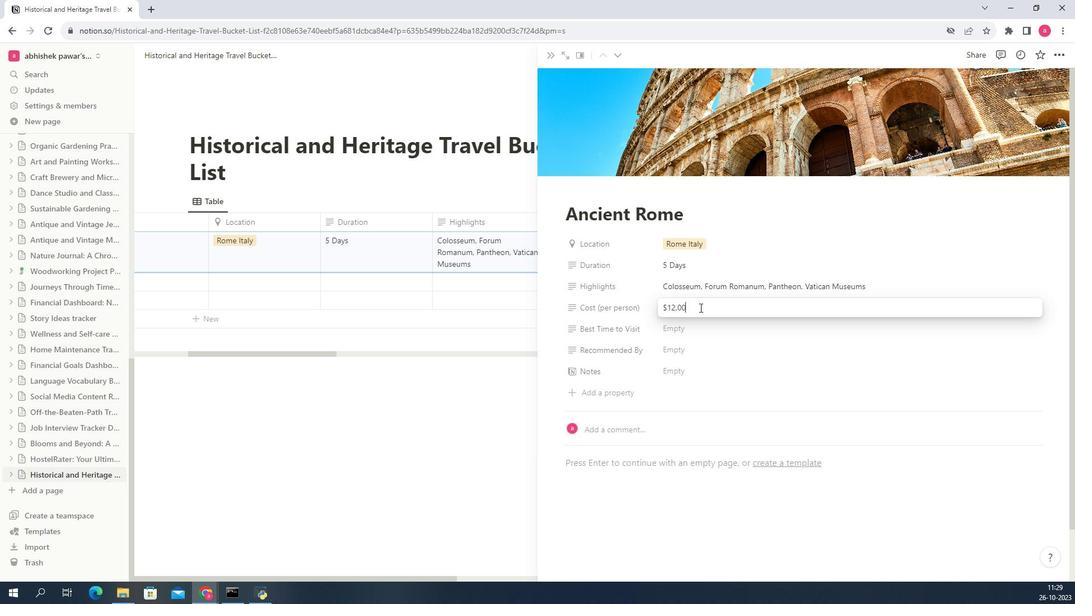 
Action: Mouse moved to (698, 306)
Screenshot: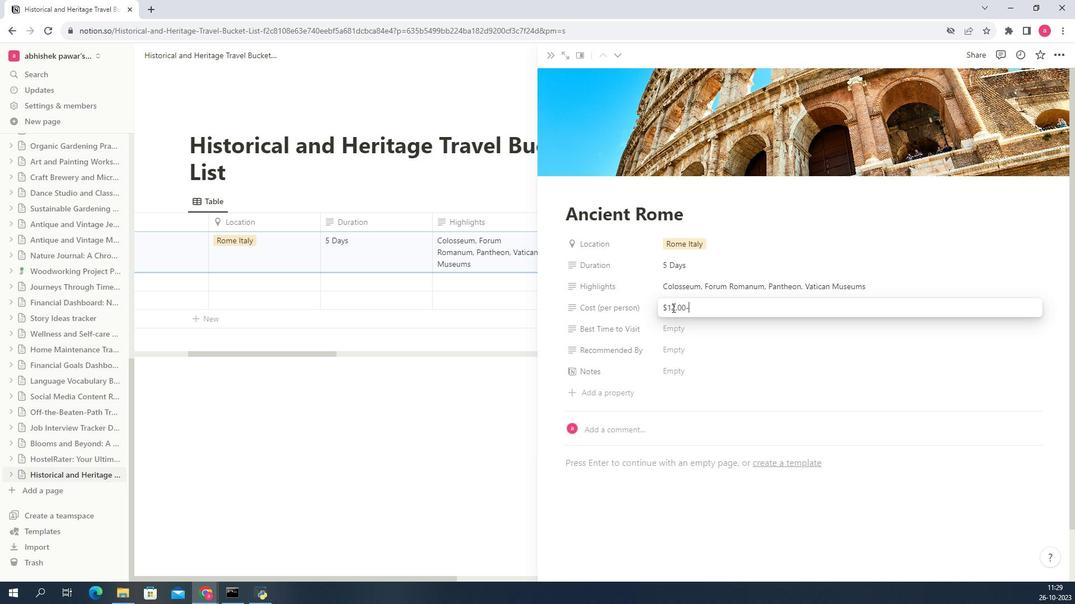 
Action: Key pressed <Key.backspace>0
Screenshot: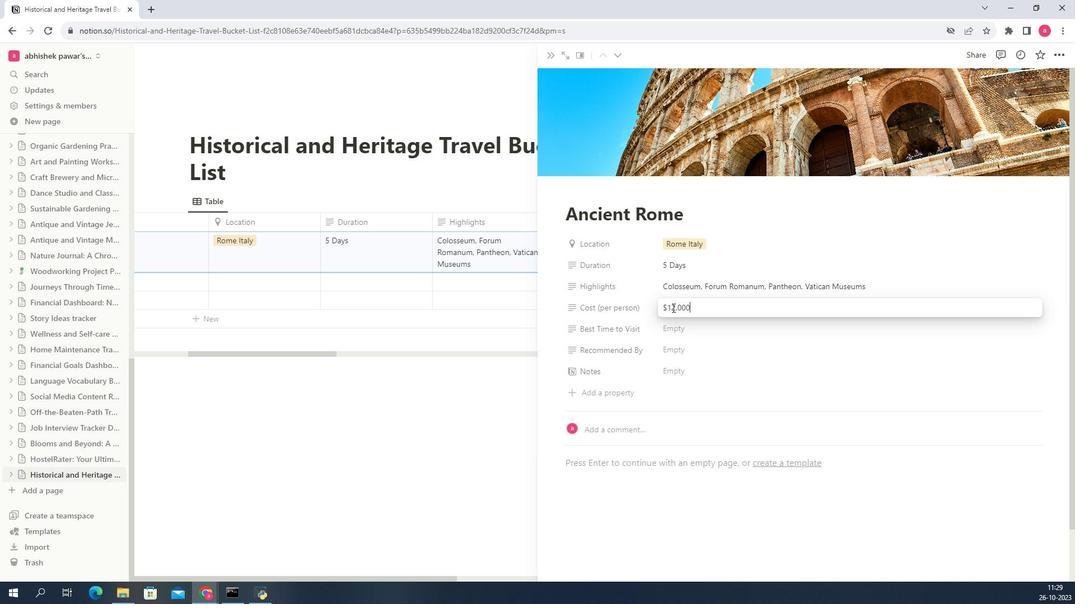 
Action: Mouse pressed left at (698, 306)
Screenshot: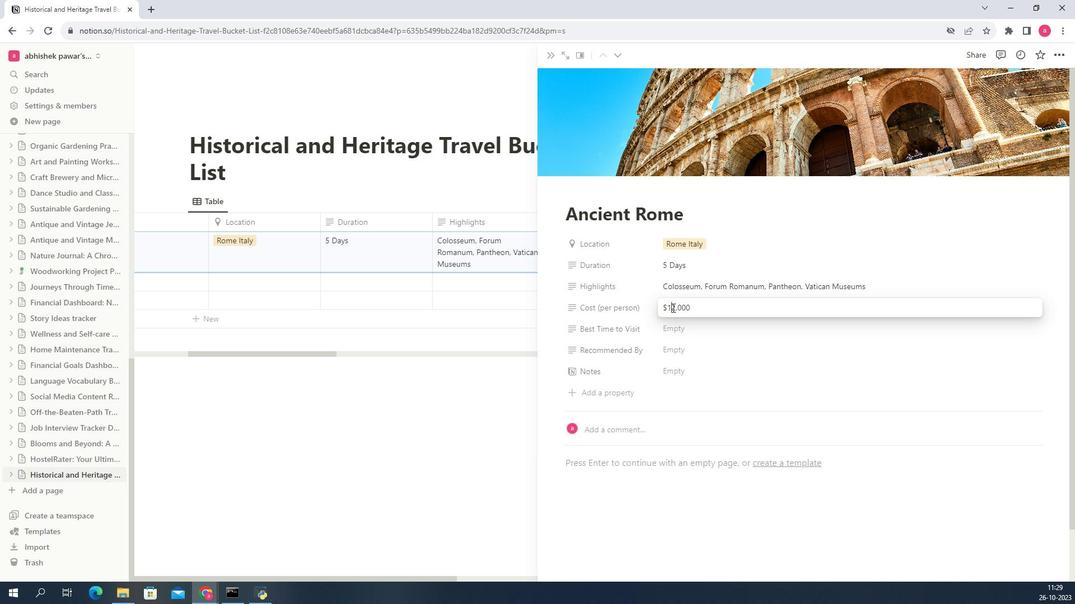 
Action: Mouse moved to (697, 324)
Screenshot: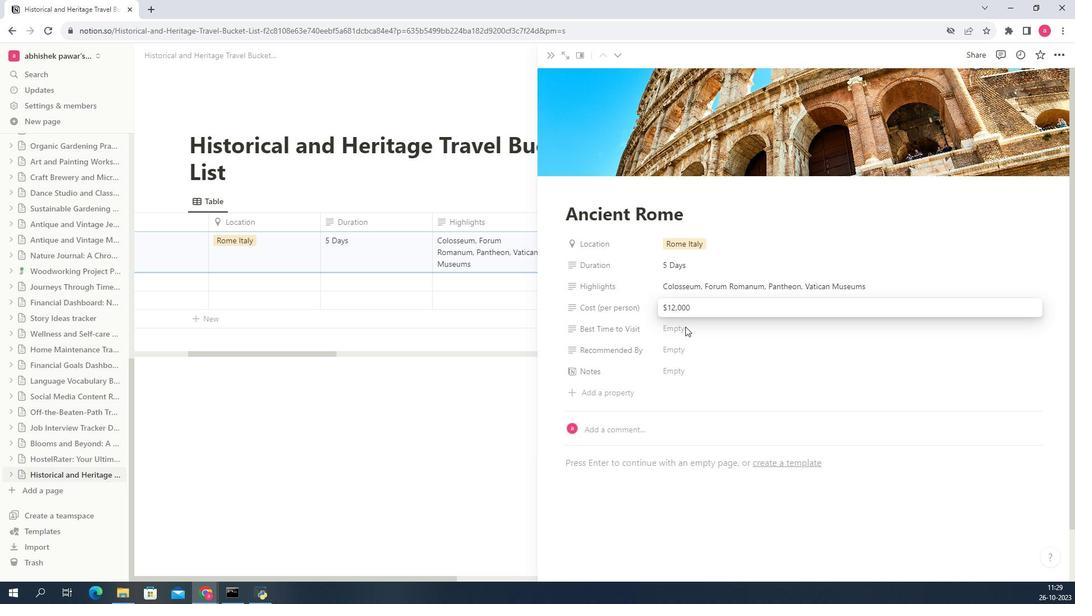 
Action: Key pressed ,<Key.right><Key.right><Key.backspace>
Screenshot: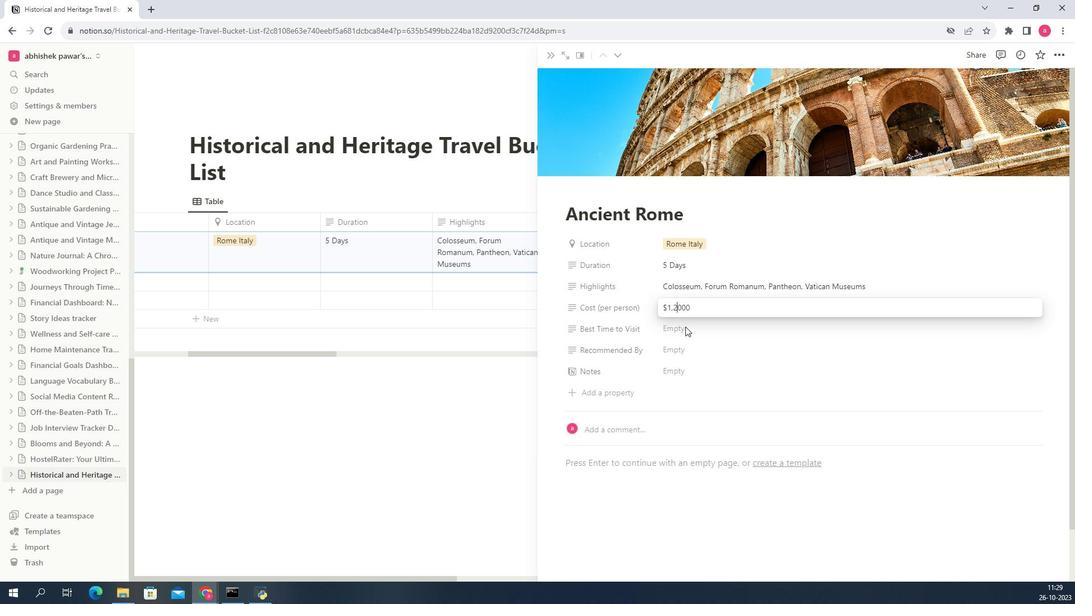 
Action: Mouse moved to (696, 302)
Screenshot: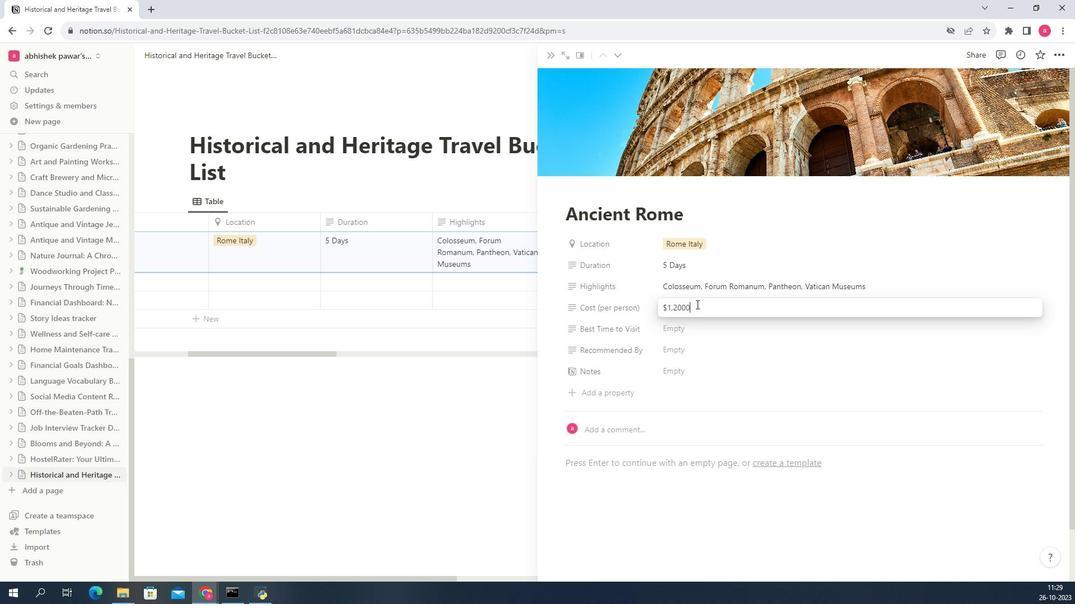 
Action: Mouse pressed left at (696, 302)
Screenshot: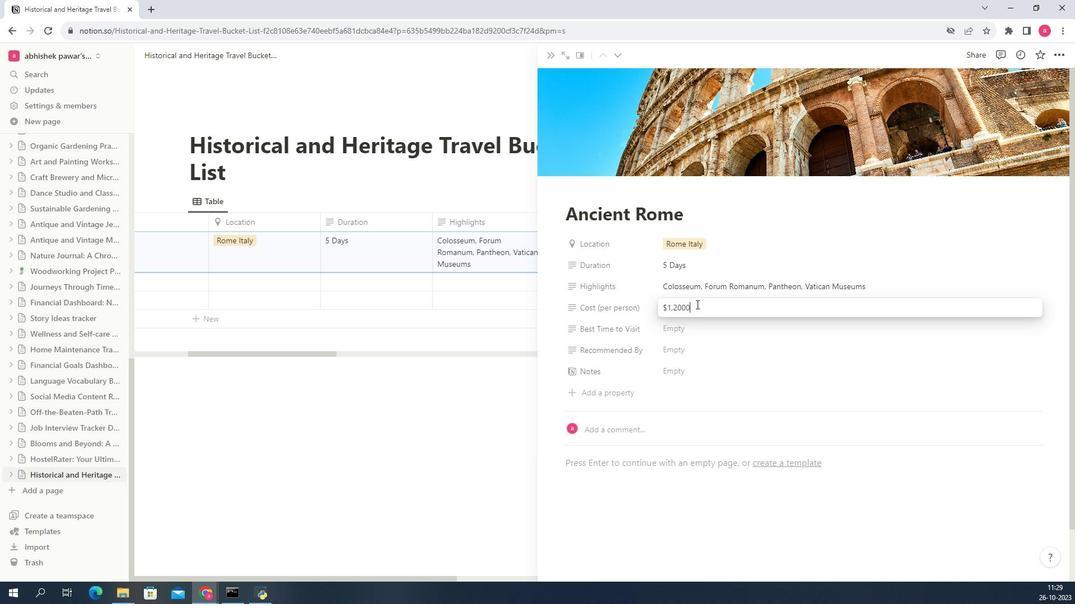 
Action: Mouse moved to (695, 308)
Screenshot: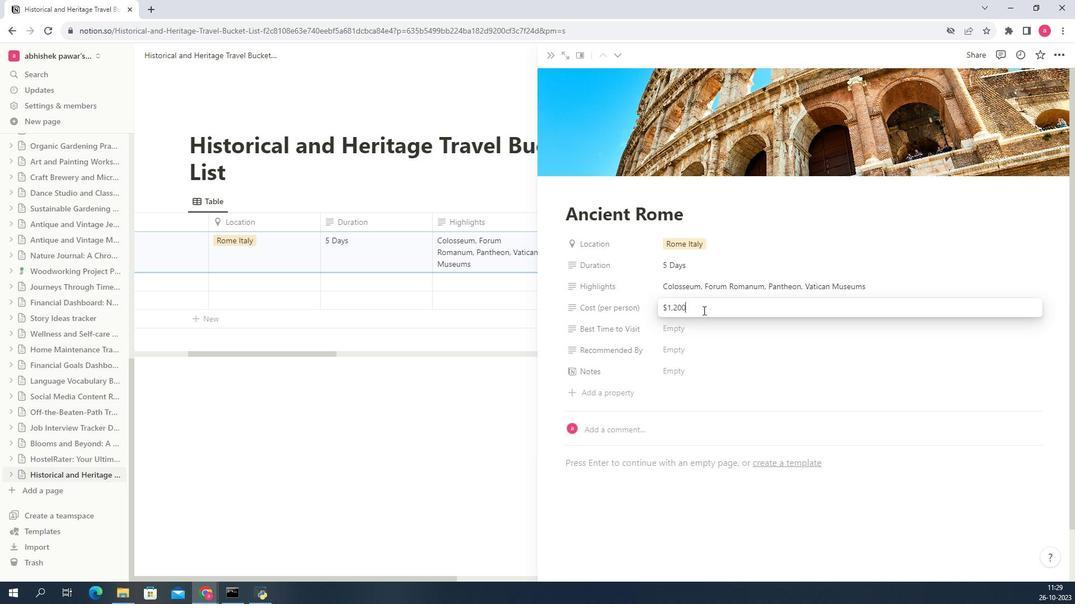 
Action: Key pressed <Key.backspace>
Screenshot: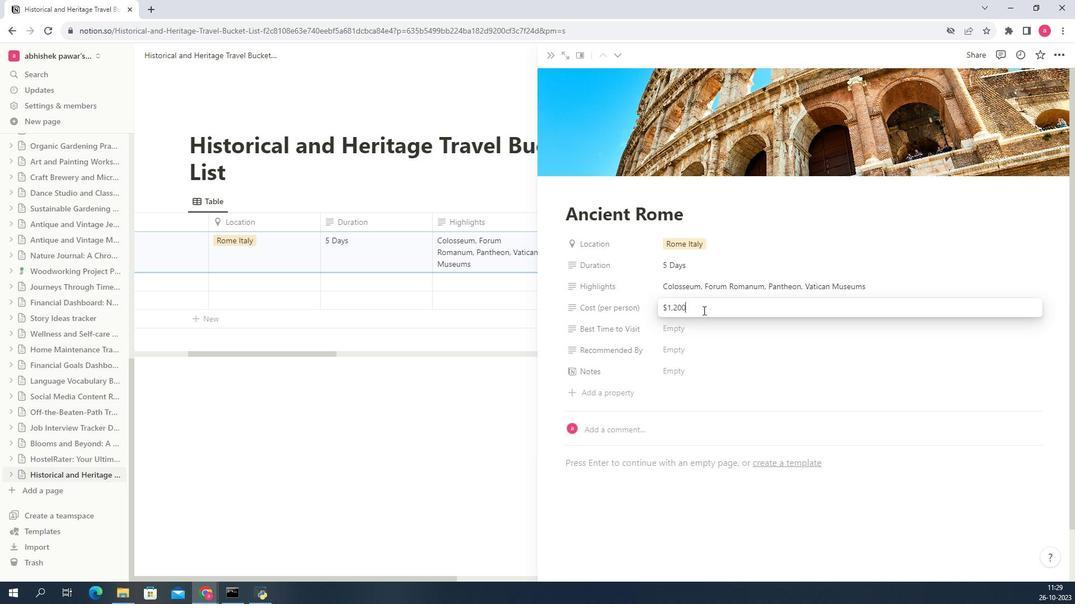 
Action: Mouse moved to (697, 323)
Screenshot: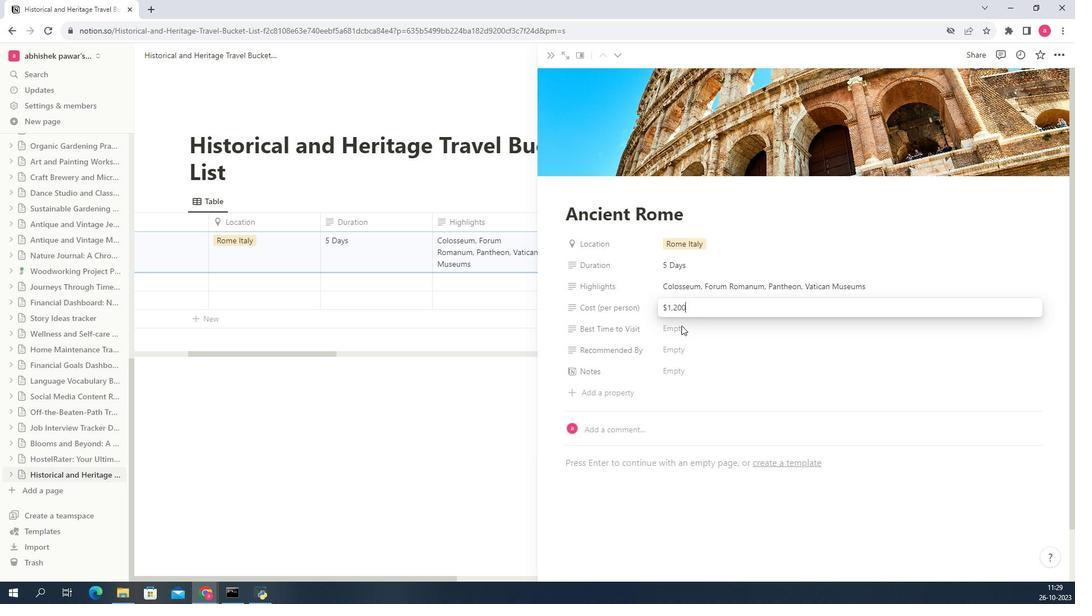 
Action: Mouse pressed left at (697, 323)
Screenshot: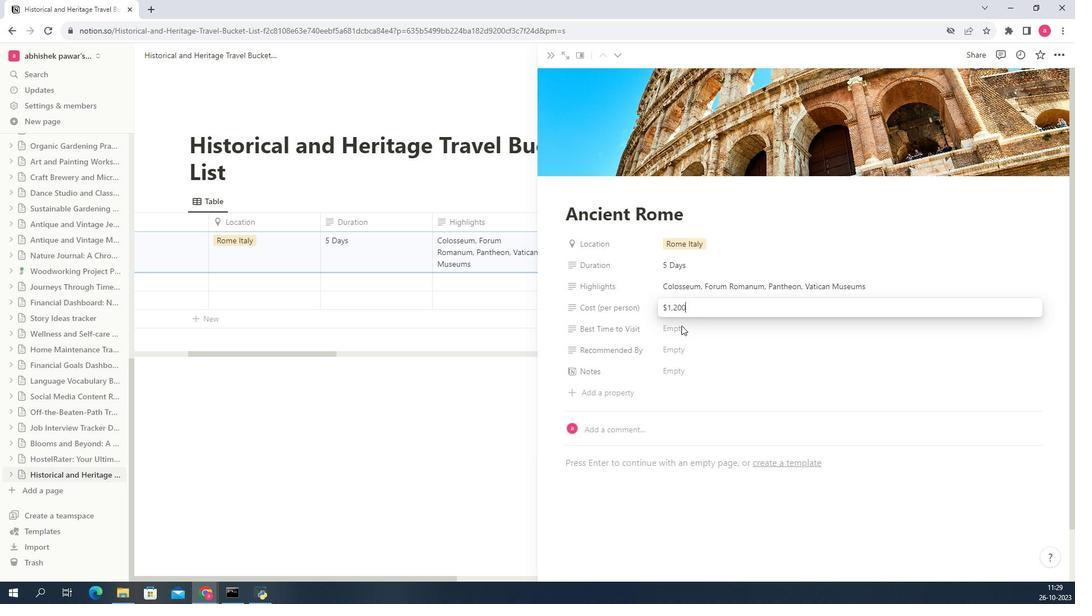 
Action: Mouse pressed left at (697, 323)
Screenshot: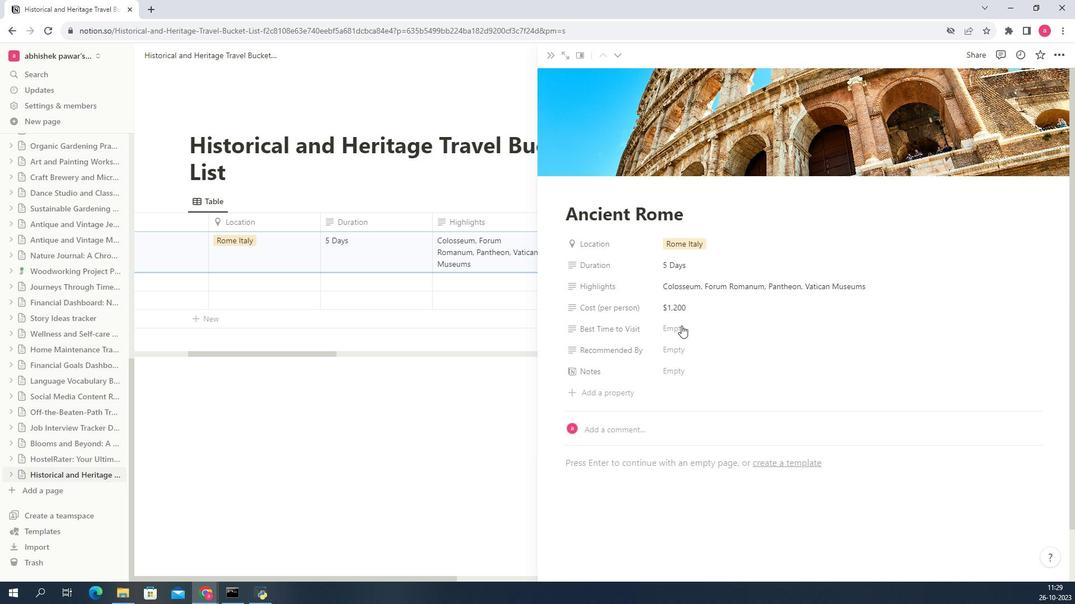 
Action: Key pressed <Key.shift>Spring<Key.space>or<Key.space><Key.shift>F<Key.shift>all<Key.tab><Key.shift>Lonely<Key.space><Key.shift>Planet
Screenshot: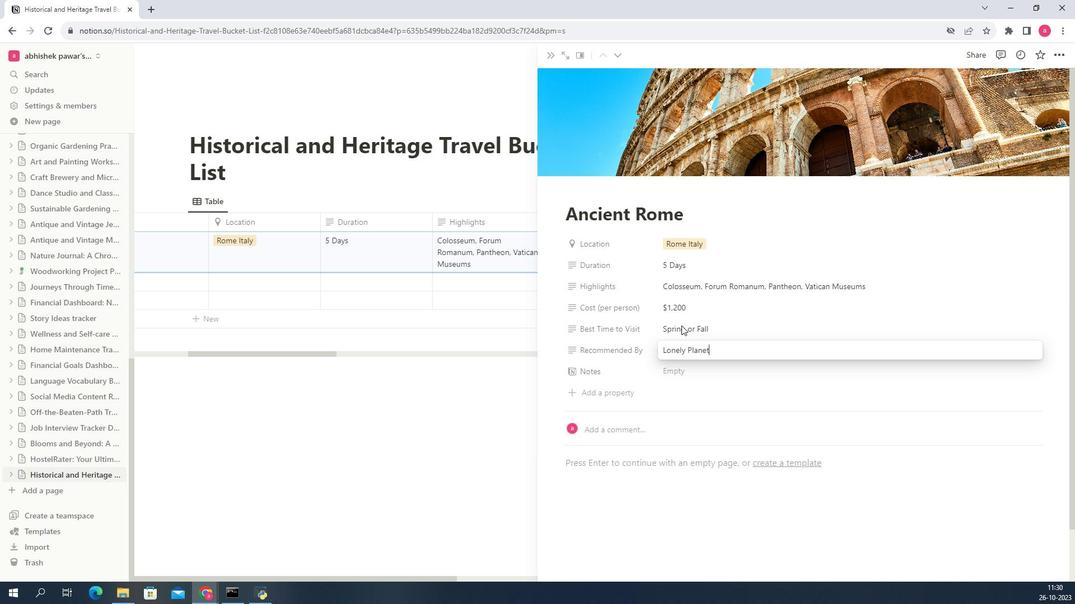 
Action: Mouse moved to (765, 174)
Screenshot: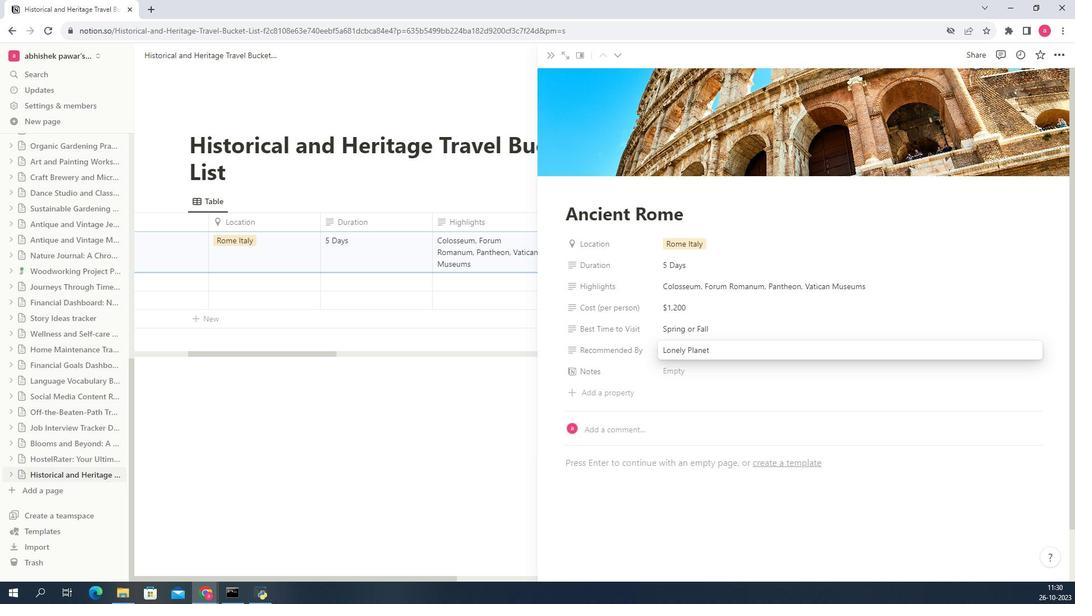 
Action: Mouse pressed left at (765, 174)
Screenshot: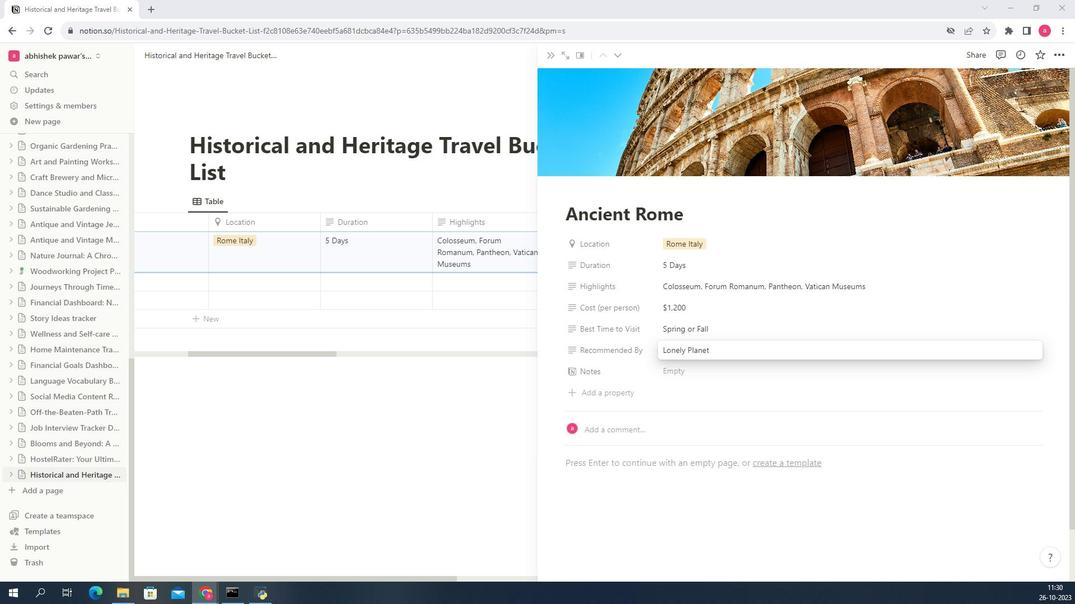 
Action: Mouse moved to (764, 164)
Screenshot: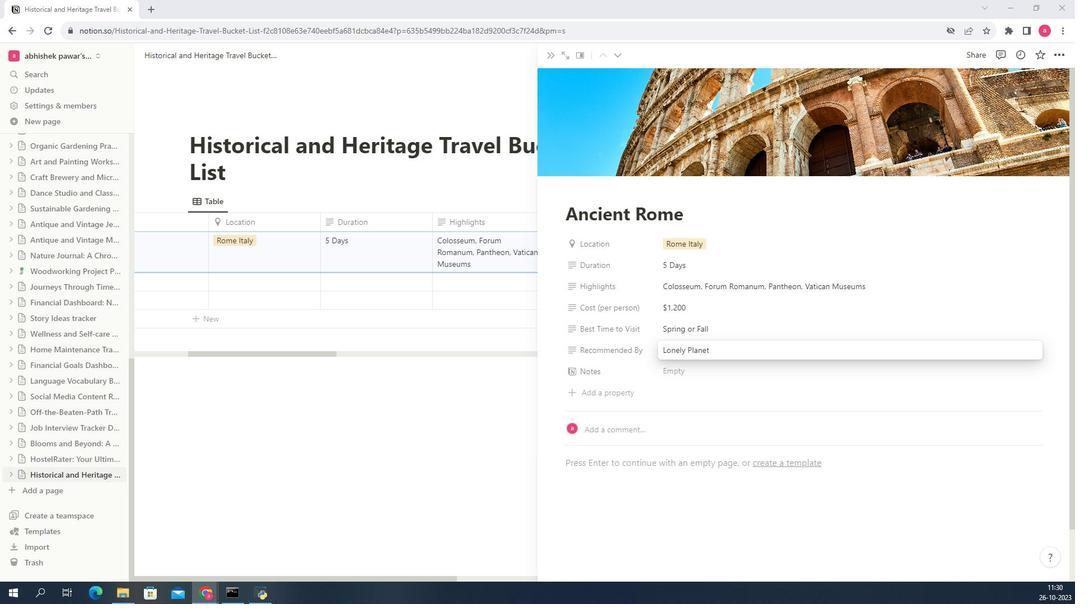 
Action: Mouse pressed left at (764, 164)
Screenshot: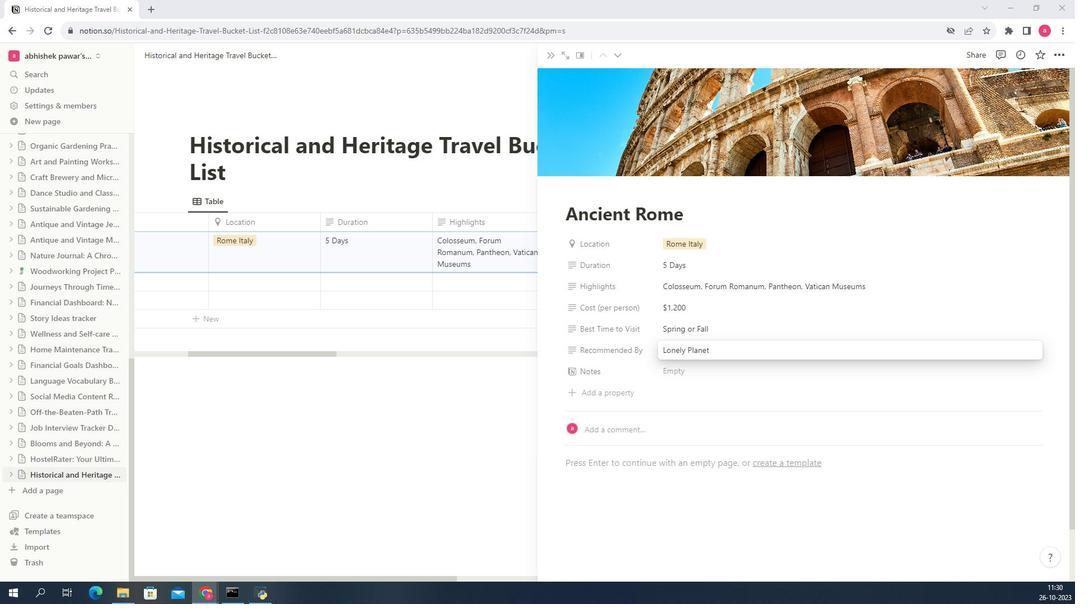 
Action: Key pressed <Key.right>
Screenshot: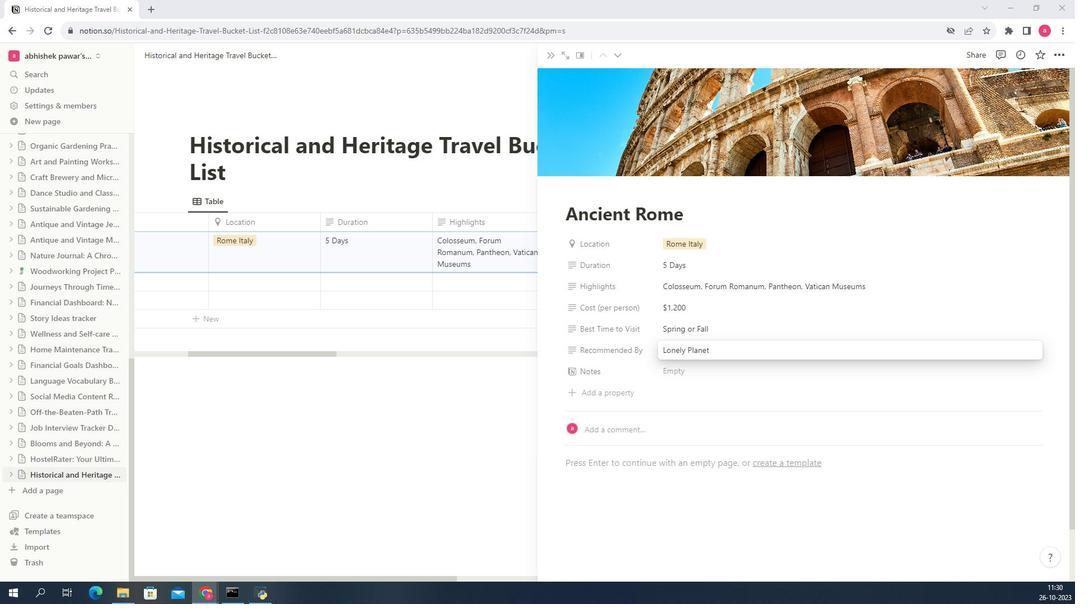 
Action: Mouse moved to (696, 364)
Screenshot: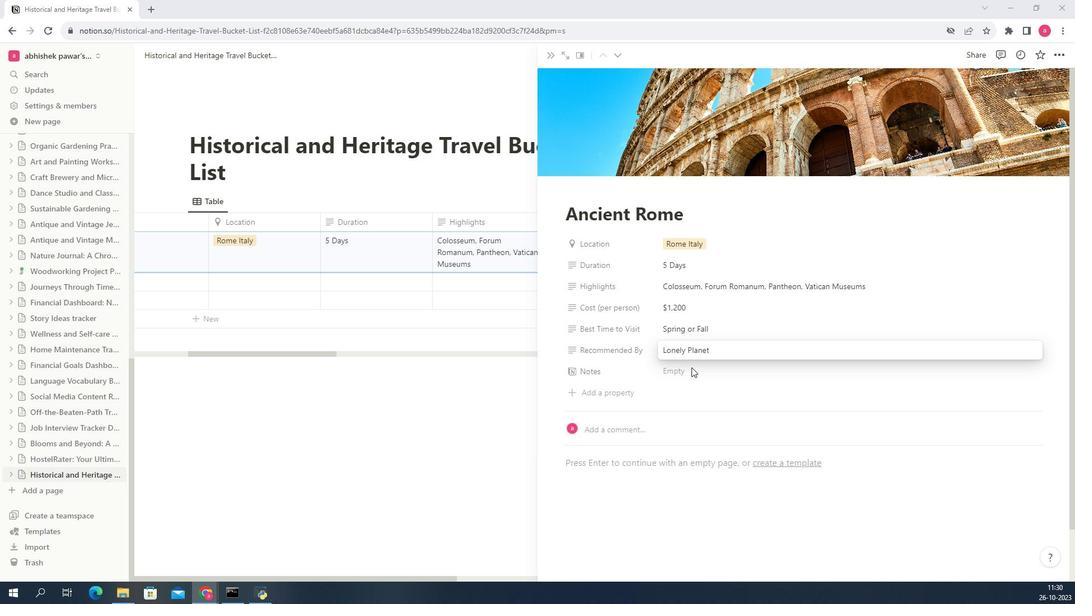 
Action: Mouse pressed left at (696, 364)
Screenshot: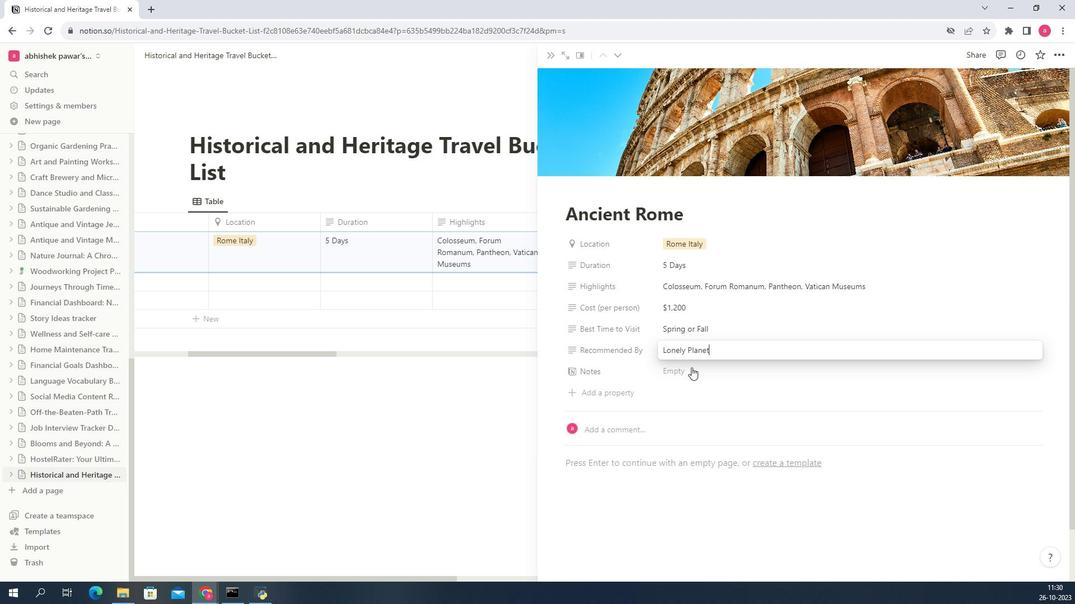 
Action: Mouse pressed left at (696, 364)
Screenshot: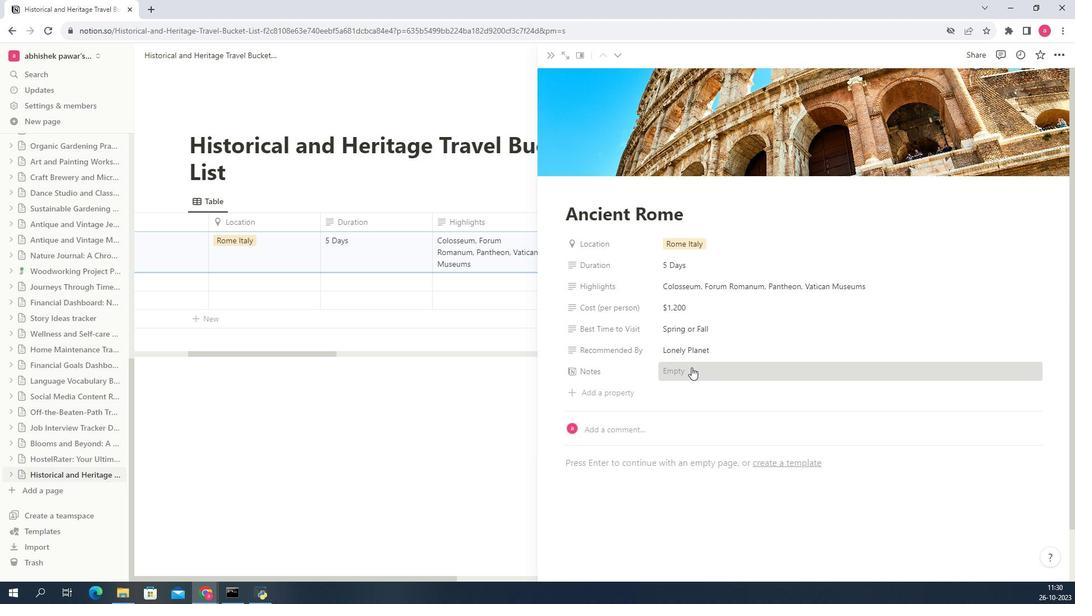 
Action: Mouse moved to (715, 356)
Screenshot: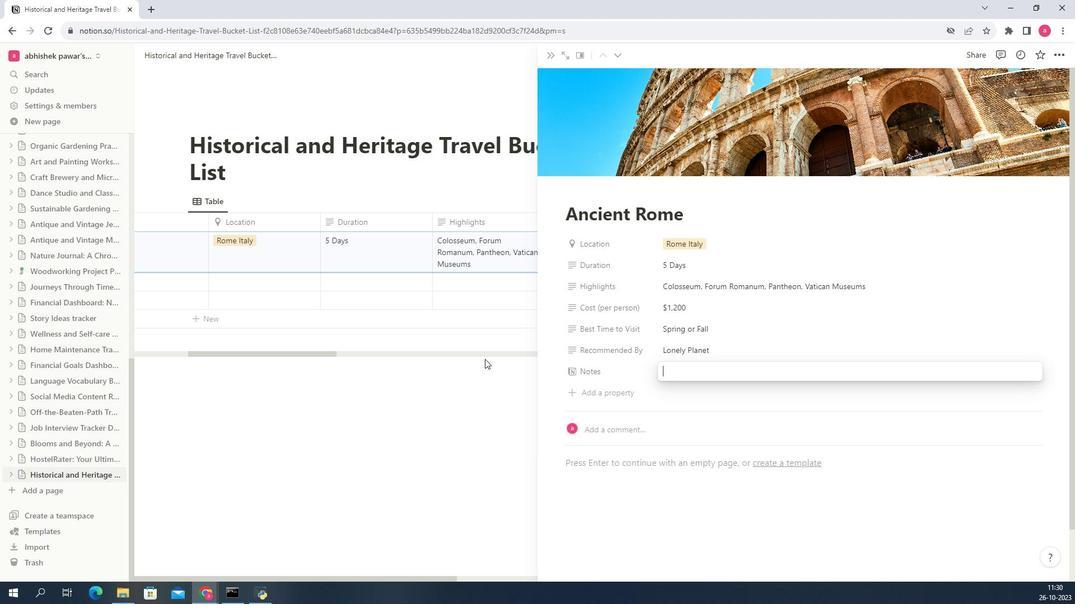 
Action: Key pressed <Key.shift>Don't<Key.space><Key.shift><Key.shift><Key.shift><Key.shift><Key.shift>forget<Key.space>to<Key.space>book<Key.space>v<Key.backspace><Key.shift>Vatican<Key.space>in<Key.space>advance
Screenshot: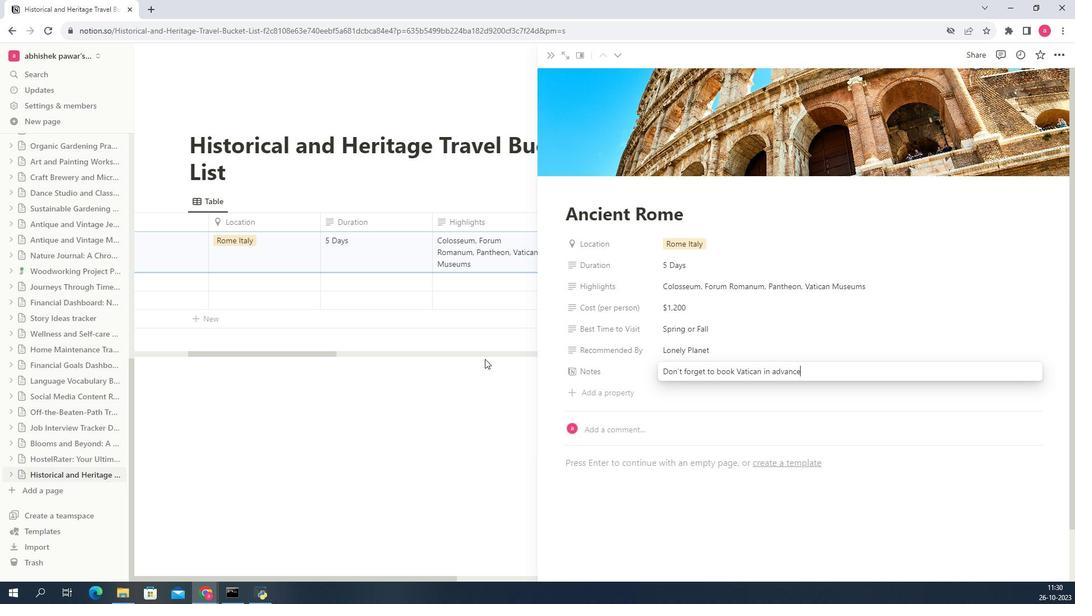 
Action: Mouse moved to (695, 307)
Screenshot: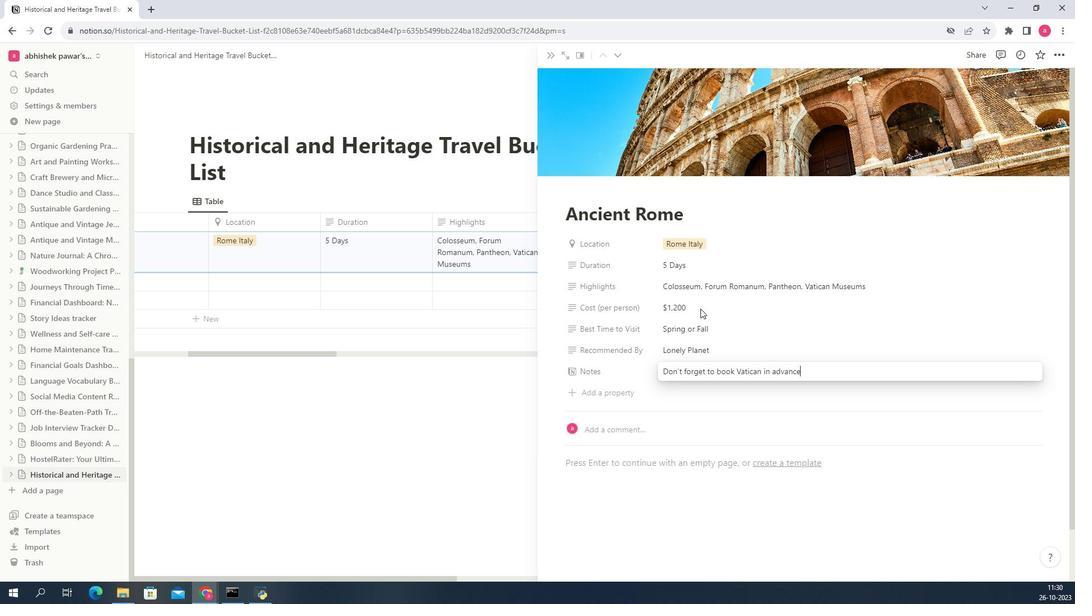 
Action: Mouse pressed left at (695, 307)
Screenshot: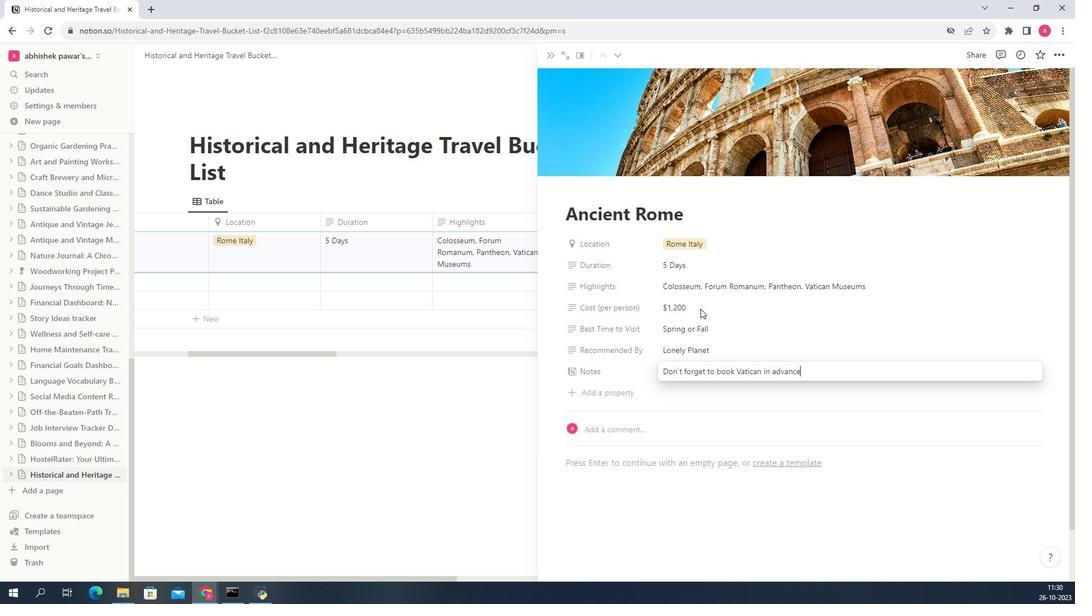 
Action: Mouse moved to (741, 281)
Screenshot: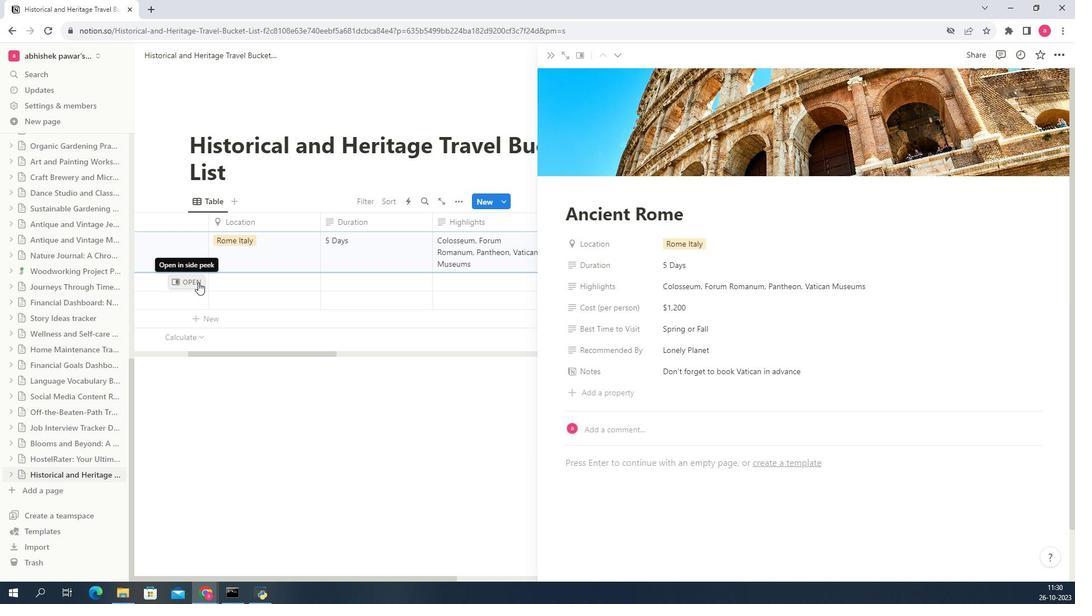 
Action: Mouse pressed left at (741, 281)
Screenshot: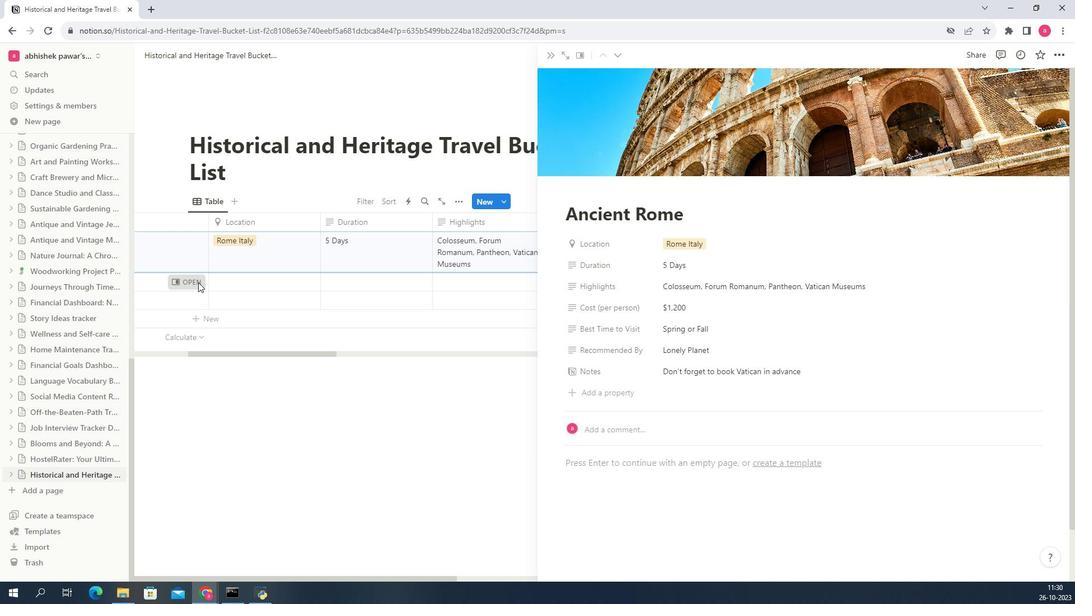 
Action: Mouse moved to (707, 103)
Screenshot: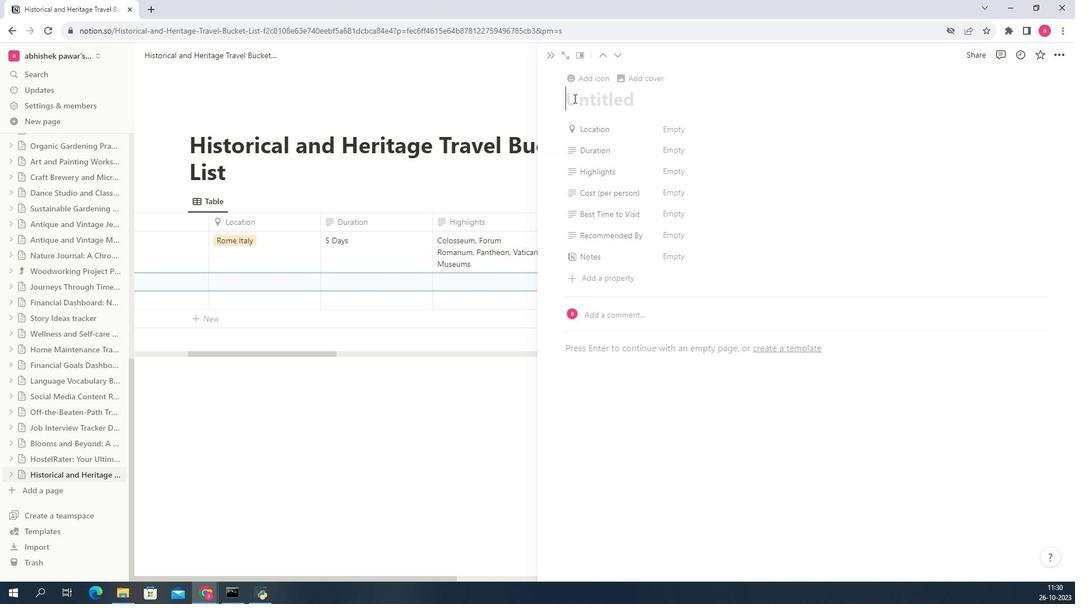
Action: Mouse pressed left at (707, 103)
Screenshot: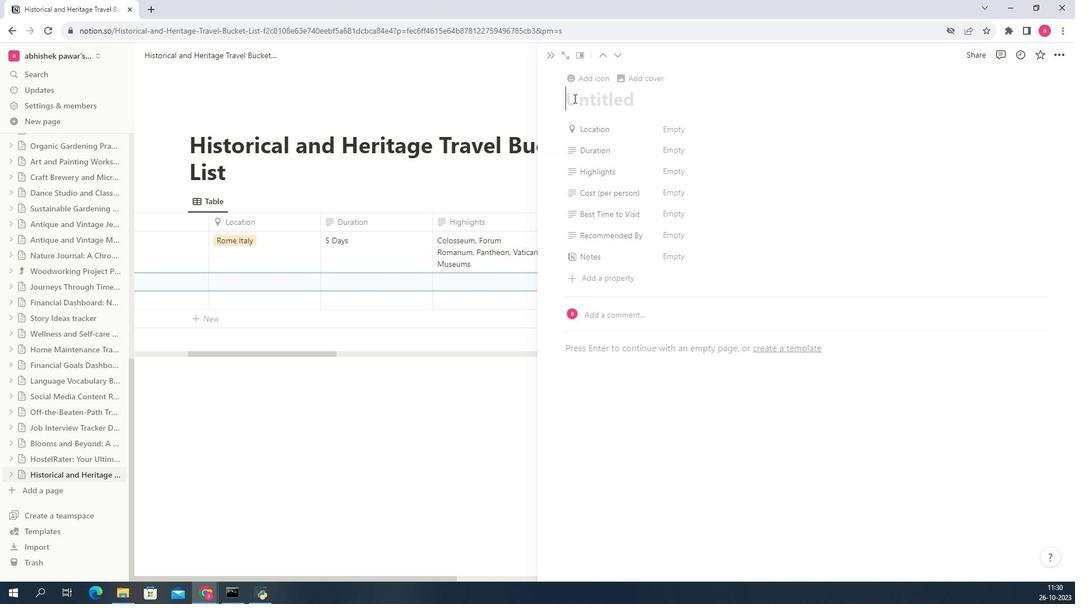 
Action: Mouse moved to (784, 172)
Screenshot: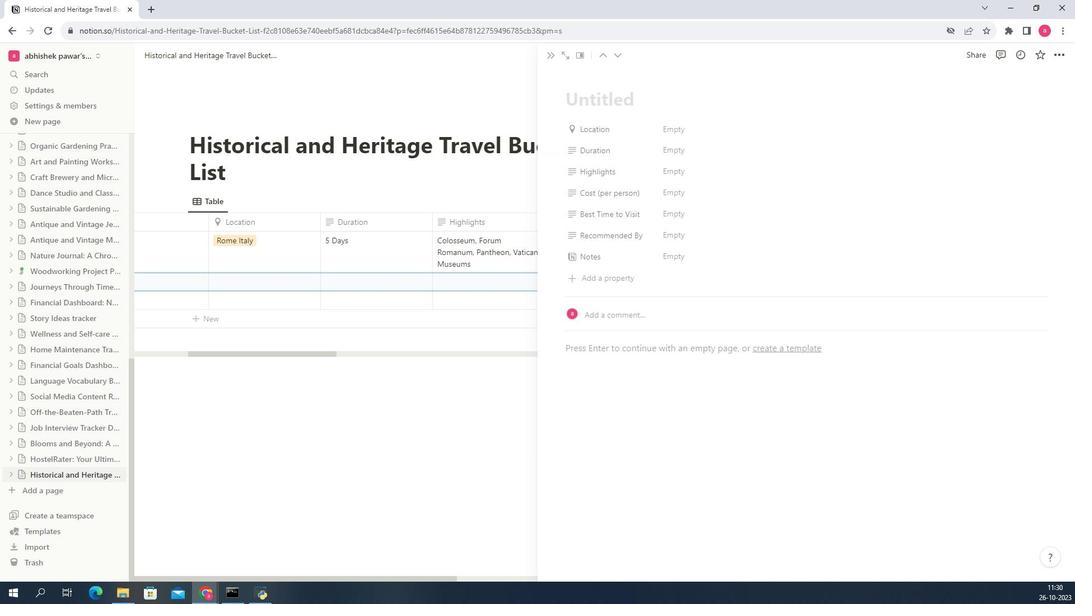 
Action: Mouse pressed left at (784, 172)
Screenshot: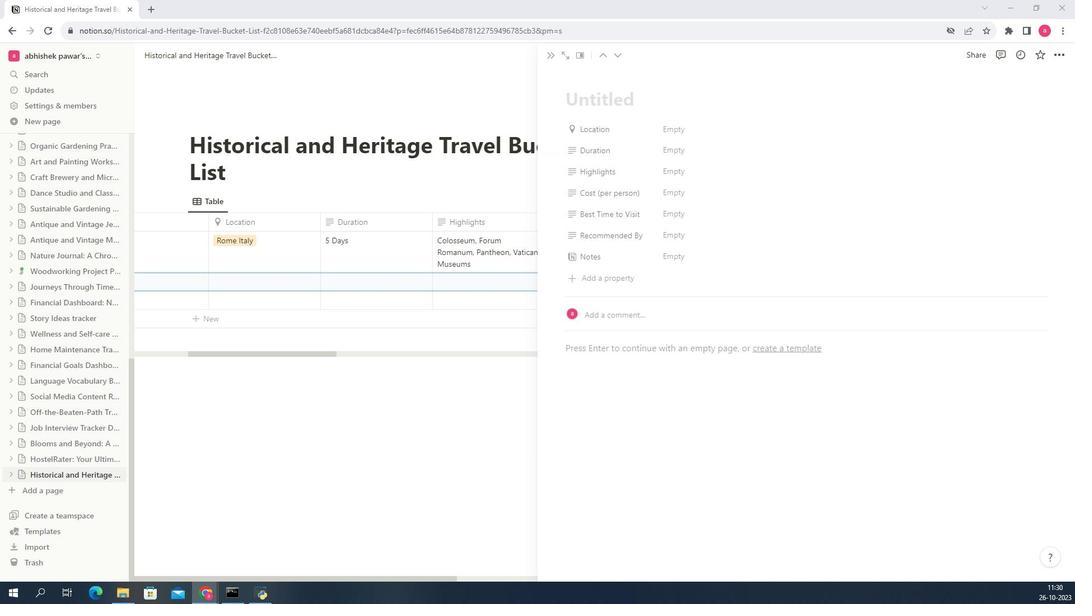 
Action: Mouse moved to (818, 193)
Screenshot: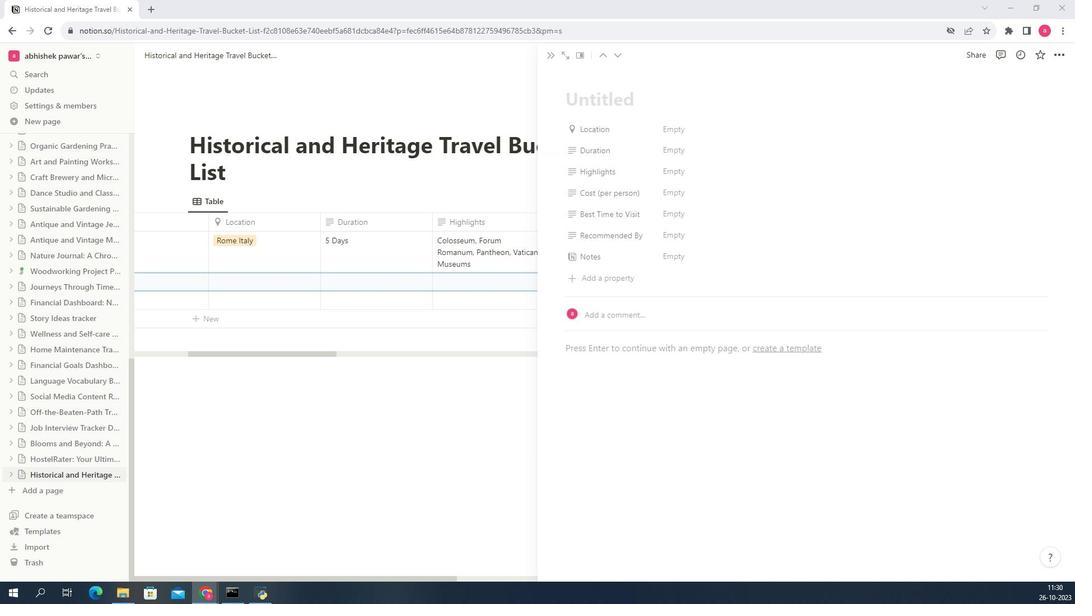 
Action: Mouse pressed left at (818, 193)
Screenshot: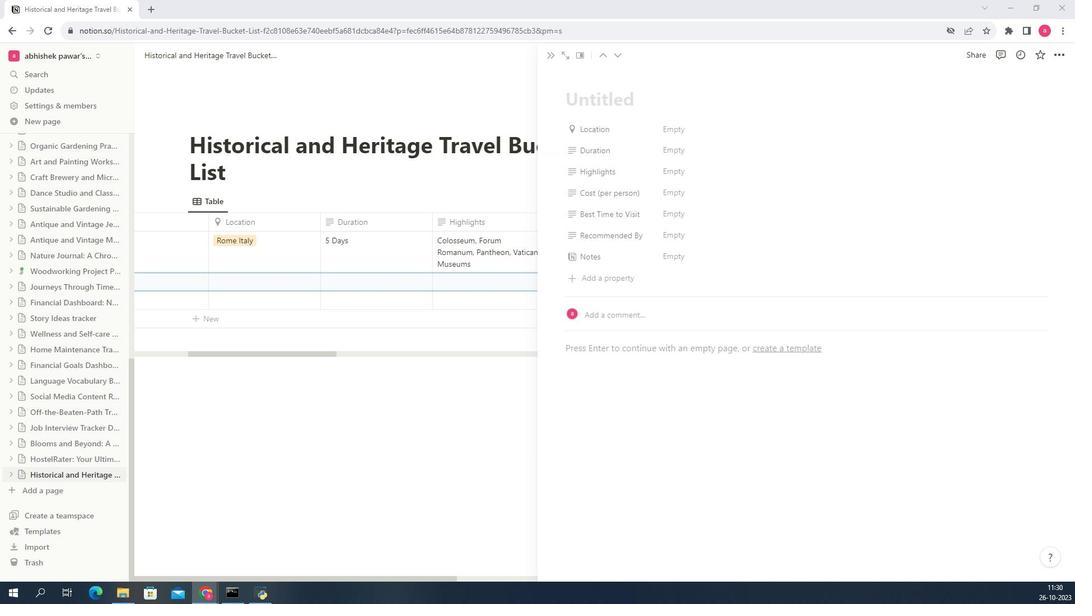
Action: Key pressed <Key.left><Key.up>
Screenshot: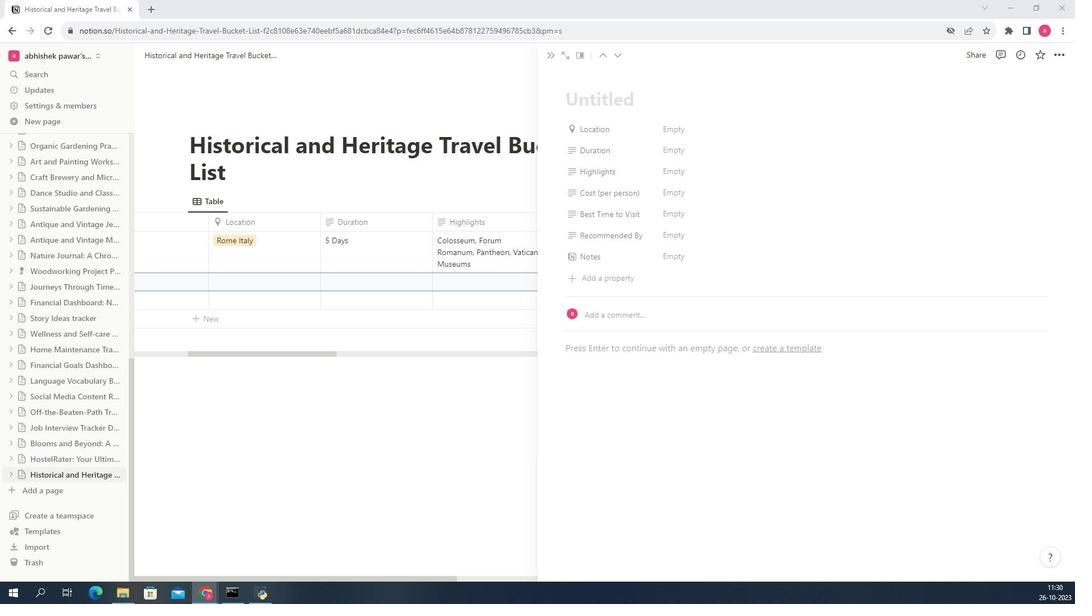 
Action: Mouse moved to (707, 111)
Screenshot: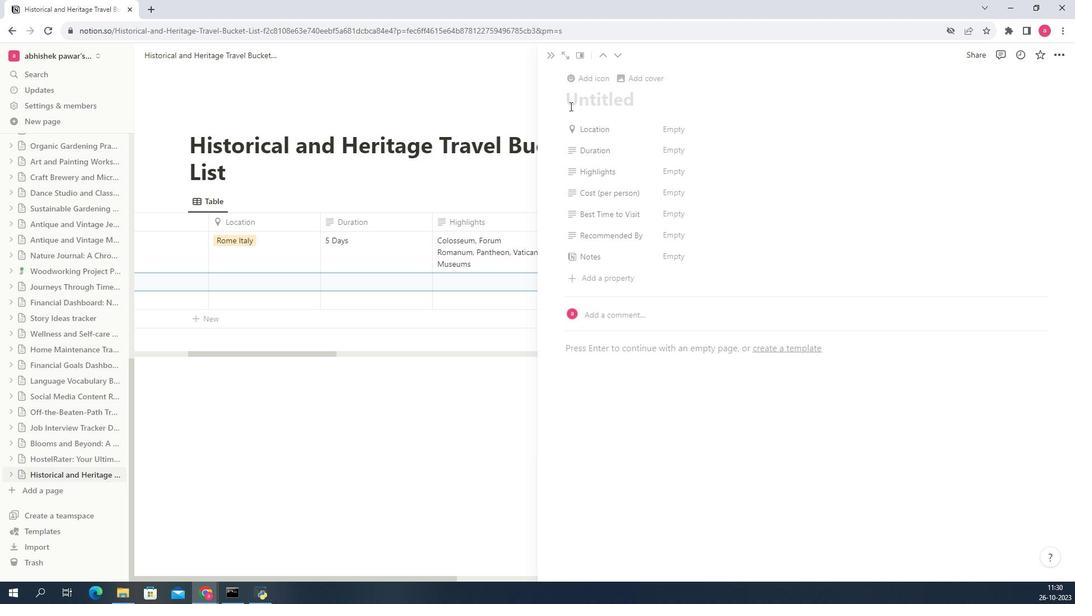 
Action: Mouse pressed left at (707, 111)
Screenshot: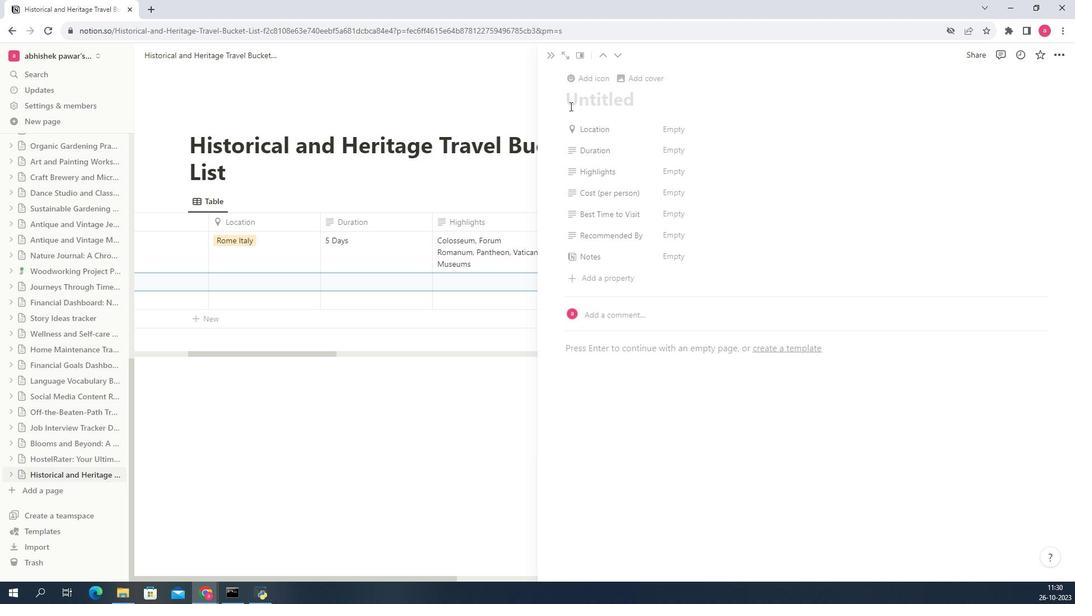 
Action: Key pressed <Key.shift>Cairo,<Key.space><Key.shift>Egypt<Key.tab><Key.shift><Key.shift><Key.shift><Key.shift><Key.shift><Key.shift><Key.shift><Key.shift><Key.shift><Key.shift><Key.shift><Key.shift><Key.shift><Key.shift><Key.shift><Key.shift><Key.shift><Key.shift><Key.shift><Key.shift><Key.shift><Key.shift>
Screenshot: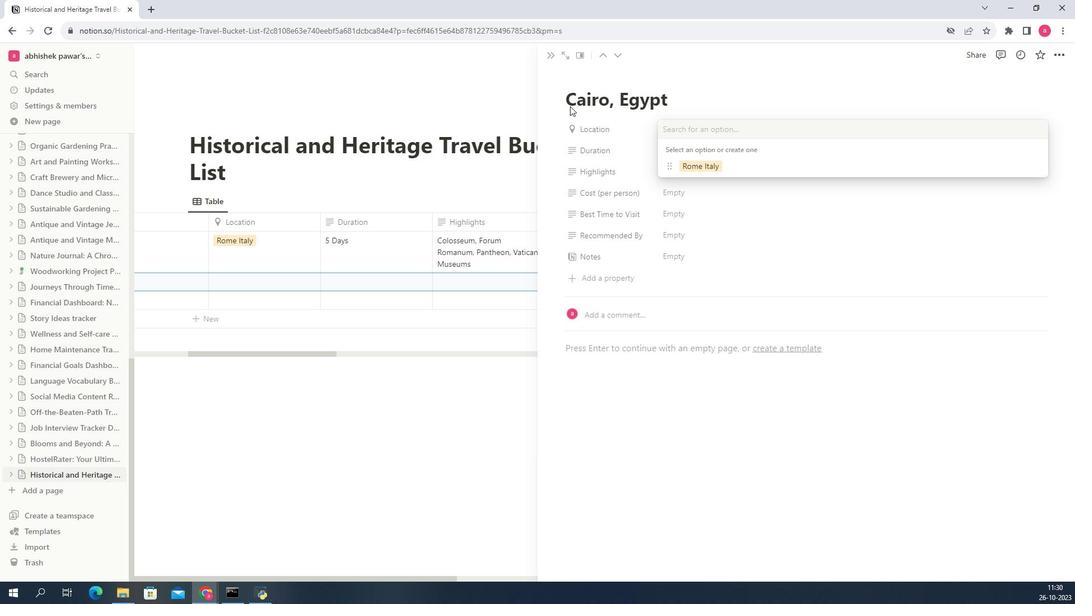 
Action: Mouse moved to (707, 110)
Screenshot: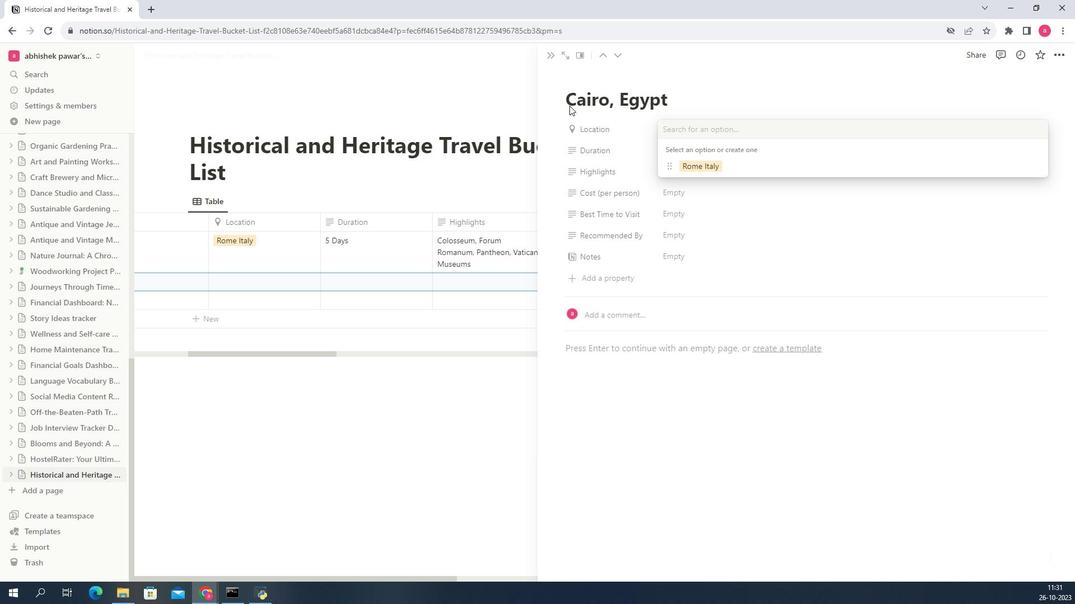 
Action: Key pressed <Key.left>
Screenshot: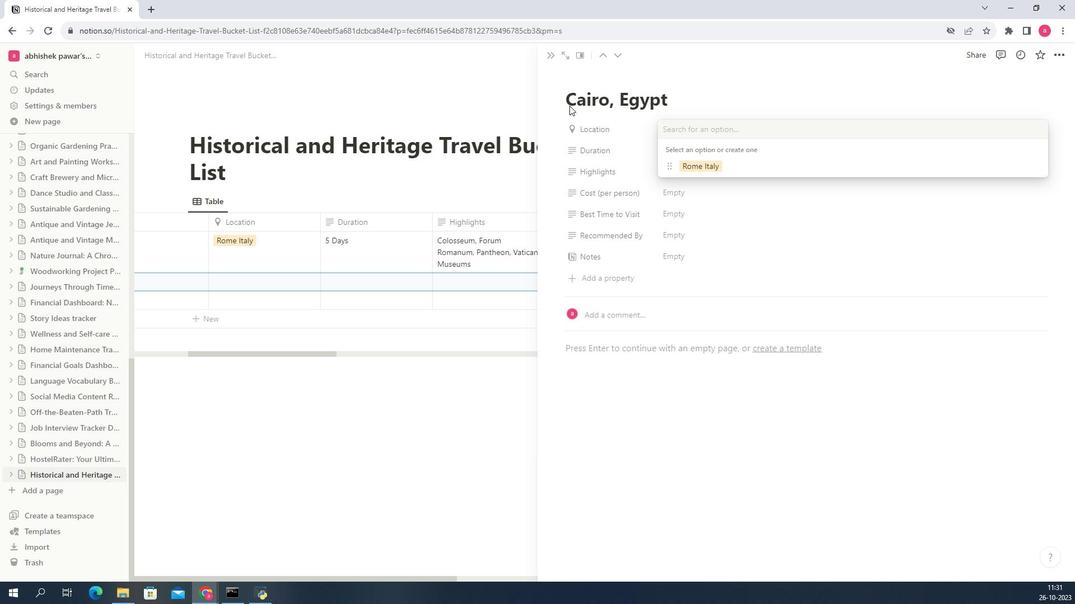 
Action: Mouse moved to (818, 188)
Screenshot: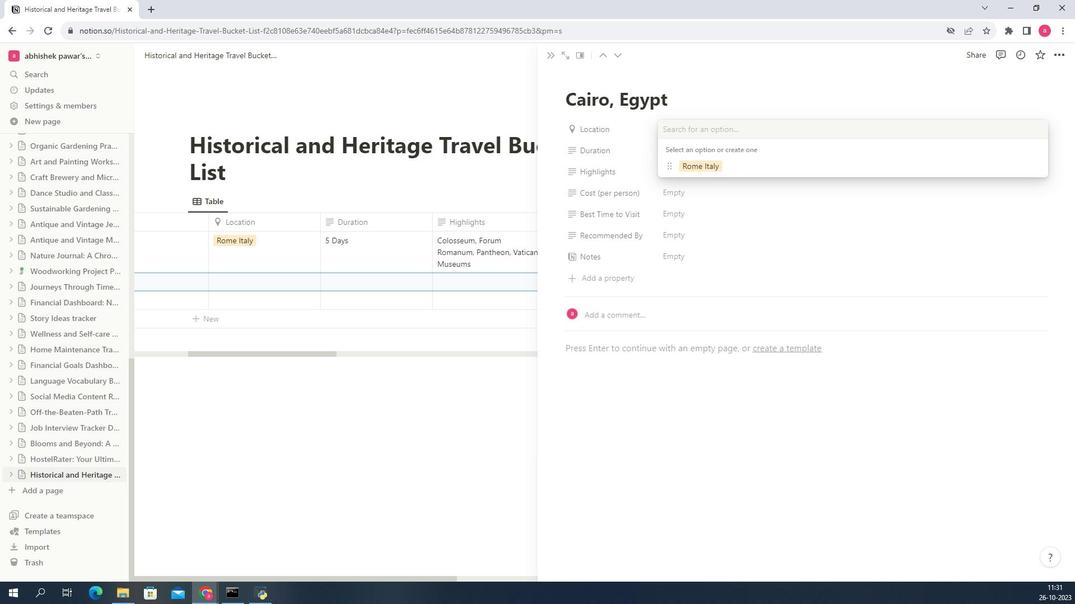 
Action: Mouse pressed left at (818, 188)
Screenshot: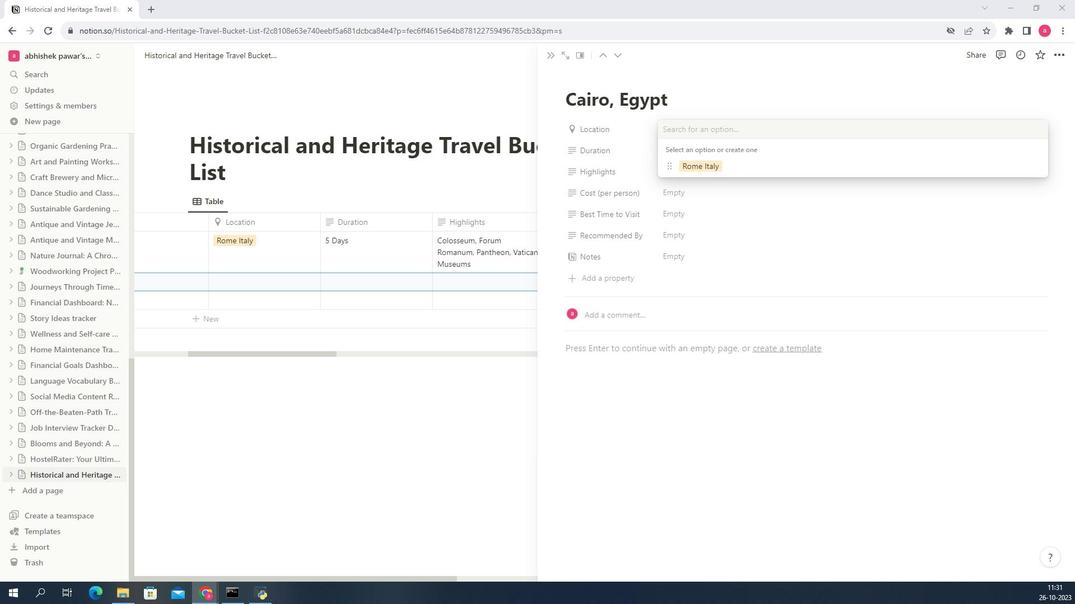 
Action: Key pressed <Key.left><Key.up>
Screenshot: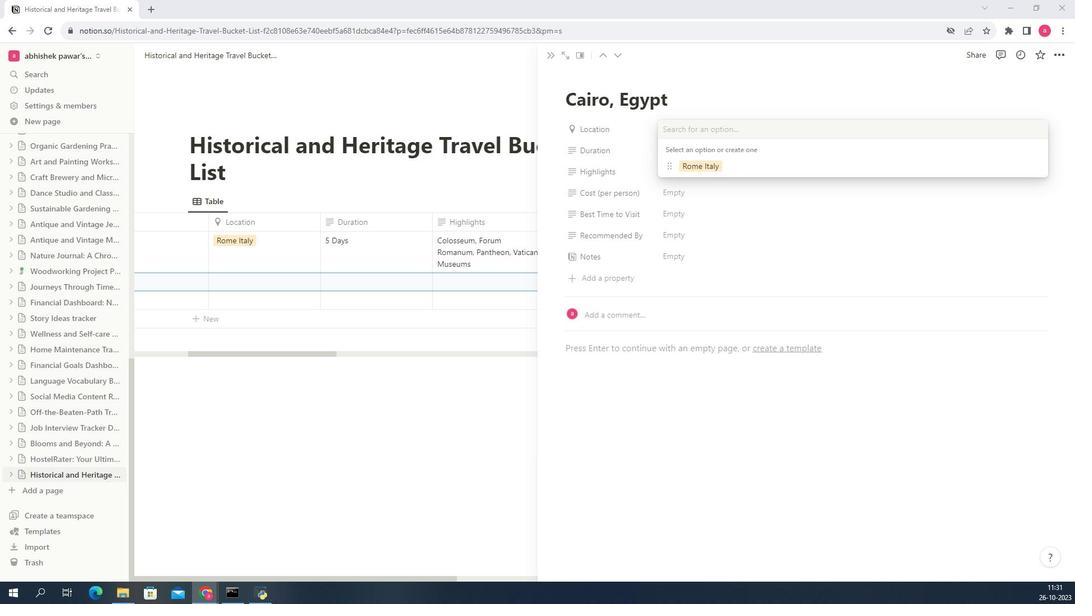 
Action: Mouse moved to (703, 102)
Screenshot: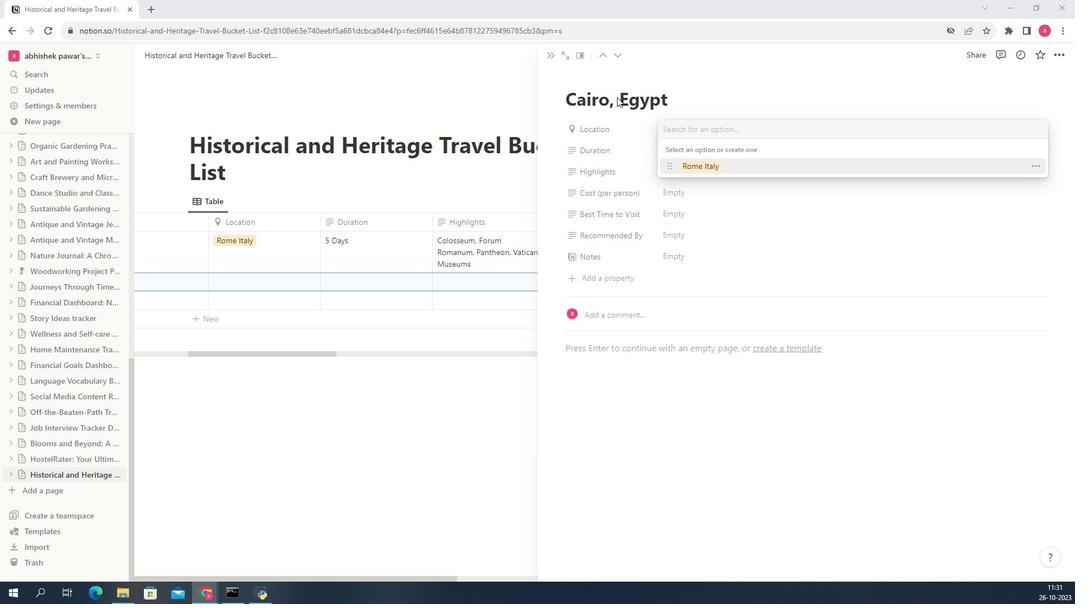 
Action: Mouse pressed left at (703, 102)
Screenshot: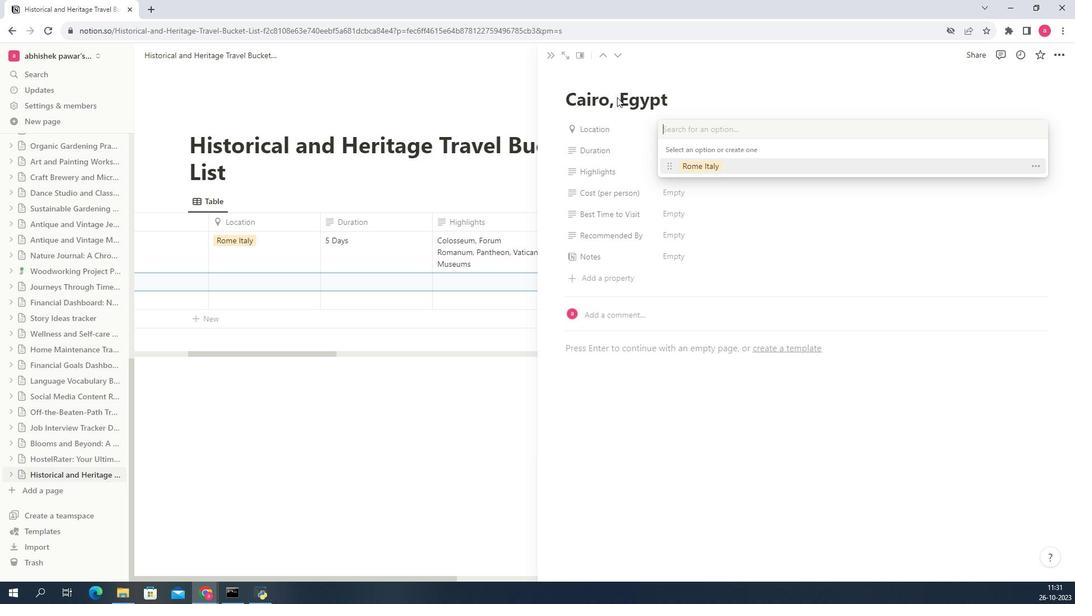 
Action: Mouse moved to (703, 106)
Screenshot: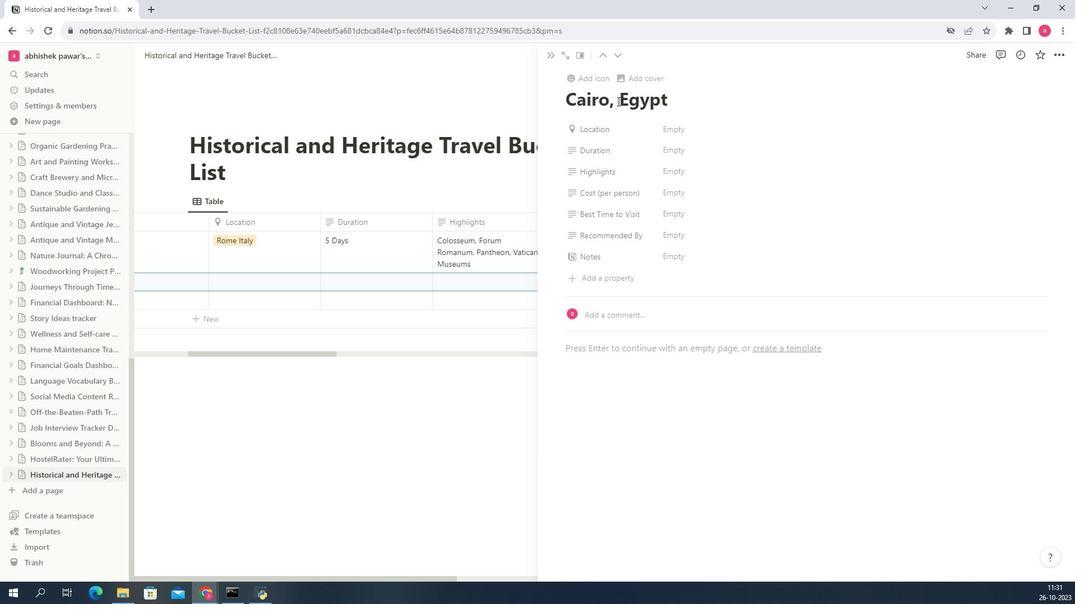 
Action: Mouse pressed left at (703, 106)
Screenshot: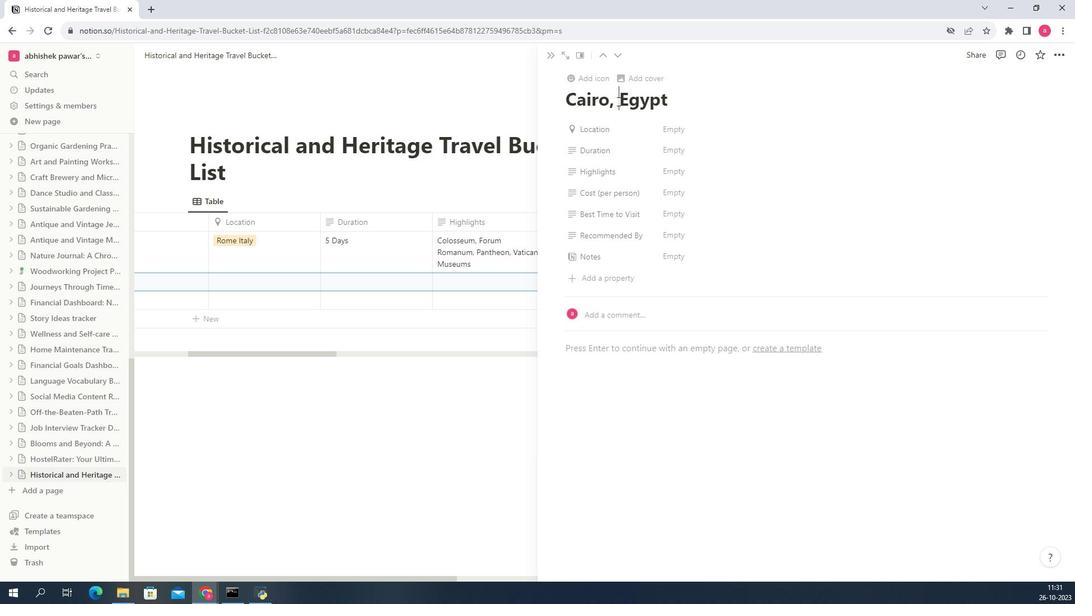 
Action: Key pressed <Key.backspace><Key.backspace>
Screenshot: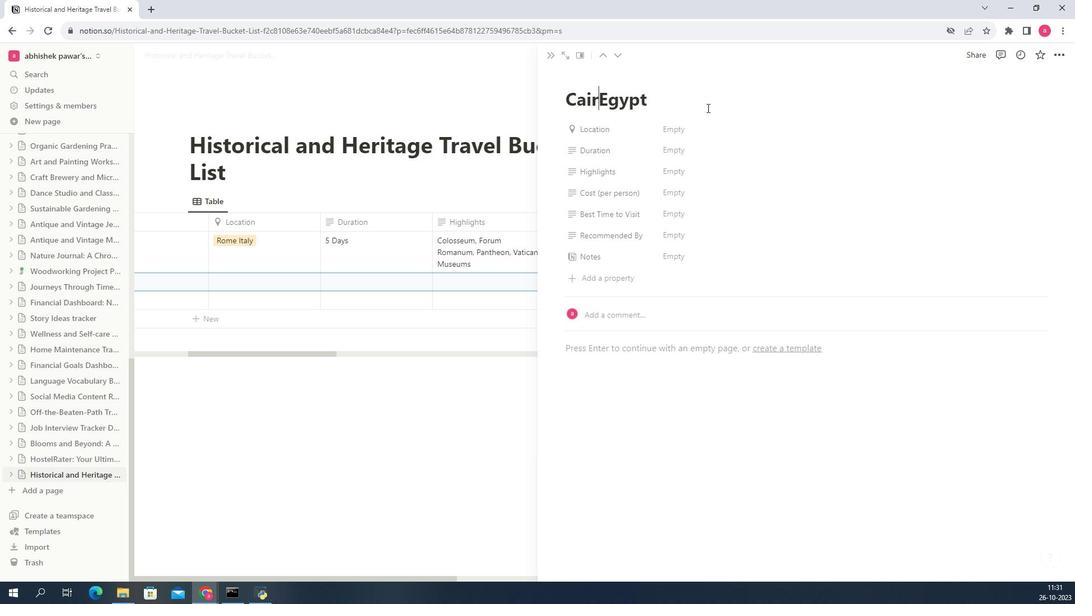 
Action: Mouse moved to (703, 106)
Screenshot: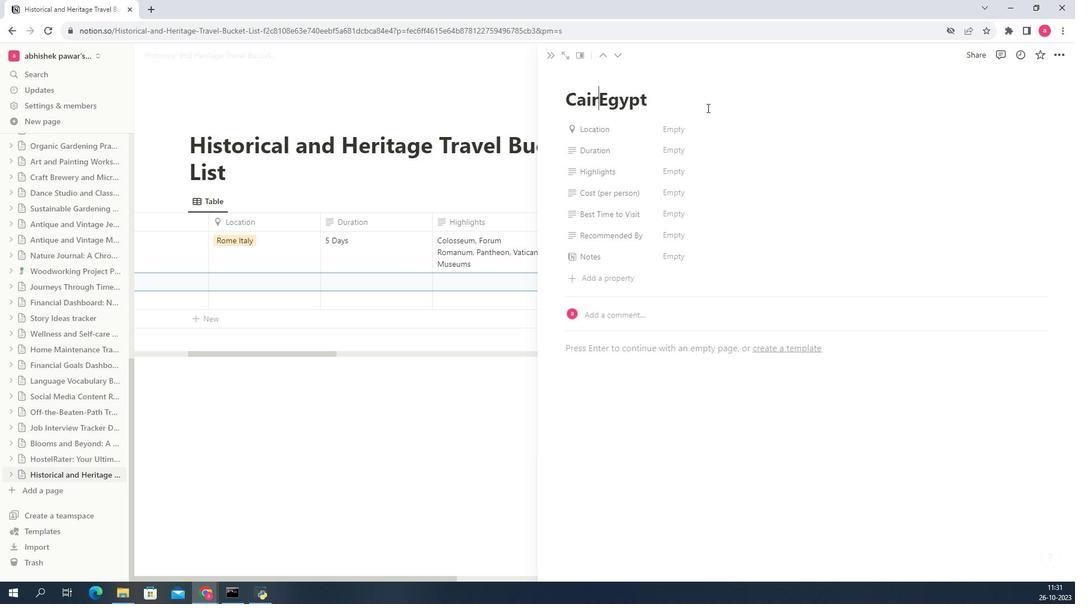 
Action: Key pressed <Key.backspace>
